 Task: Buy 1 Body Groomers for Men's from Shave & Hair Removal section under best seller category for shipping address: Lindsey Parker, 298 Lake Floyd Circle, Hockessin, Delaware 19707, Cell Number 3022398079. Pay from credit card ending with 7965, CVV 549
Action: Mouse moved to (29, 102)
Screenshot: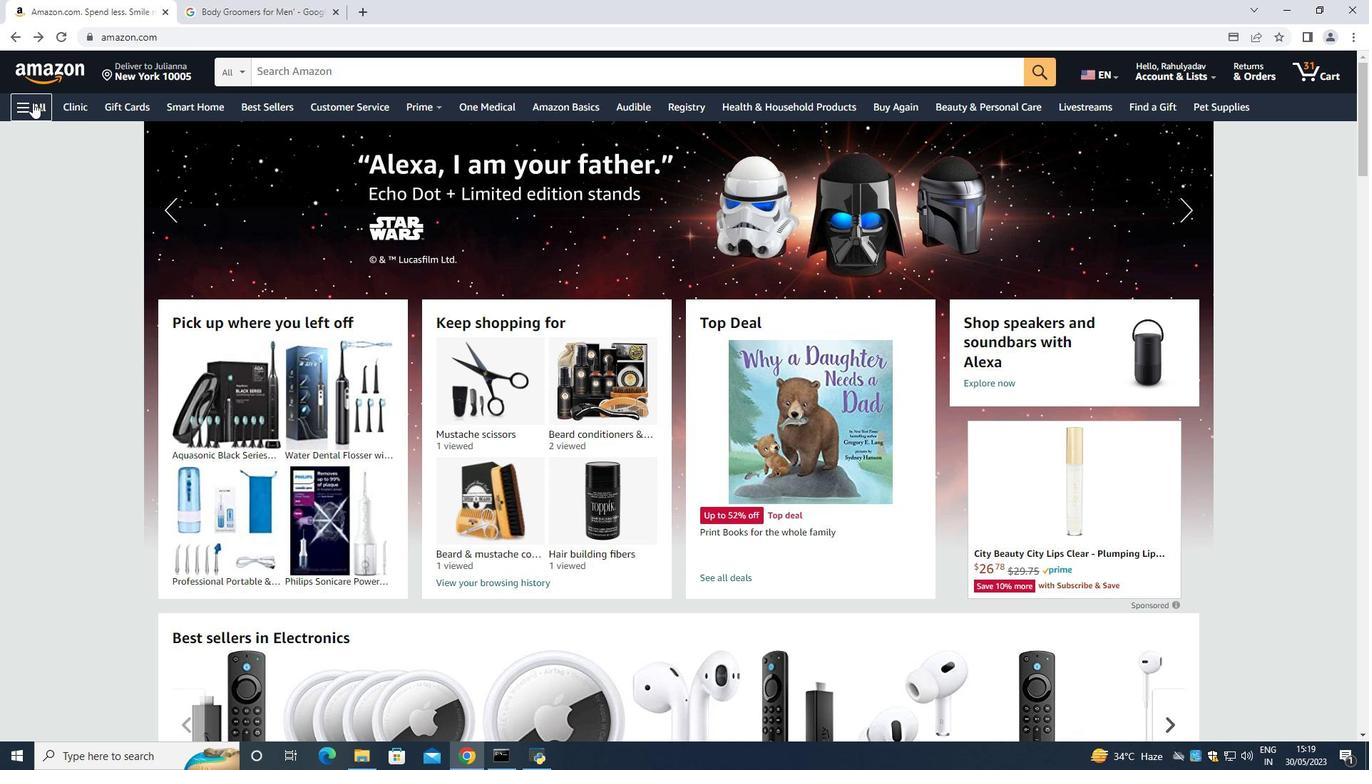 
Action: Mouse pressed left at (29, 102)
Screenshot: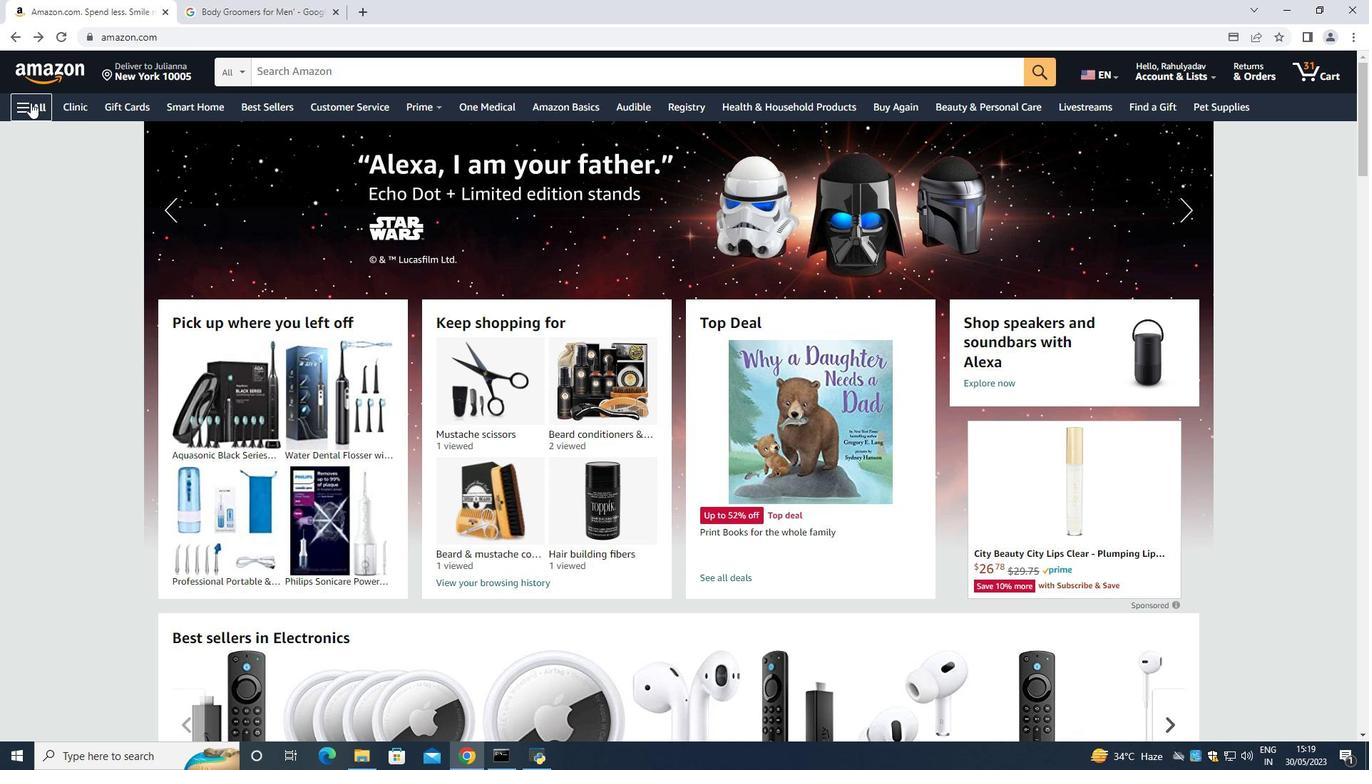 
Action: Mouse moved to (78, 131)
Screenshot: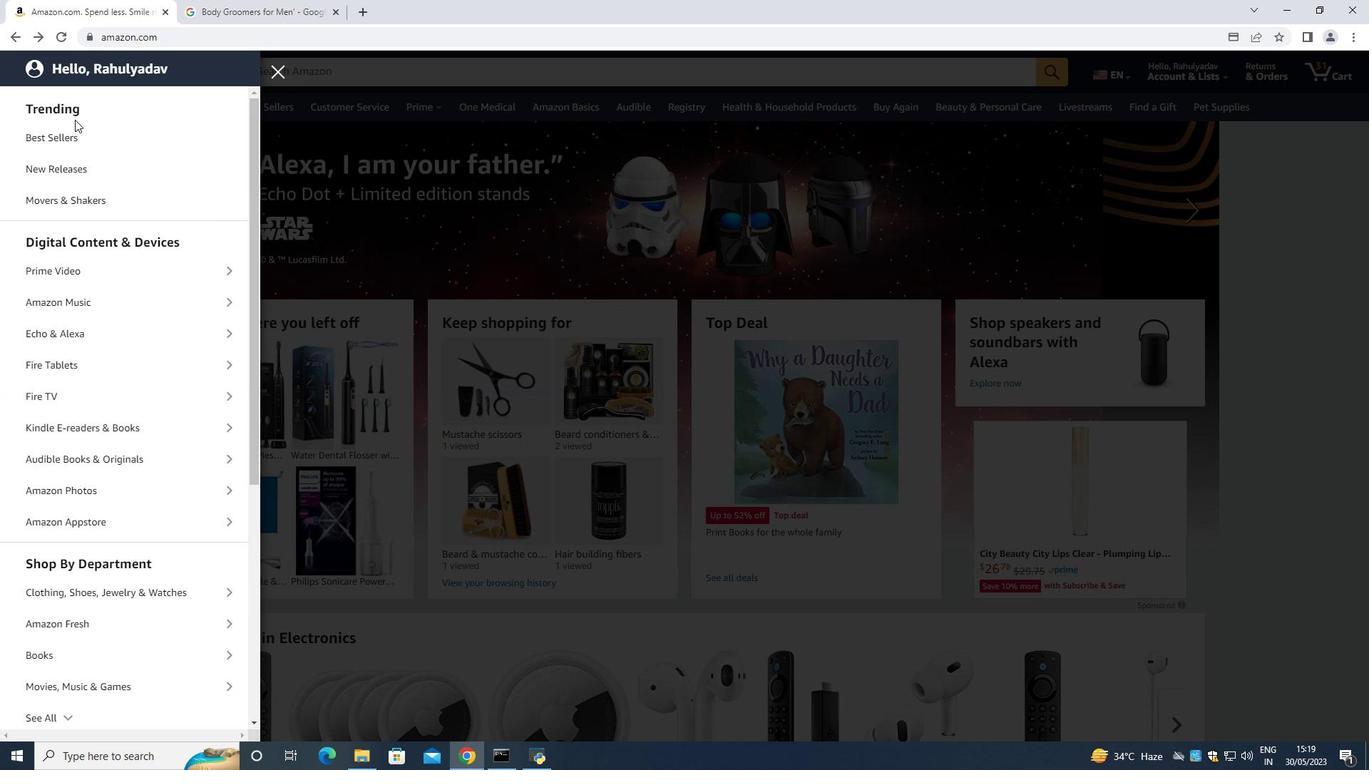 
Action: Mouse pressed left at (78, 131)
Screenshot: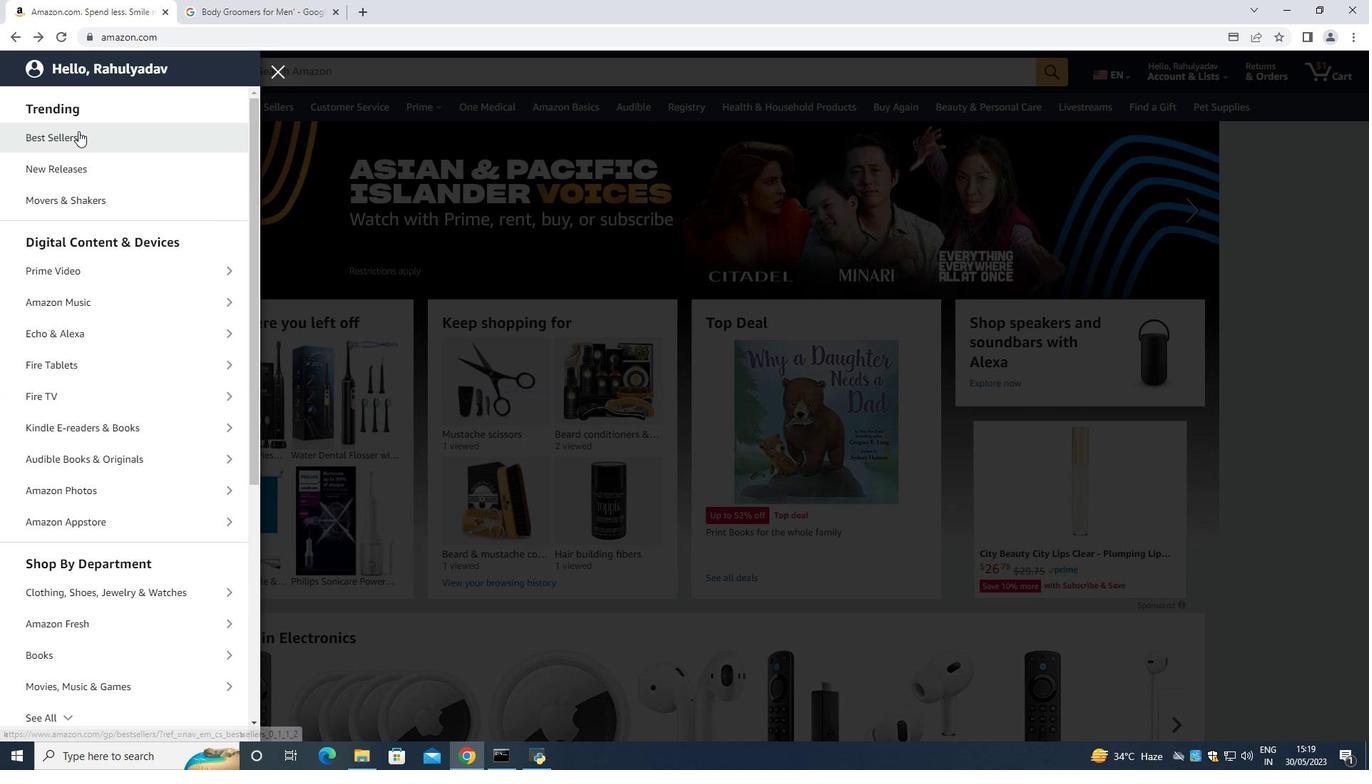 
Action: Mouse moved to (372, 70)
Screenshot: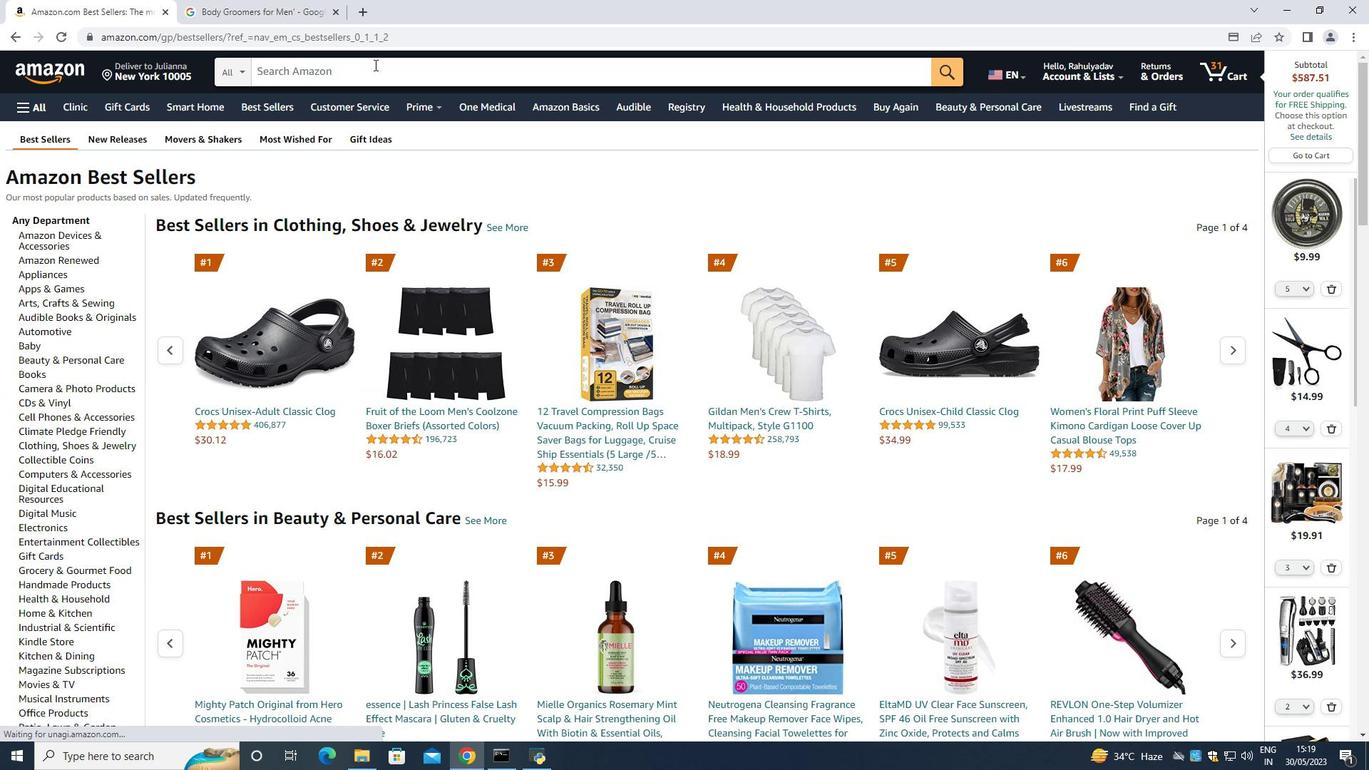 
Action: Mouse pressed left at (372, 70)
Screenshot: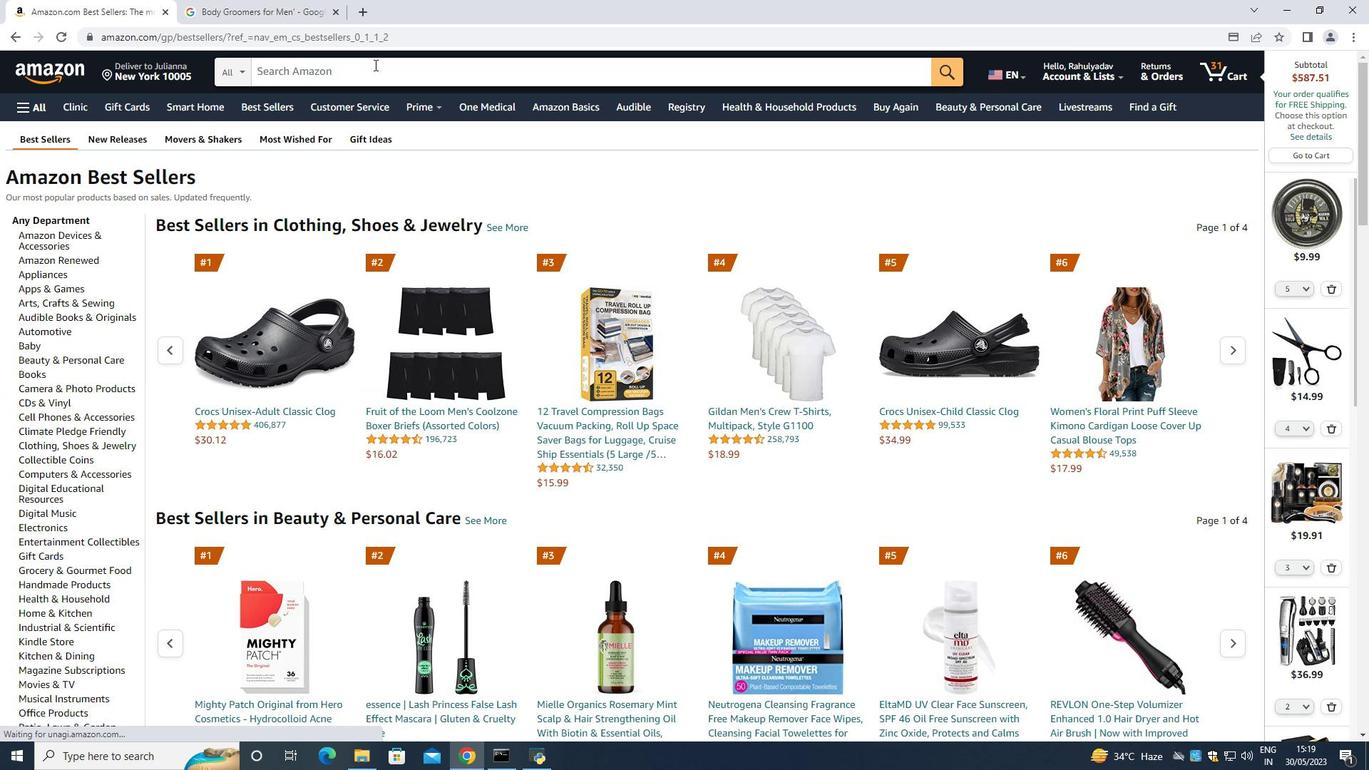 
Action: Mouse moved to (352, 68)
Screenshot: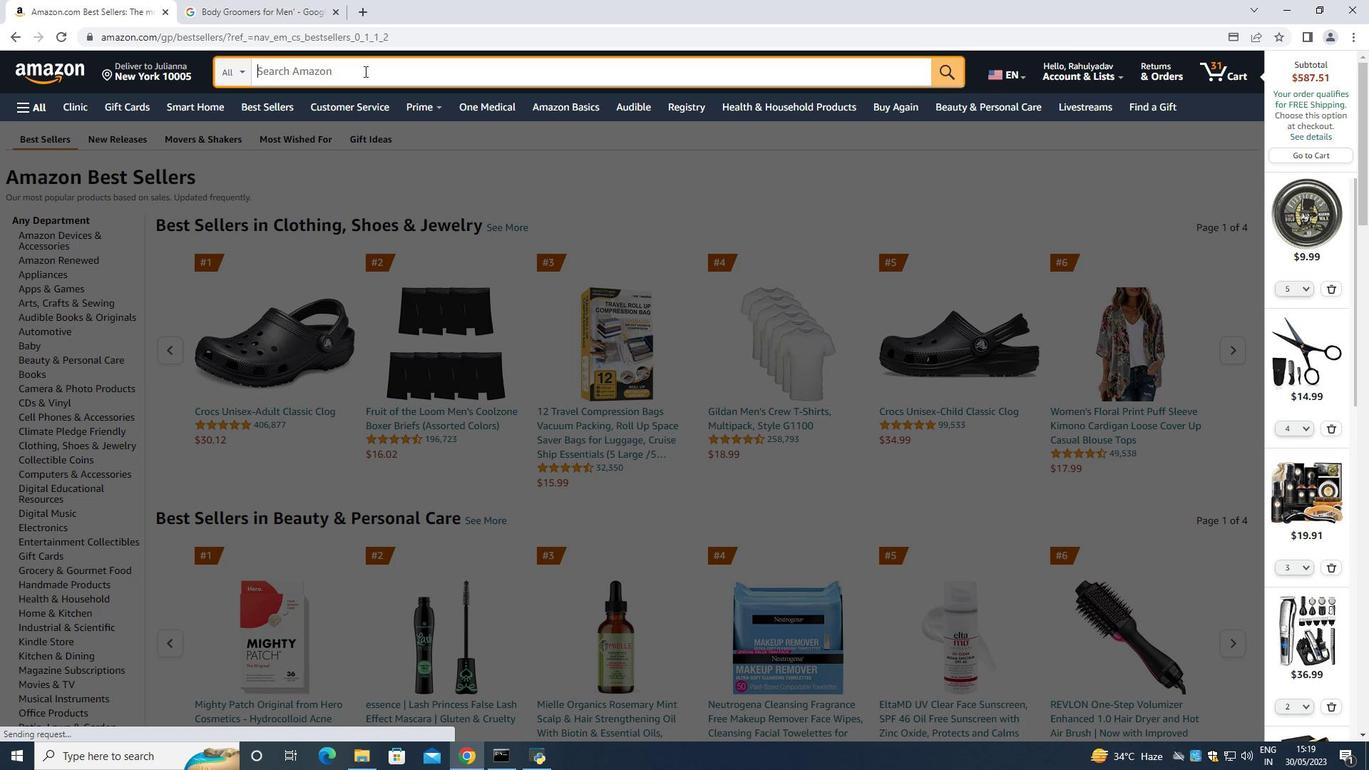 
Action: Key pressed <Key.shift>Body<Key.space><Key.shift>Groomers<Key.space>for<Key.space>men<Key.space><Key.enter>
Screenshot: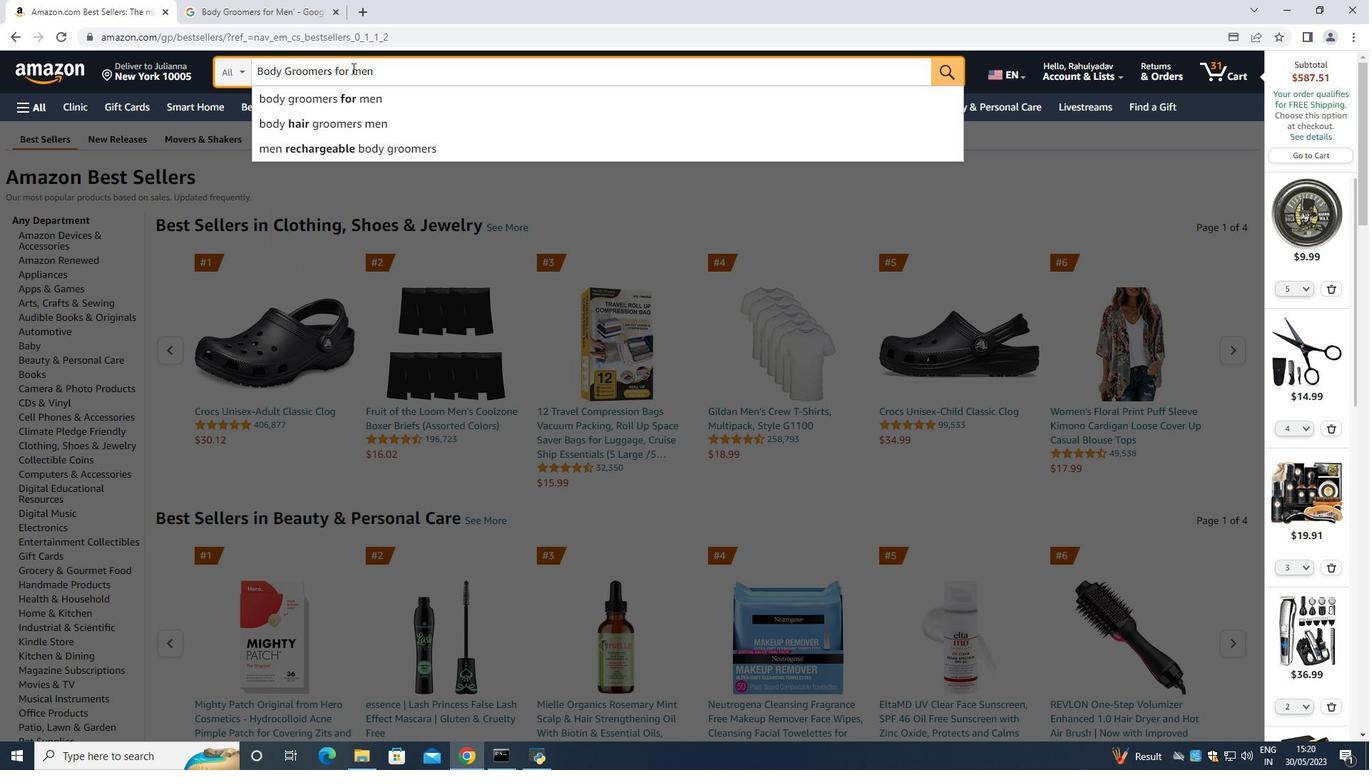 
Action: Mouse moved to (94, 305)
Screenshot: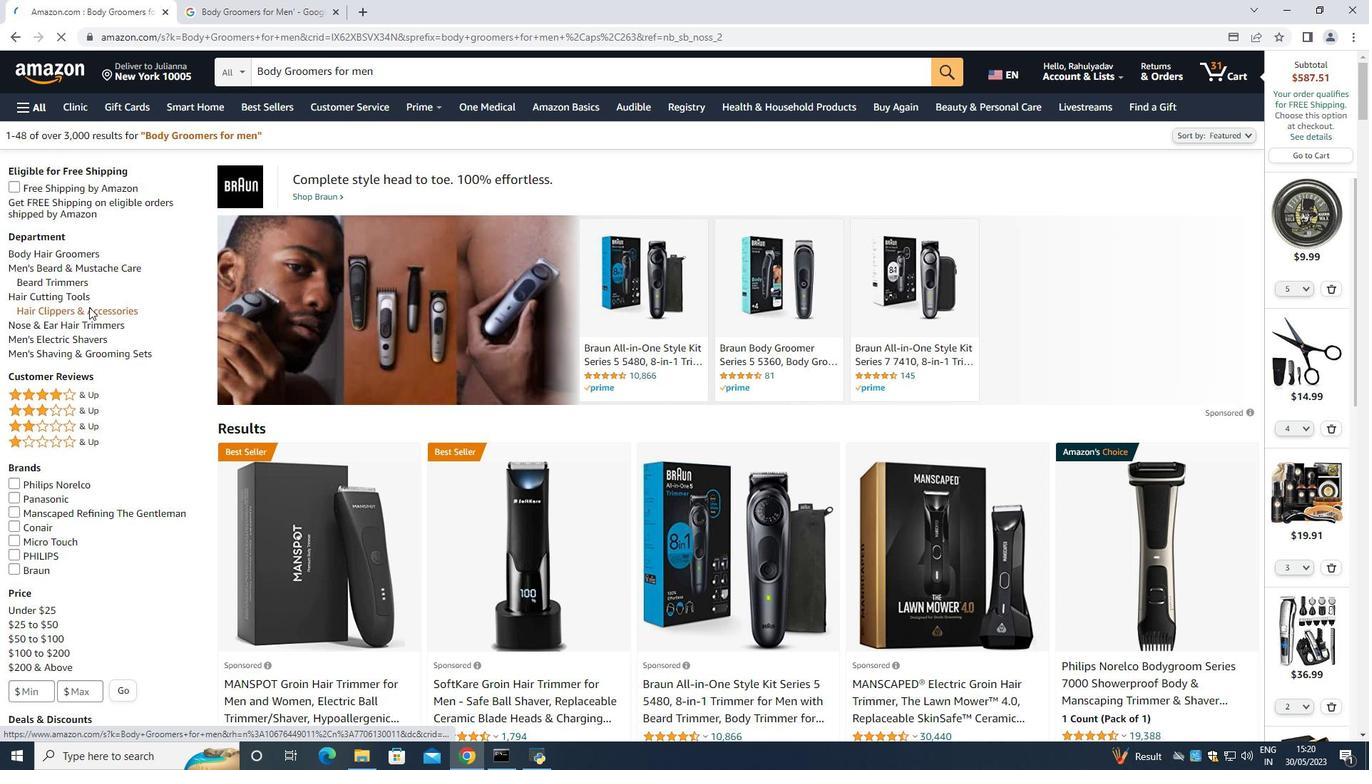 
Action: Mouse scrolled (94, 304) with delta (0, 0)
Screenshot: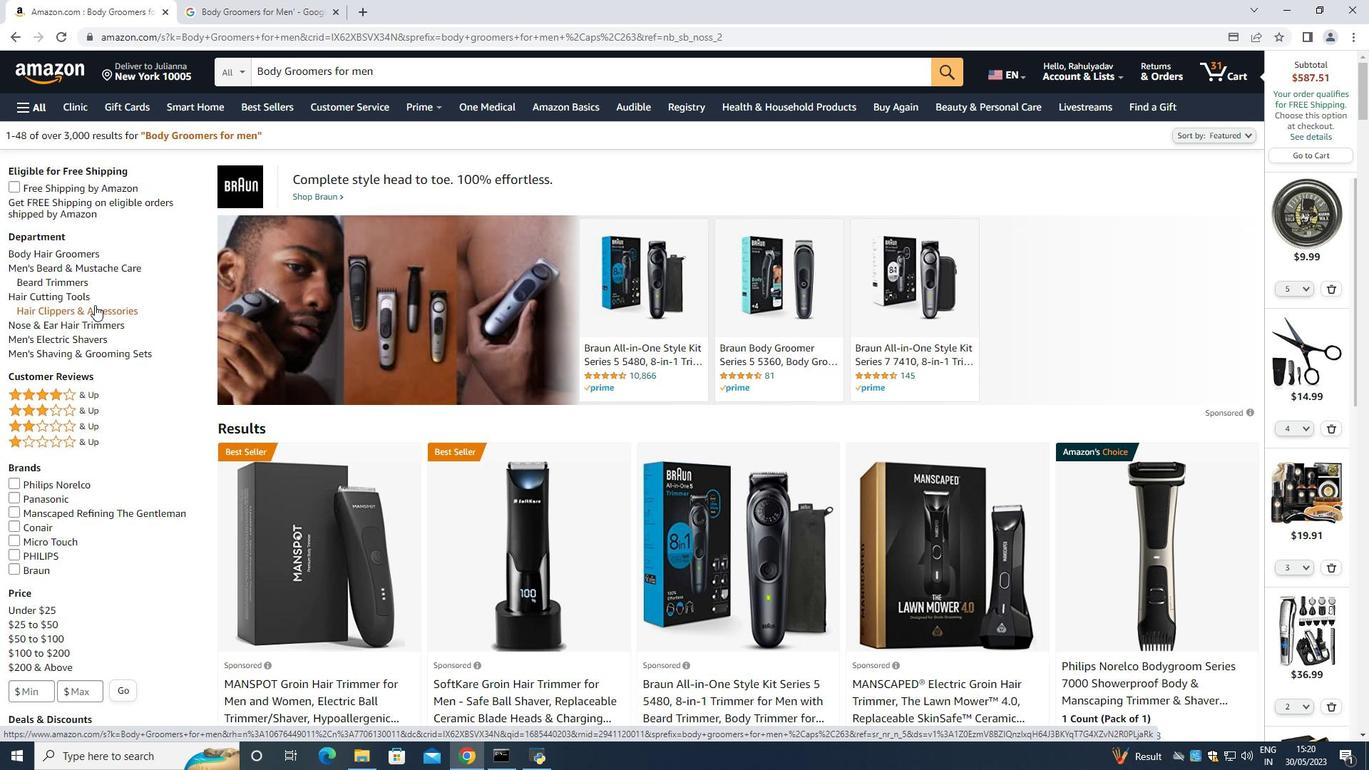 
Action: Mouse moved to (95, 305)
Screenshot: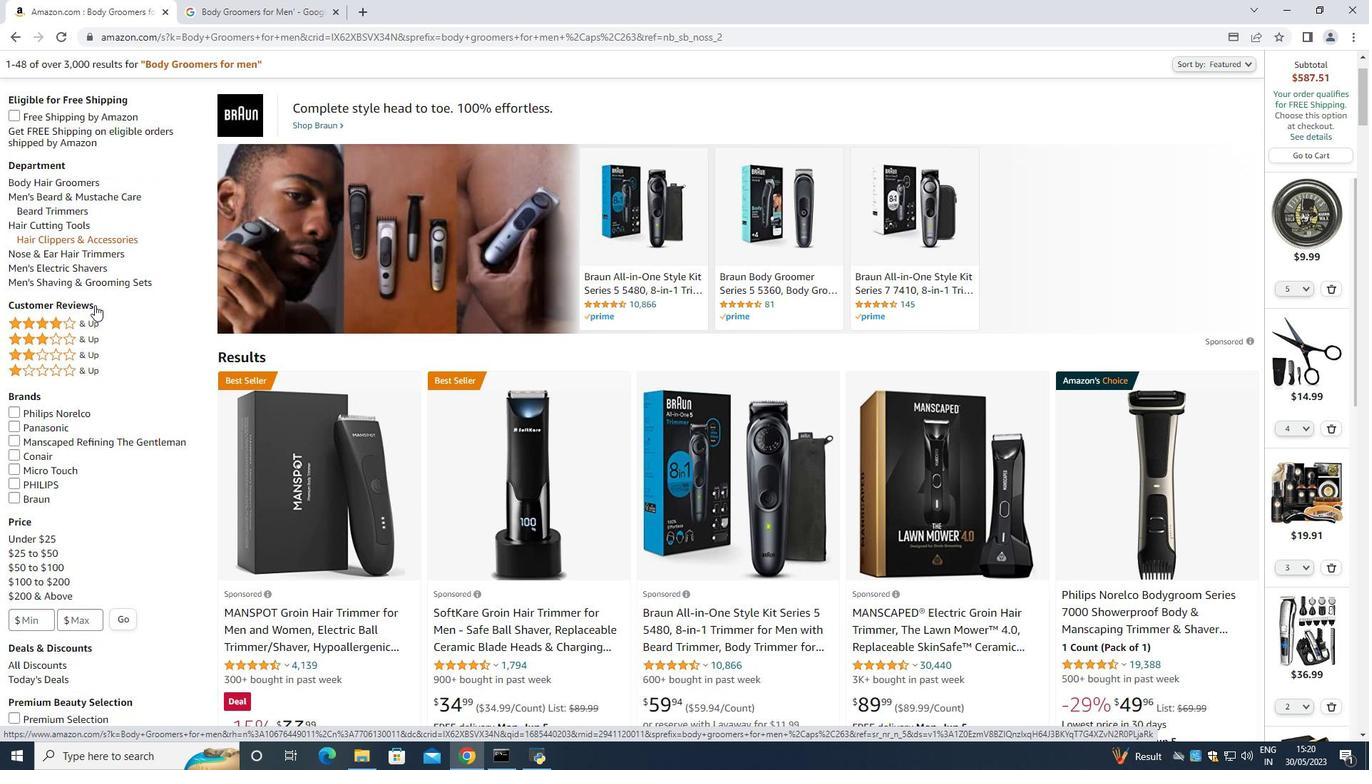 
Action: Mouse scrolled (95, 304) with delta (0, 0)
Screenshot: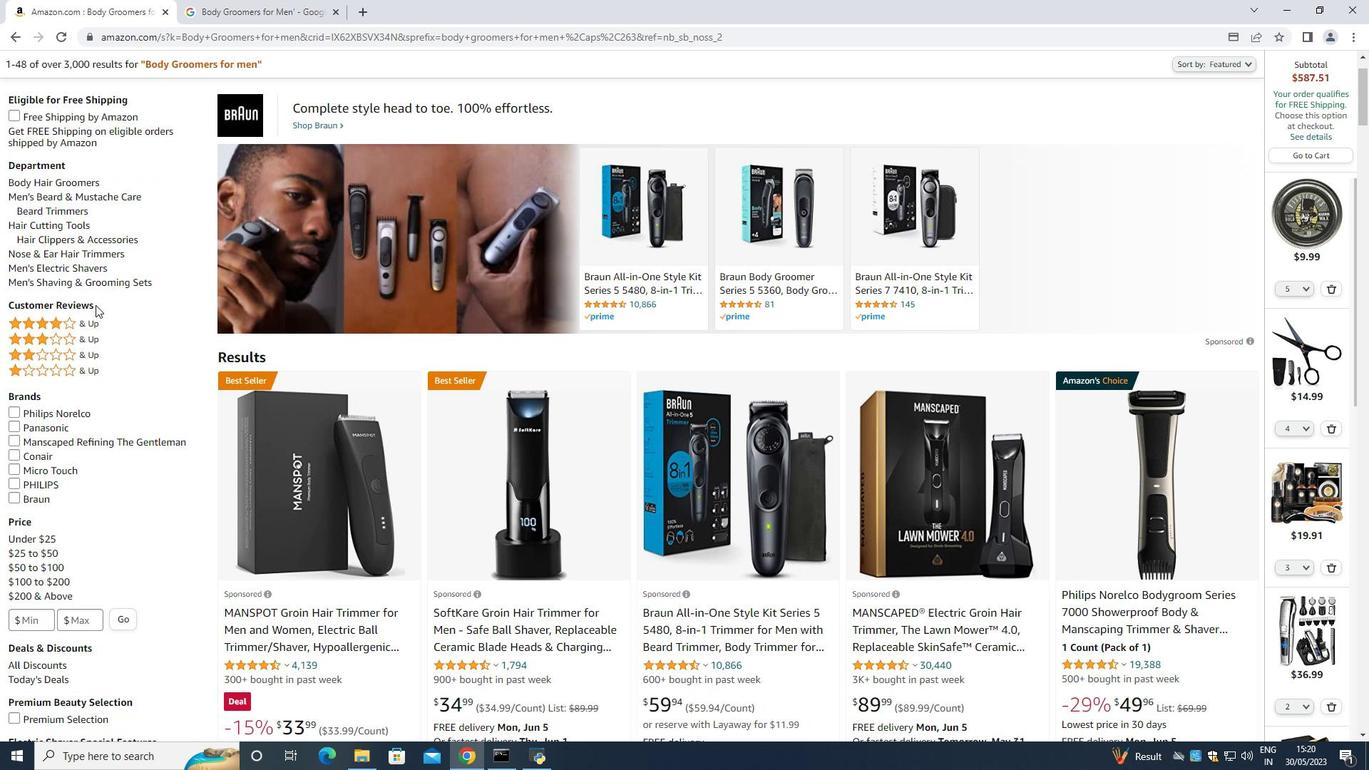 
Action: Mouse scrolled (95, 304) with delta (0, 0)
Screenshot: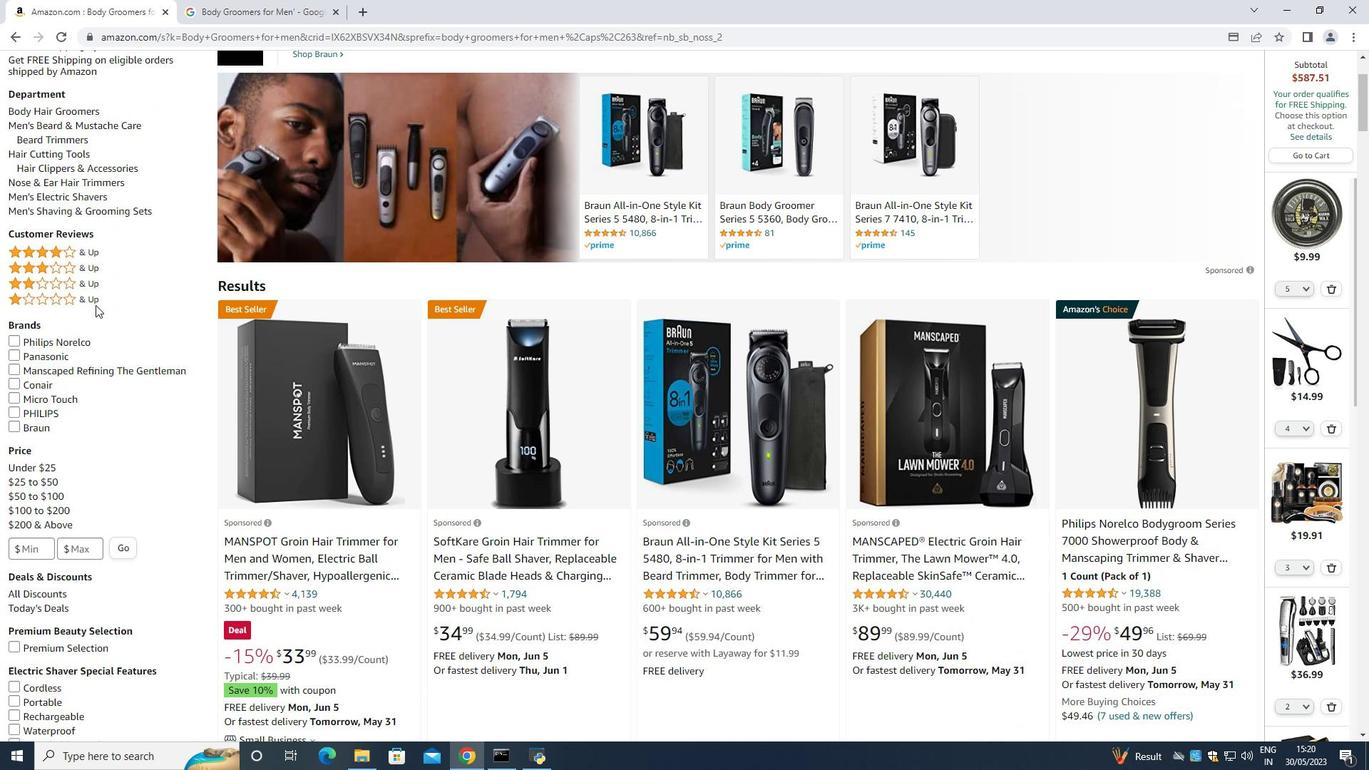 
Action: Mouse moved to (541, 288)
Screenshot: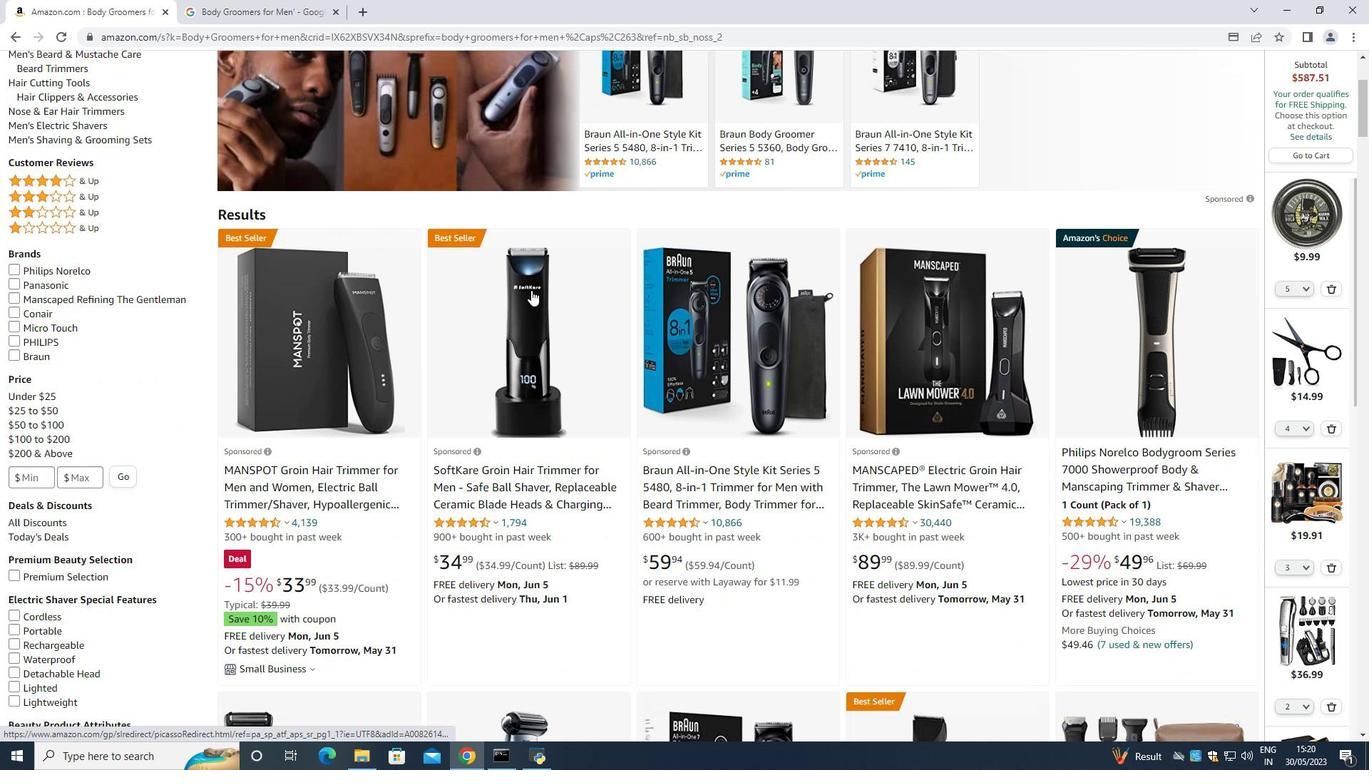 
Action: Mouse scrolled (541, 287) with delta (0, 0)
Screenshot: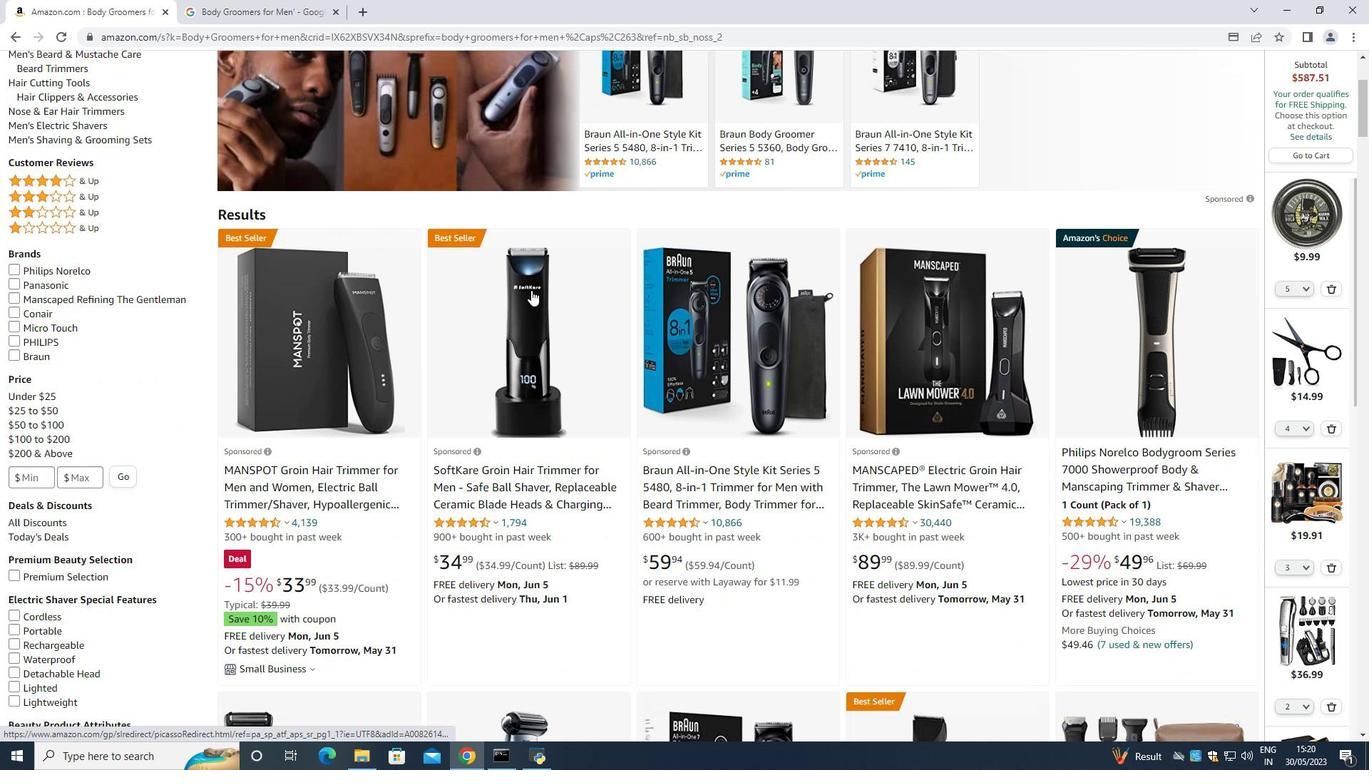 
Action: Mouse moved to (544, 286)
Screenshot: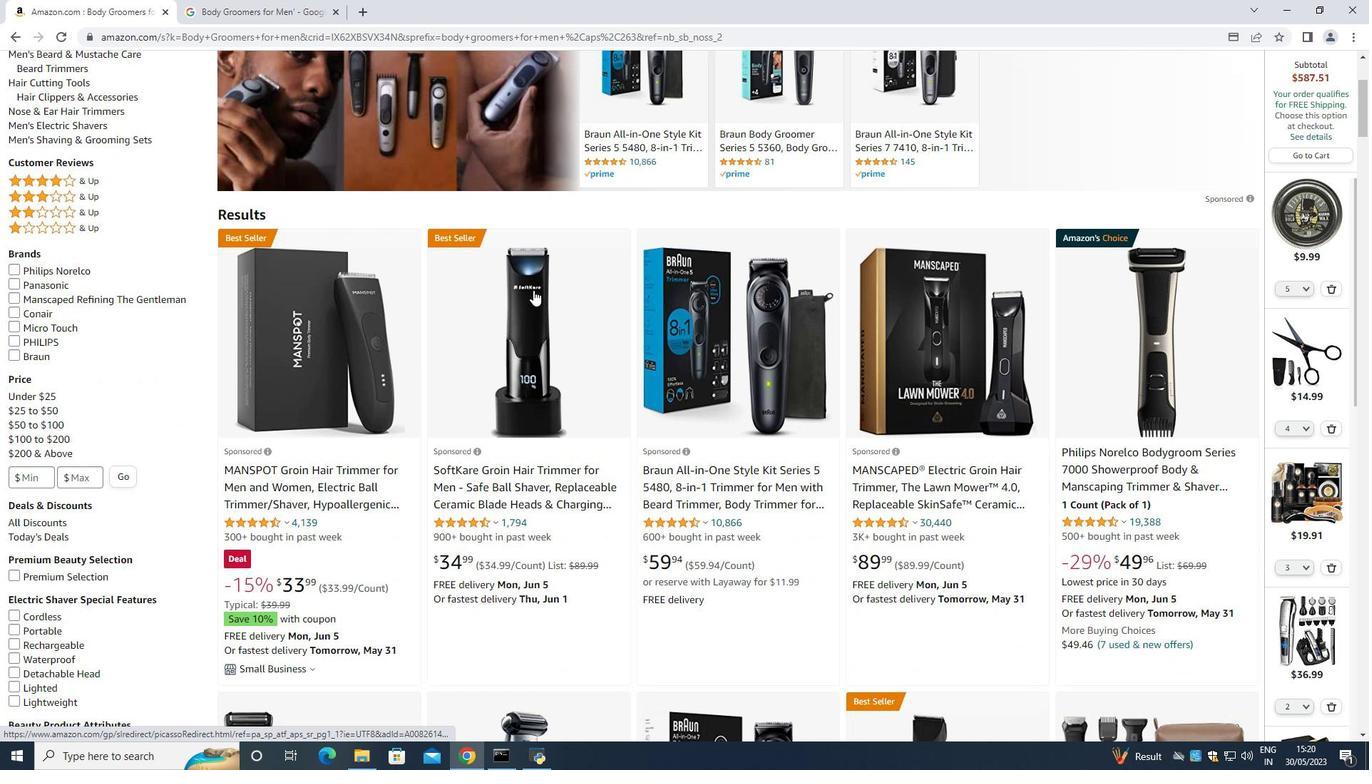 
Action: Mouse scrolled (544, 285) with delta (0, 0)
Screenshot: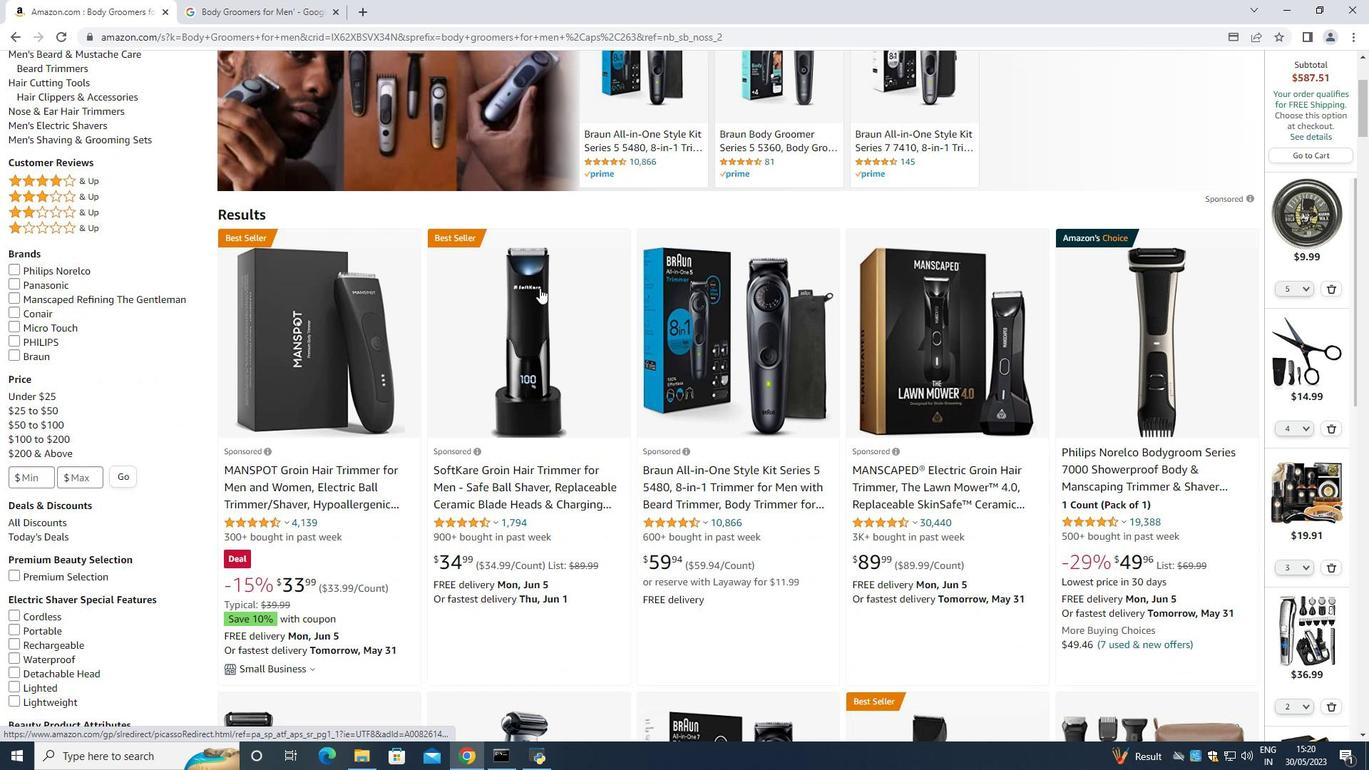 
Action: Mouse moved to (547, 286)
Screenshot: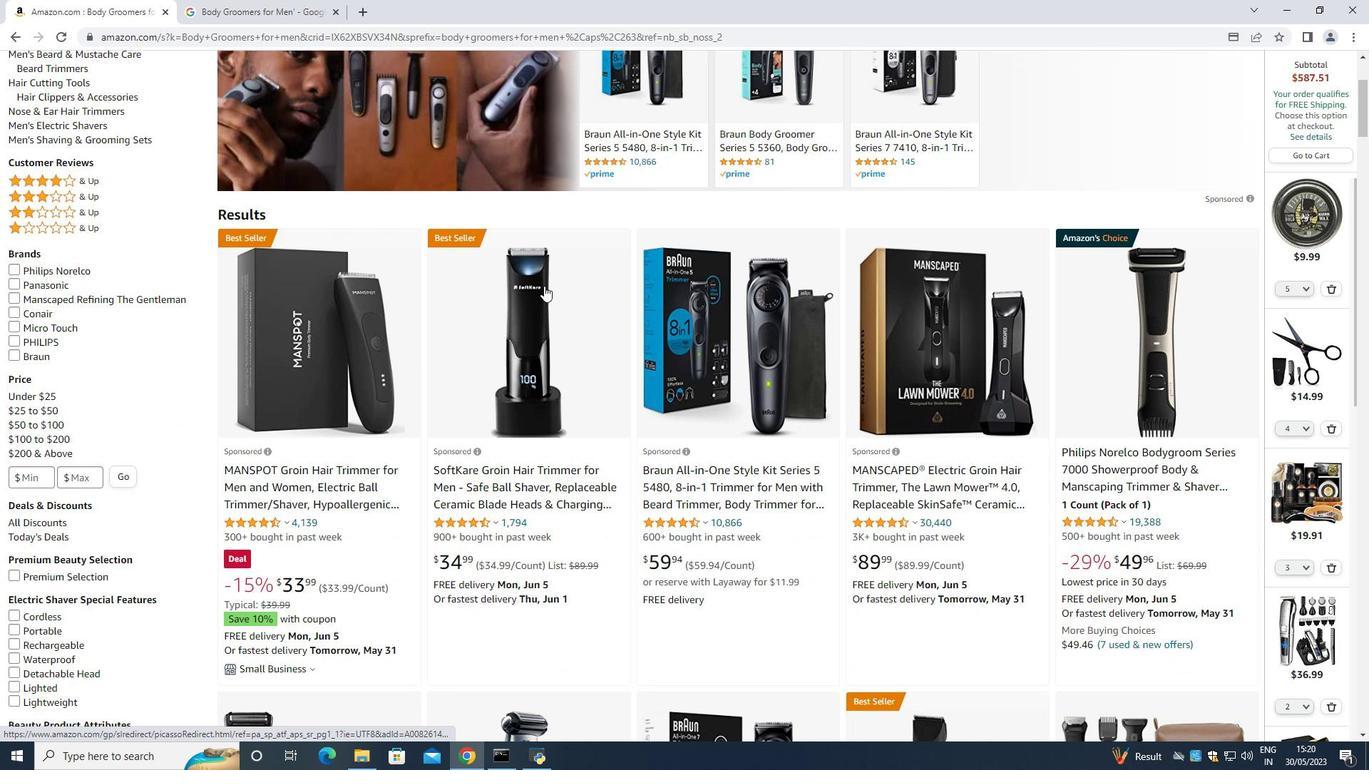 
Action: Mouse scrolled (547, 285) with delta (0, 0)
Screenshot: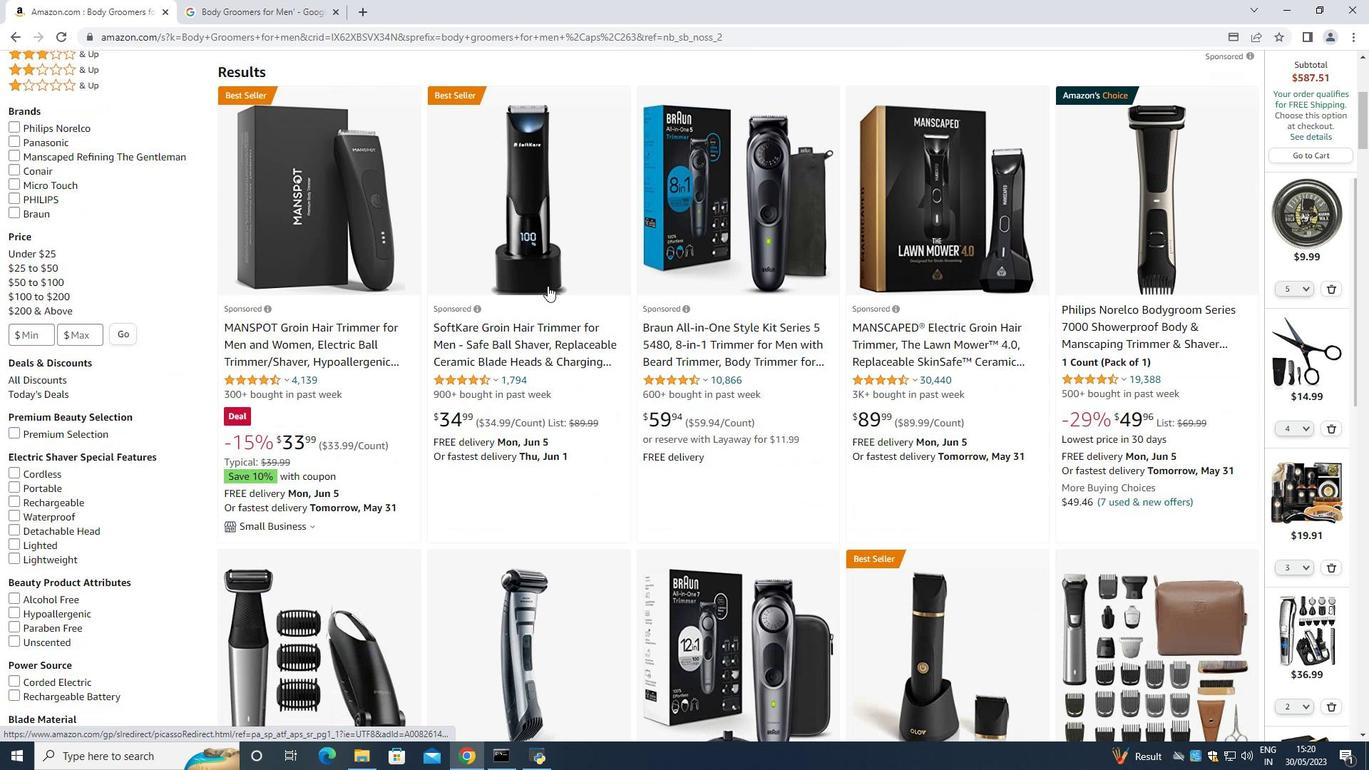 
Action: Mouse scrolled (547, 285) with delta (0, 0)
Screenshot: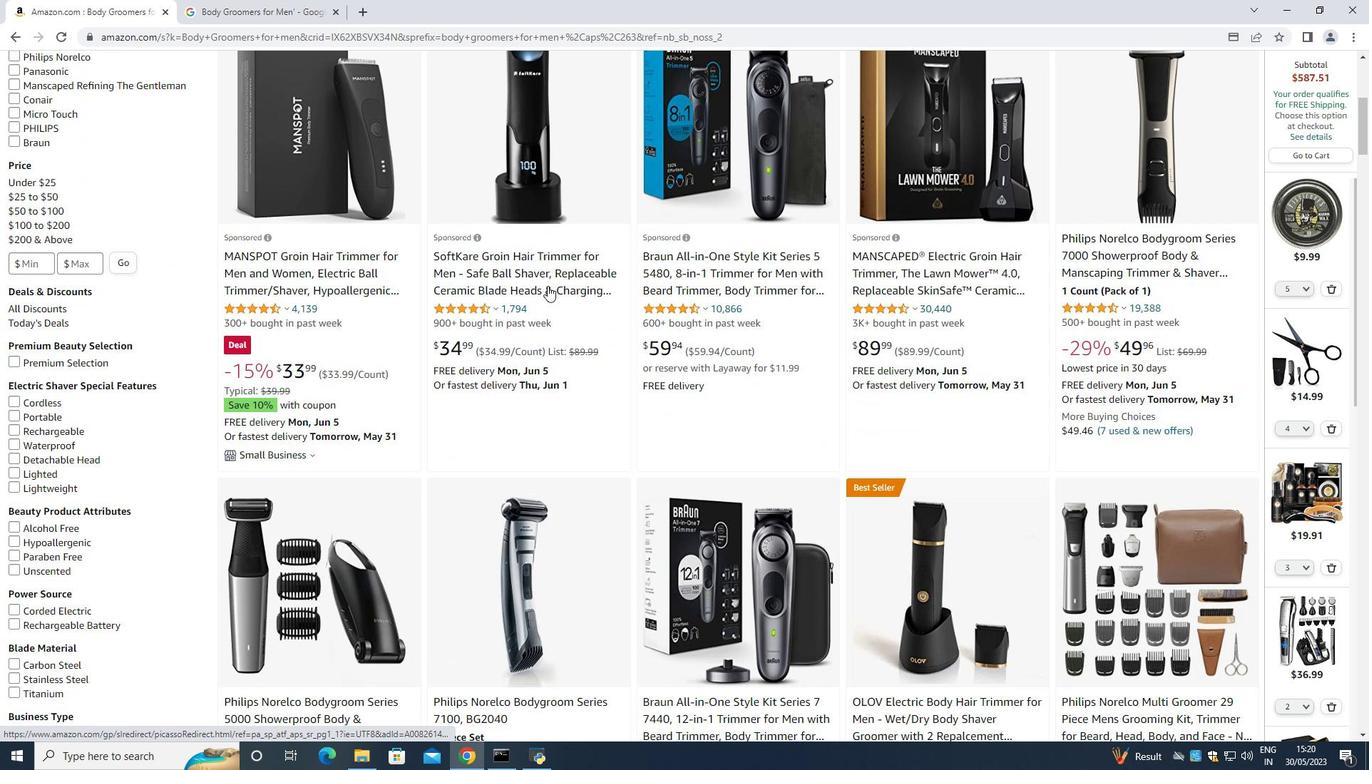 
Action: Mouse scrolled (547, 285) with delta (0, 0)
Screenshot: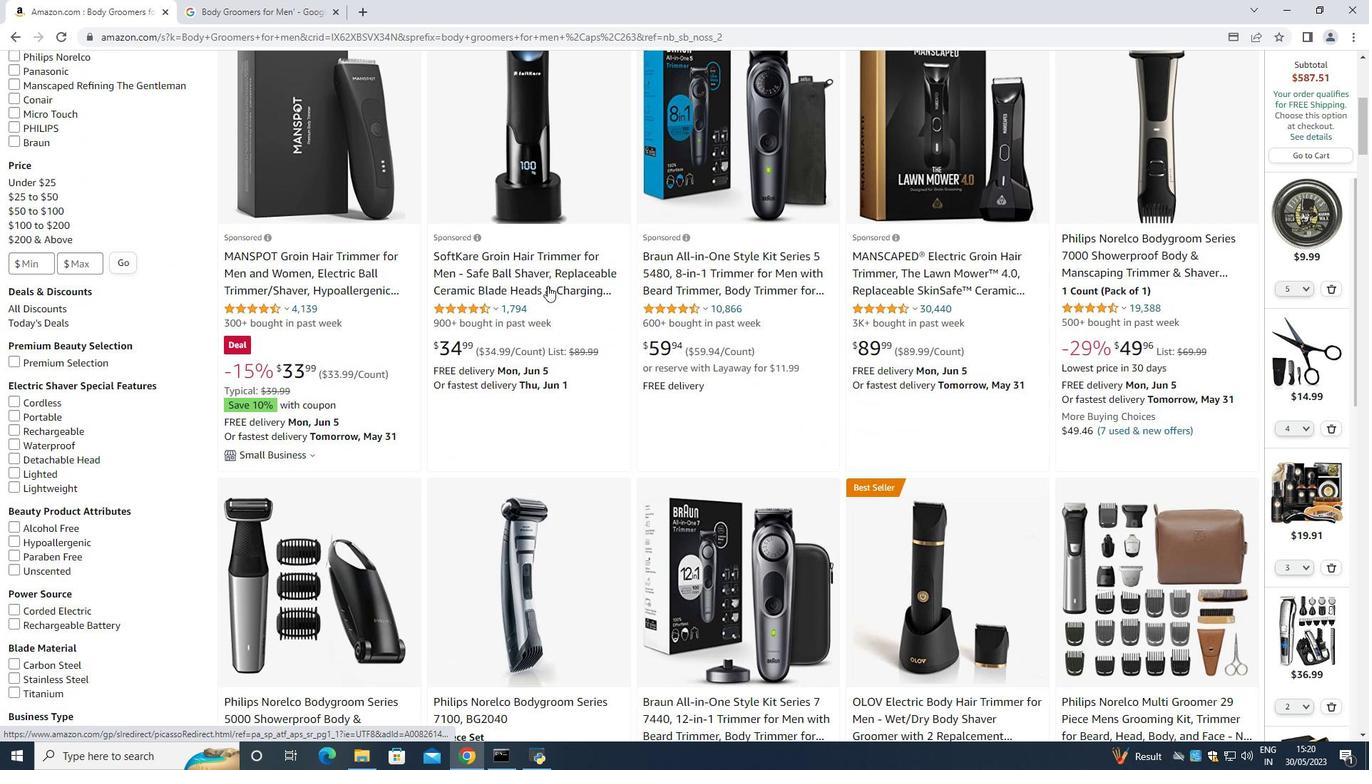 
Action: Mouse moved to (809, 549)
Screenshot: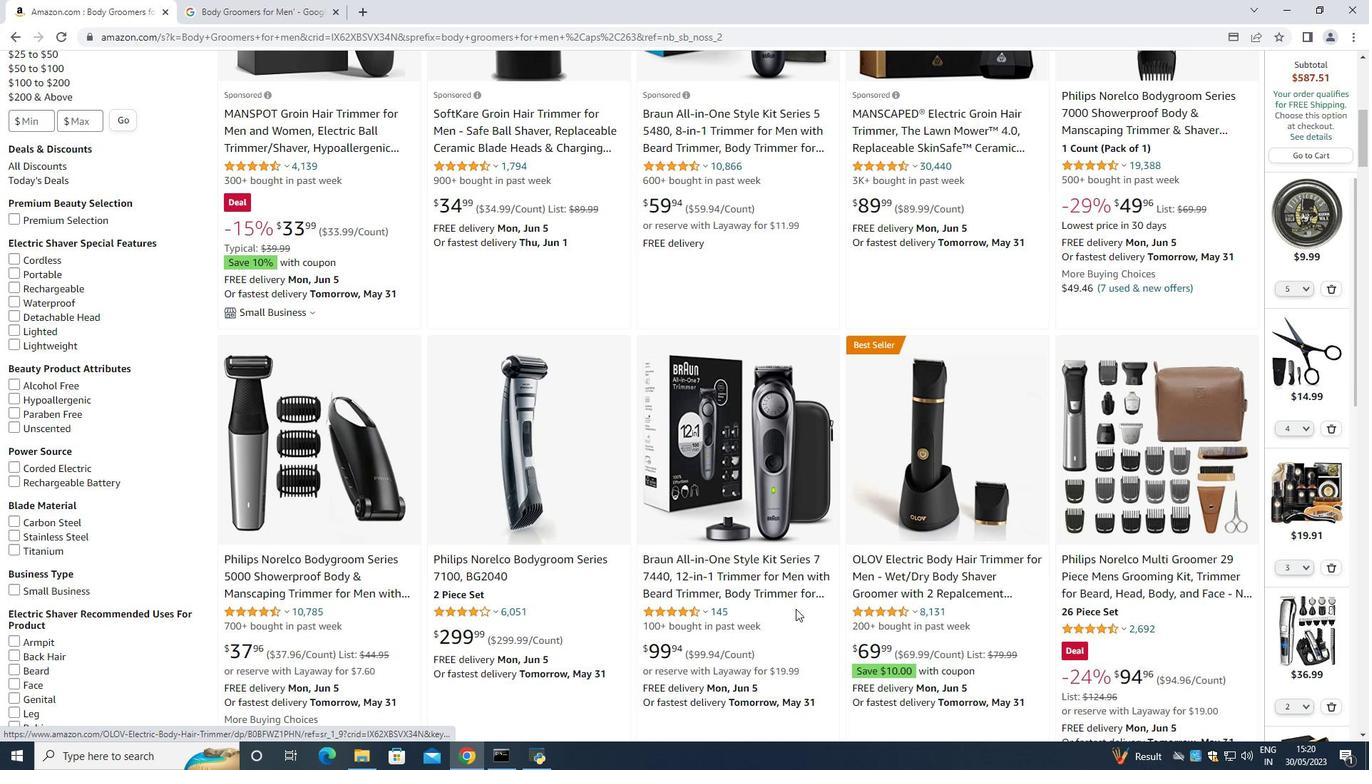 
Action: Mouse scrolled (809, 550) with delta (0, 0)
Screenshot: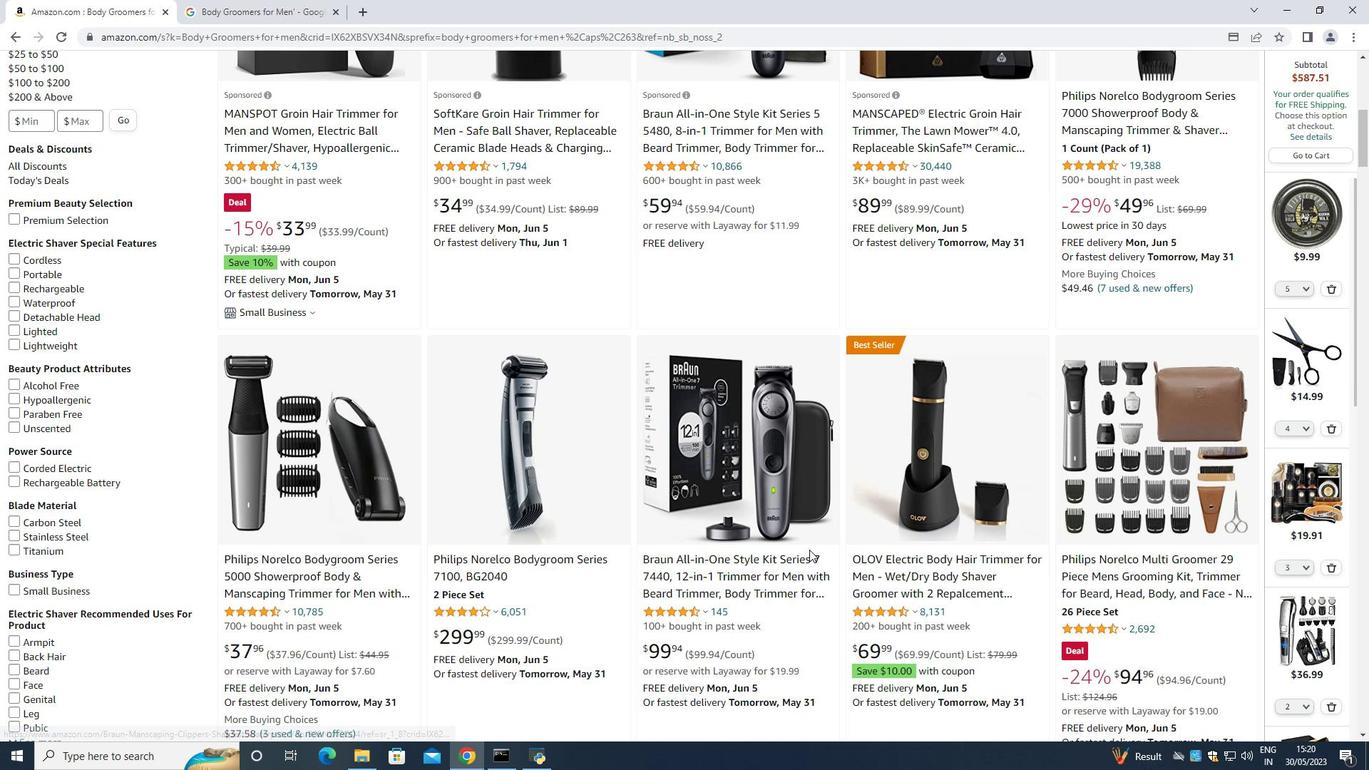 
Action: Mouse scrolled (809, 550) with delta (0, 0)
Screenshot: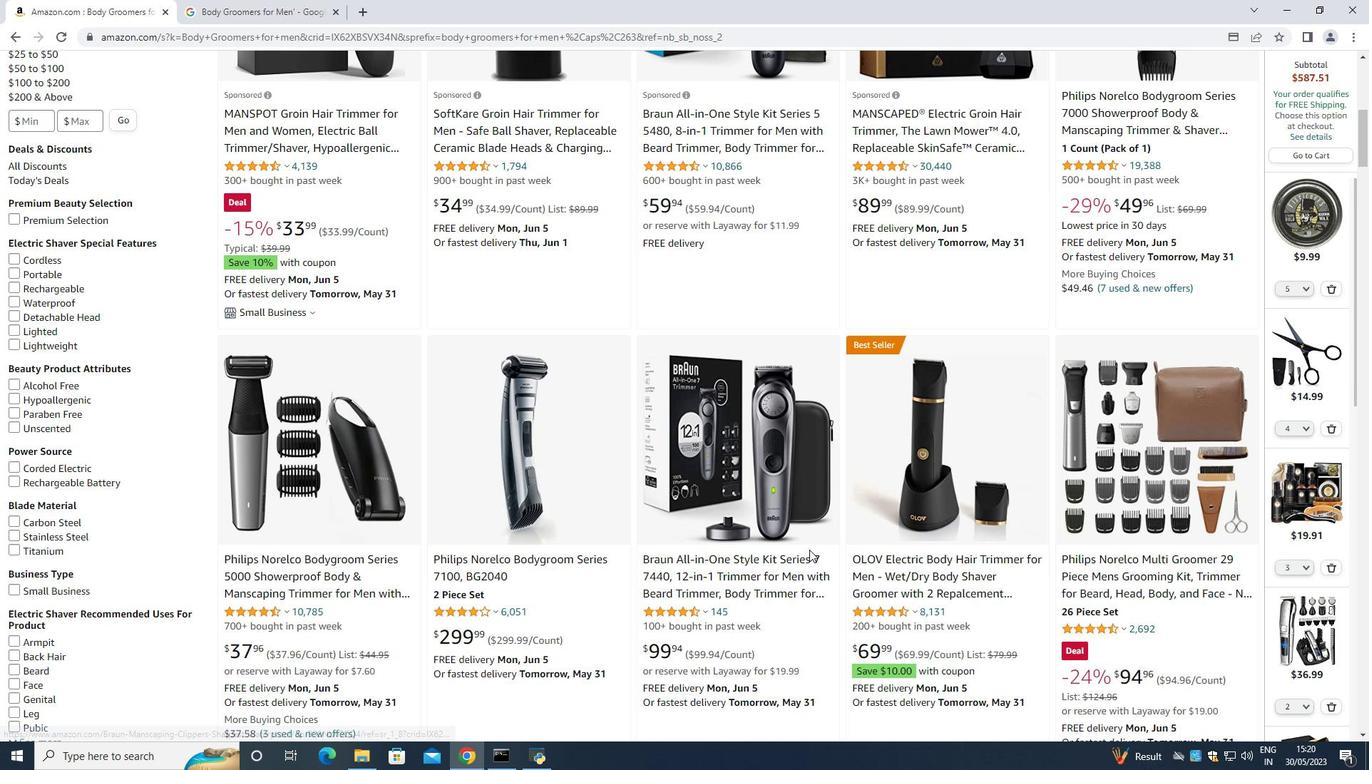 
Action: Mouse scrolled (809, 550) with delta (0, 0)
Screenshot: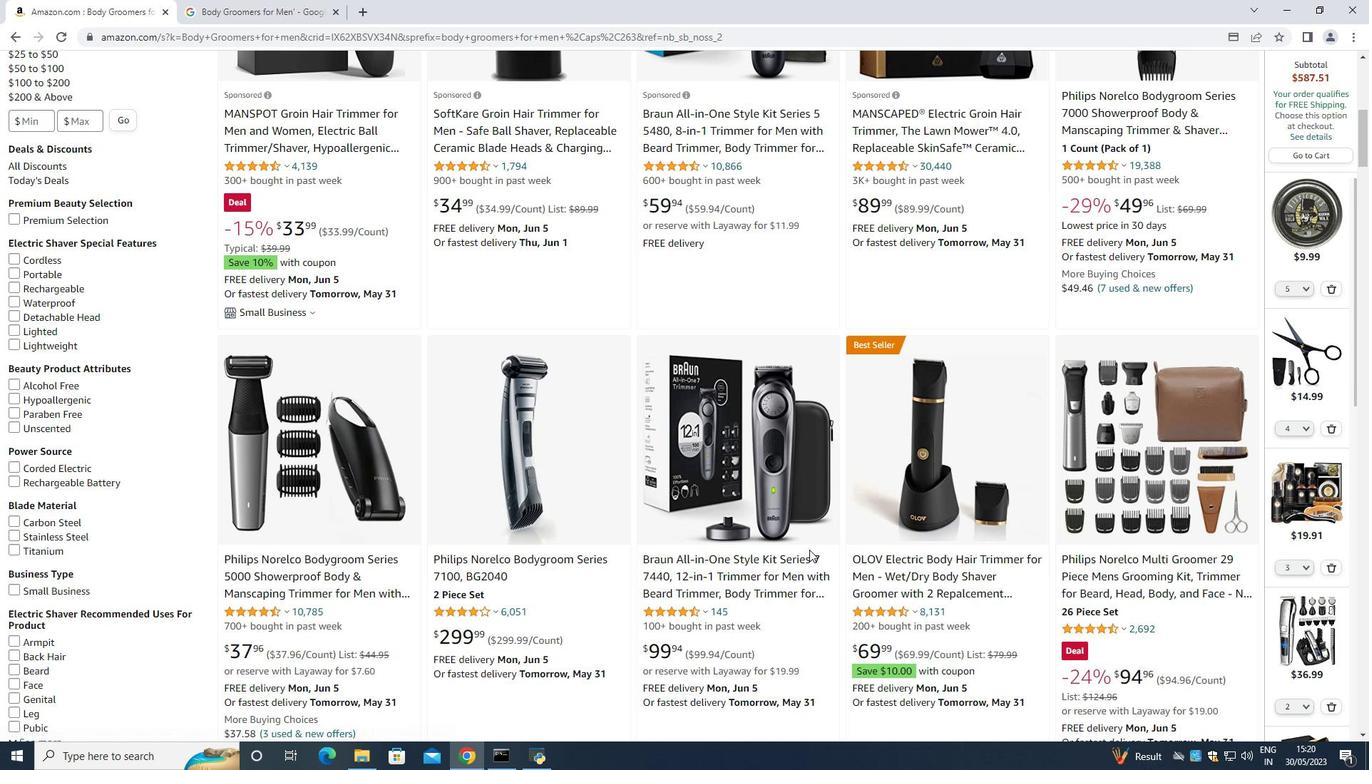 
Action: Mouse scrolled (809, 550) with delta (0, 0)
Screenshot: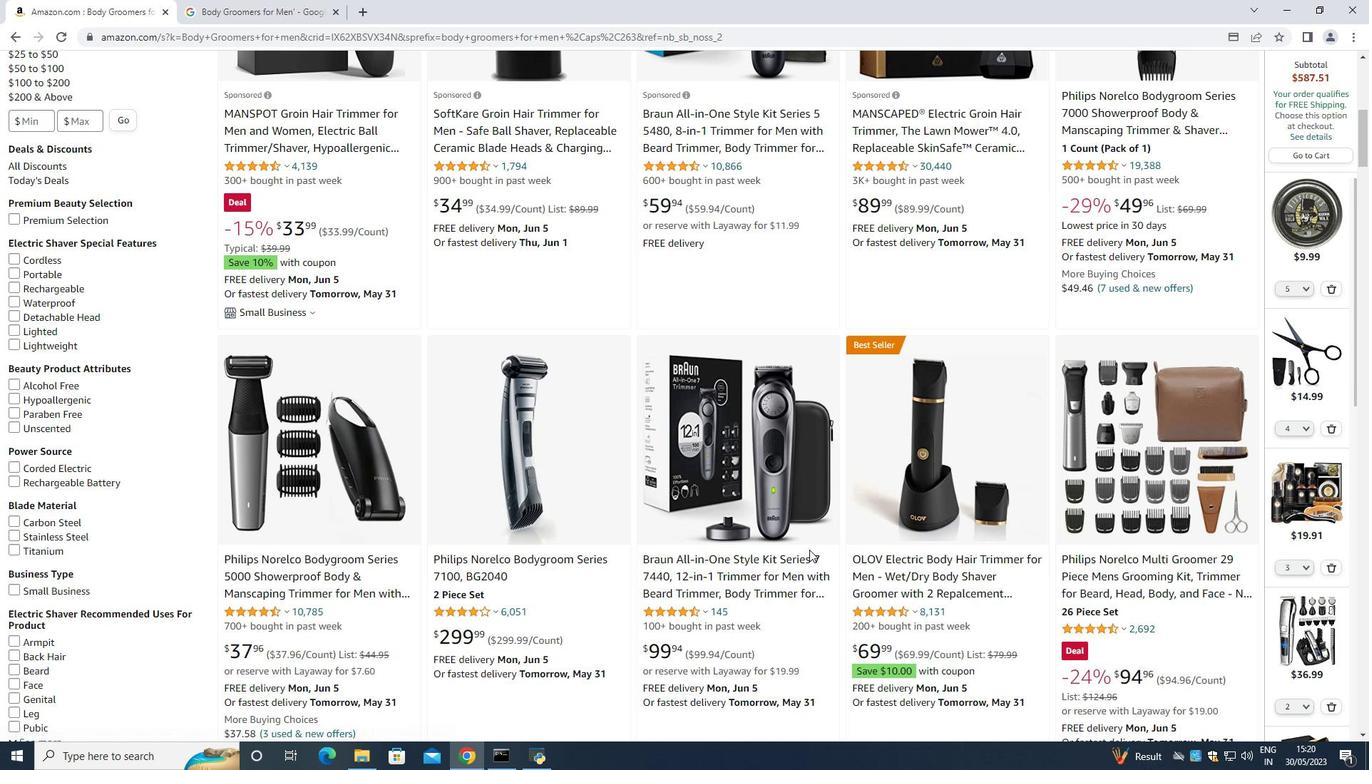 
Action: Mouse moved to (550, 430)
Screenshot: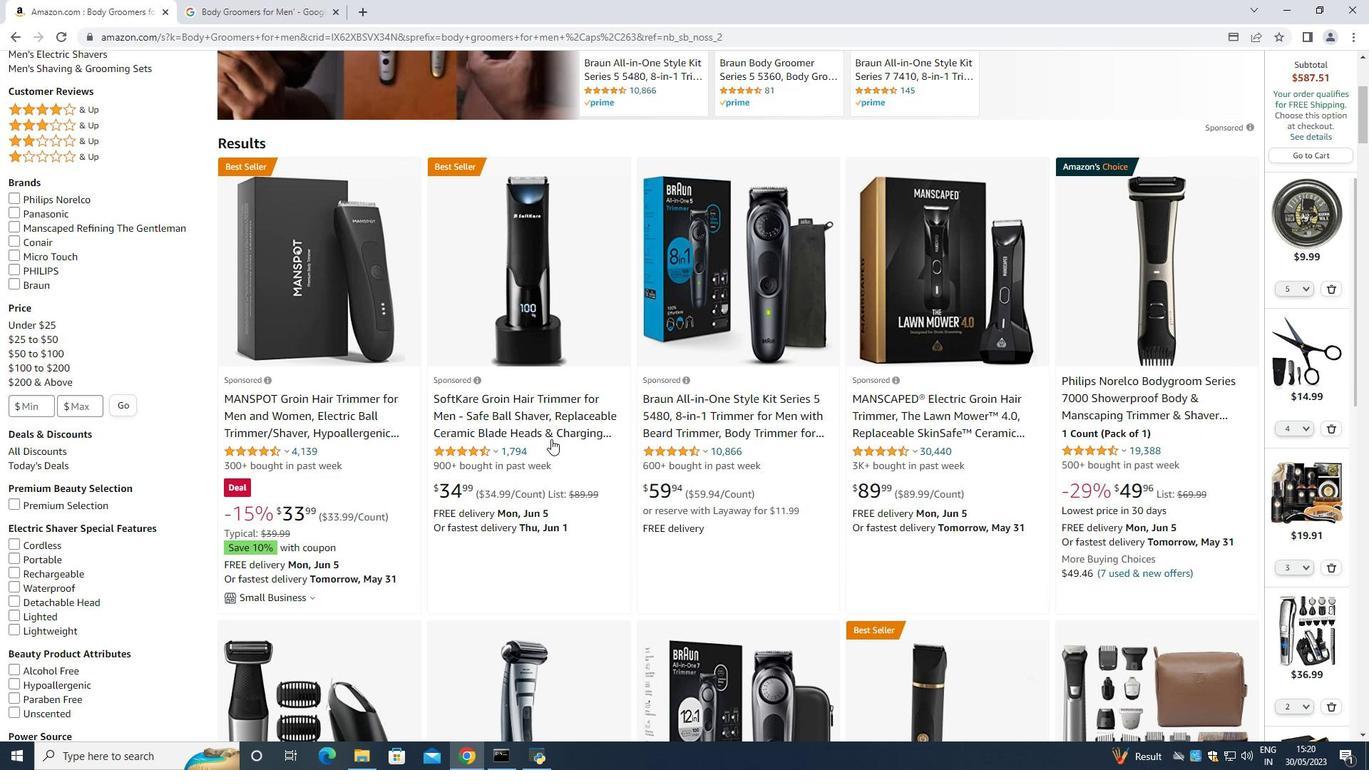 
Action: Mouse pressed left at (550, 430)
Screenshot: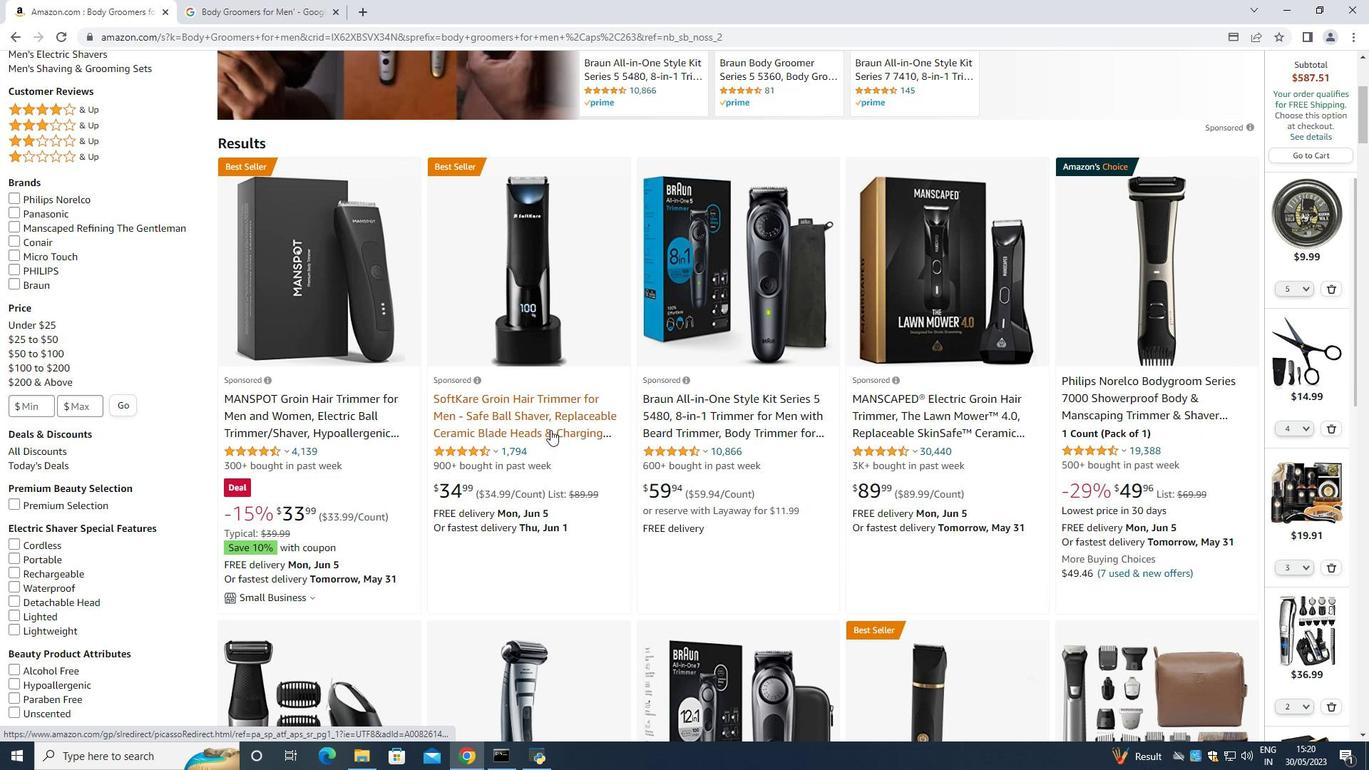 
Action: Mouse moved to (1010, 471)
Screenshot: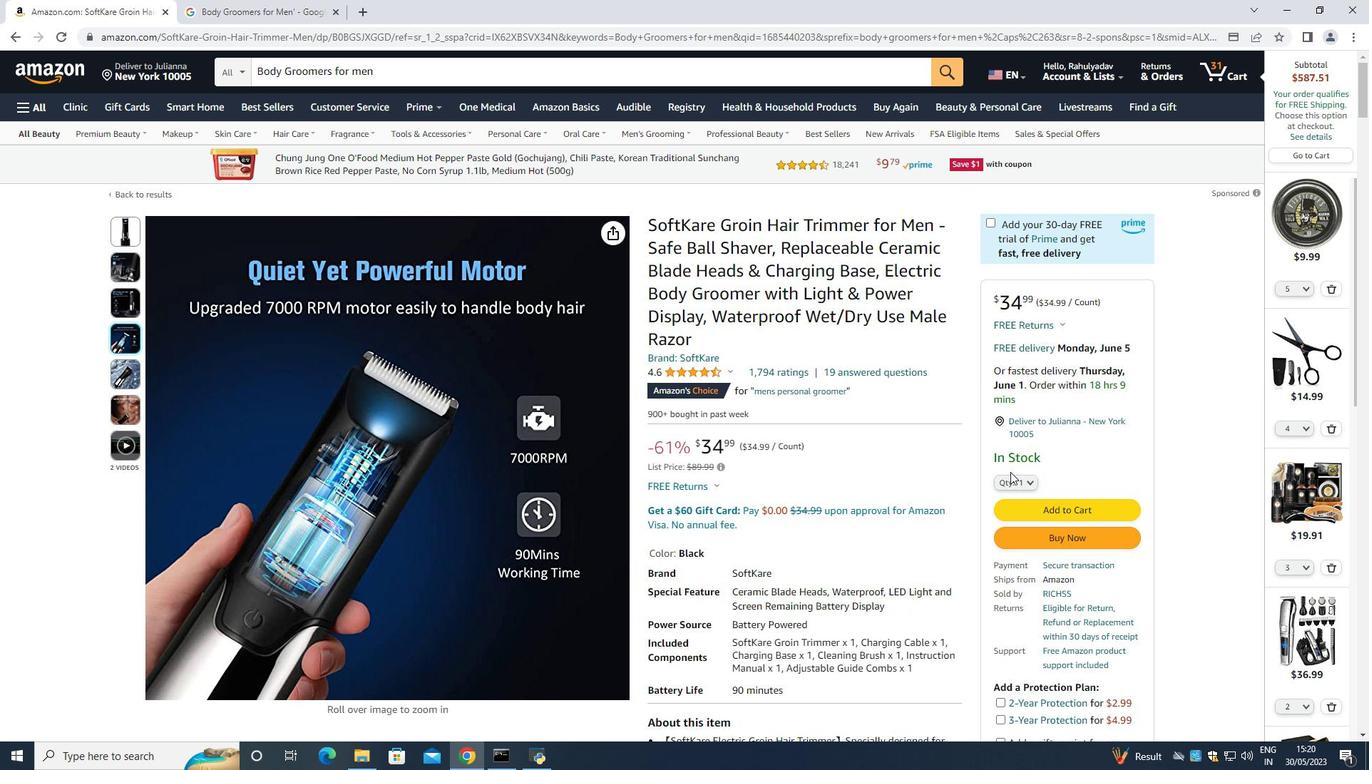 
Action: Mouse scrolled (1010, 472) with delta (0, 0)
Screenshot: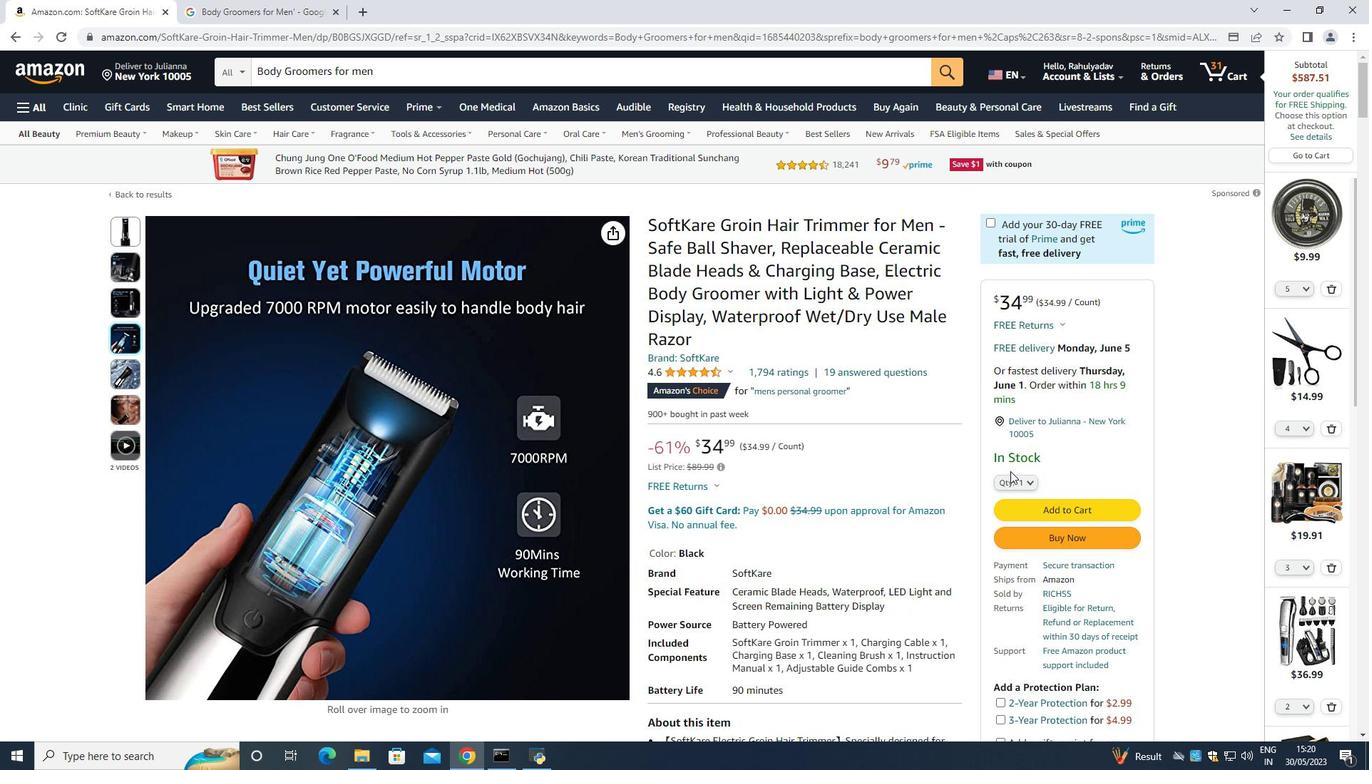 
Action: Mouse scrolled (1010, 472) with delta (0, 0)
Screenshot: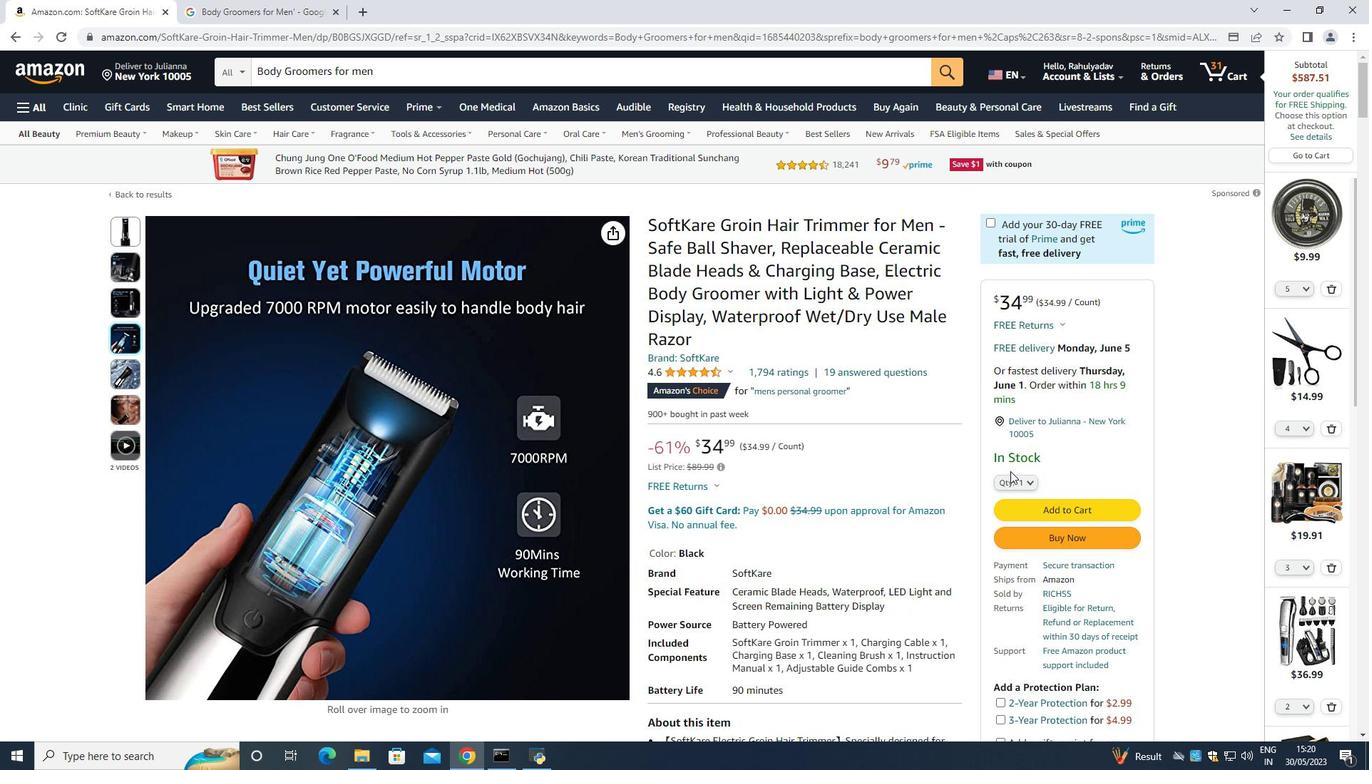 
Action: Mouse moved to (1010, 471)
Screenshot: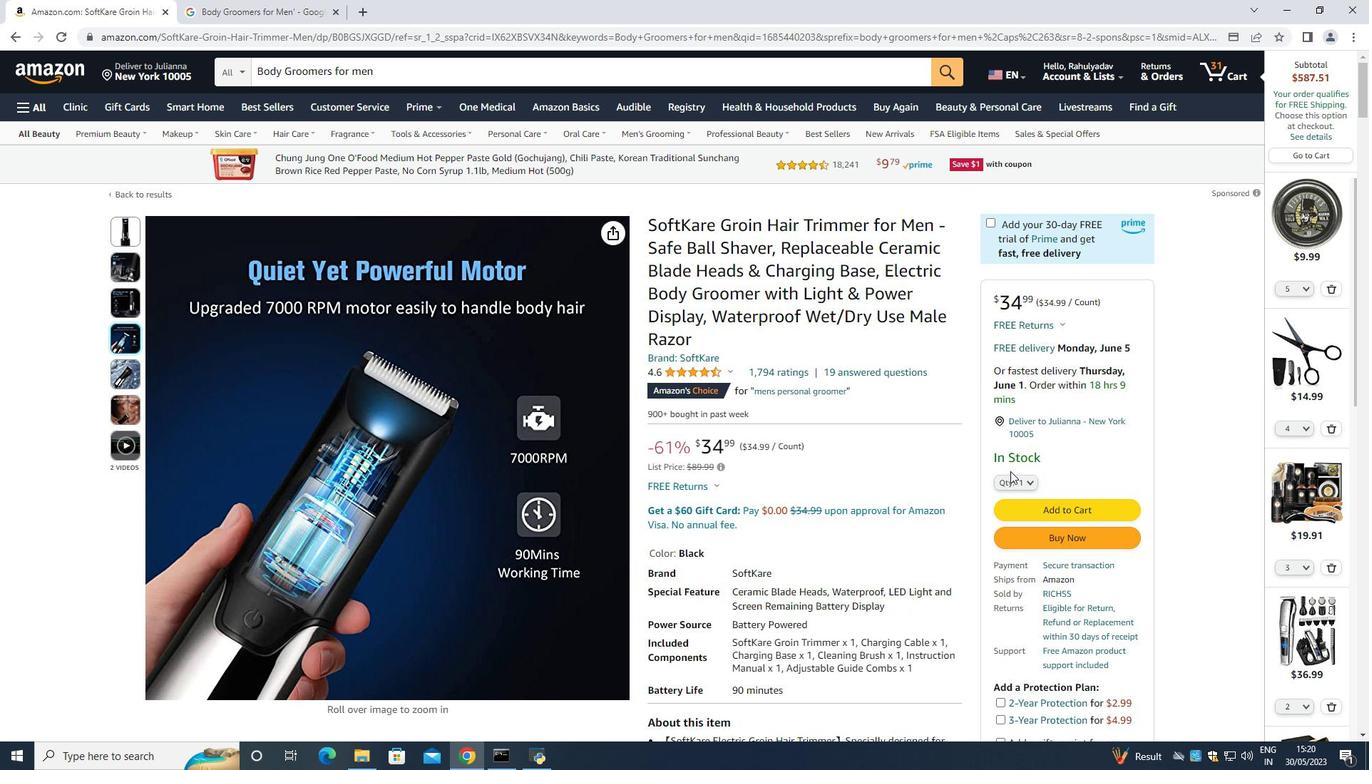 
Action: Mouse scrolled (1010, 472) with delta (0, 0)
Screenshot: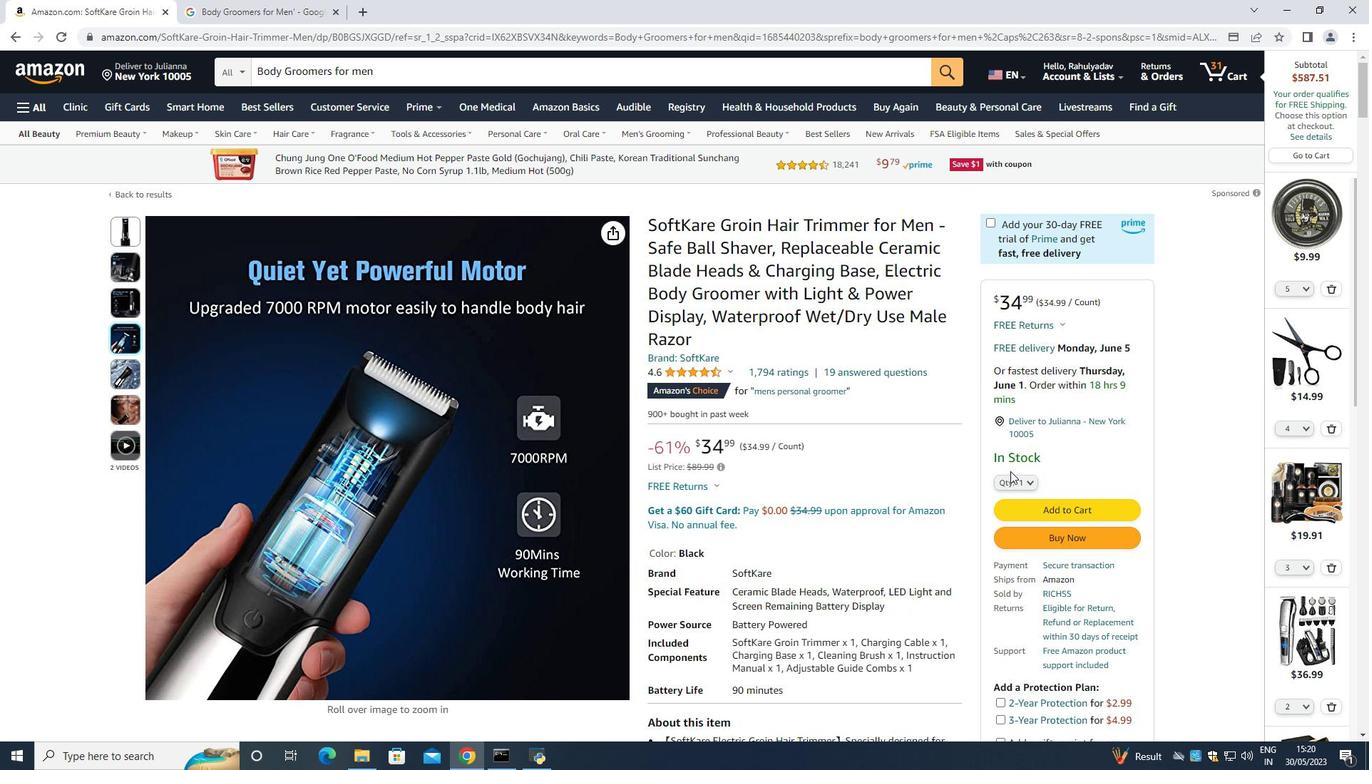 
Action: Mouse scrolled (1010, 472) with delta (0, 0)
Screenshot: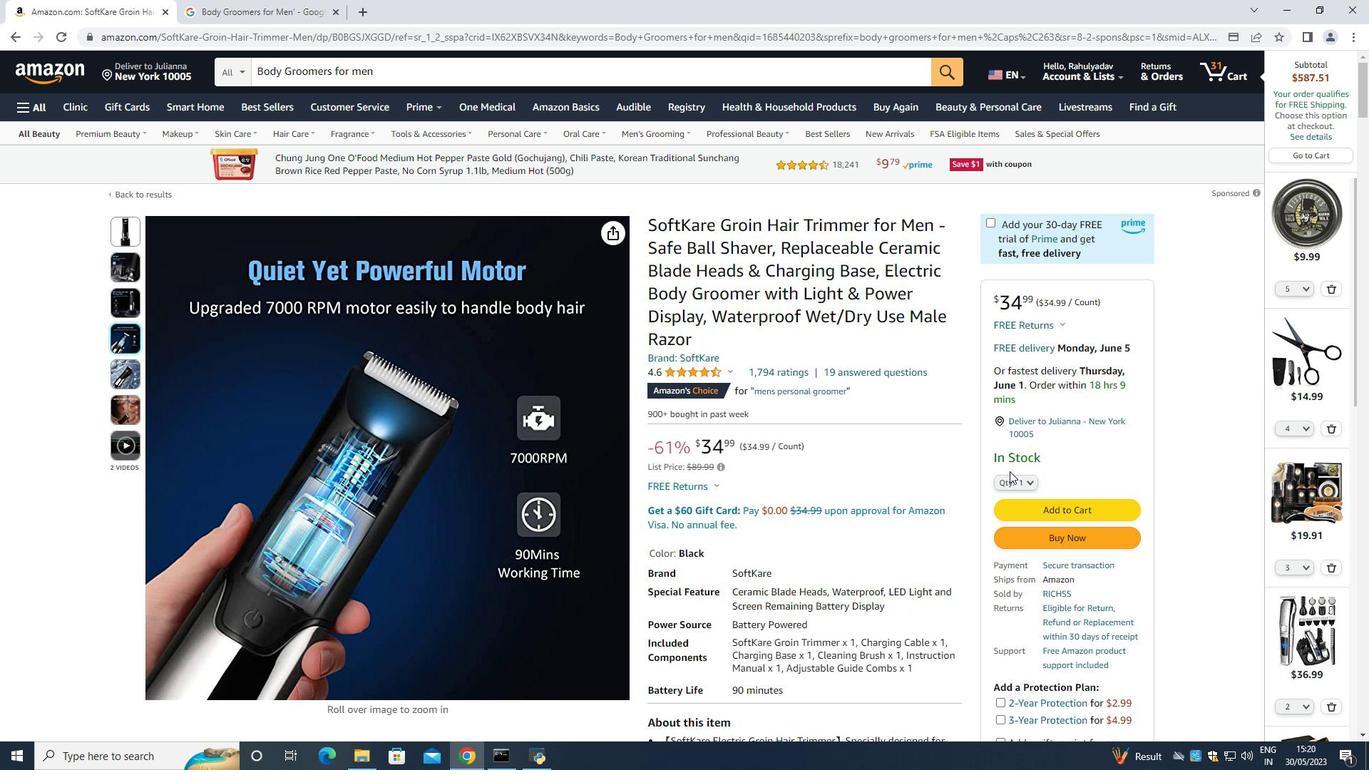 
Action: Mouse scrolled (1010, 472) with delta (0, 0)
Screenshot: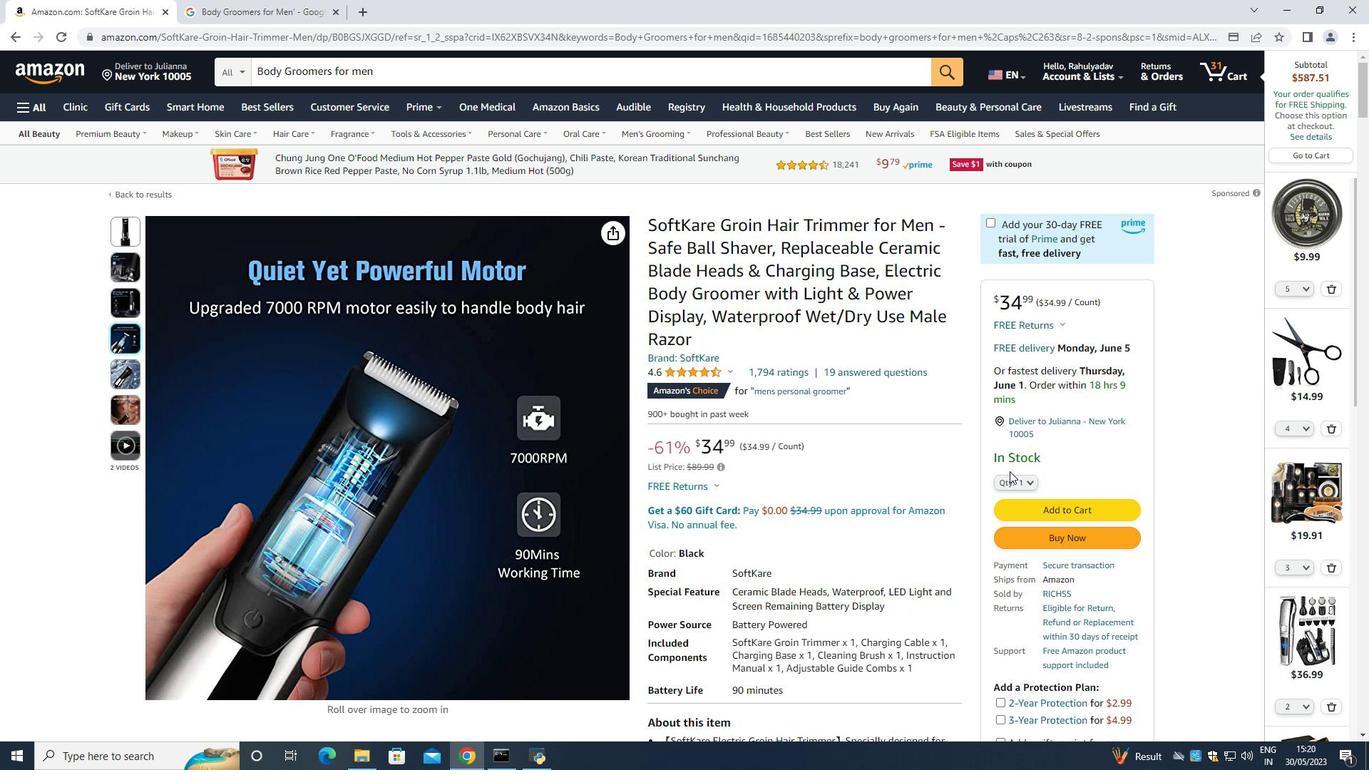 
Action: Mouse moved to (1017, 477)
Screenshot: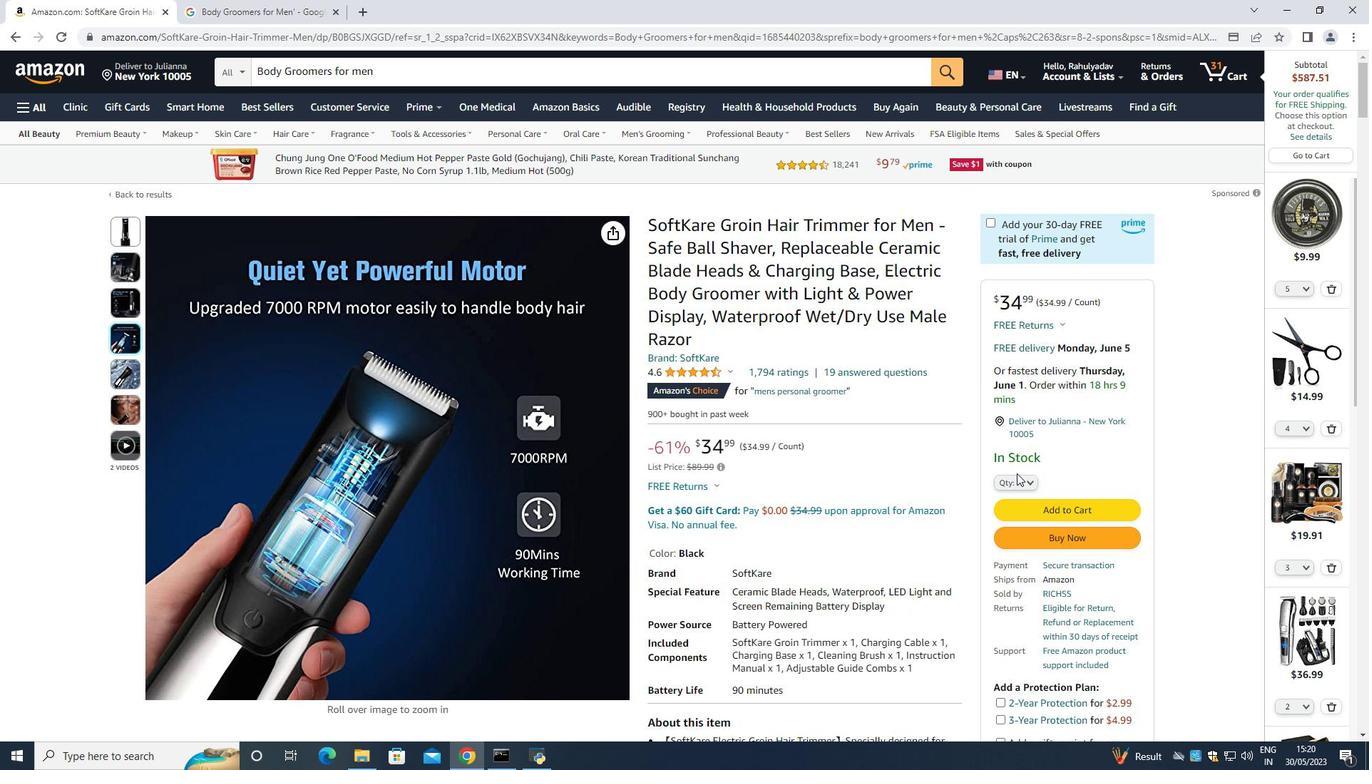 
Action: Mouse pressed left at (1017, 477)
Screenshot: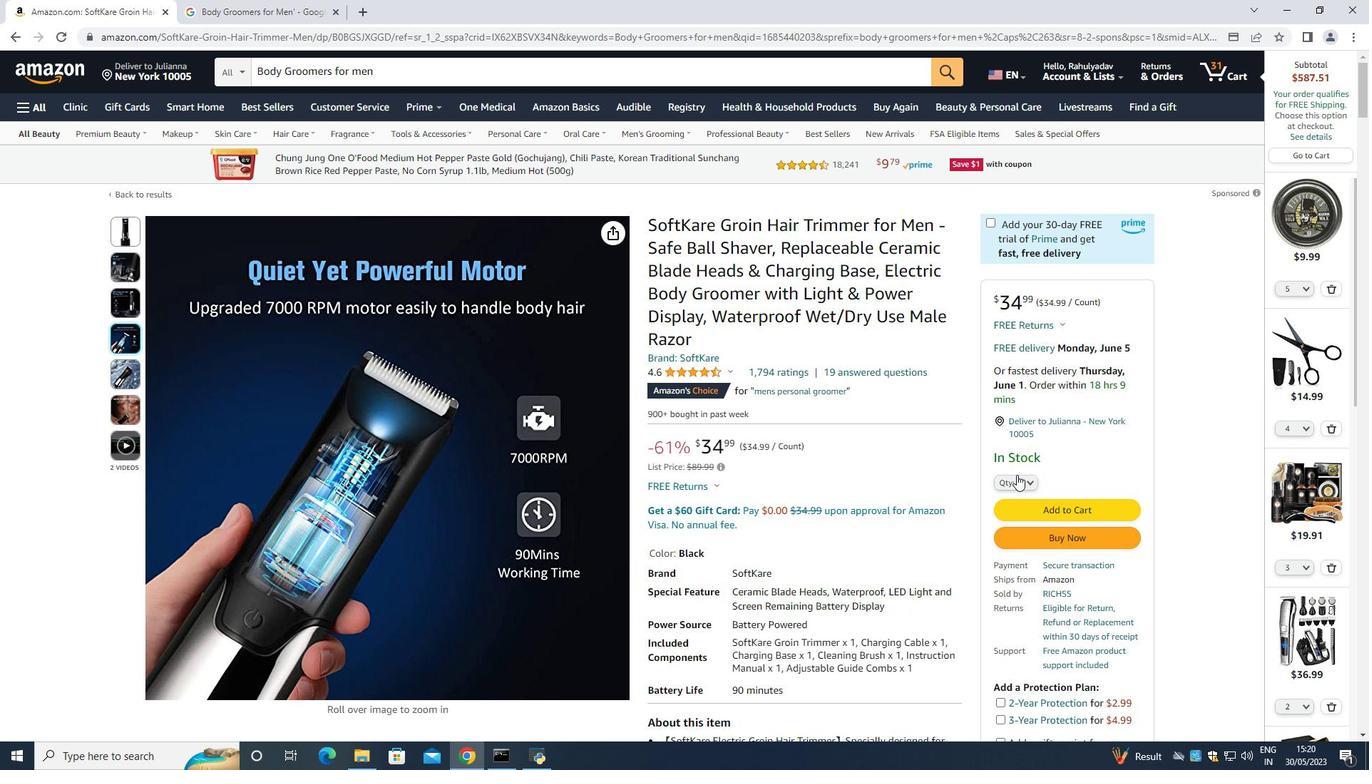 
Action: Mouse moved to (1027, 79)
Screenshot: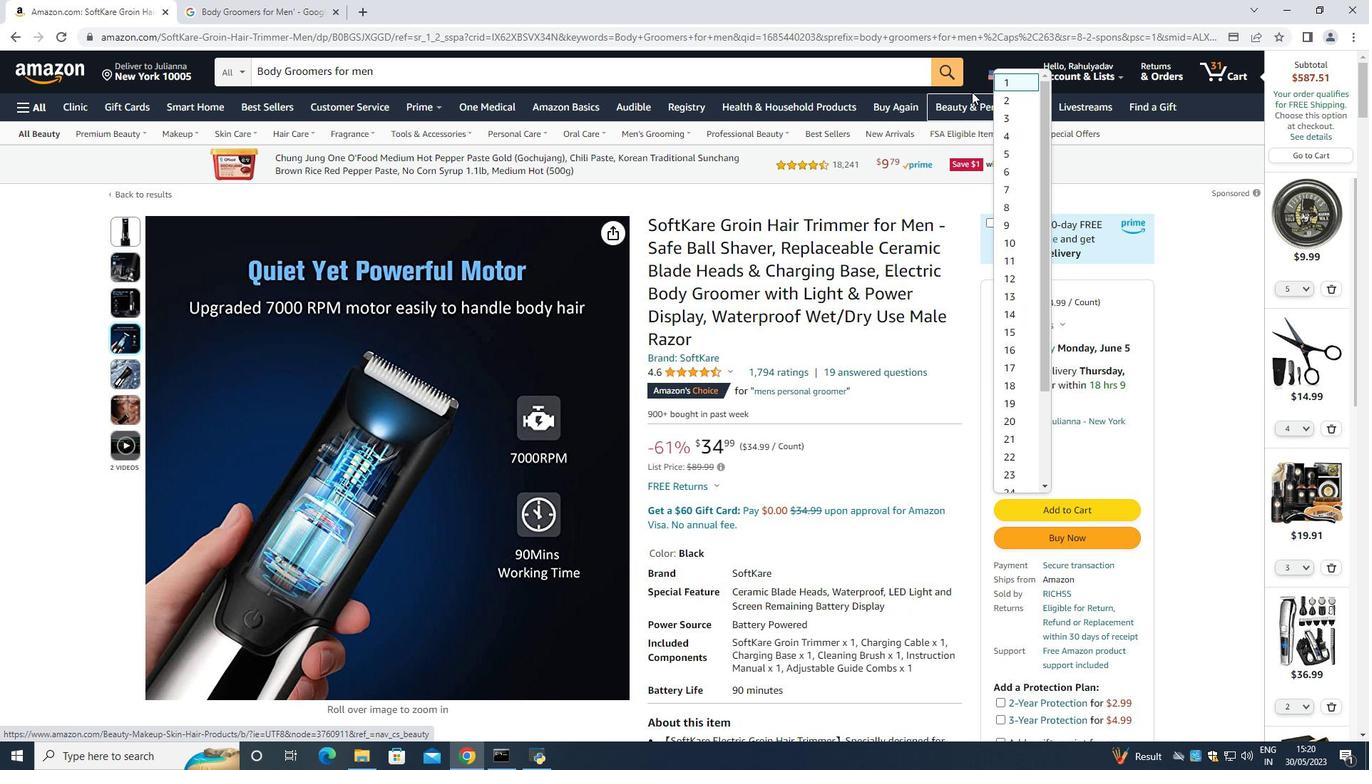 
Action: Mouse pressed left at (1027, 79)
Screenshot: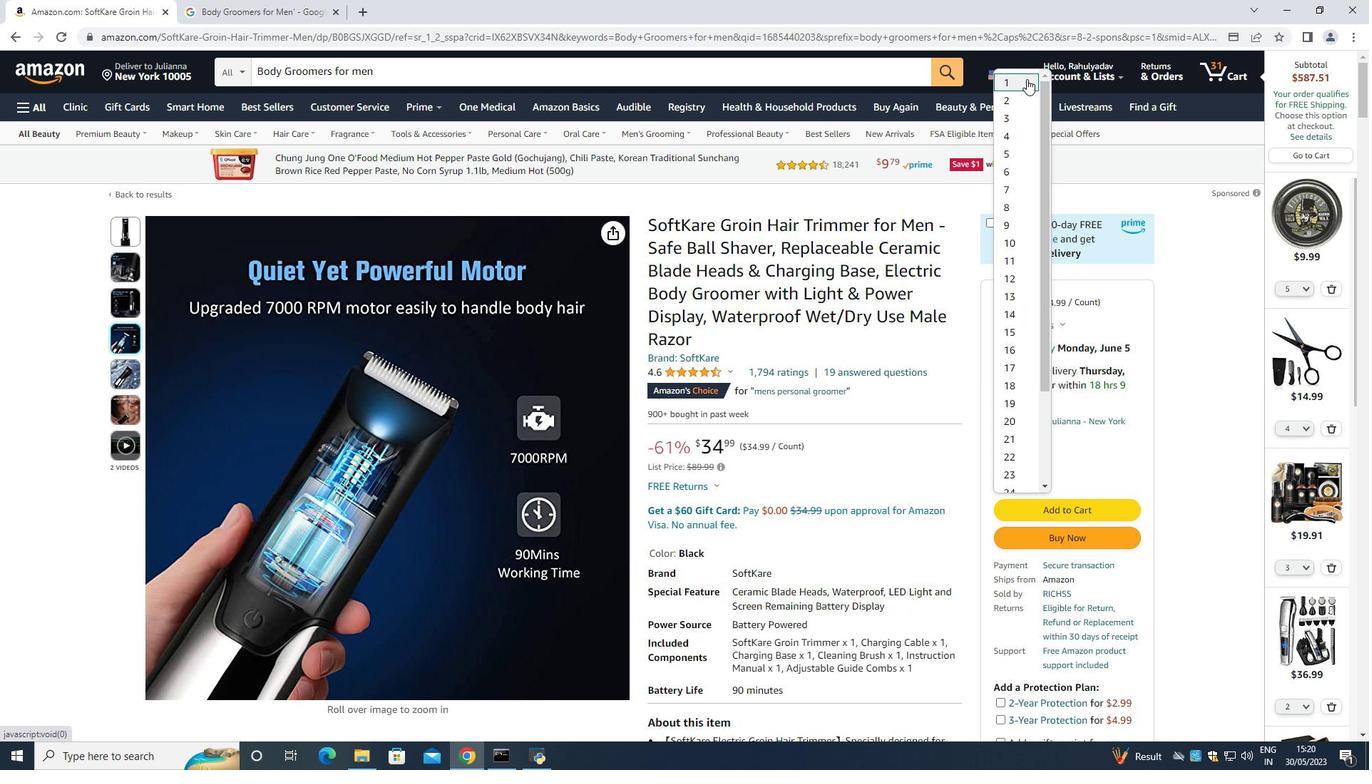 
Action: Mouse moved to (1085, 542)
Screenshot: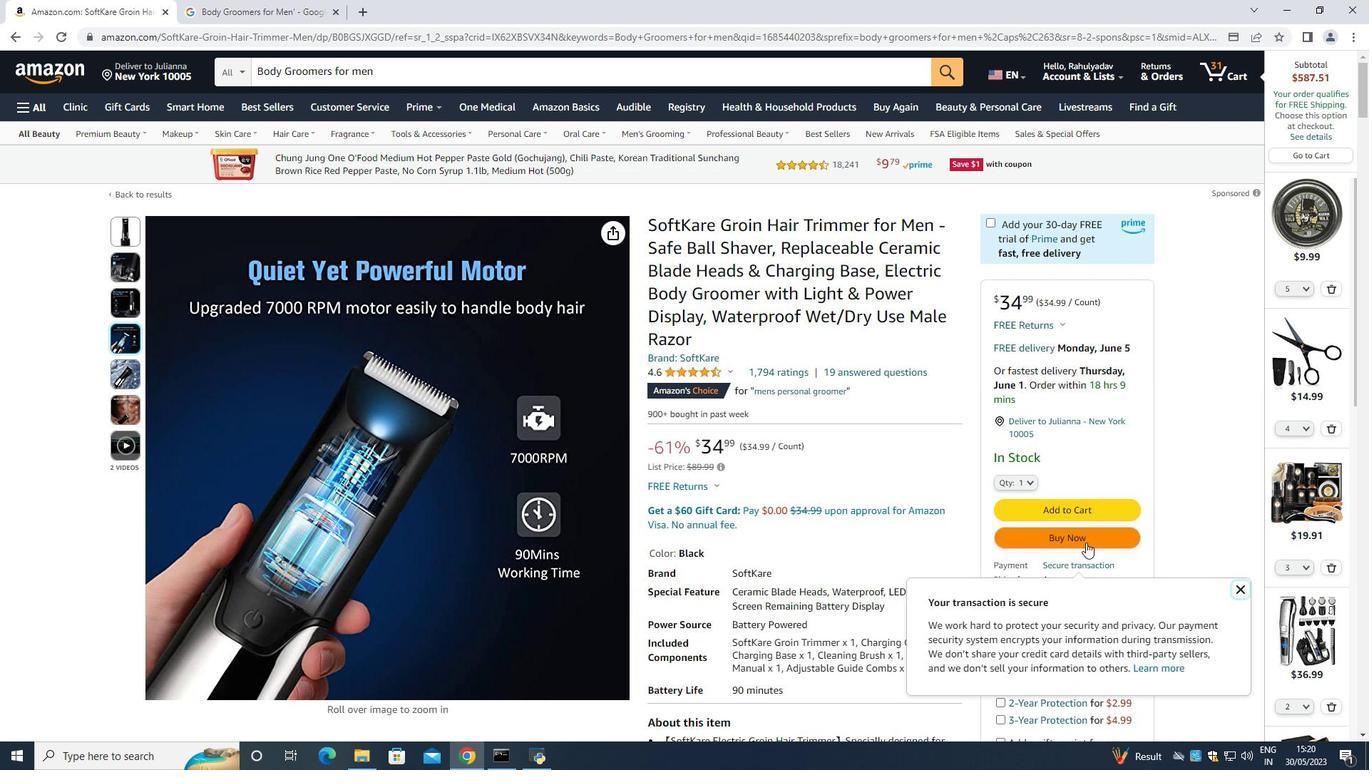 
Action: Mouse pressed left at (1085, 542)
Screenshot: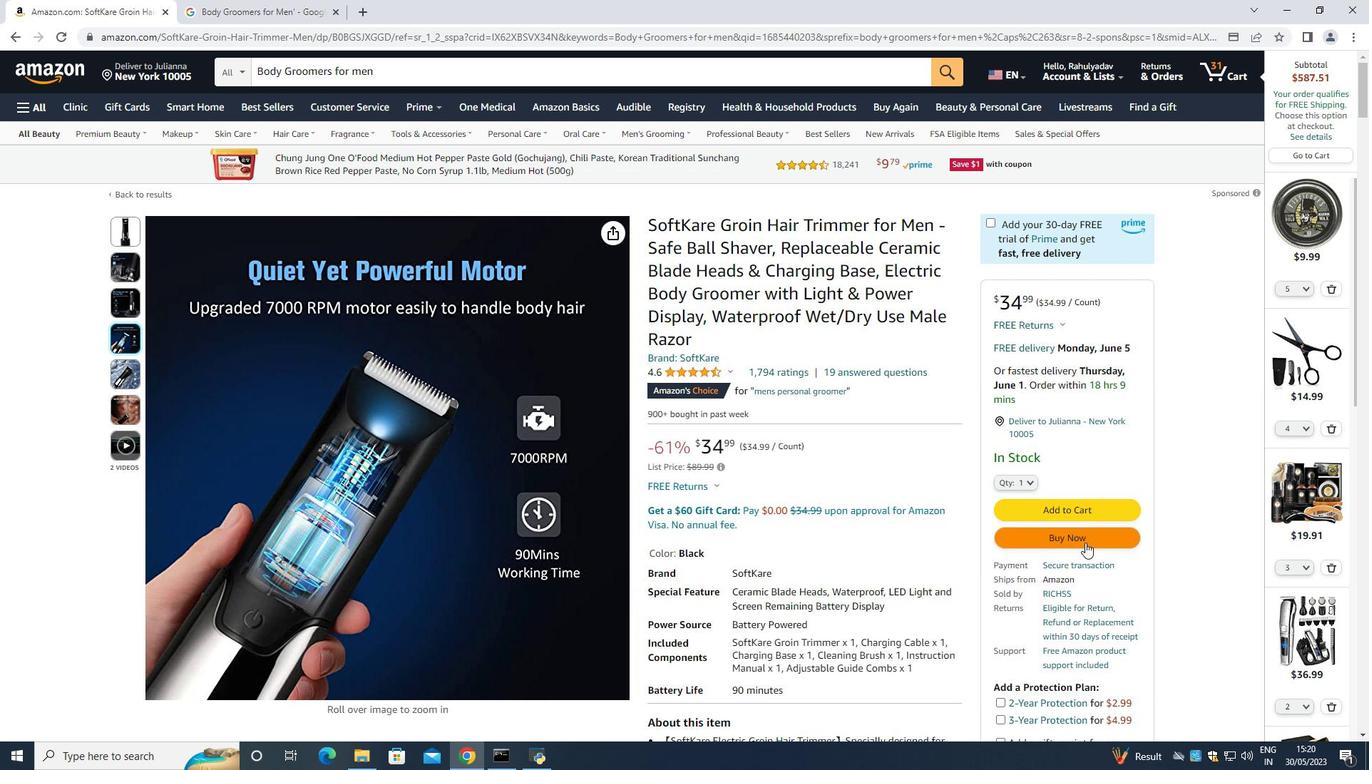 
Action: Mouse moved to (823, 114)
Screenshot: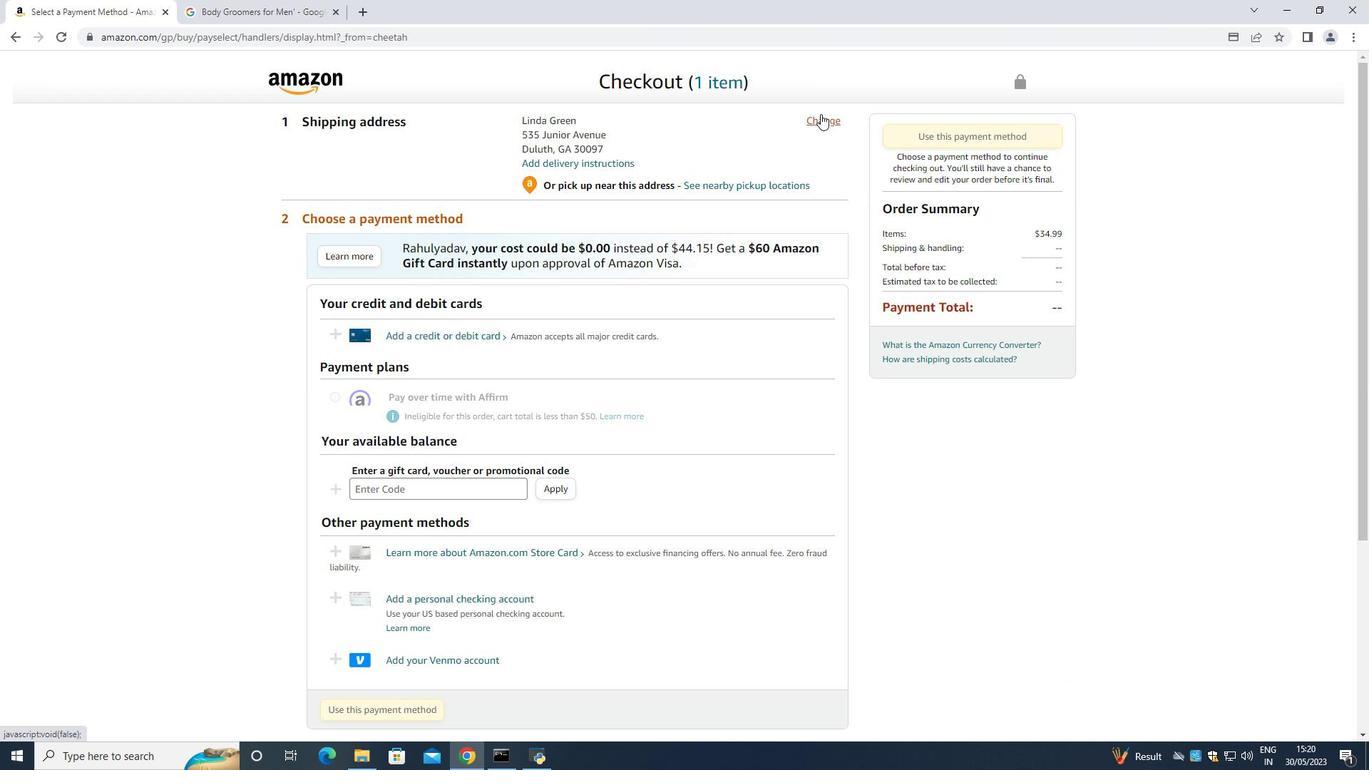
Action: Mouse pressed left at (823, 114)
Screenshot: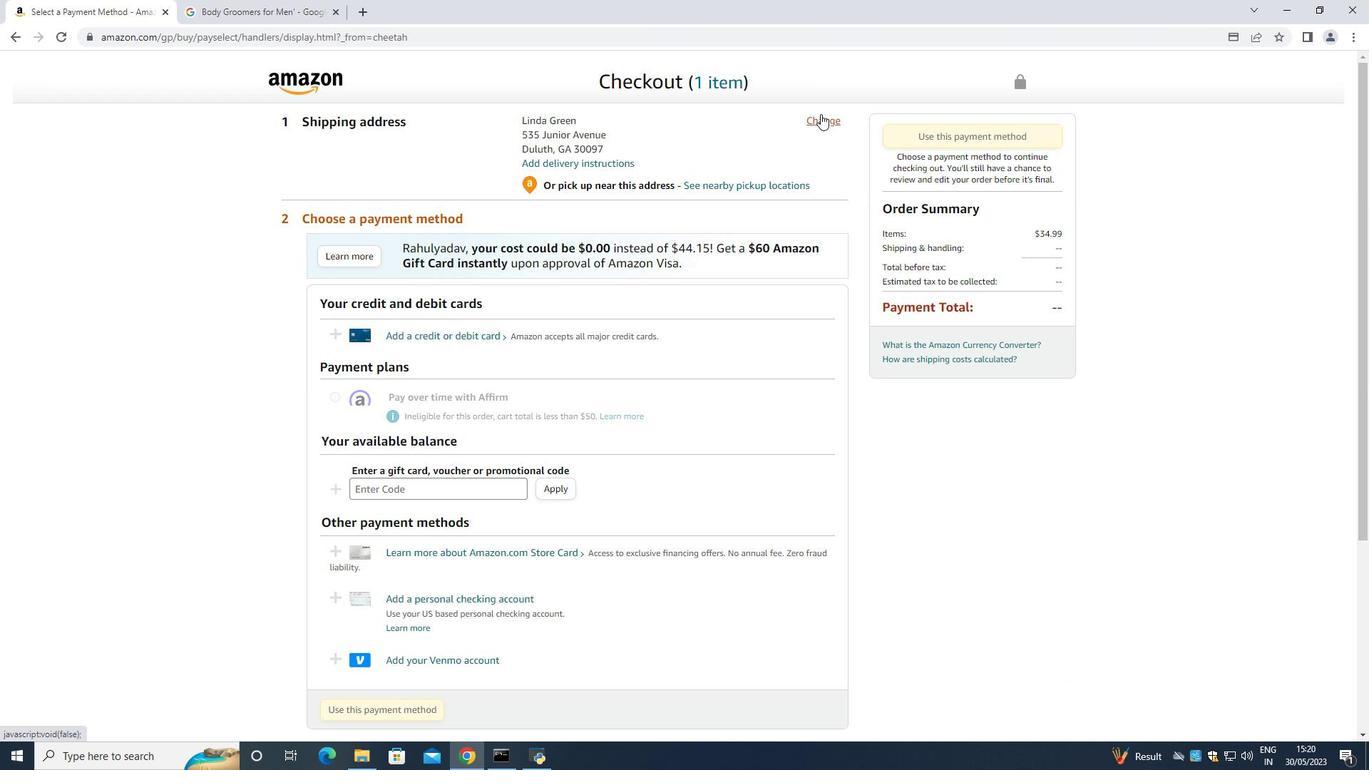
Action: Mouse moved to (564, 191)
Screenshot: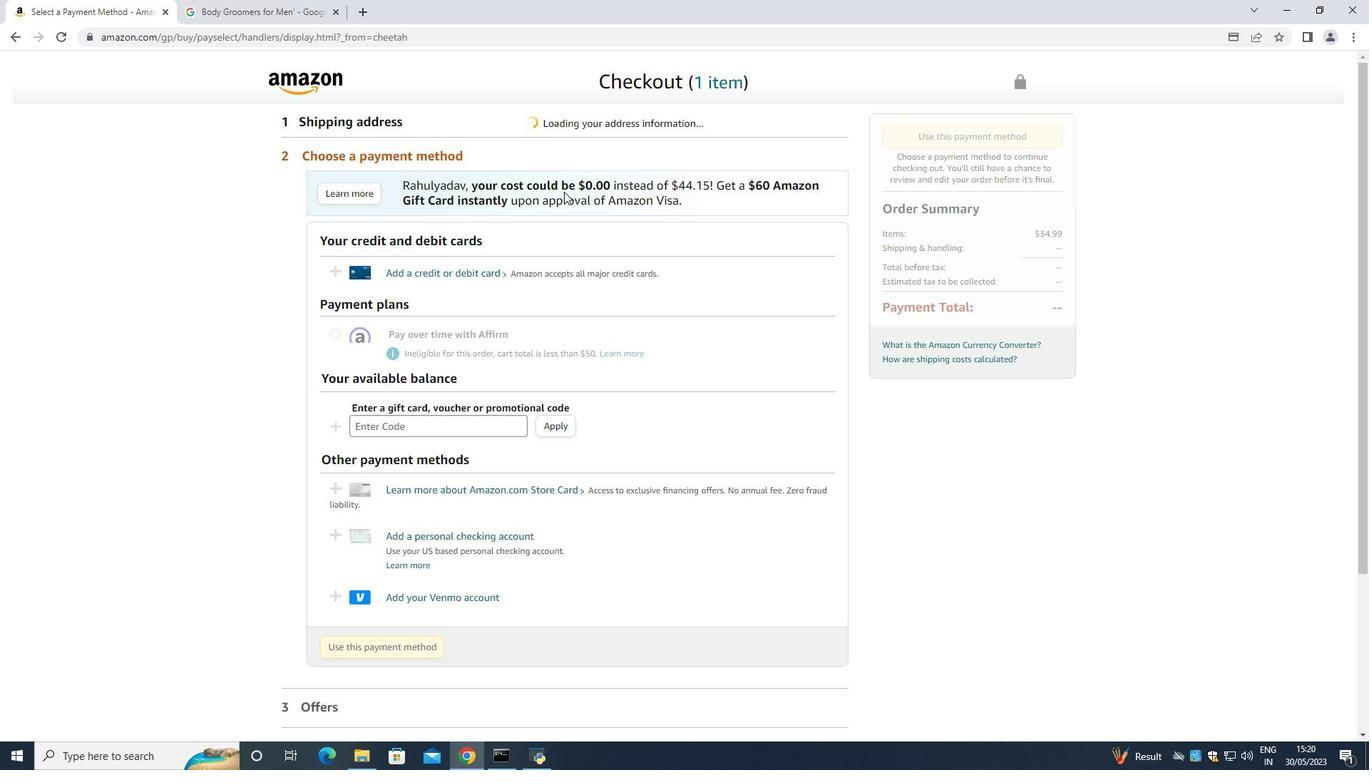 
Action: Mouse scrolled (564, 190) with delta (0, 0)
Screenshot: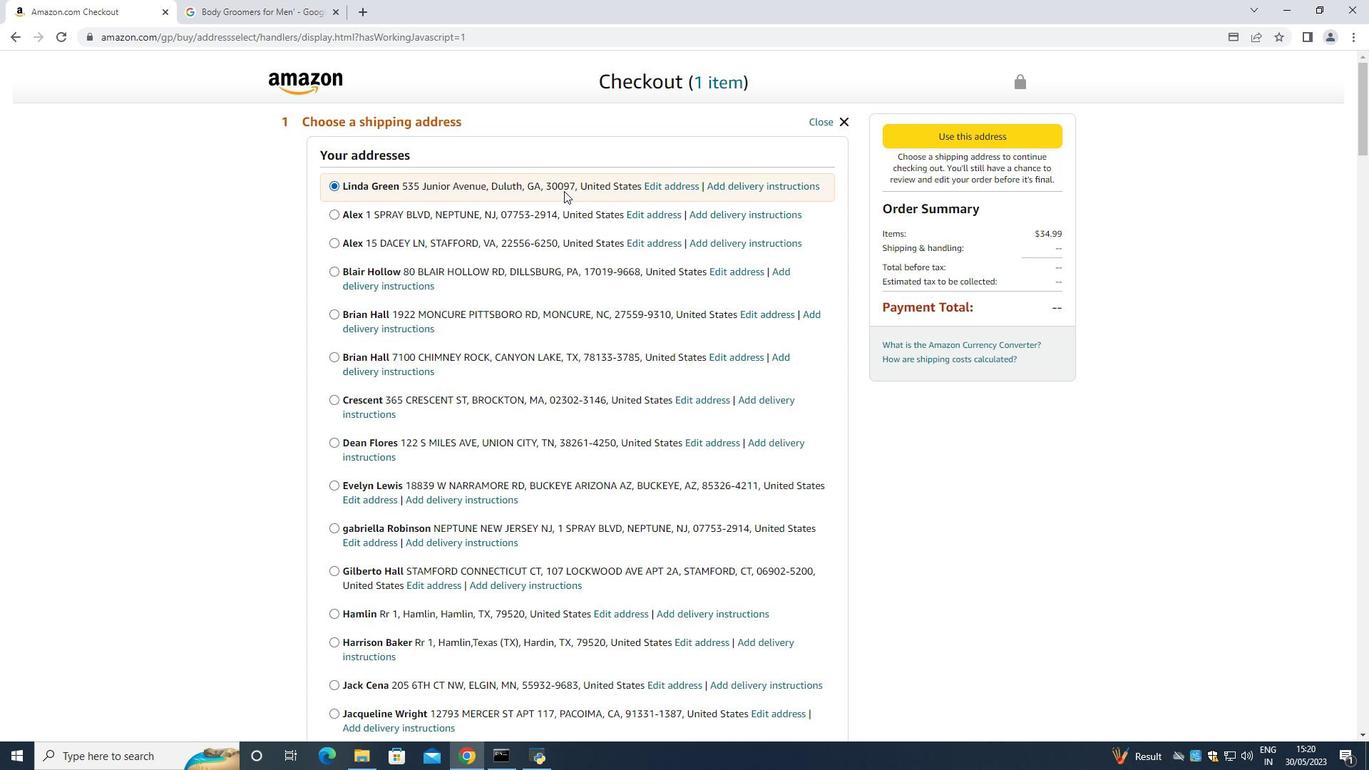 
Action: Mouse scrolled (564, 190) with delta (0, 0)
Screenshot: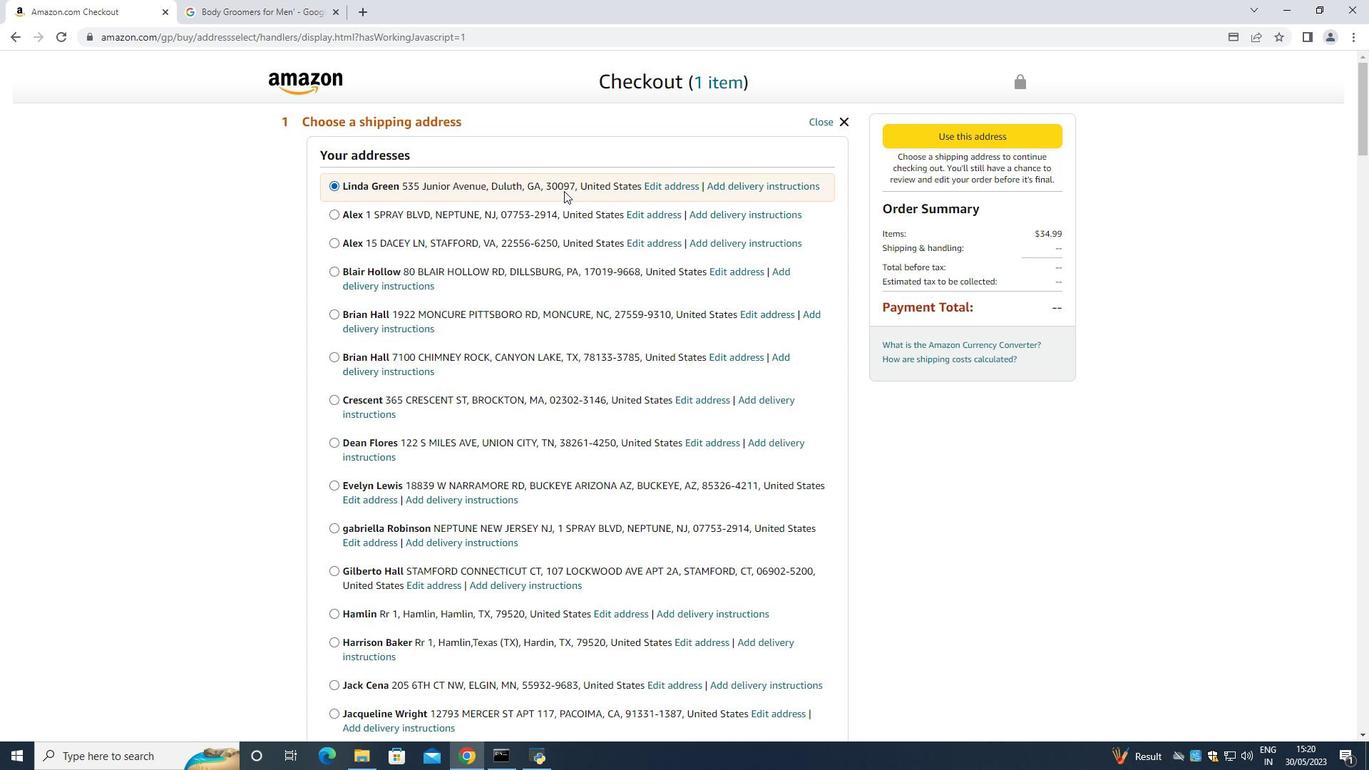 
Action: Mouse scrolled (564, 190) with delta (0, 0)
Screenshot: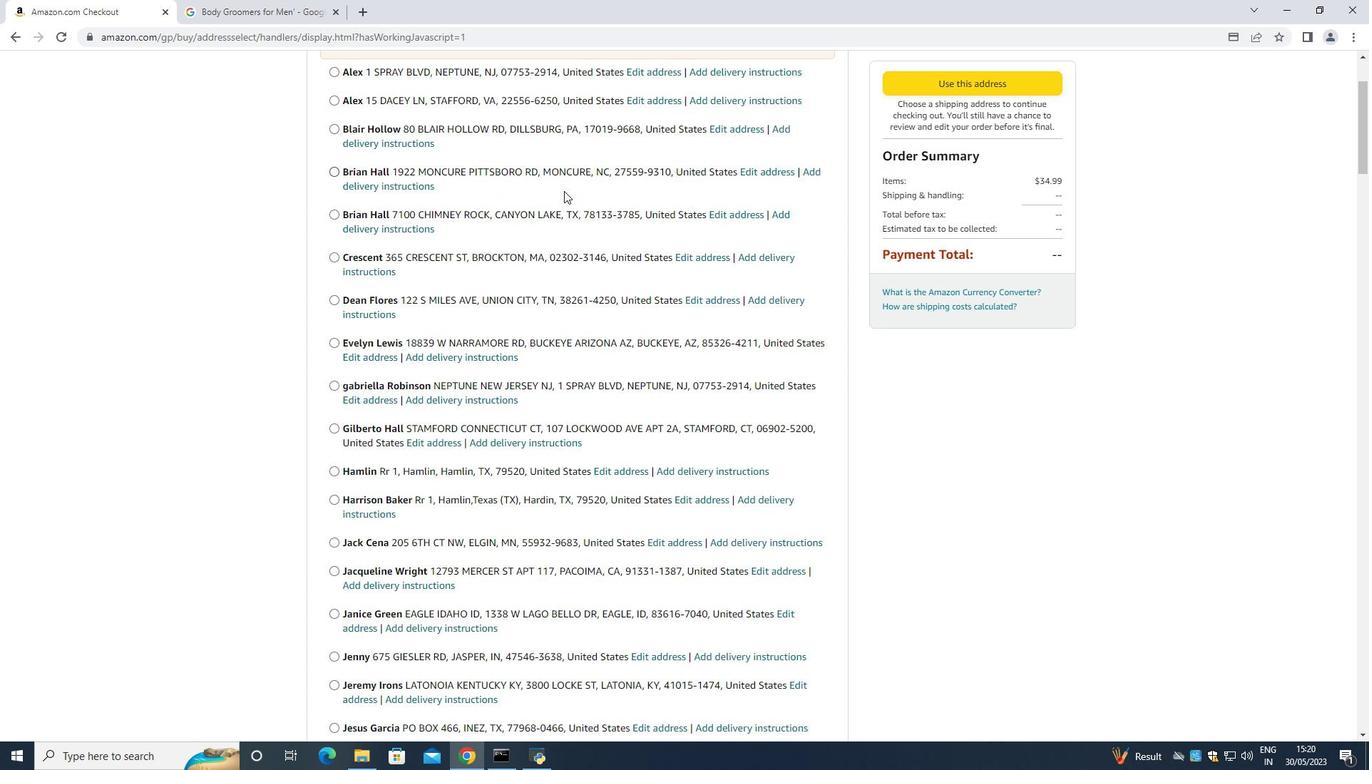 
Action: Mouse scrolled (564, 190) with delta (0, 0)
Screenshot: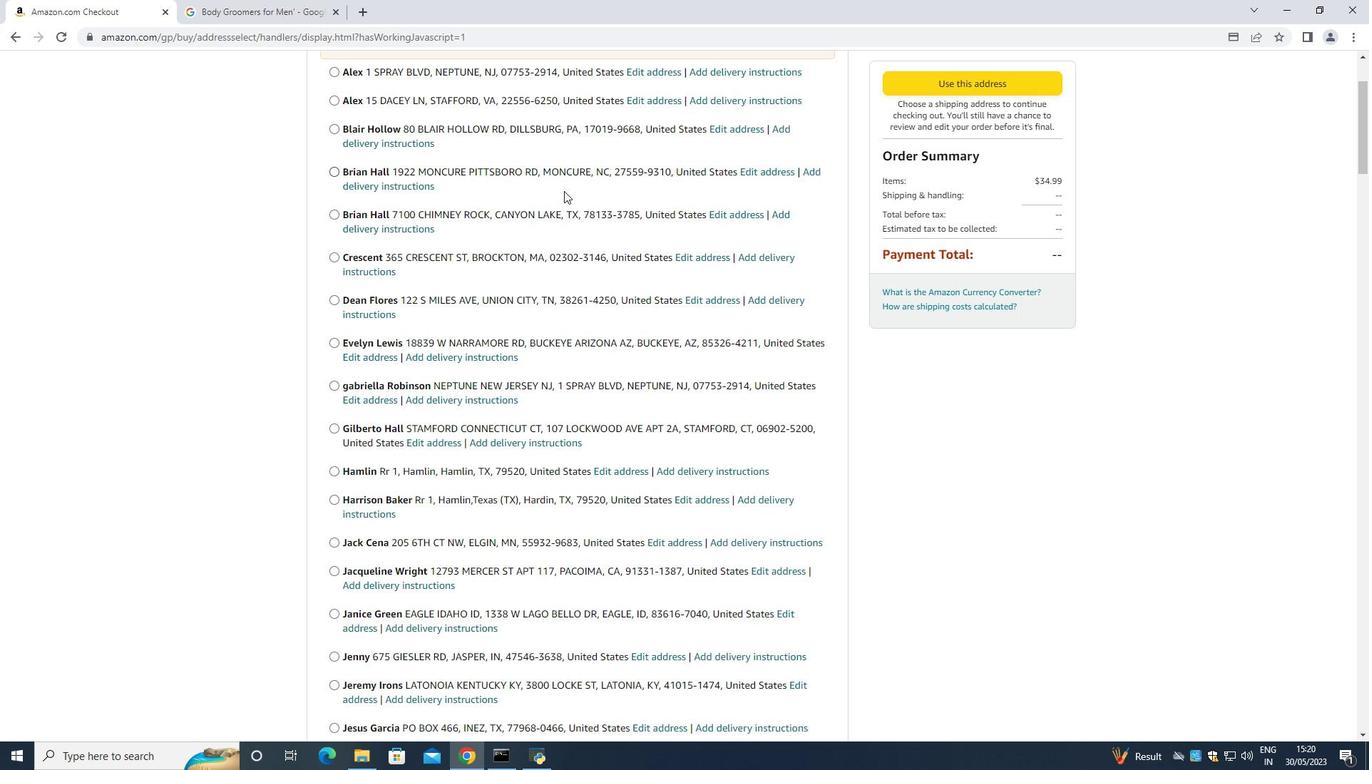 
Action: Mouse scrolled (564, 190) with delta (0, 0)
Screenshot: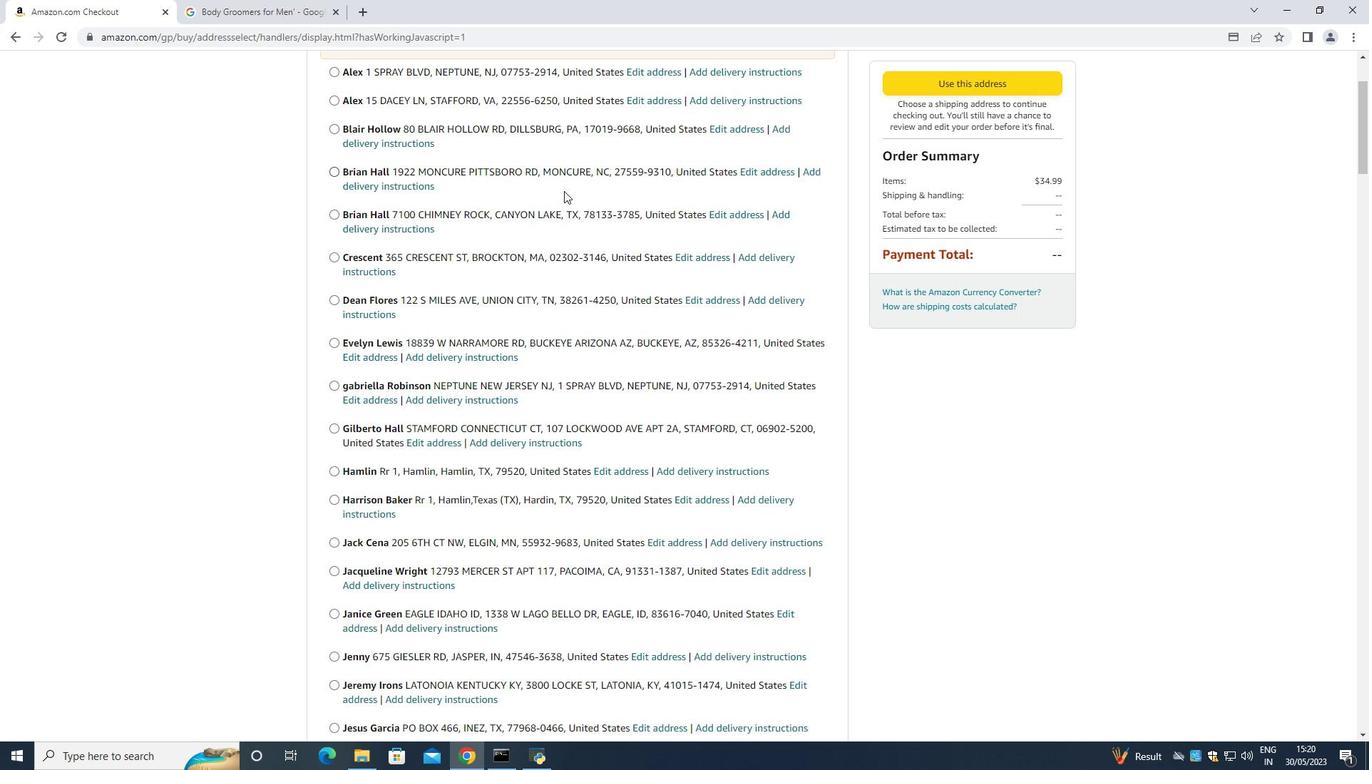 
Action: Mouse moved to (564, 189)
Screenshot: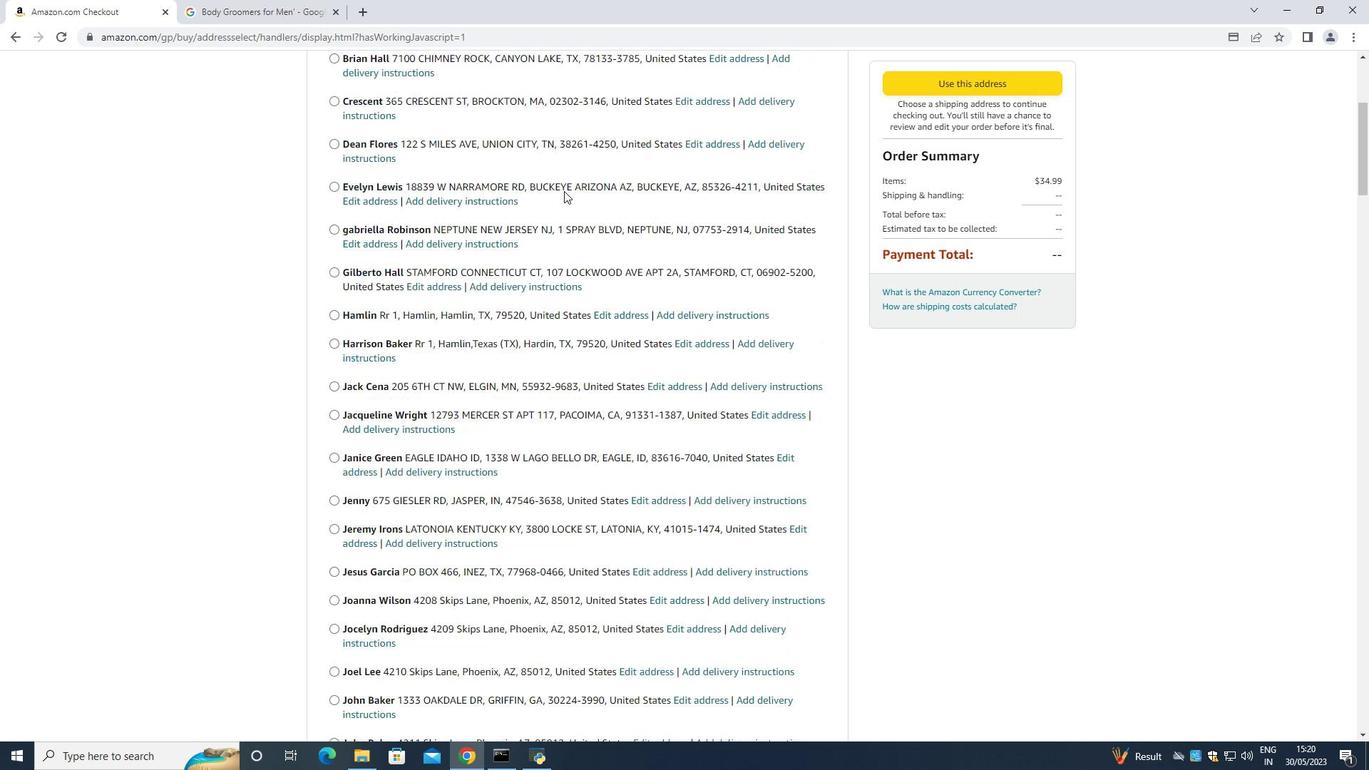 
Action: Mouse scrolled (564, 189) with delta (0, 0)
Screenshot: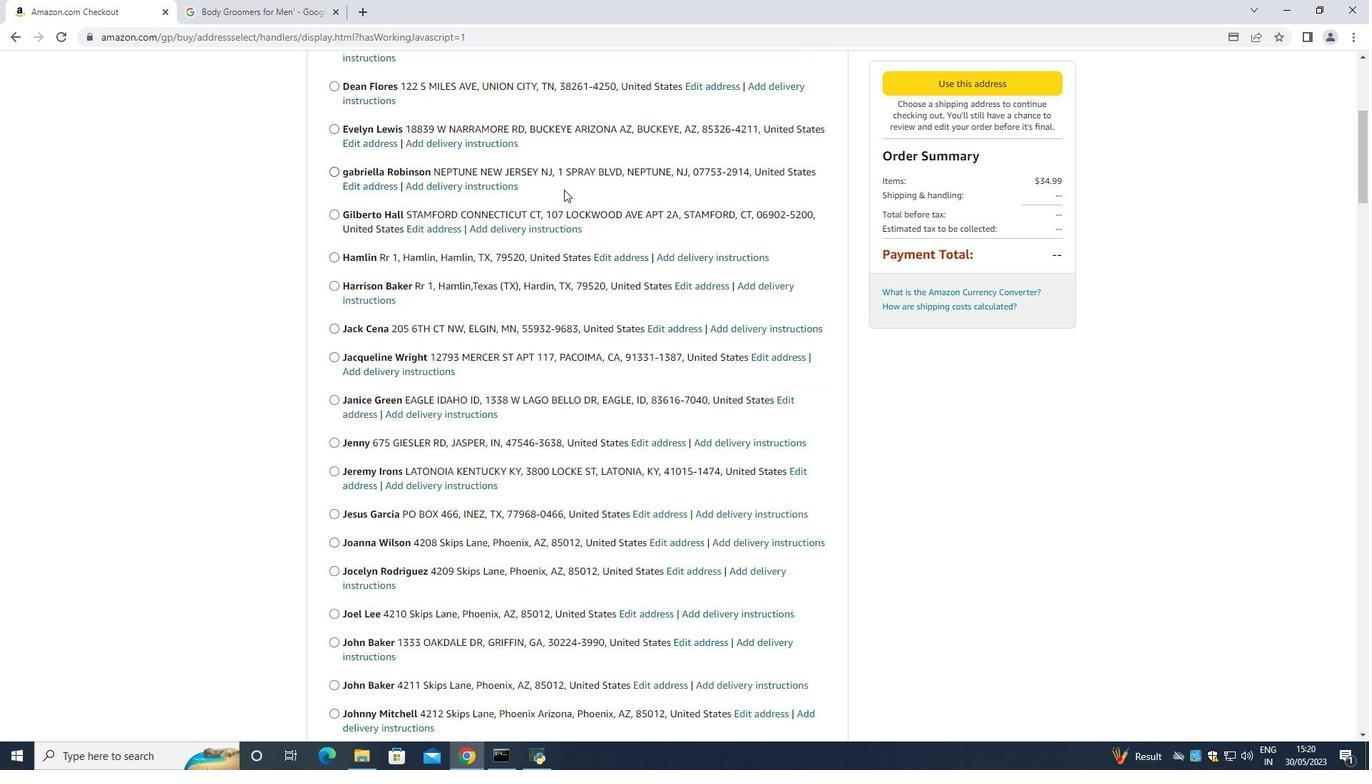 
Action: Mouse scrolled (564, 189) with delta (0, 0)
Screenshot: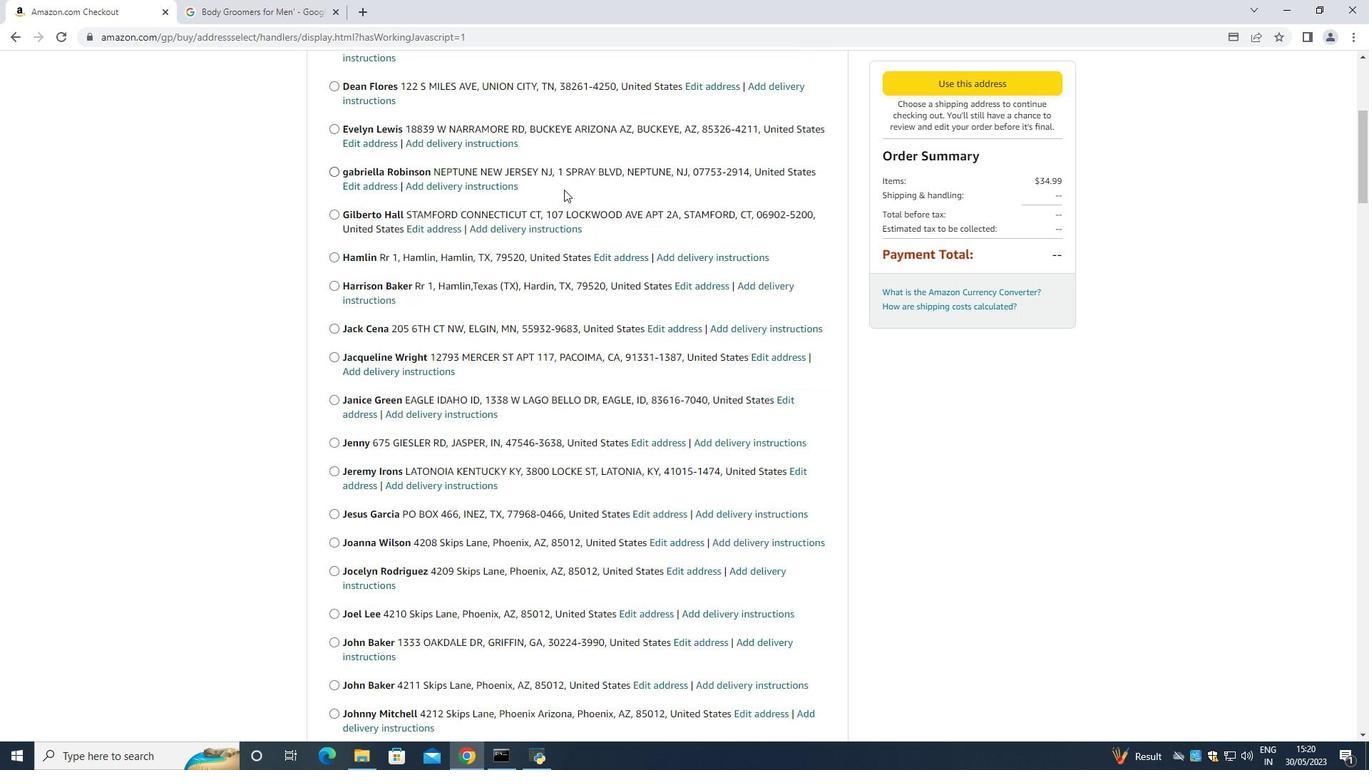 
Action: Mouse scrolled (564, 189) with delta (0, 0)
Screenshot: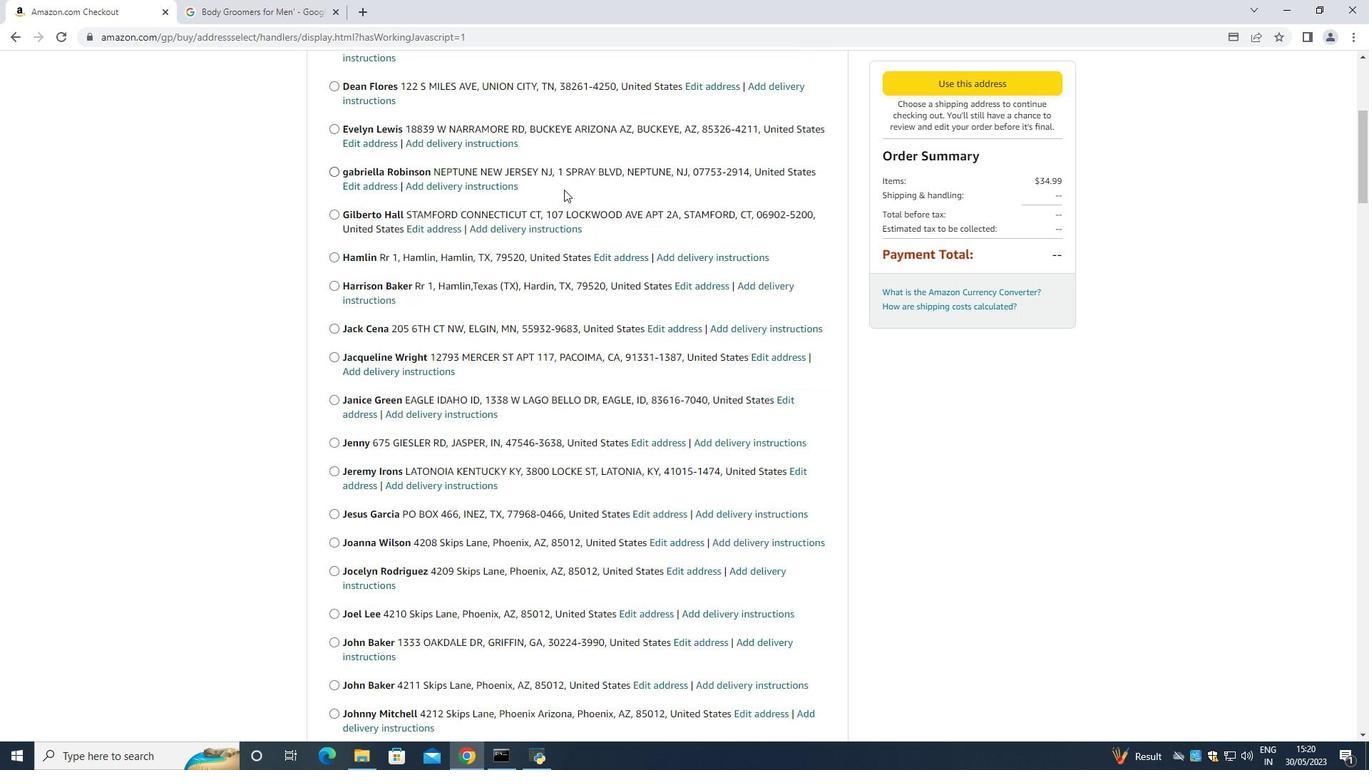 
Action: Mouse scrolled (564, 189) with delta (0, 0)
Screenshot: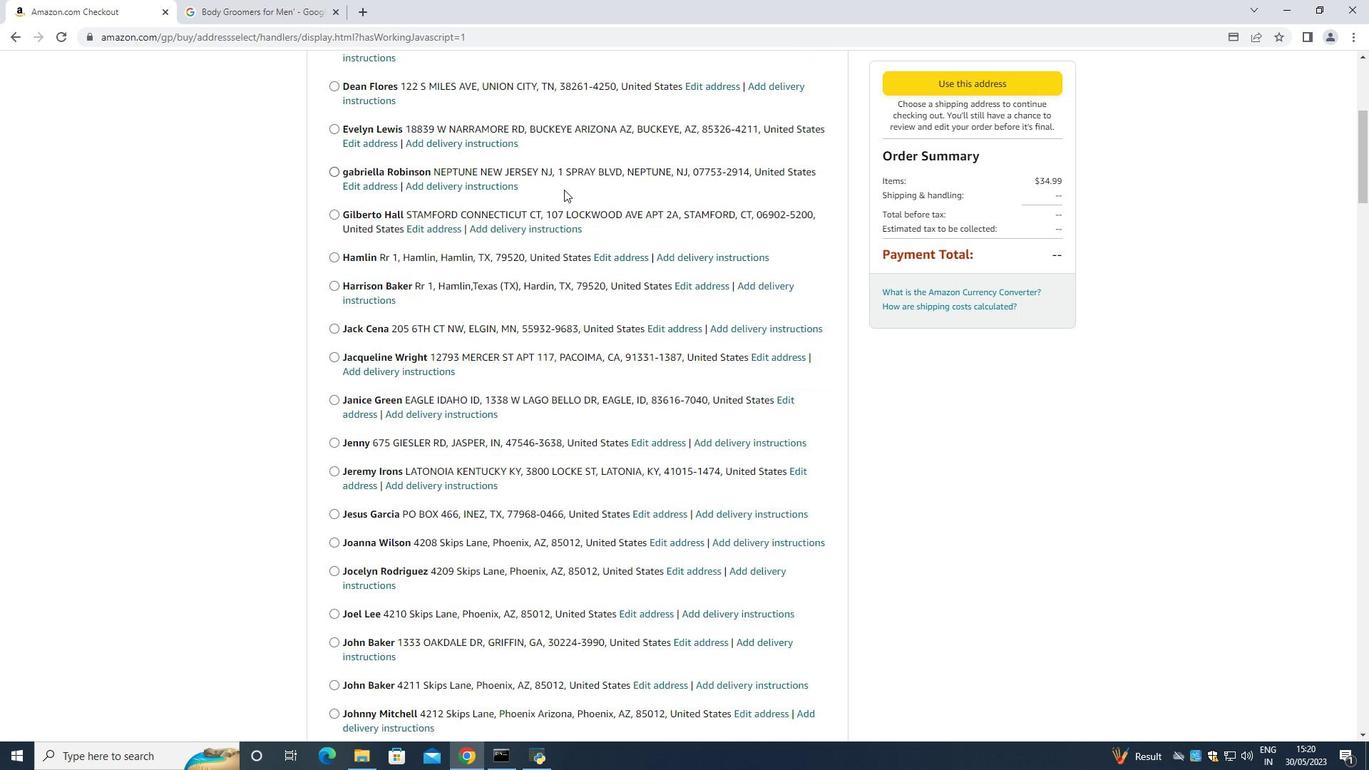 
Action: Mouse moved to (564, 181)
Screenshot: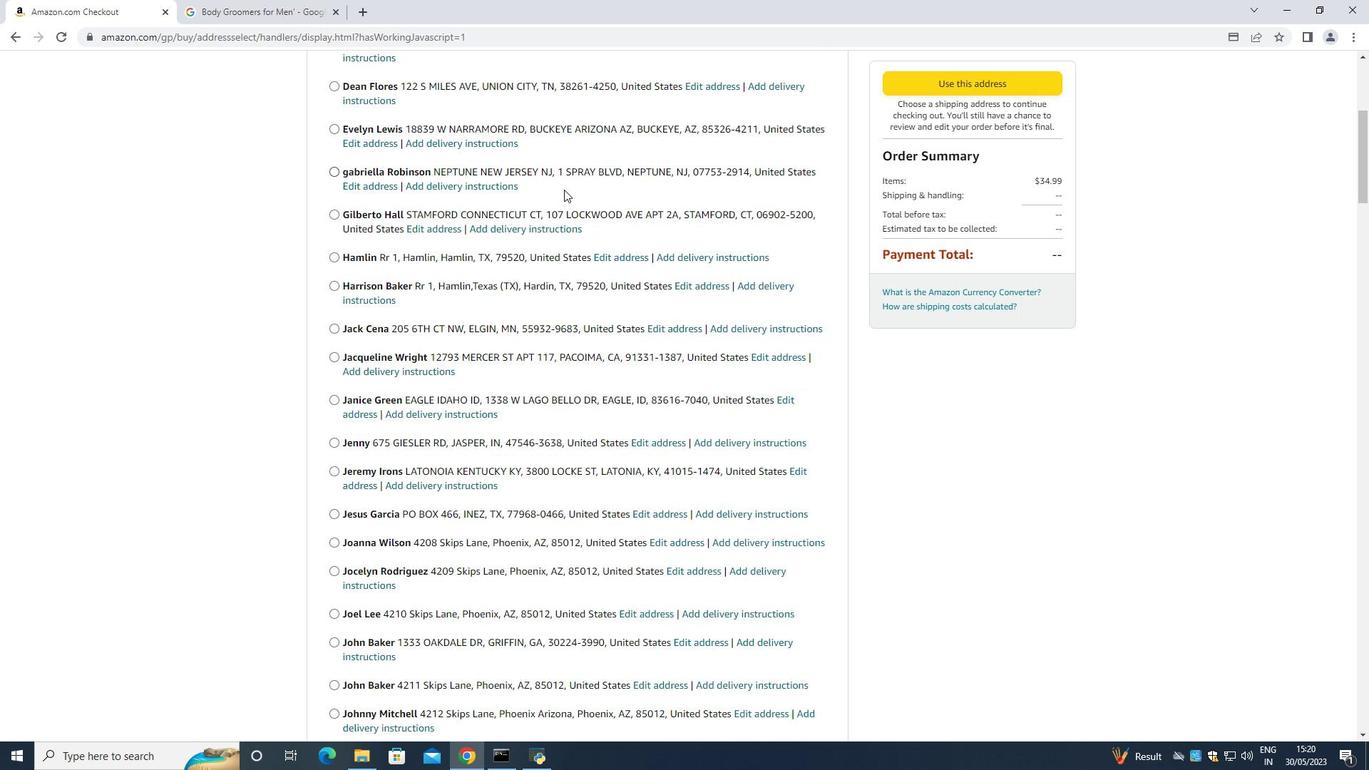 
Action: Mouse scrolled (564, 181) with delta (0, 0)
Screenshot: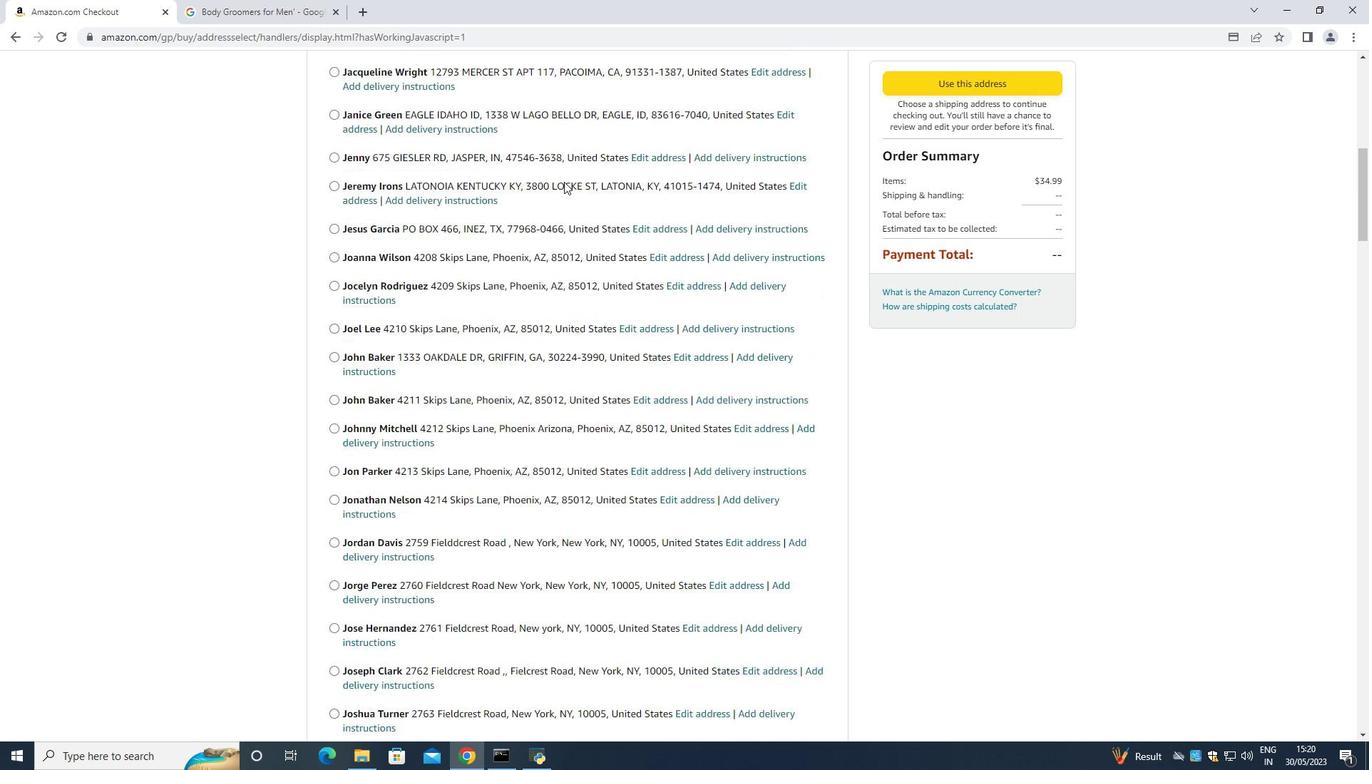 
Action: Mouse scrolled (564, 181) with delta (0, 0)
Screenshot: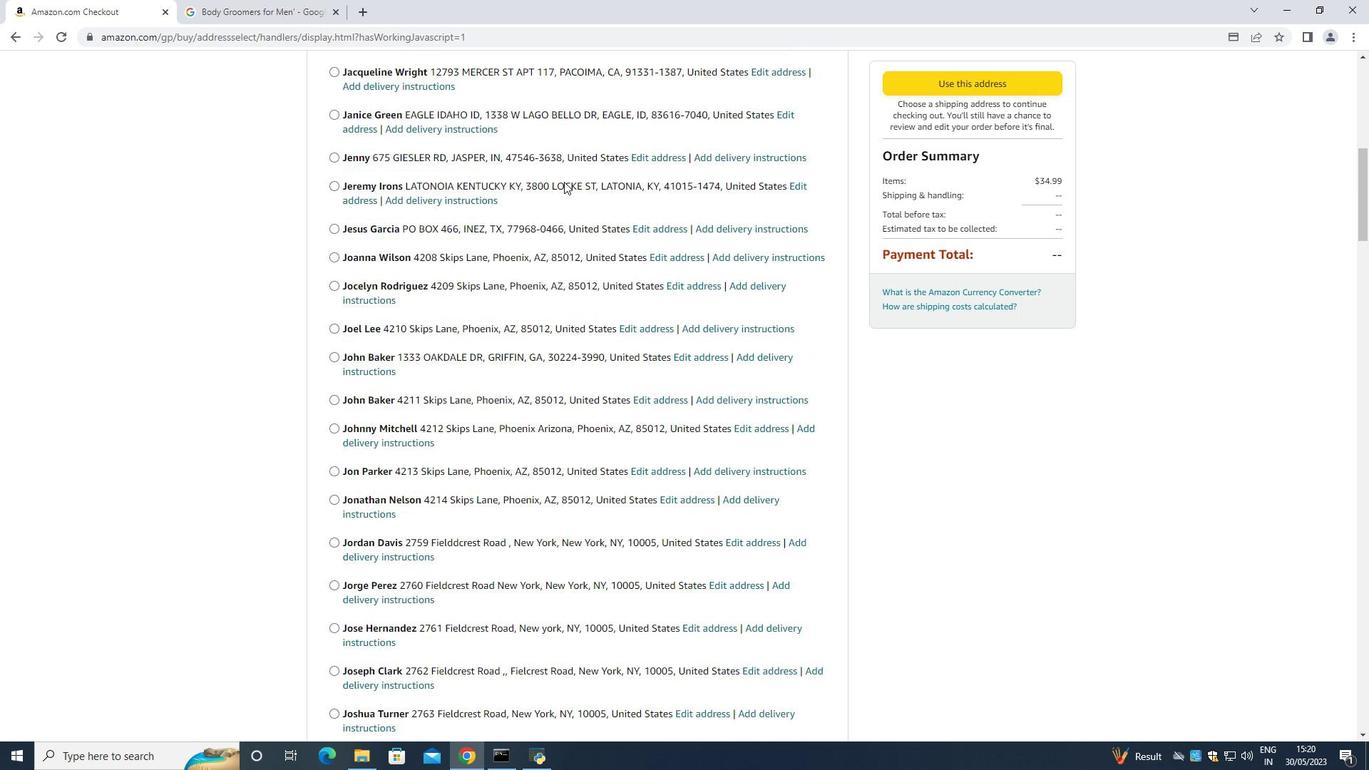 
Action: Mouse scrolled (564, 181) with delta (0, 0)
Screenshot: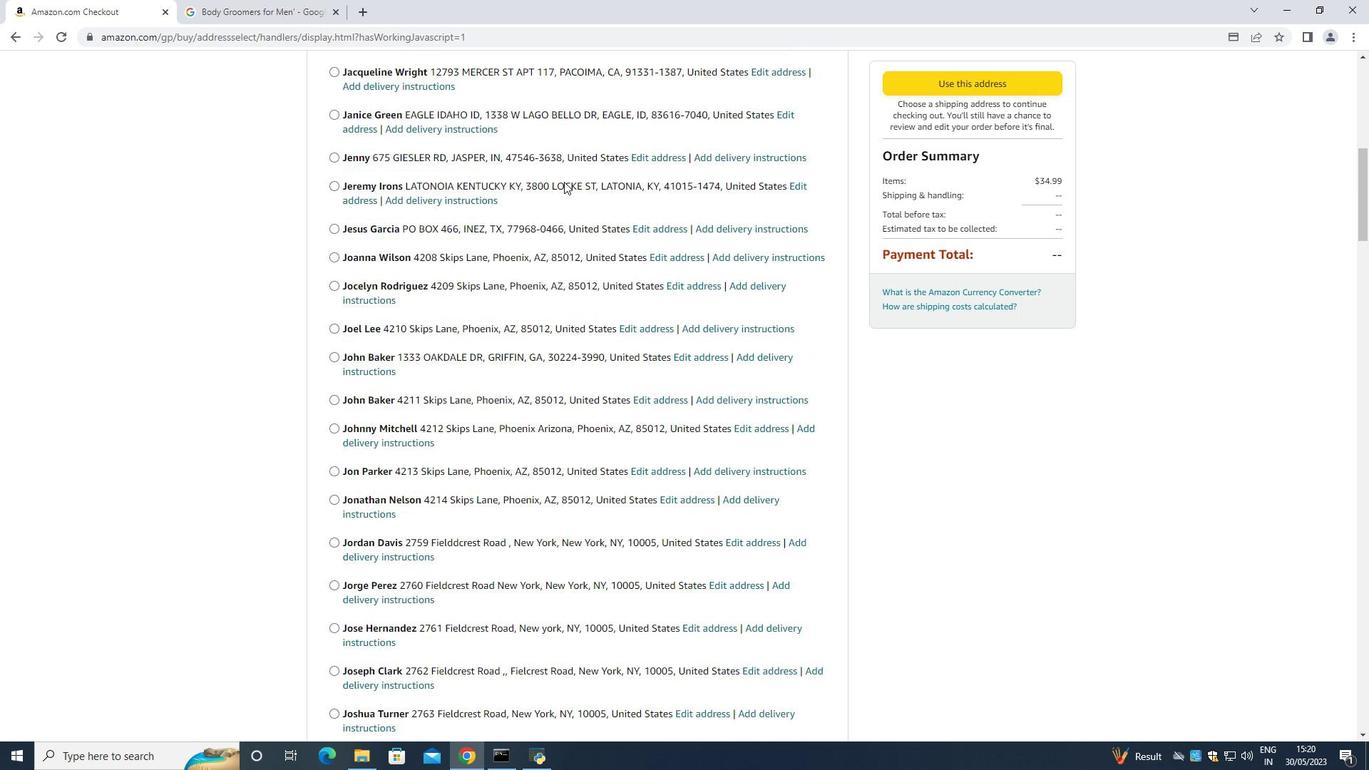 
Action: Mouse scrolled (564, 181) with delta (0, 0)
Screenshot: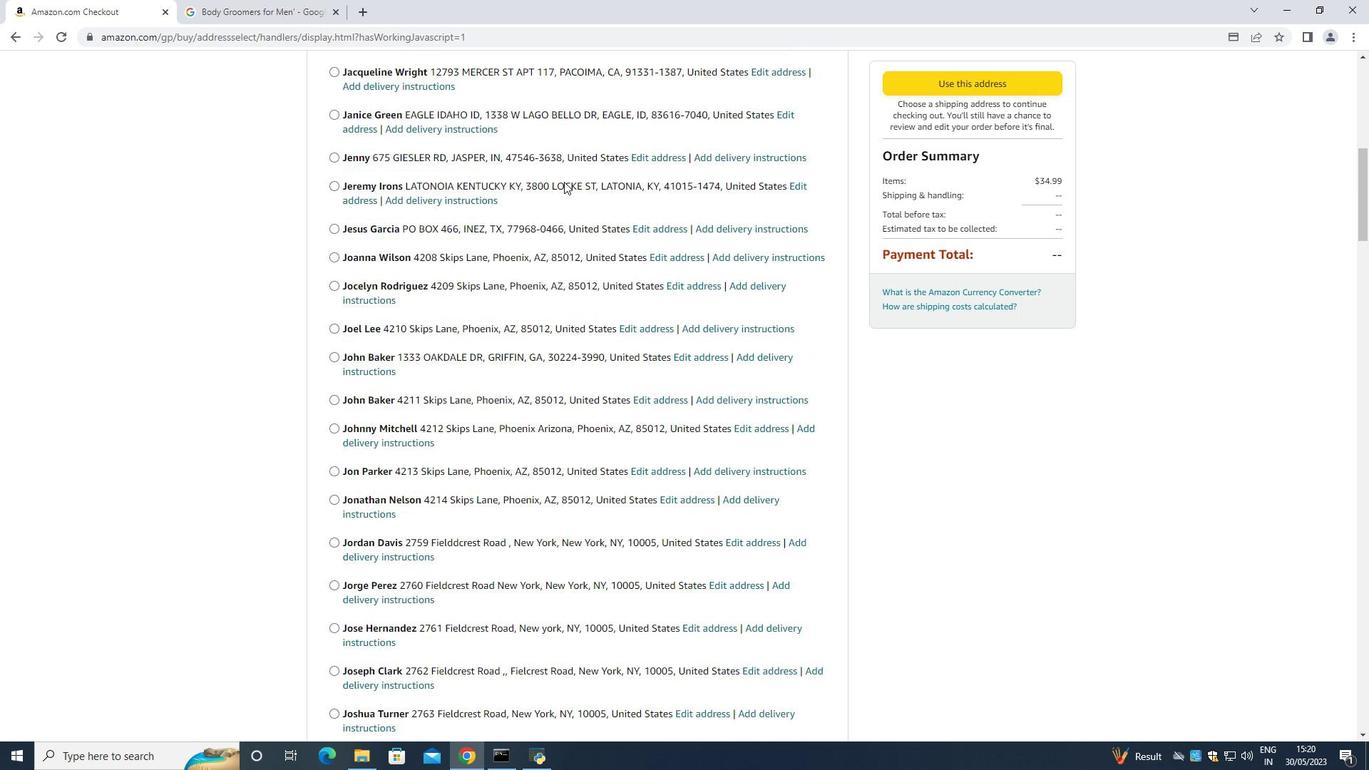 
Action: Mouse scrolled (564, 181) with delta (0, 0)
Screenshot: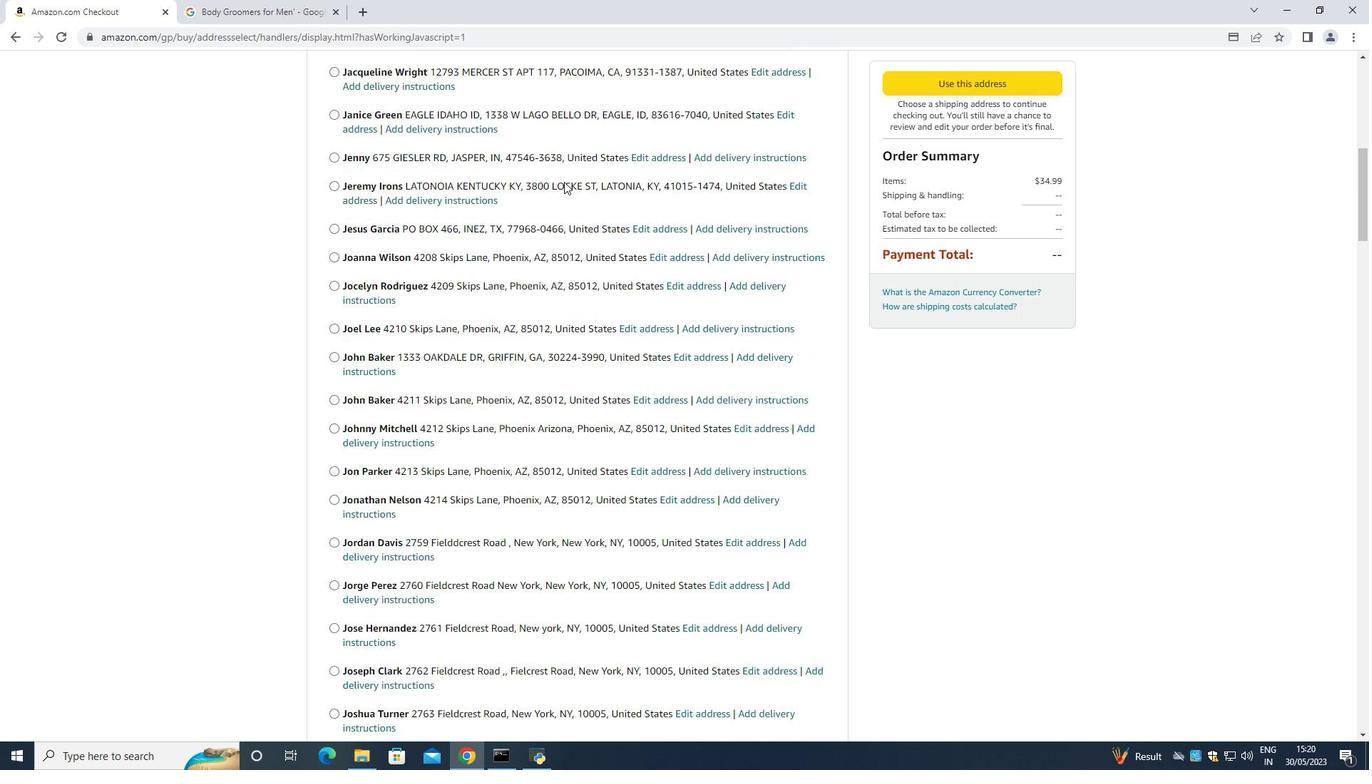 
Action: Mouse moved to (564, 169)
Screenshot: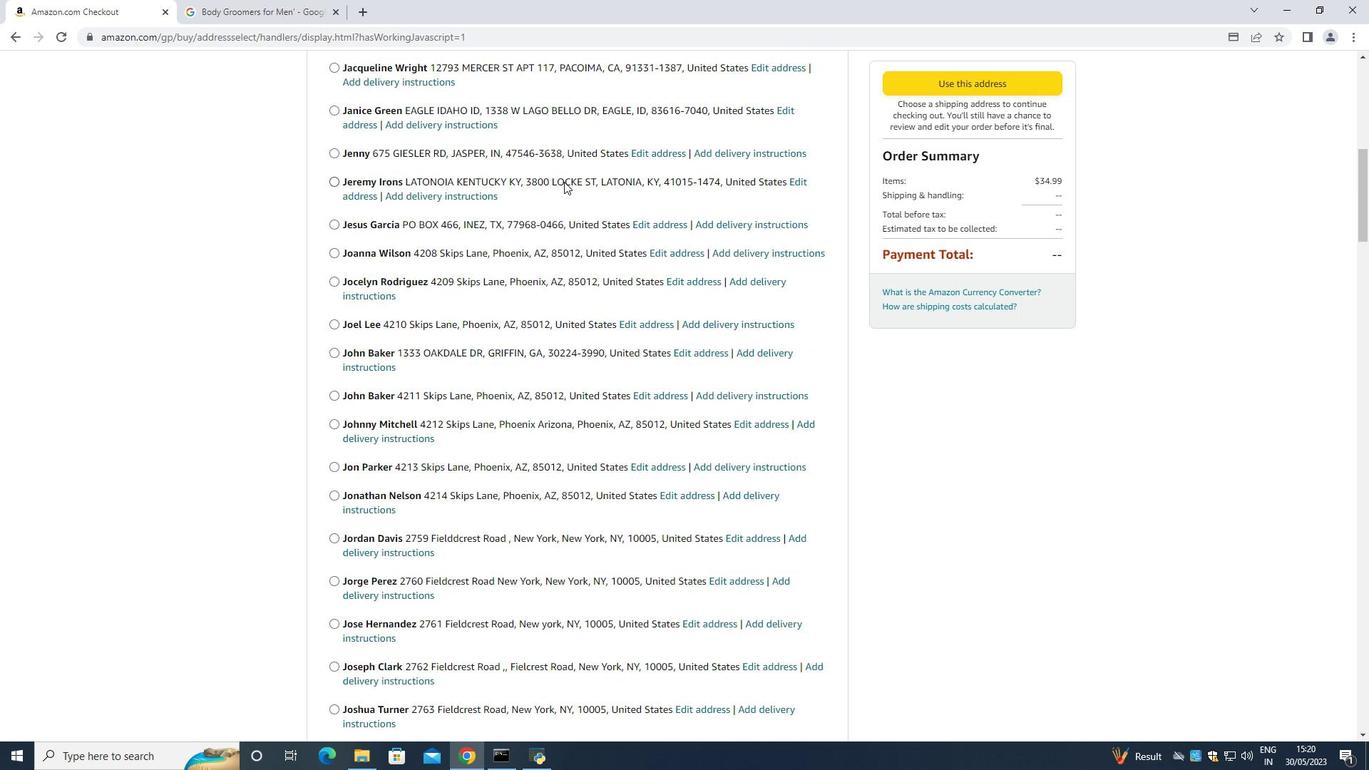 
Action: Mouse scrolled (564, 169) with delta (0, 0)
Screenshot: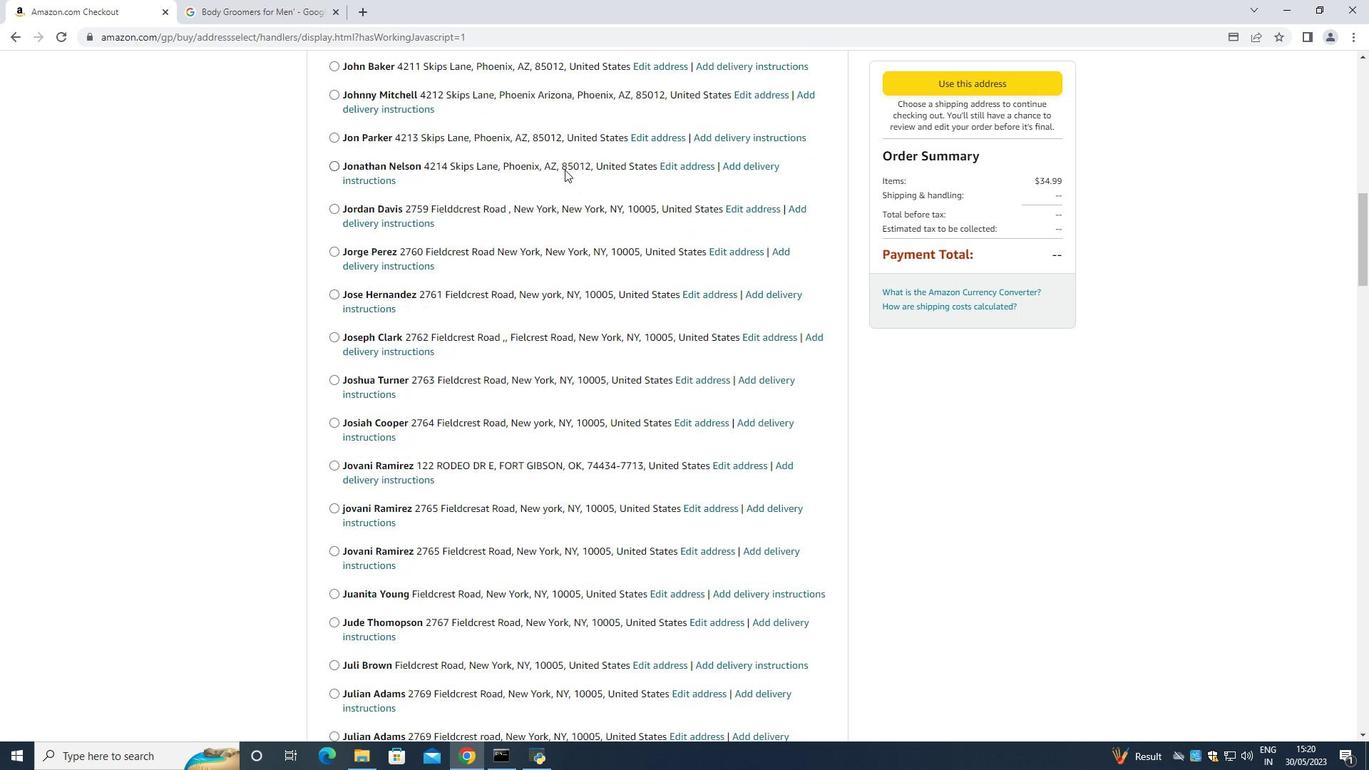 
Action: Mouse scrolled (564, 169) with delta (0, 0)
Screenshot: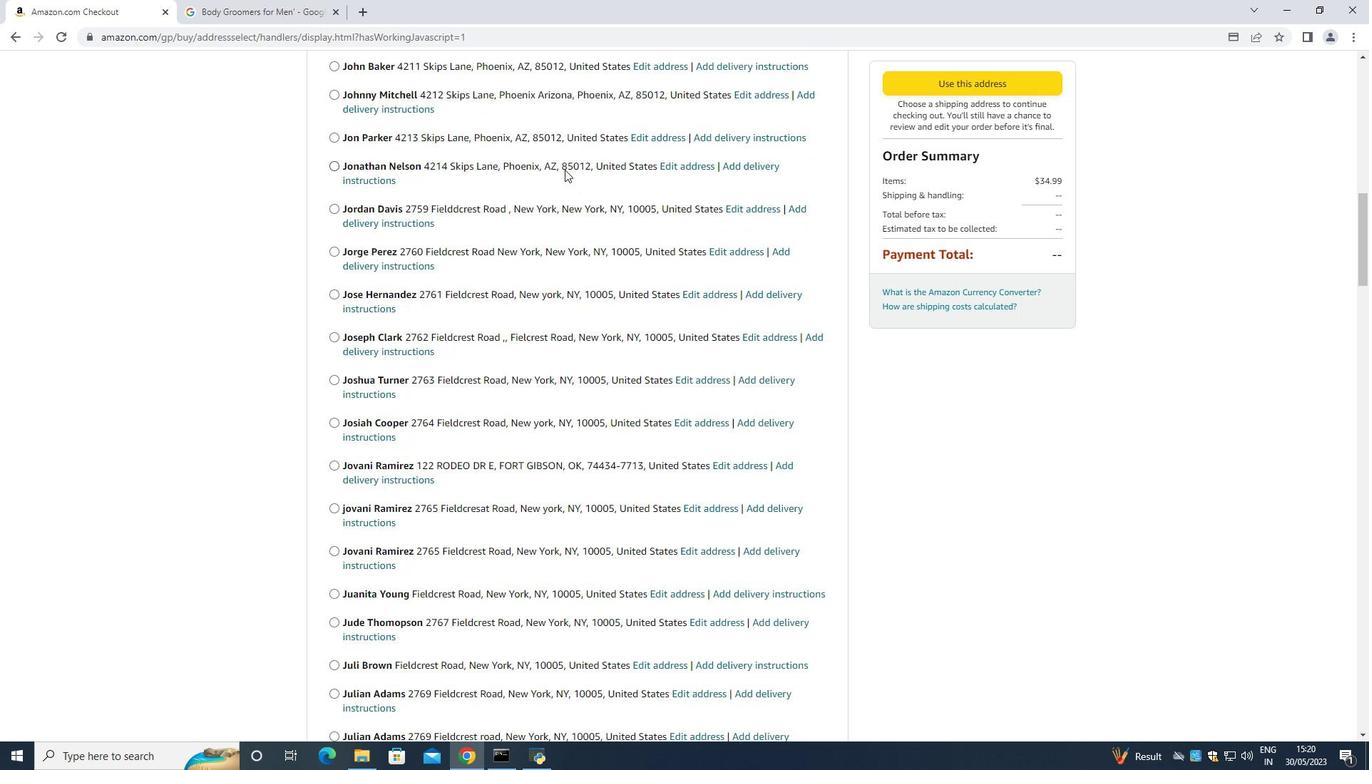 
Action: Mouse scrolled (564, 169) with delta (0, 0)
Screenshot: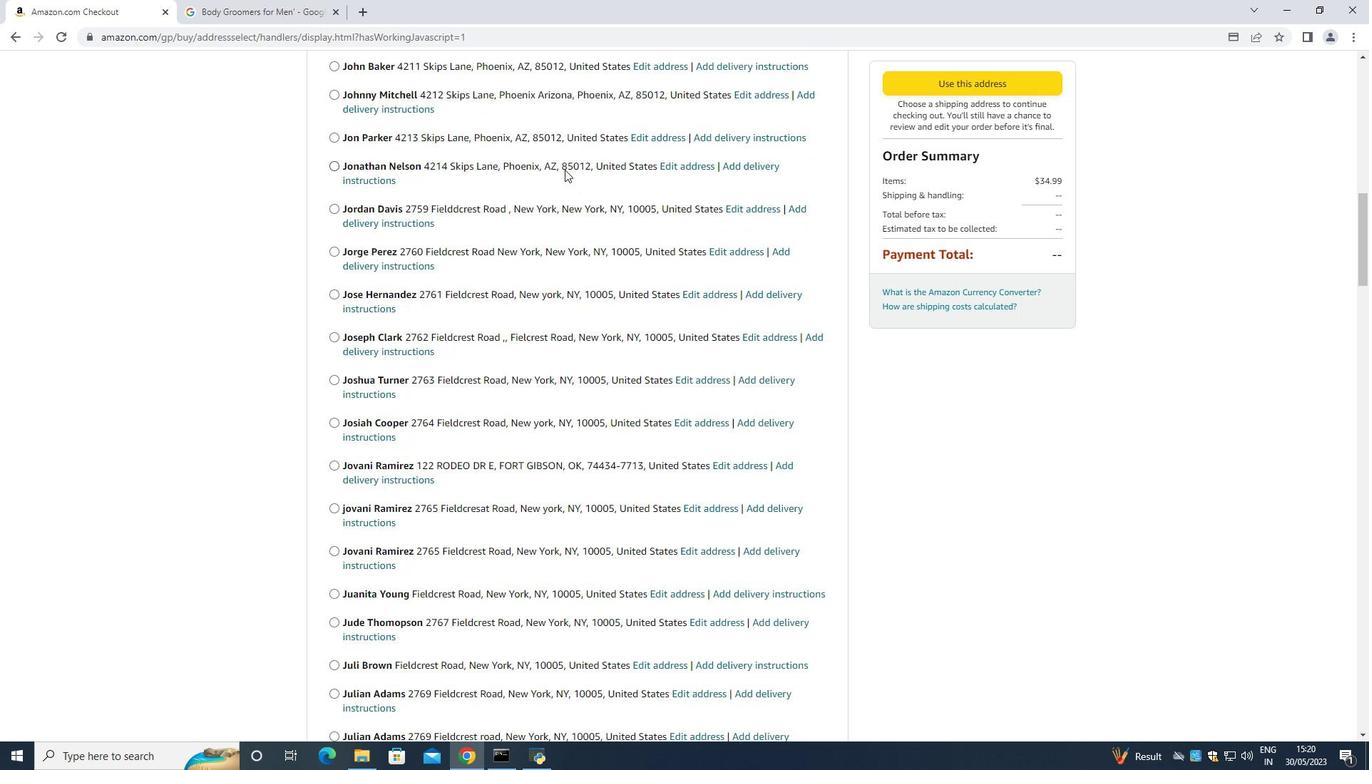 
Action: Mouse scrolled (564, 169) with delta (0, 0)
Screenshot: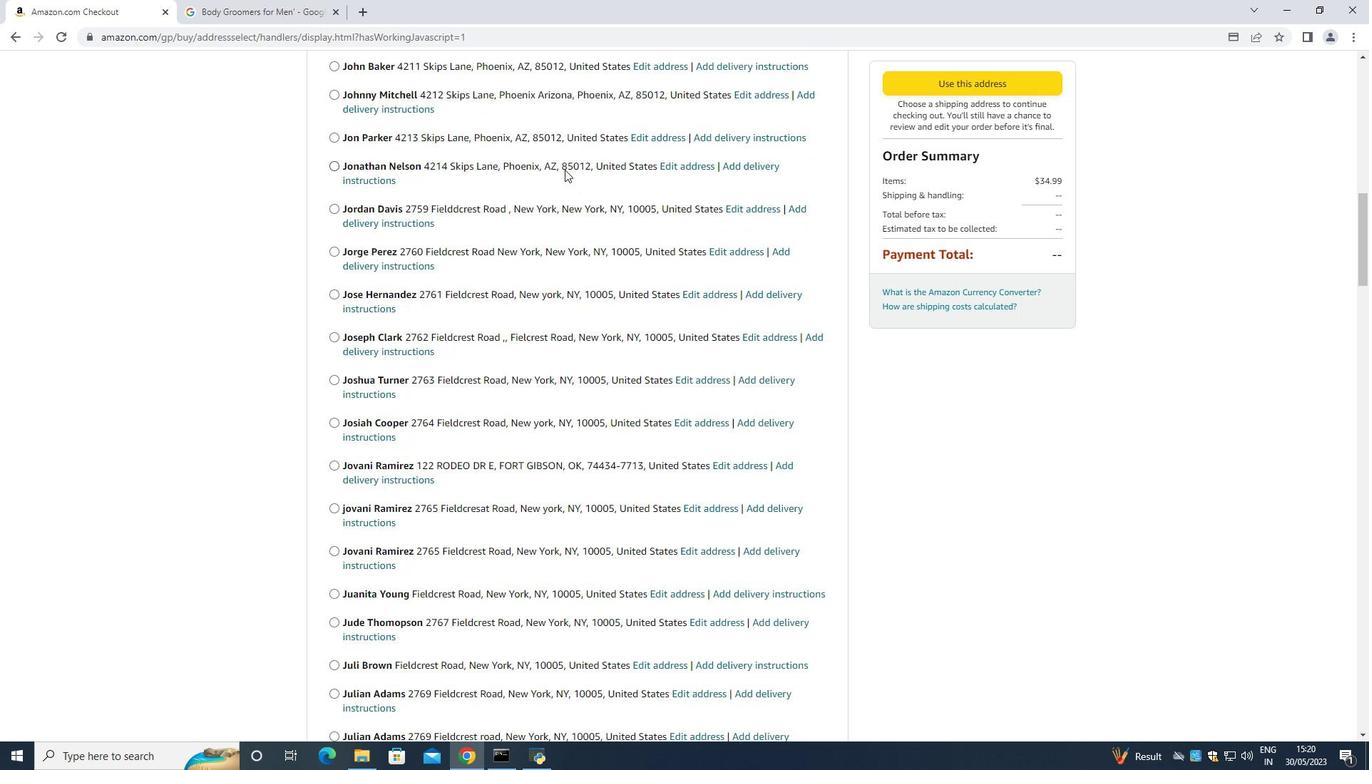 
Action: Mouse scrolled (564, 169) with delta (0, 0)
Screenshot: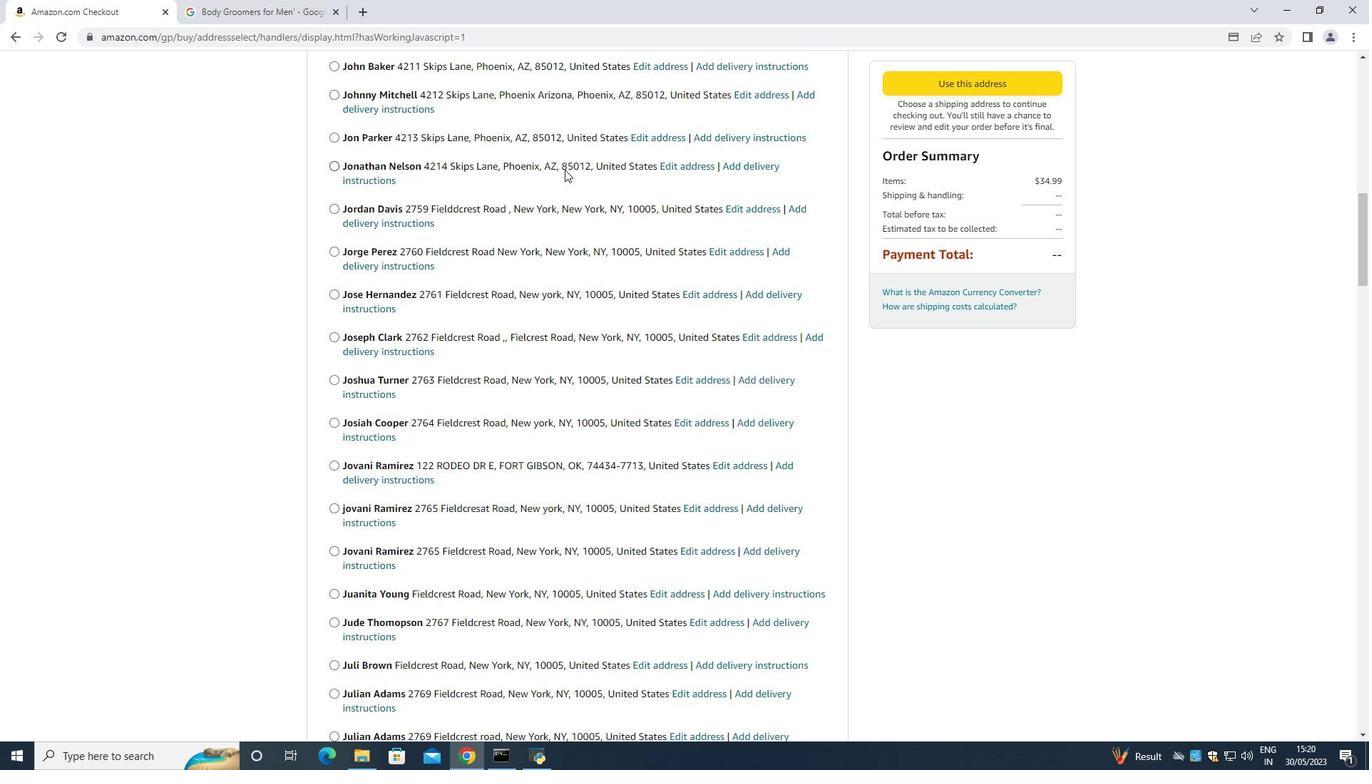
Action: Mouse scrolled (564, 169) with delta (0, 0)
Screenshot: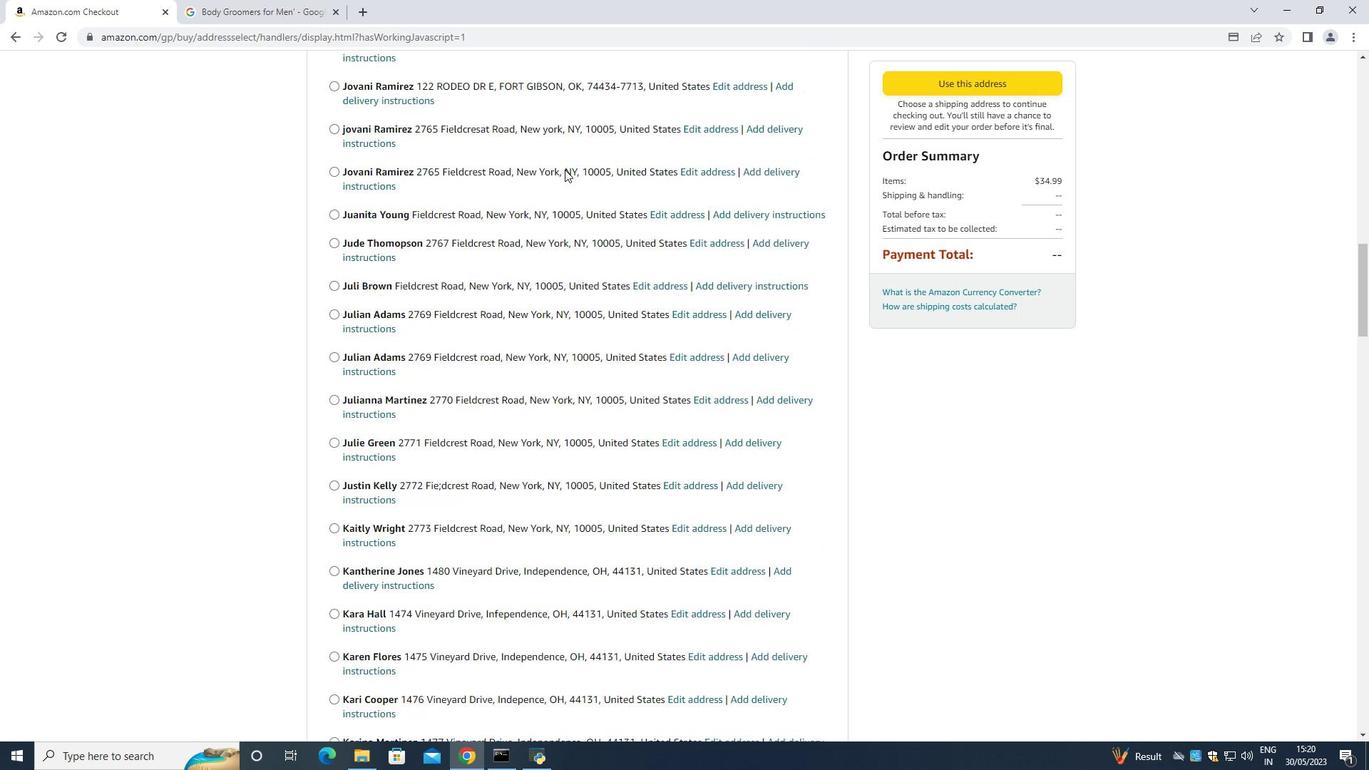 
Action: Mouse scrolled (564, 169) with delta (0, 0)
Screenshot: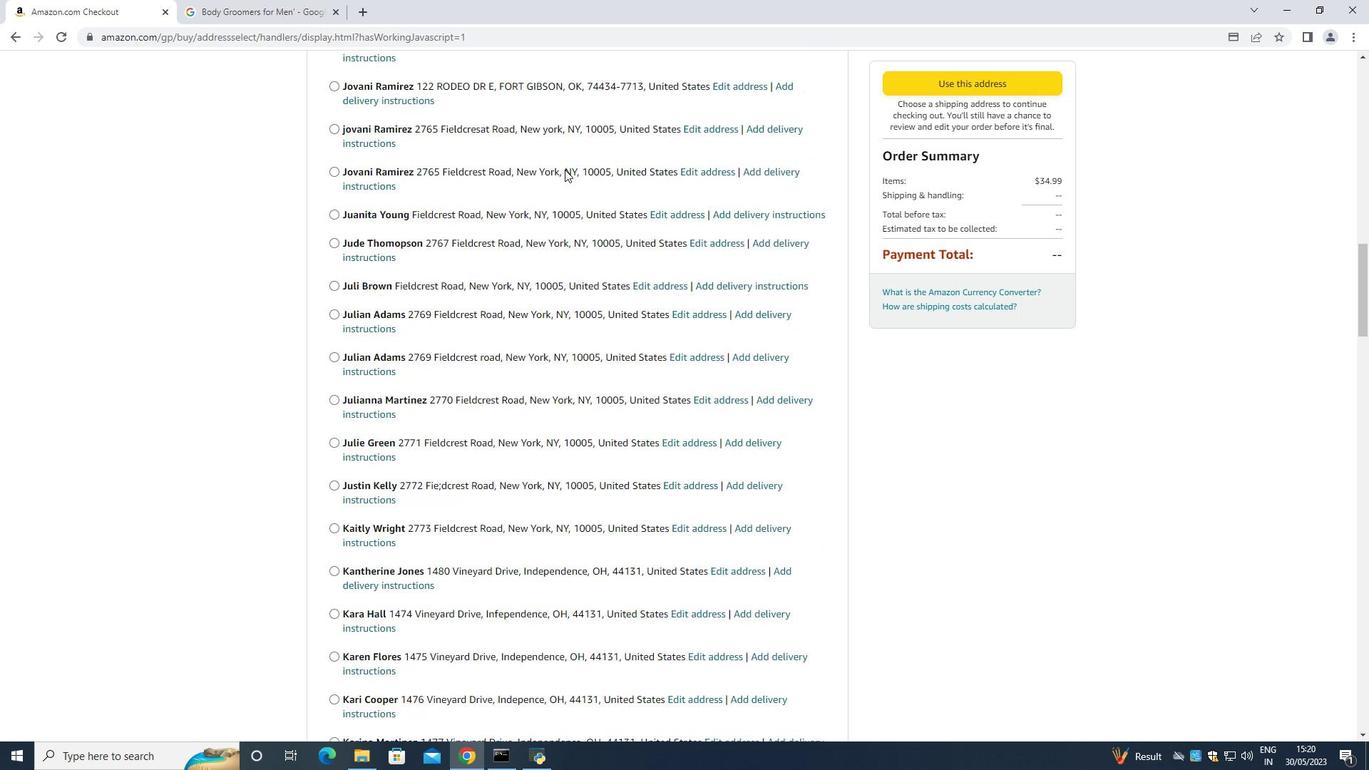 
Action: Mouse scrolled (564, 169) with delta (0, 0)
Screenshot: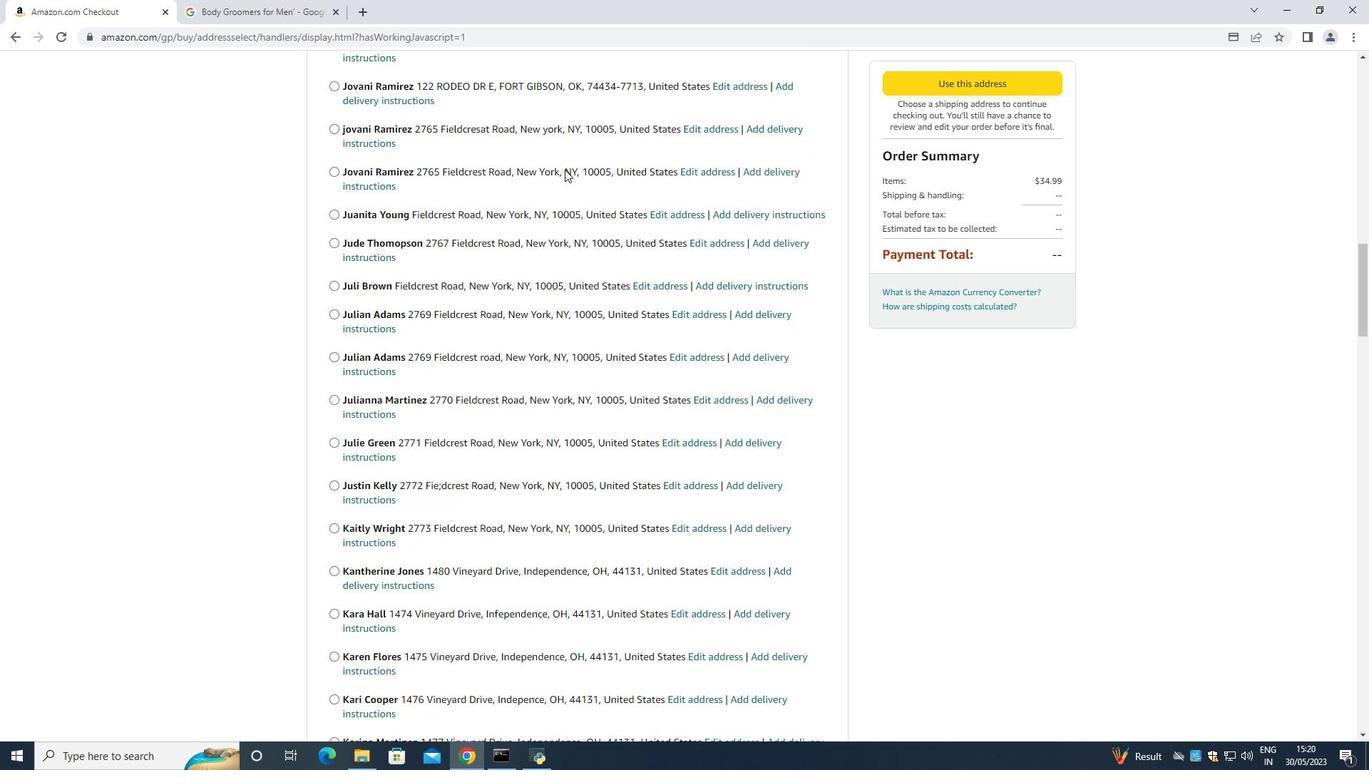 
Action: Mouse scrolled (564, 169) with delta (0, 0)
Screenshot: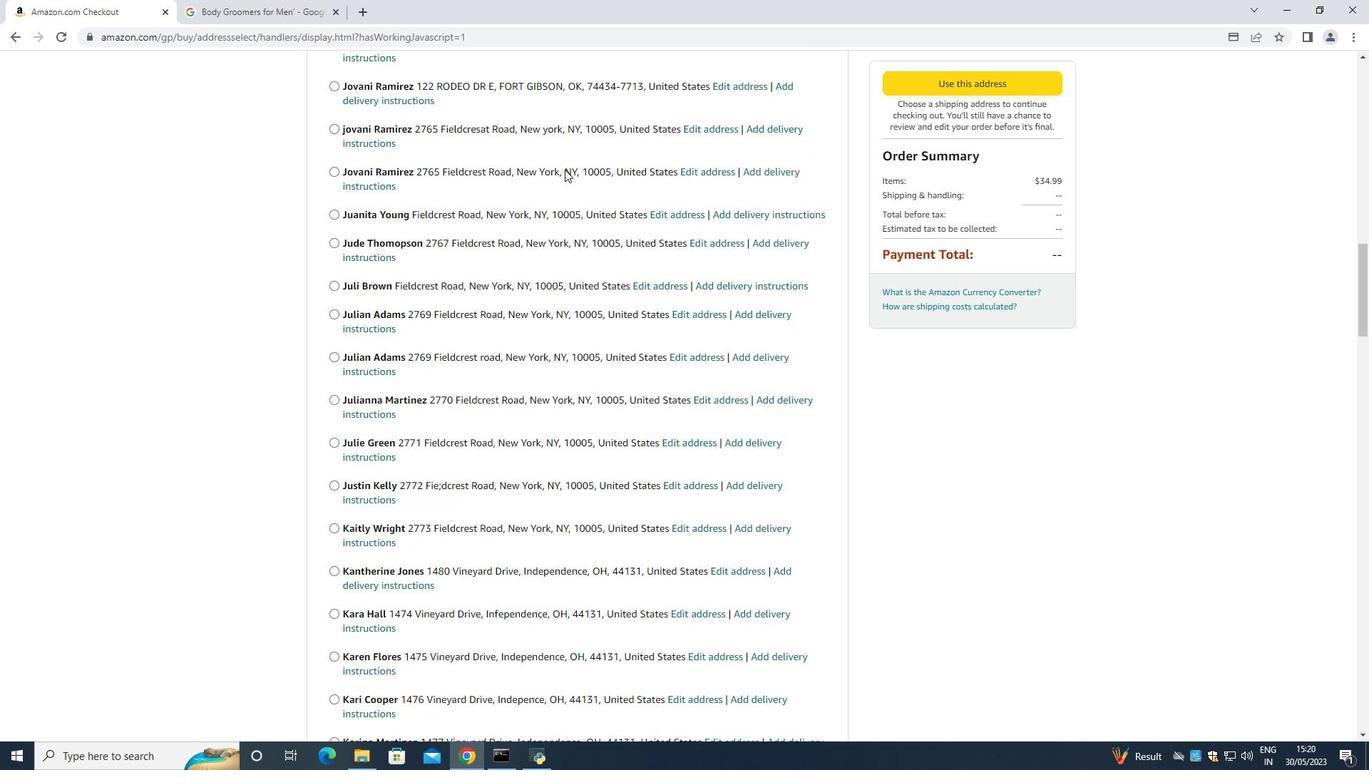 
Action: Mouse scrolled (564, 169) with delta (0, 0)
Screenshot: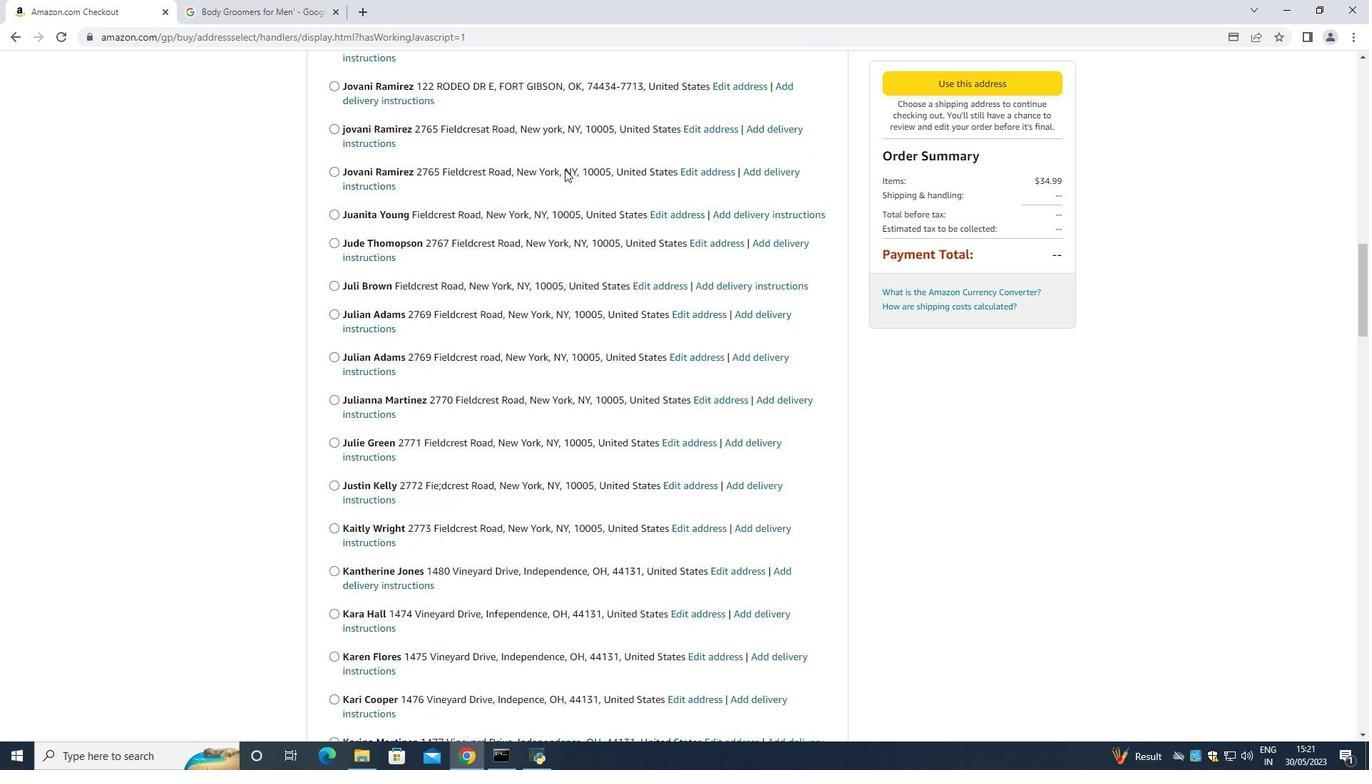 
Action: Mouse moved to (564, 168)
Screenshot: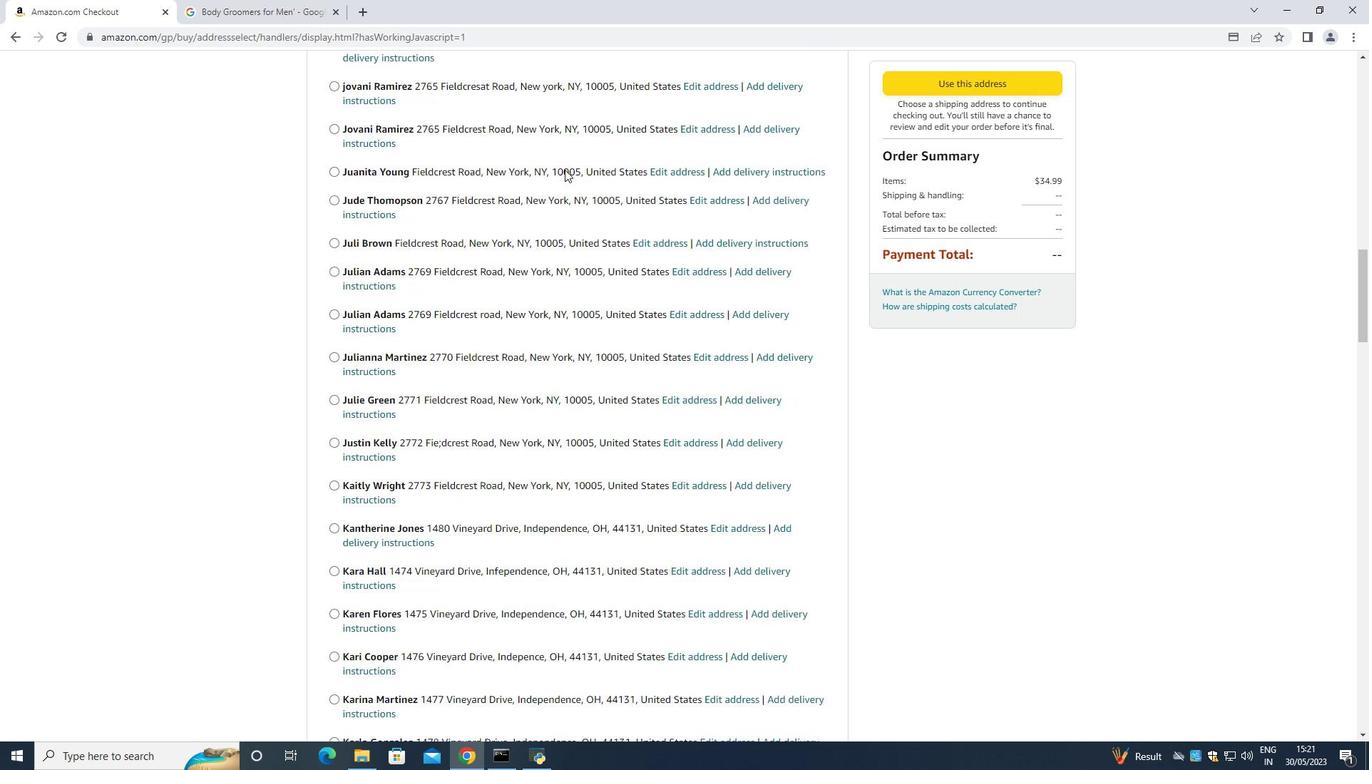 
Action: Mouse scrolled (564, 167) with delta (0, 0)
Screenshot: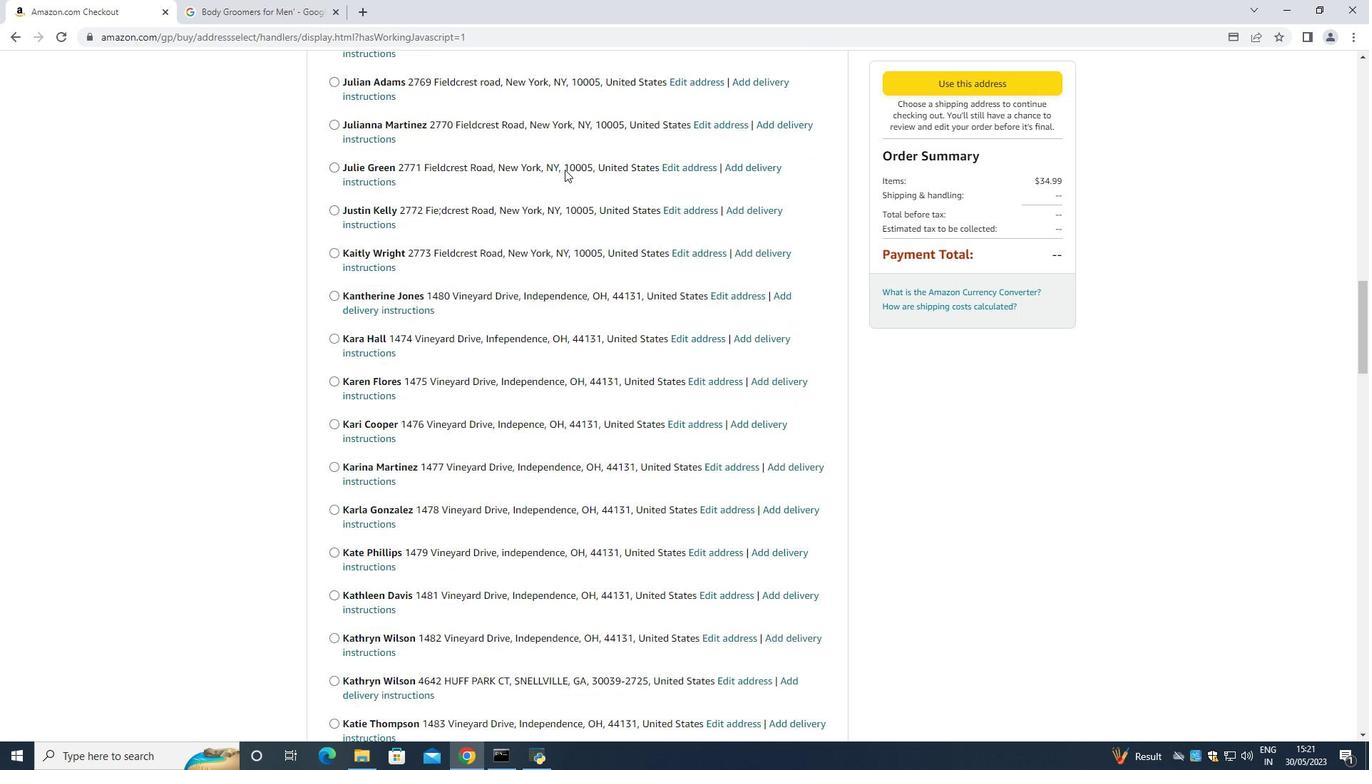 
Action: Mouse scrolled (564, 167) with delta (0, 0)
Screenshot: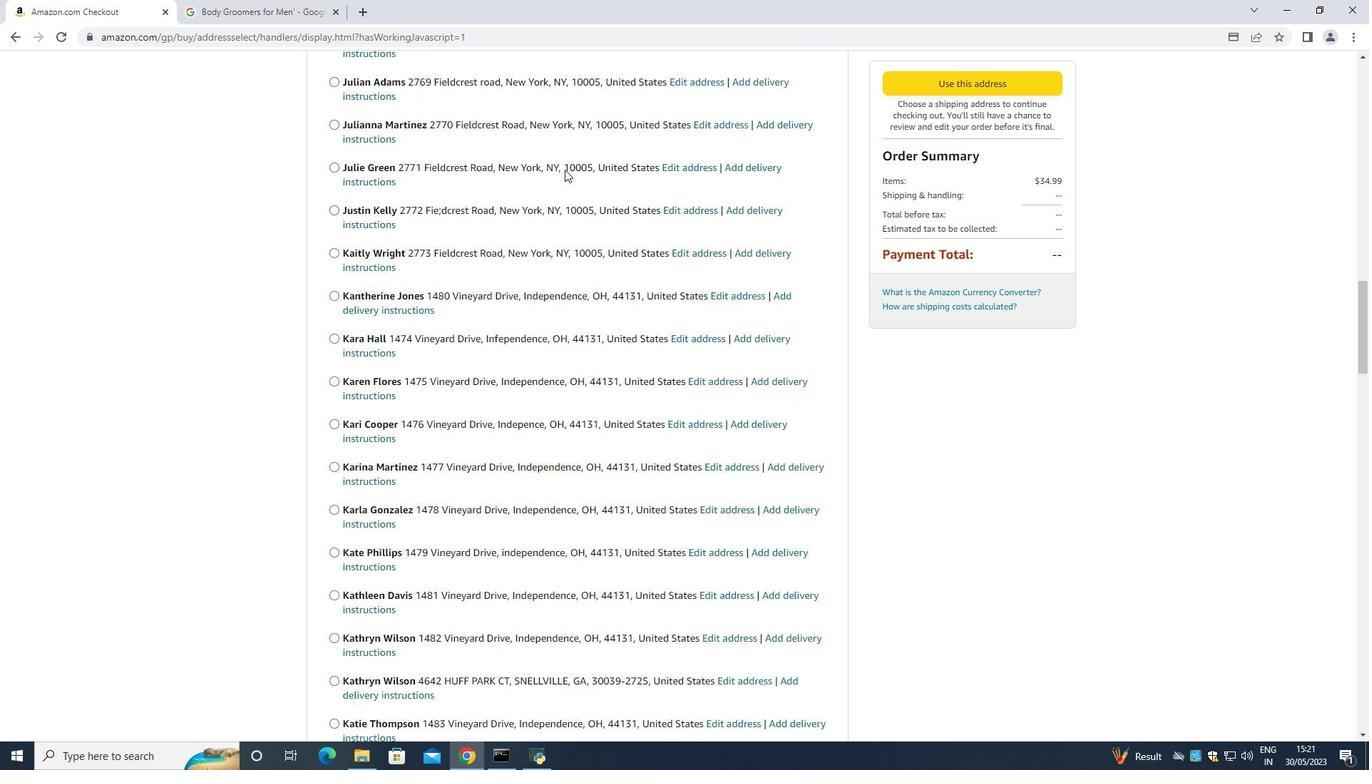 
Action: Mouse scrolled (564, 167) with delta (0, 0)
Screenshot: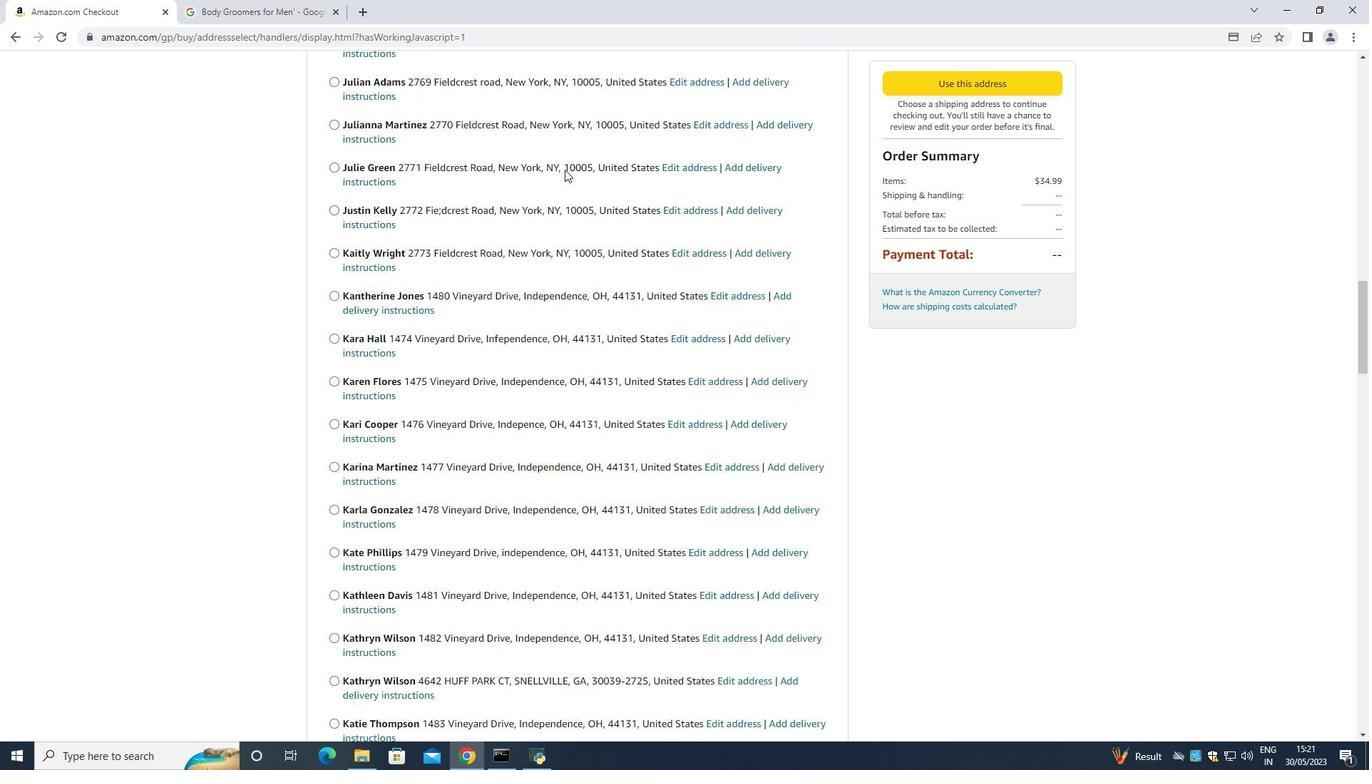 
Action: Mouse scrolled (564, 167) with delta (0, 0)
Screenshot: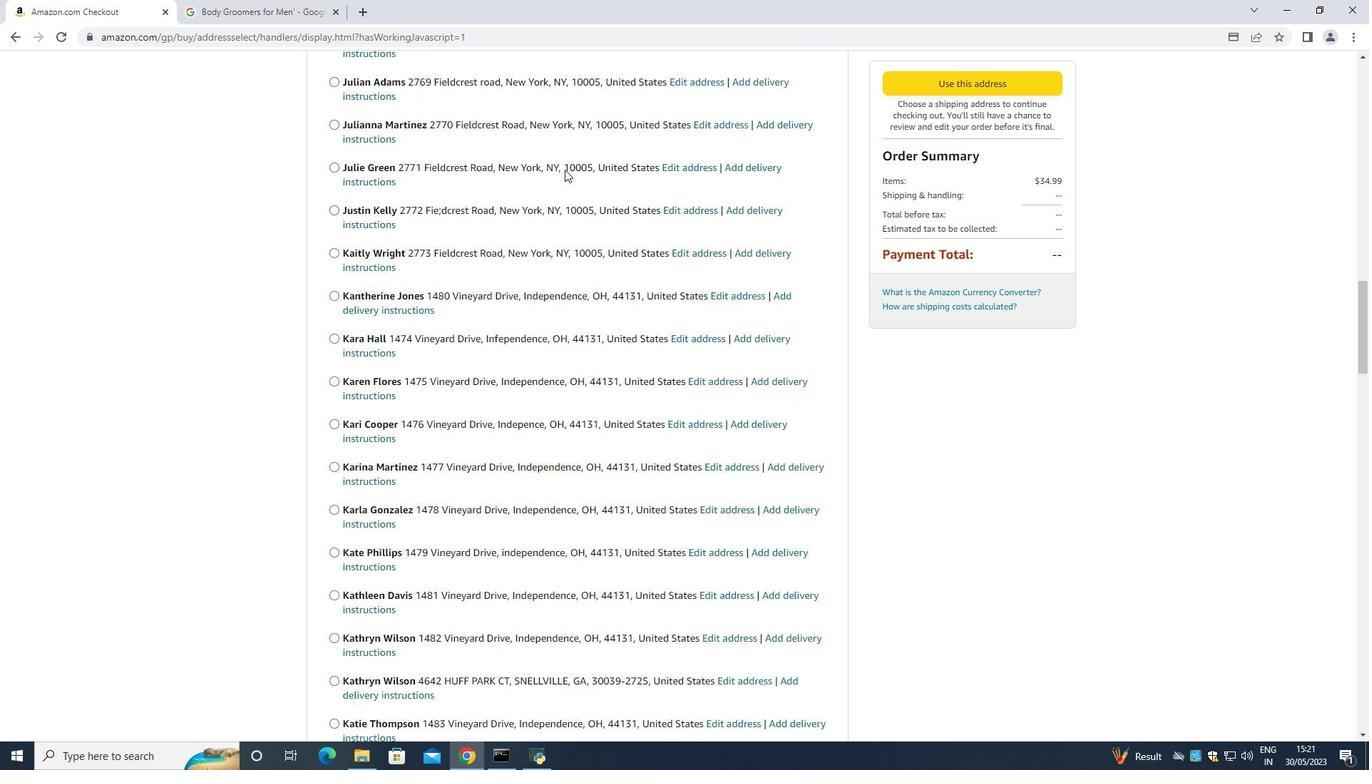 
Action: Mouse moved to (563, 166)
Screenshot: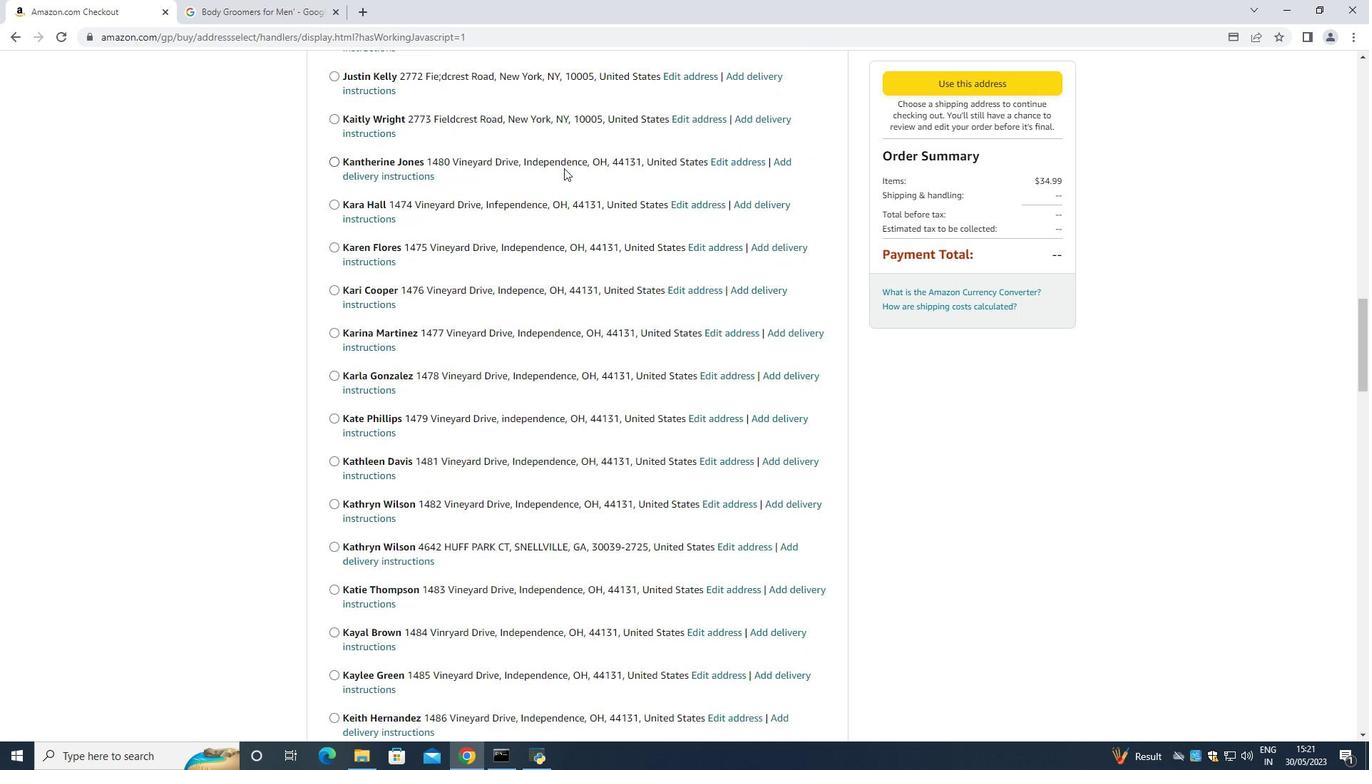 
Action: Mouse scrolled (563, 166) with delta (0, 0)
Screenshot: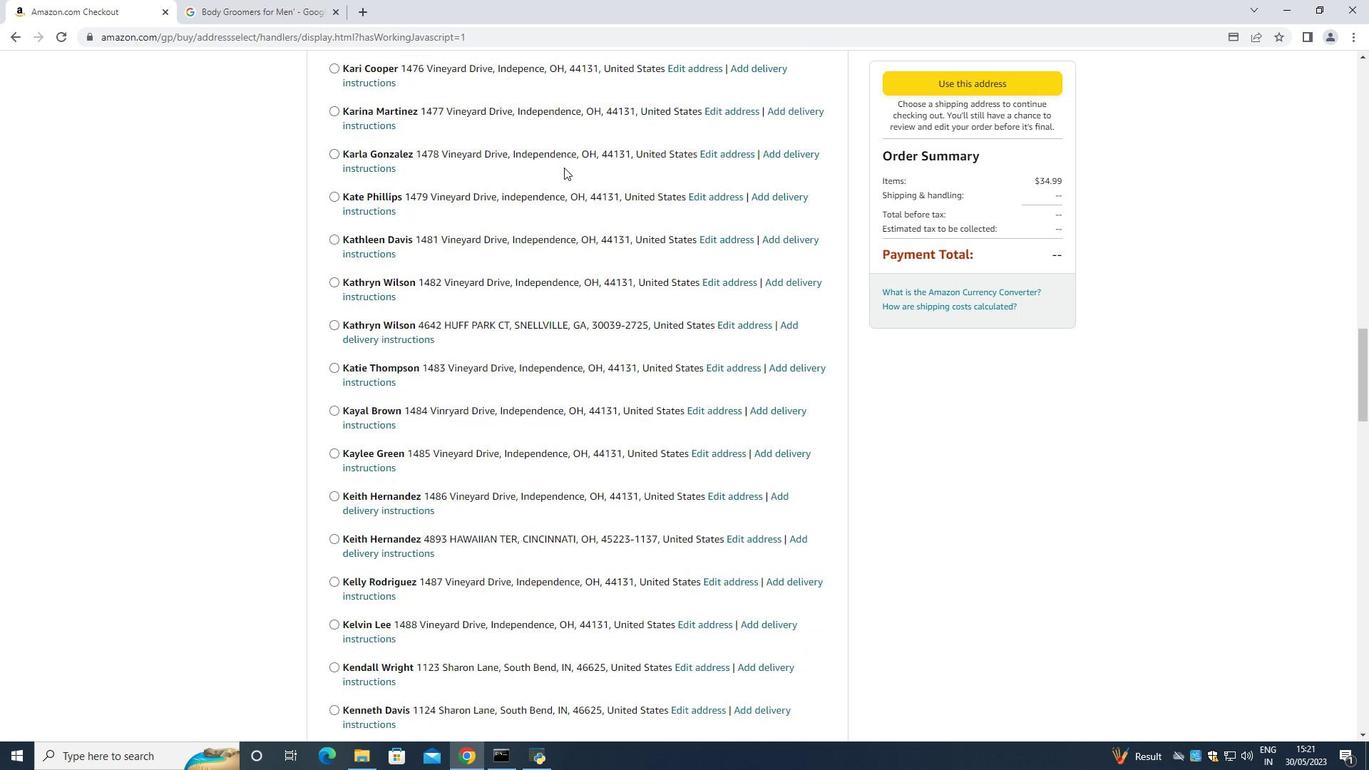 
Action: Mouse scrolled (563, 166) with delta (0, 0)
Screenshot: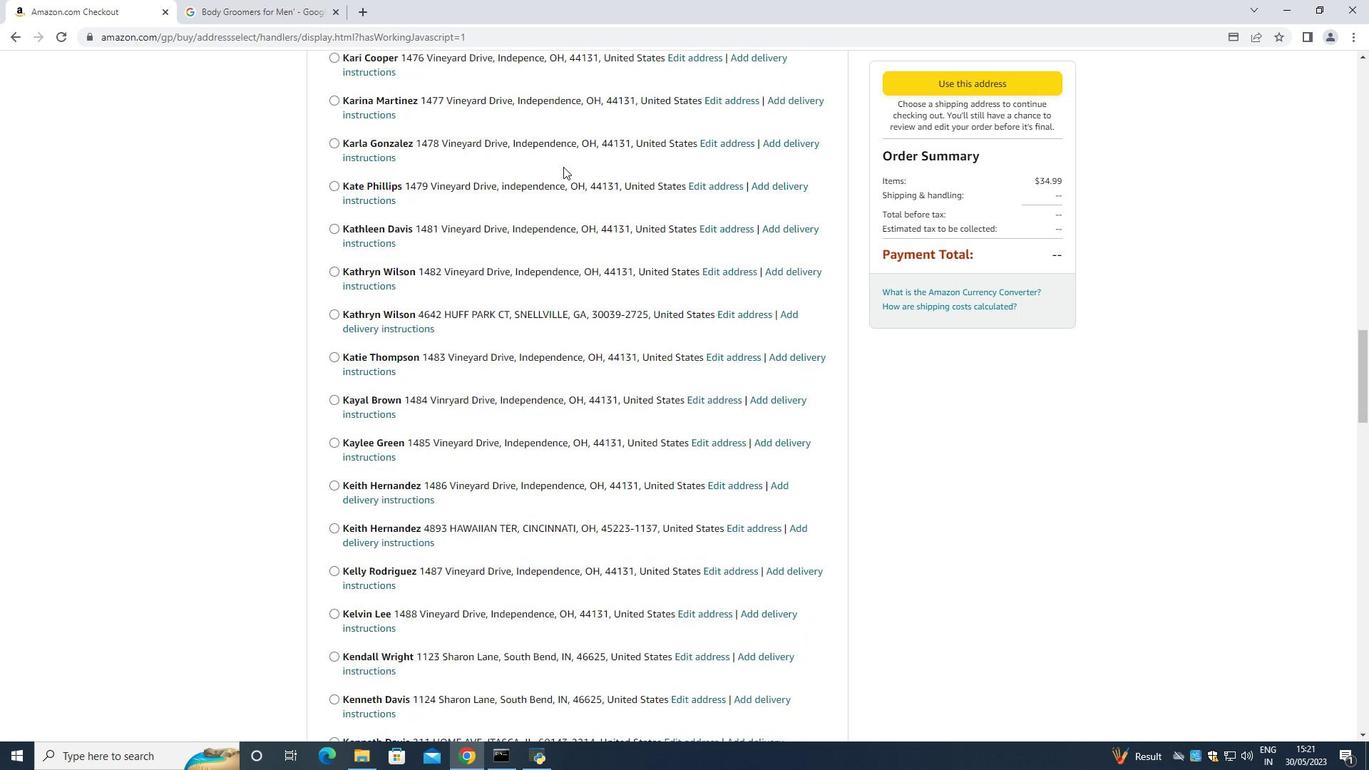 
Action: Mouse scrolled (563, 166) with delta (0, 0)
Screenshot: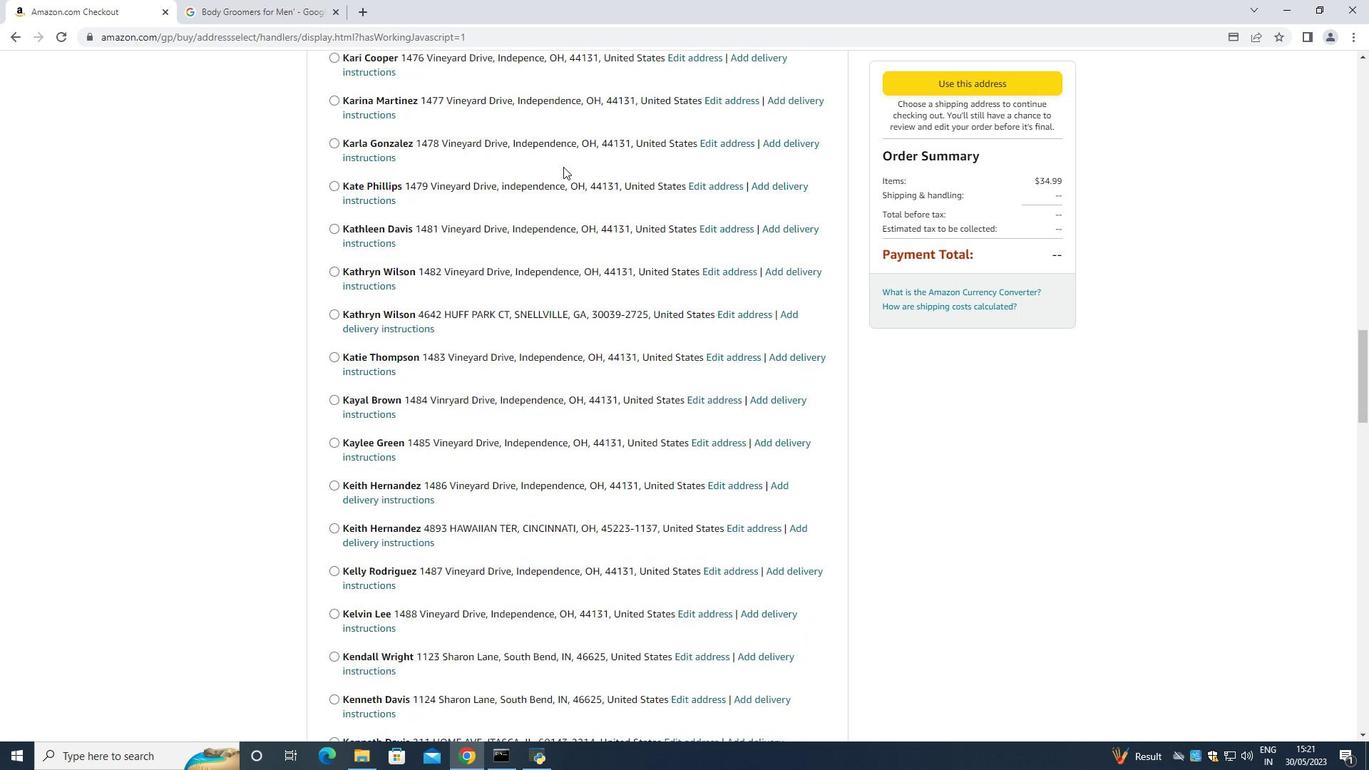 
Action: Mouse scrolled (563, 166) with delta (0, 0)
Screenshot: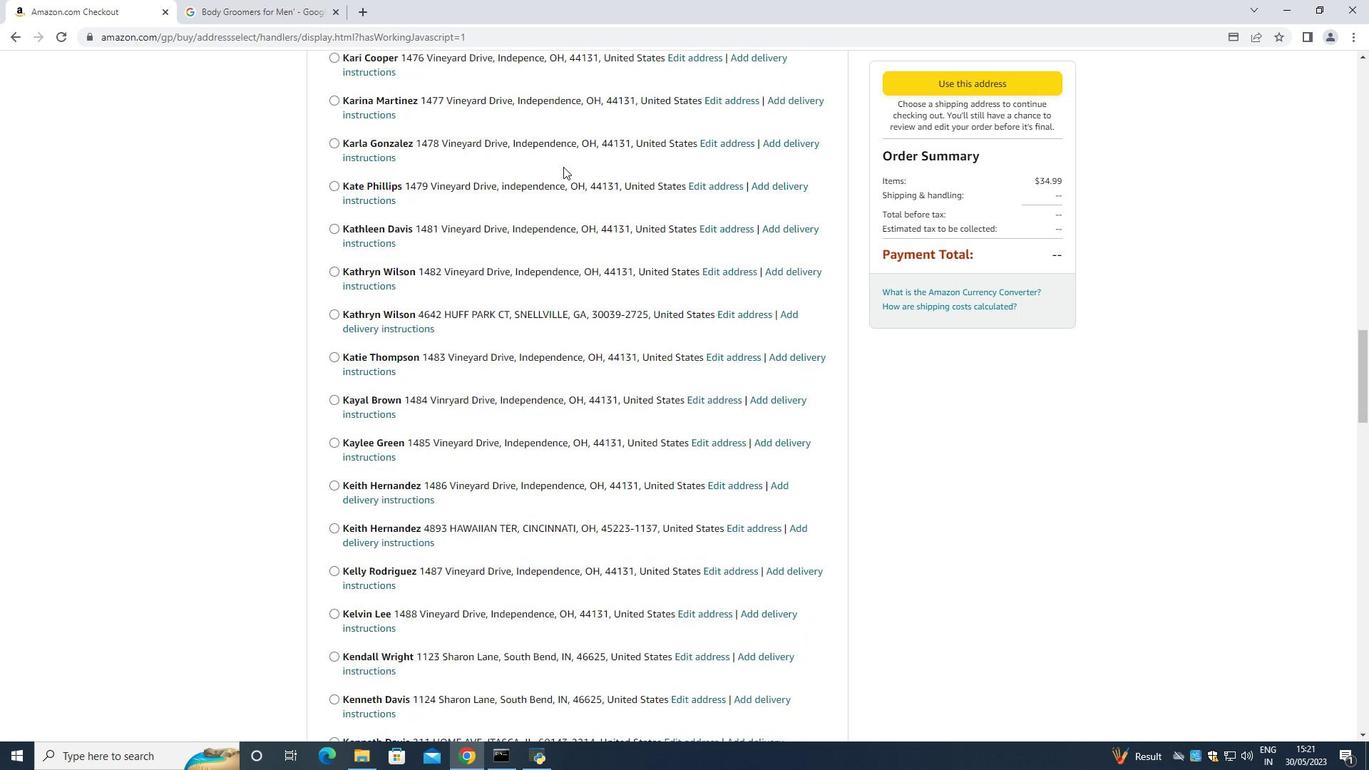 
Action: Mouse moved to (563, 166)
Screenshot: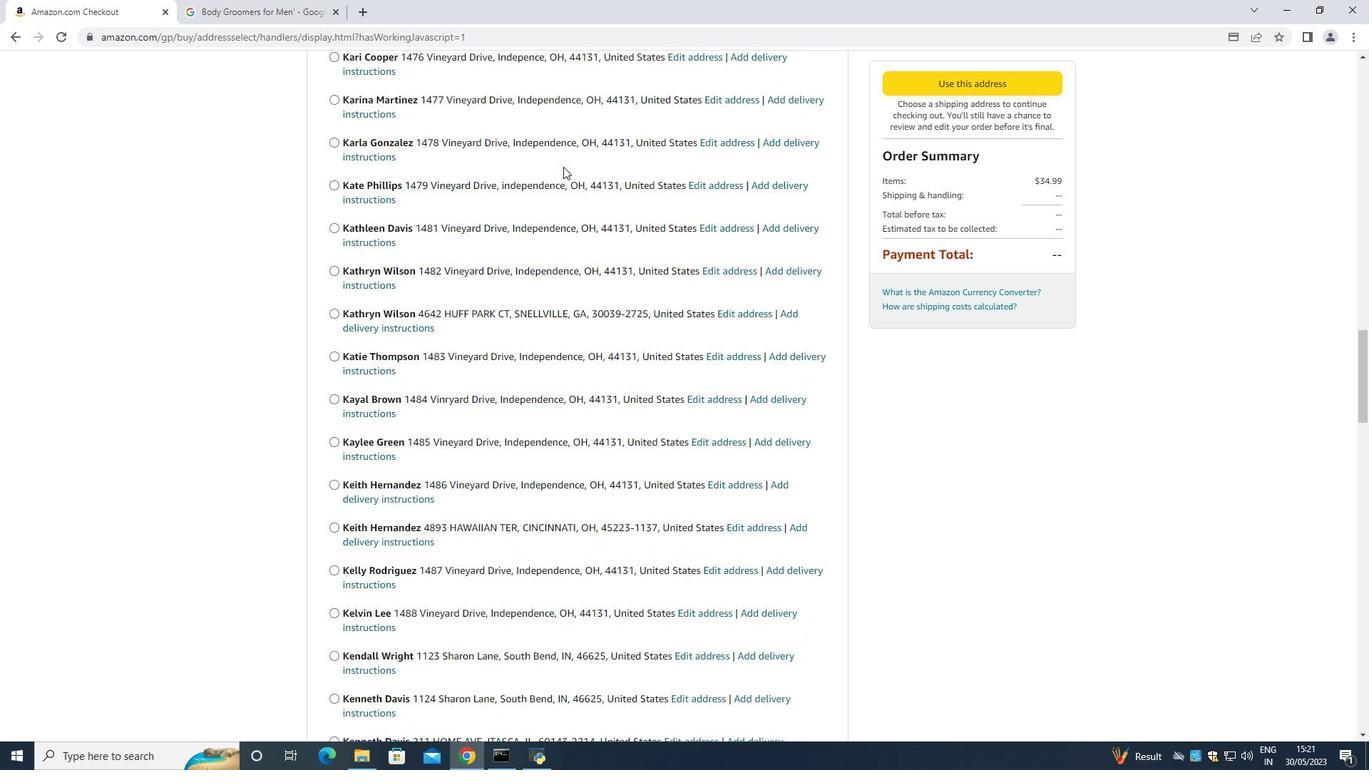 
Action: Mouse scrolled (563, 165) with delta (0, 0)
Screenshot: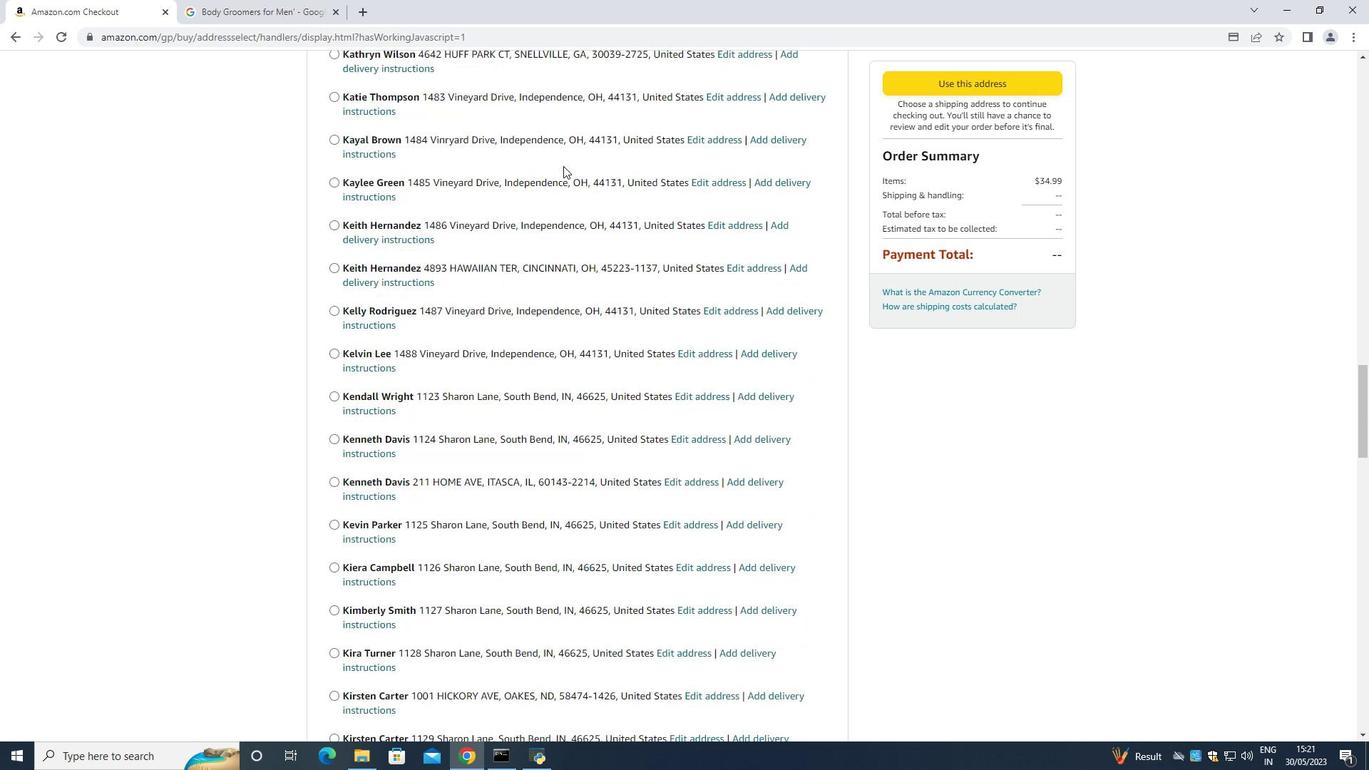 
Action: Mouse scrolled (563, 165) with delta (0, 0)
Screenshot: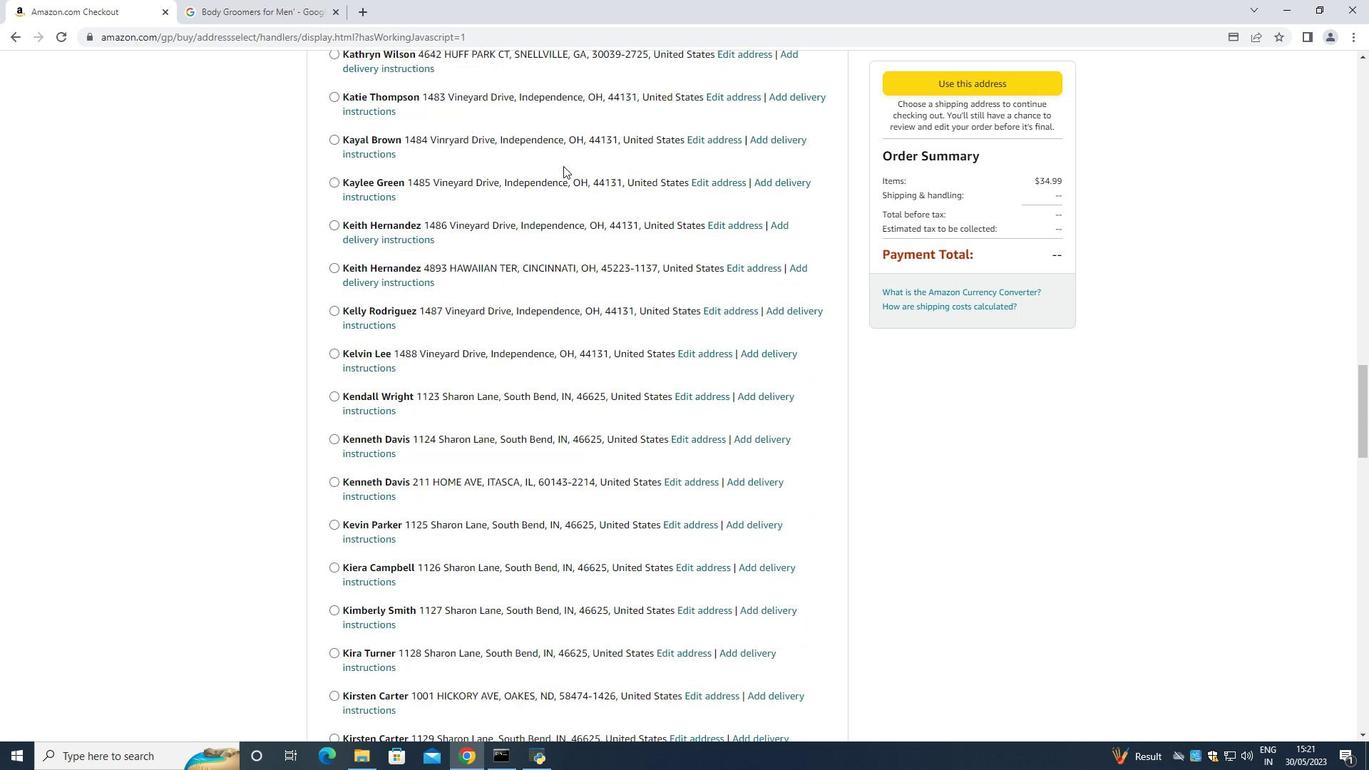 
Action: Mouse scrolled (563, 165) with delta (0, 0)
Screenshot: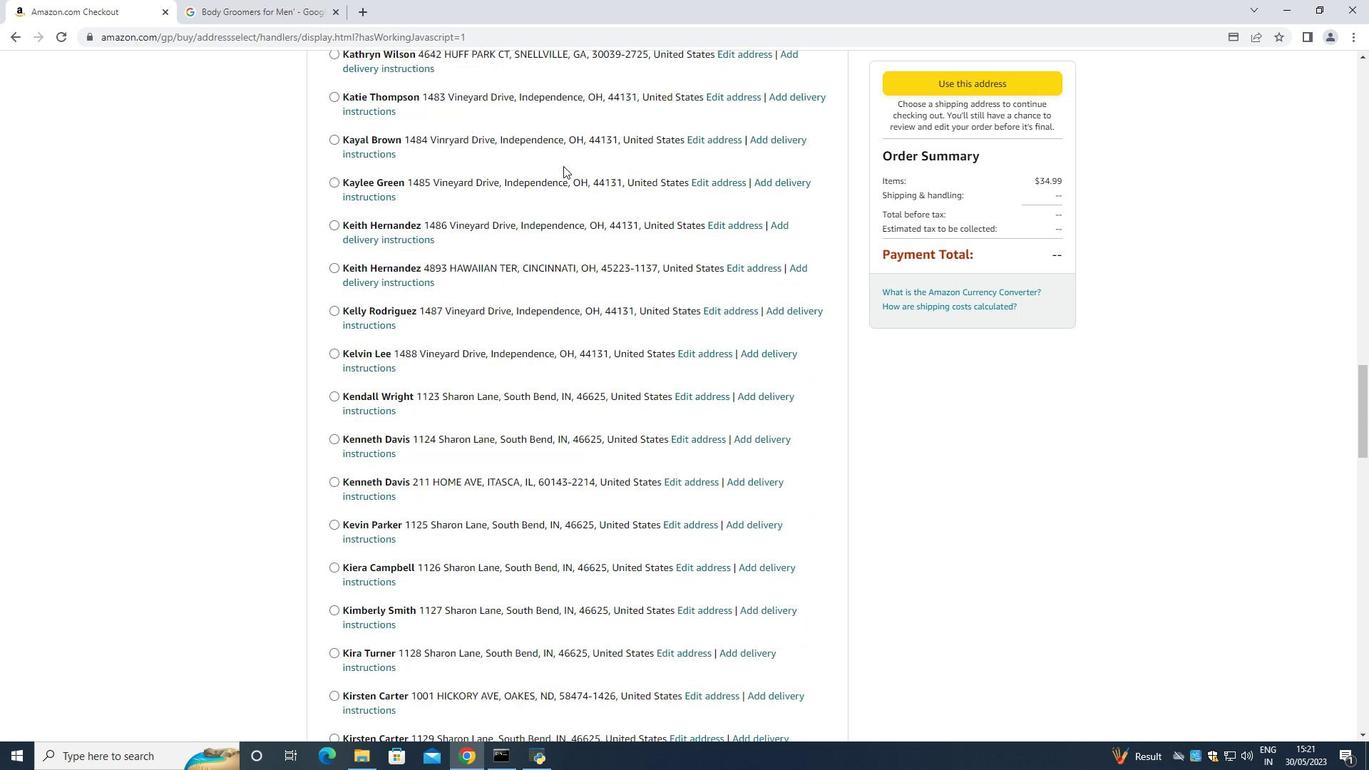 
Action: Mouse scrolled (563, 165) with delta (0, 0)
Screenshot: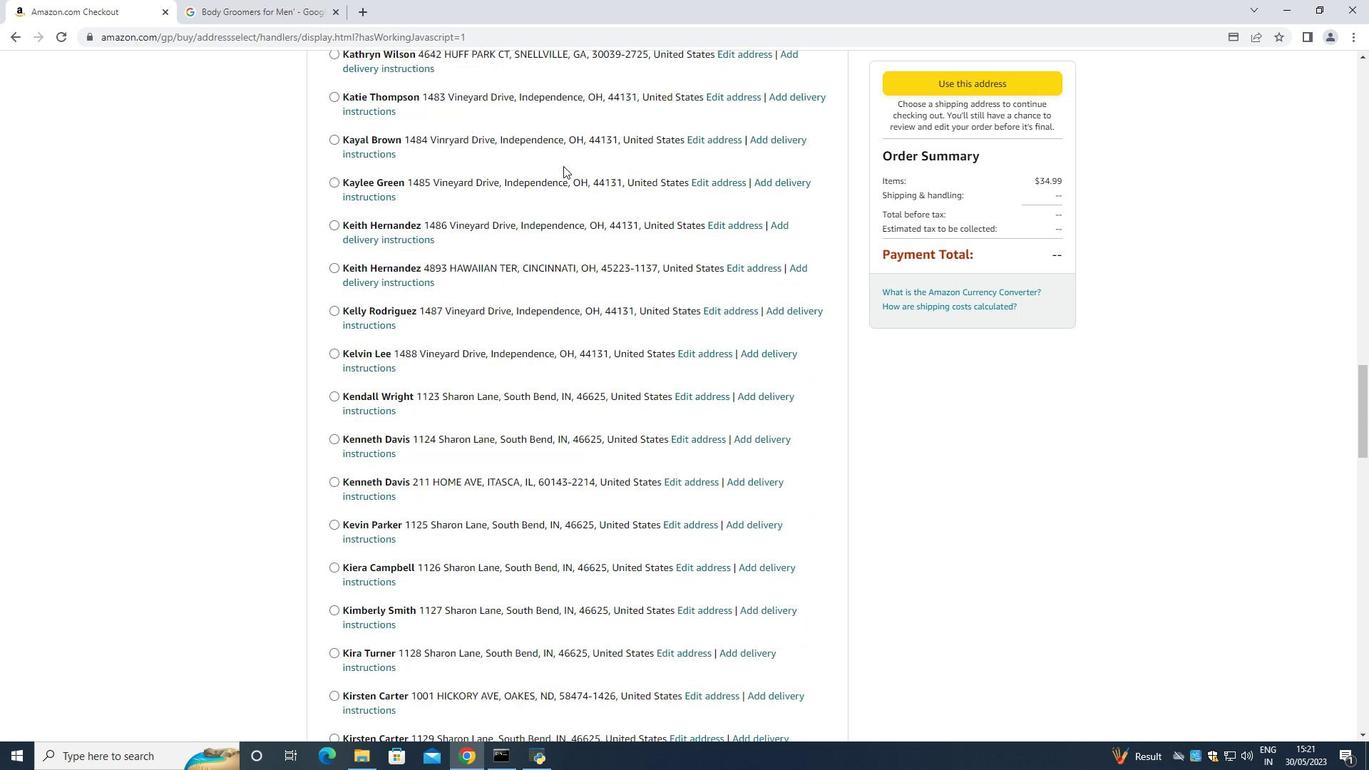 
Action: Mouse scrolled (563, 165) with delta (0, 0)
Screenshot: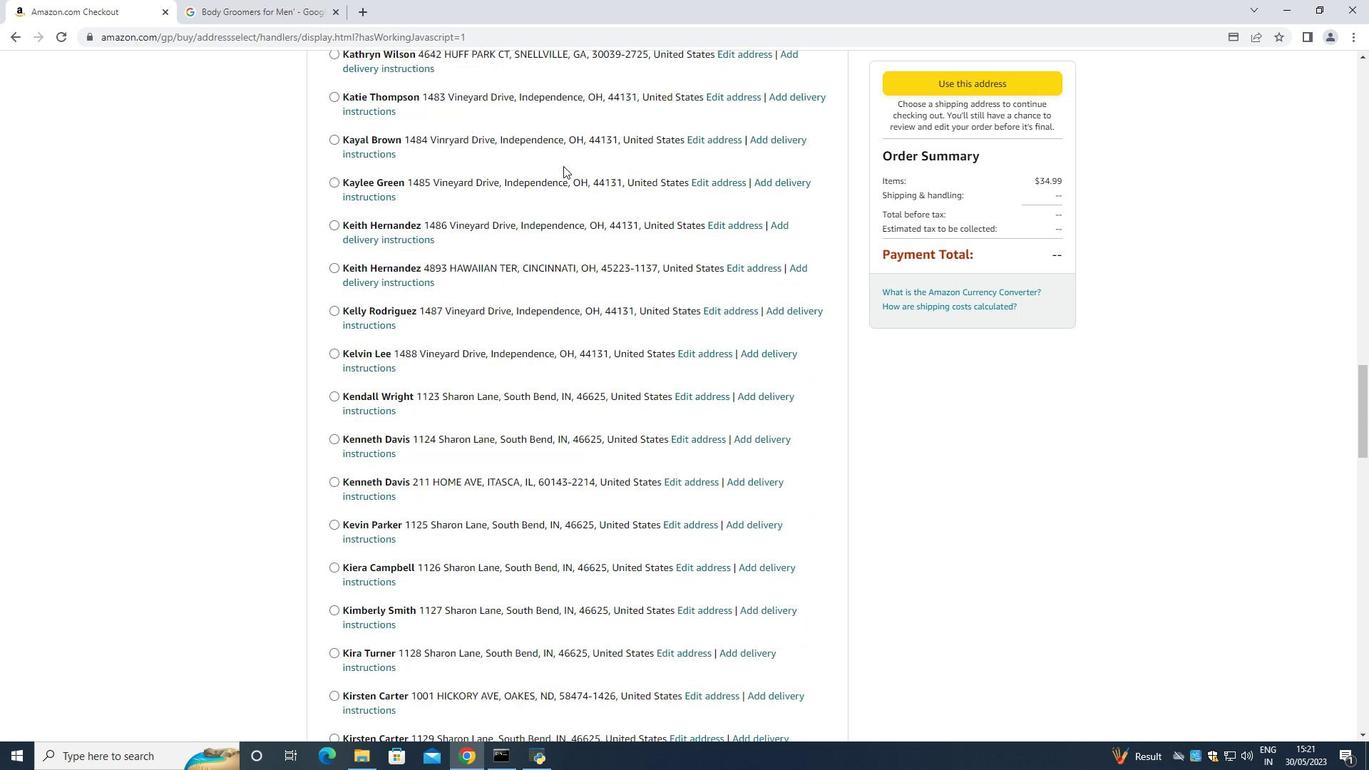 
Action: Mouse moved to (563, 165)
Screenshot: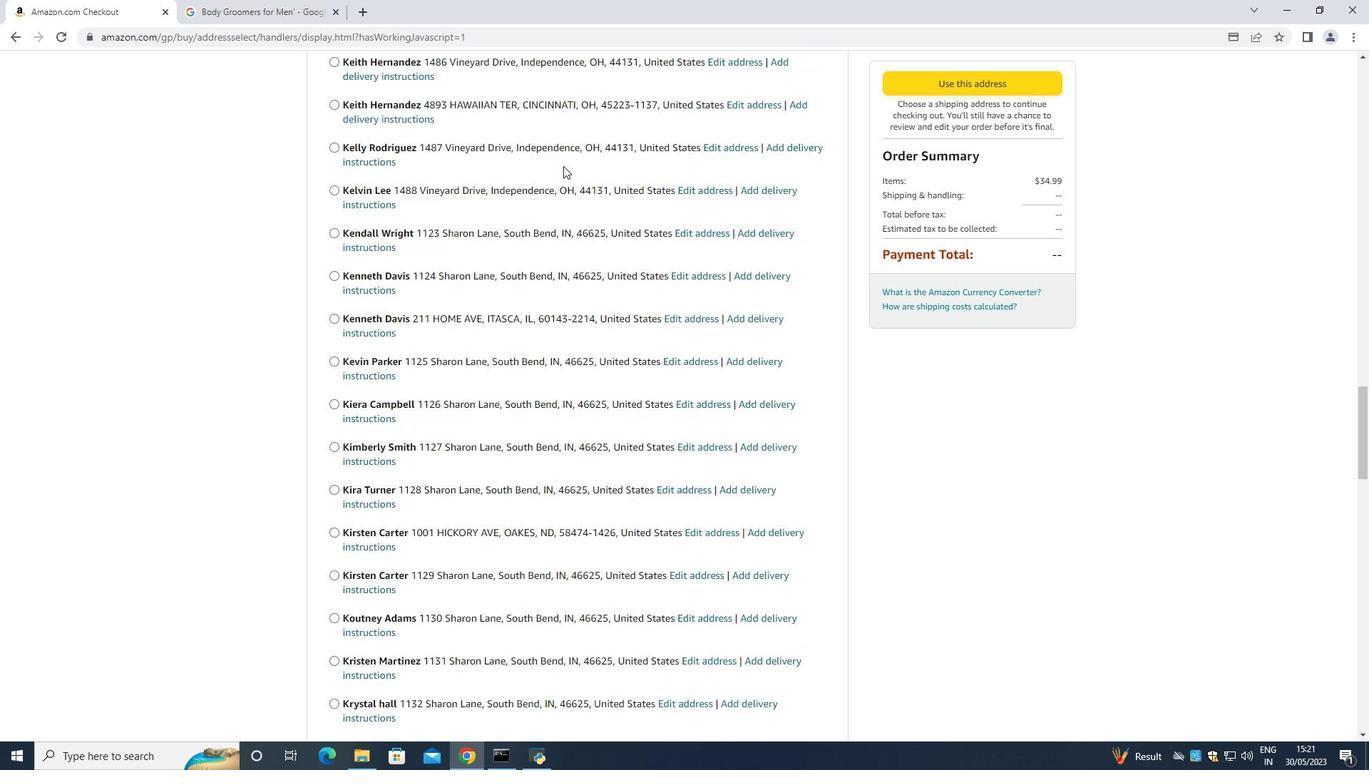 
Action: Mouse scrolled (563, 164) with delta (0, 0)
Screenshot: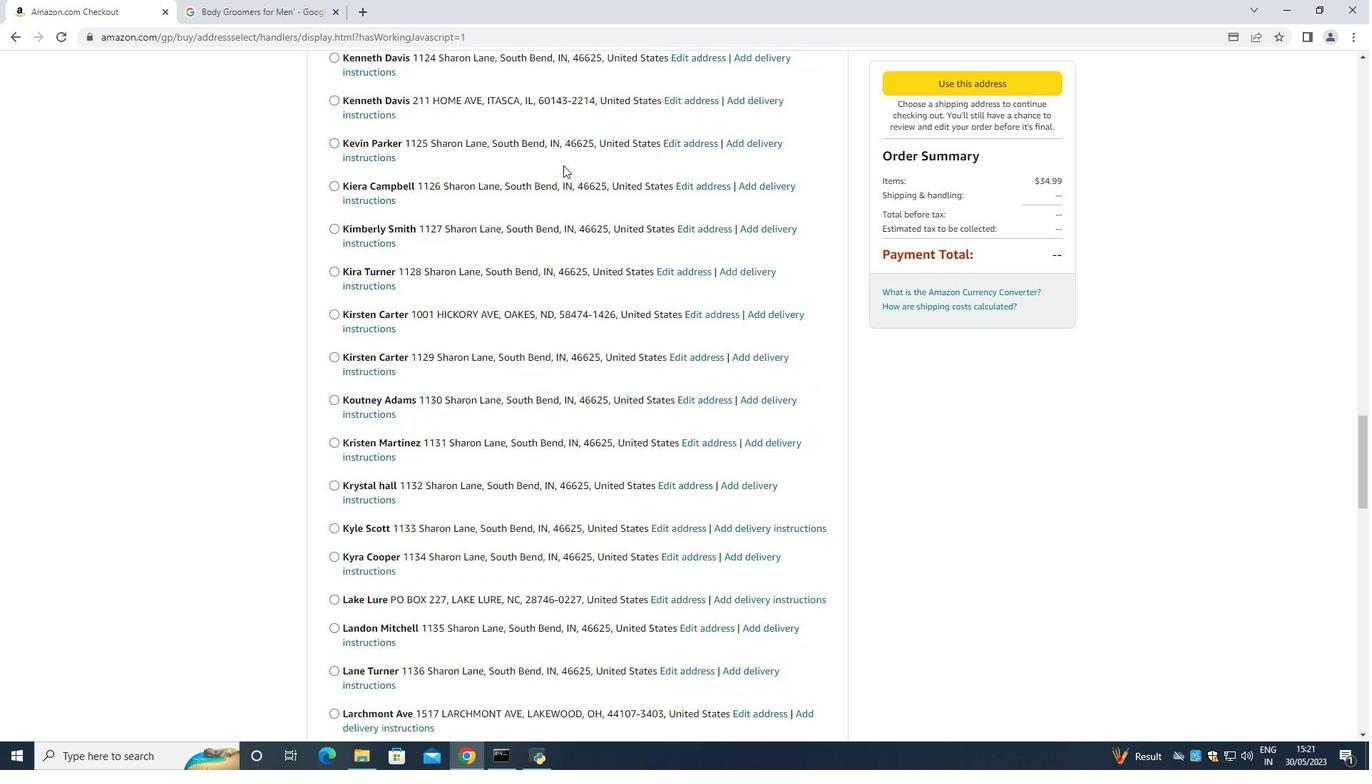 
Action: Mouse scrolled (563, 164) with delta (0, 0)
Screenshot: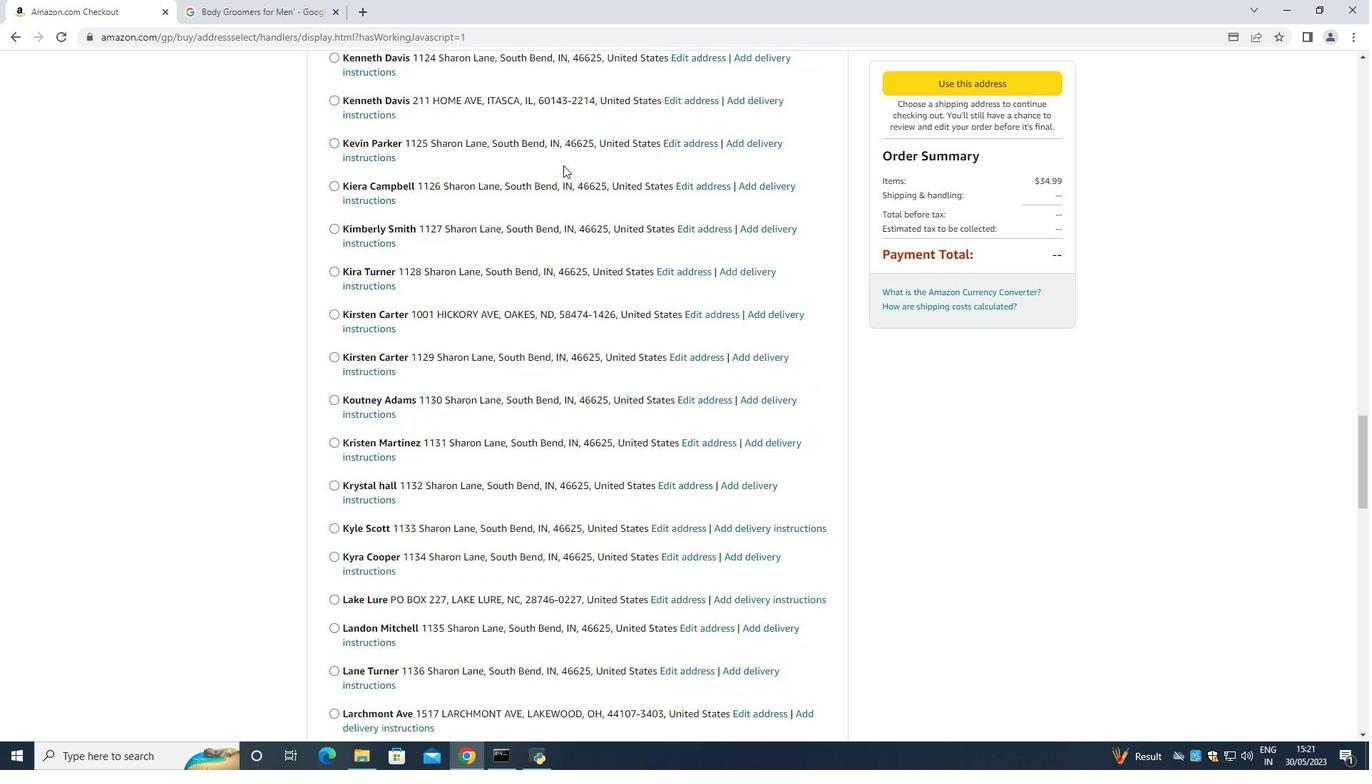 
Action: Mouse scrolled (563, 164) with delta (0, 0)
Screenshot: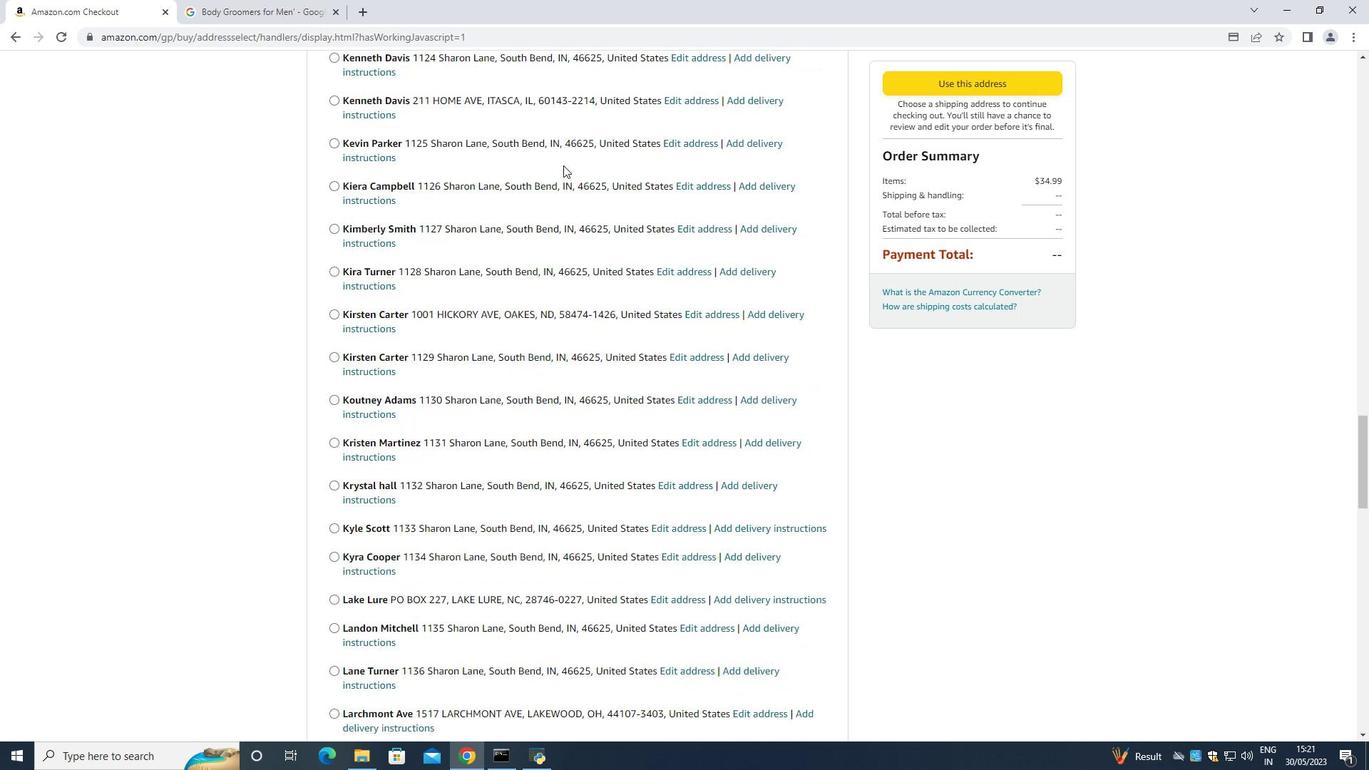
Action: Mouse scrolled (563, 164) with delta (0, 0)
Screenshot: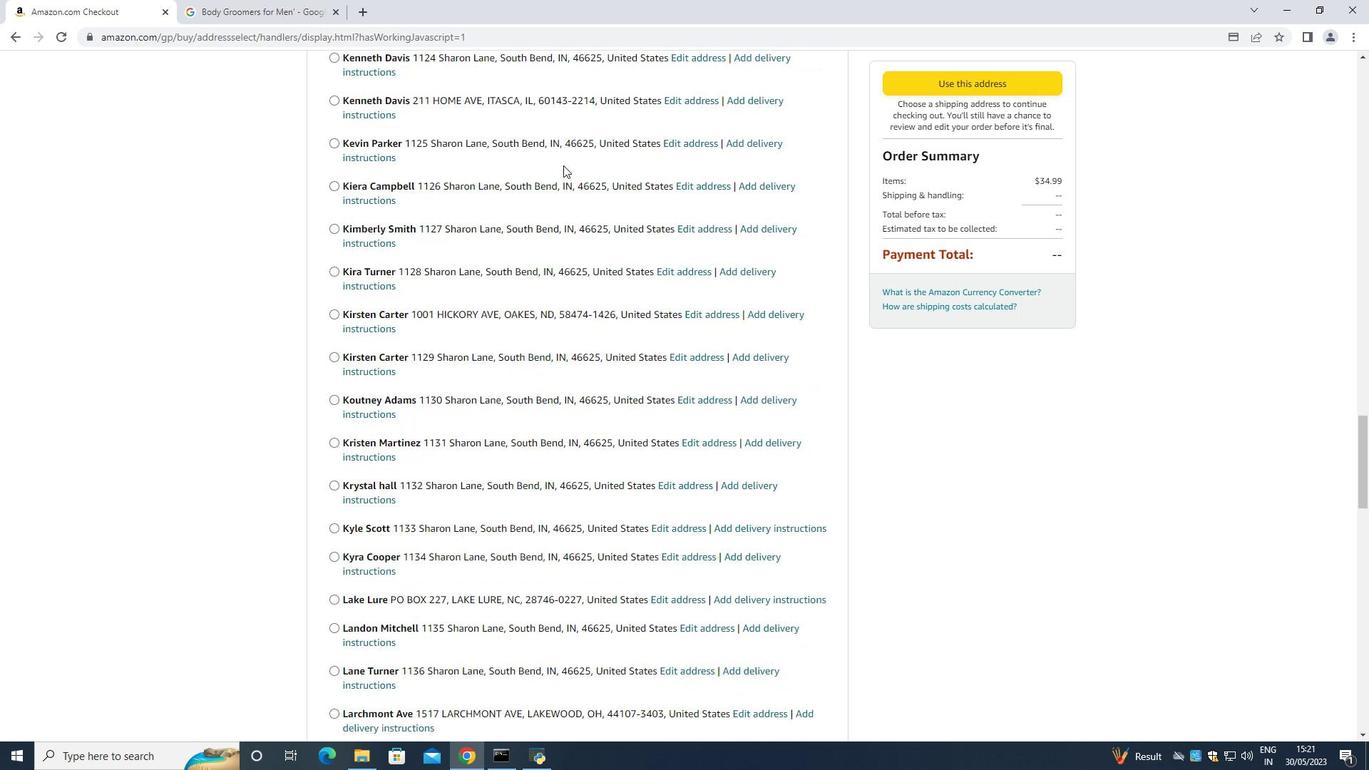 
Action: Mouse scrolled (563, 164) with delta (0, 0)
Screenshot: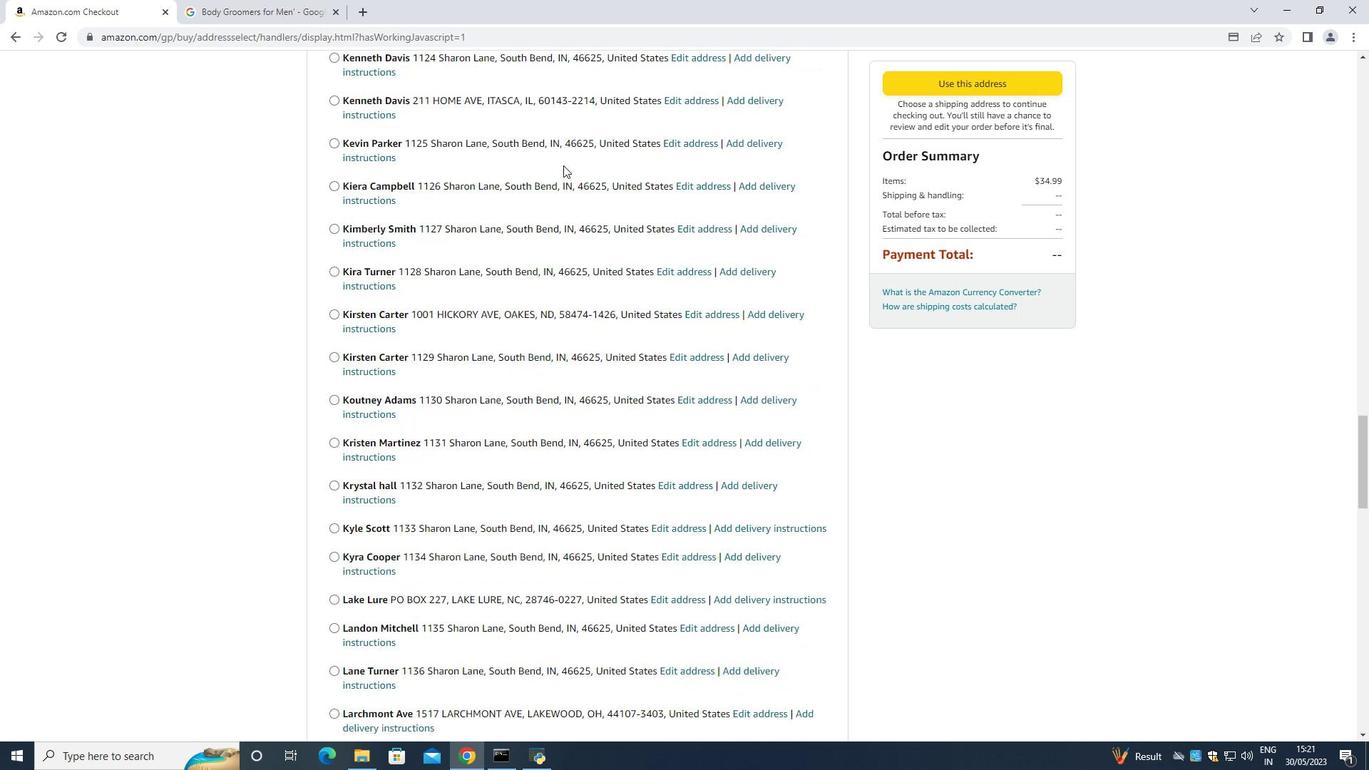 
Action: Mouse scrolled (563, 164) with delta (0, 0)
Screenshot: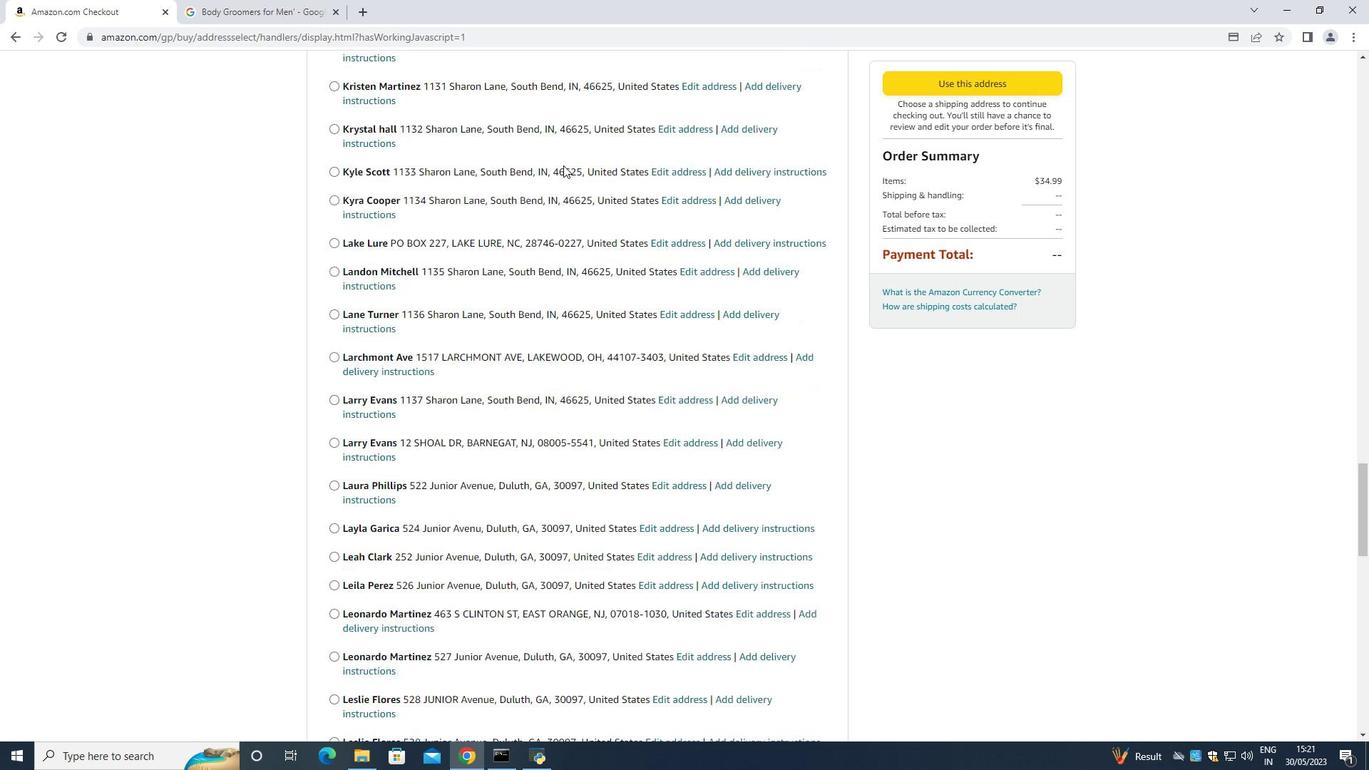 
Action: Mouse scrolled (563, 164) with delta (0, 0)
Screenshot: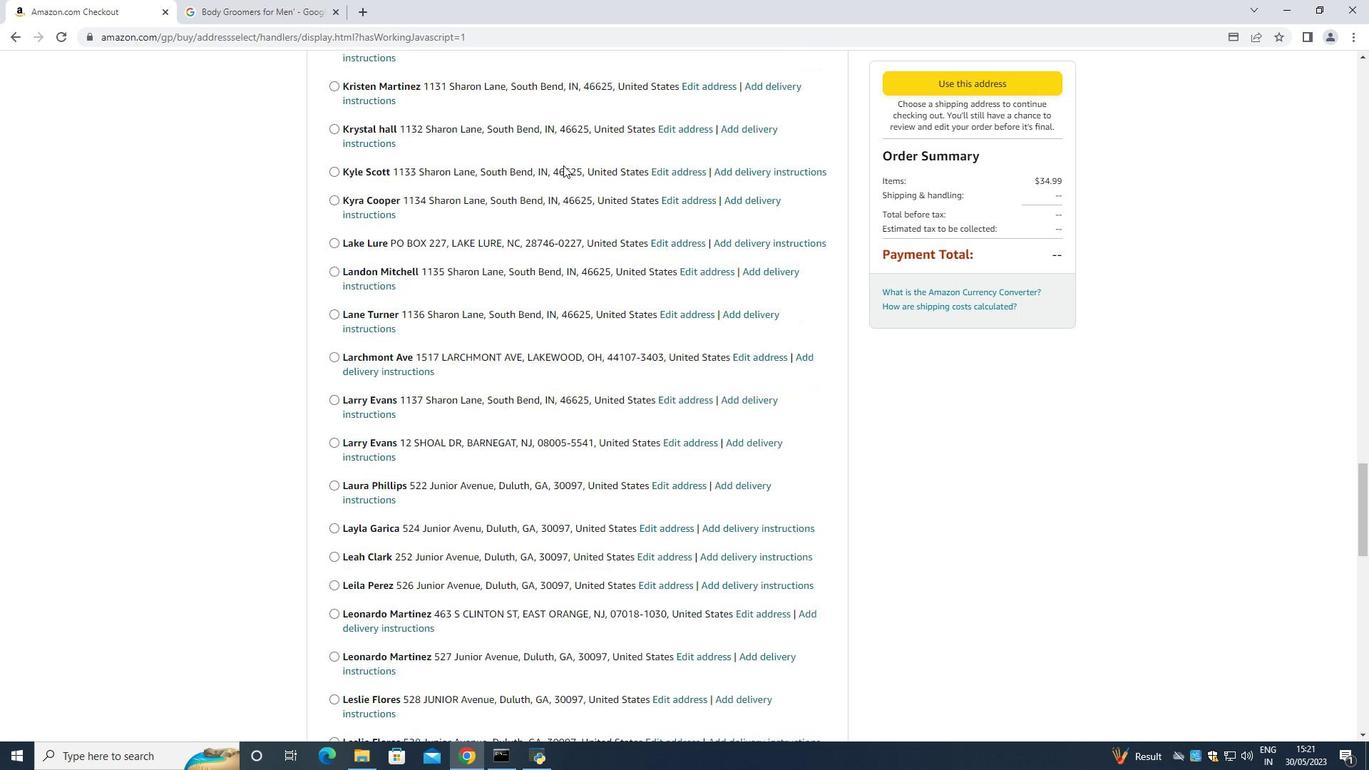 
Action: Mouse scrolled (563, 164) with delta (0, 0)
Screenshot: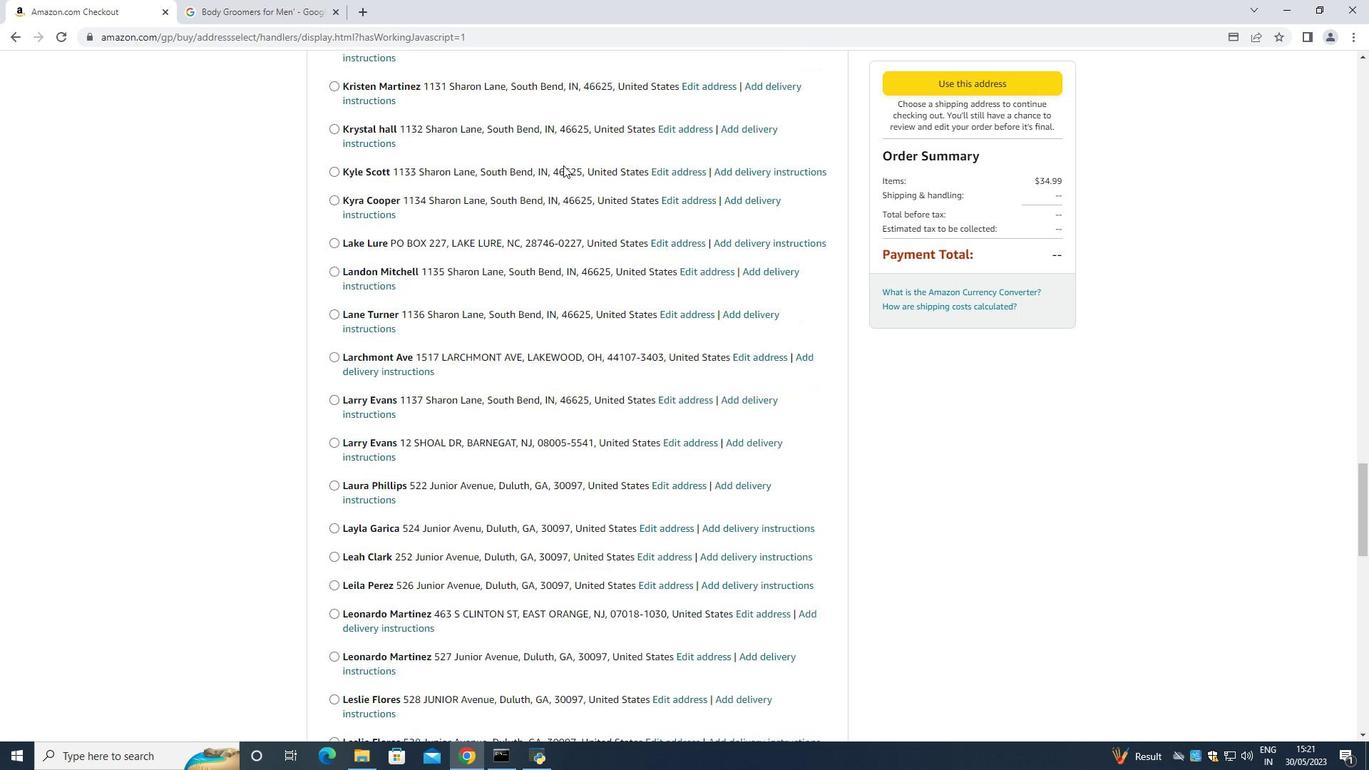 
Action: Mouse scrolled (563, 164) with delta (0, 0)
Screenshot: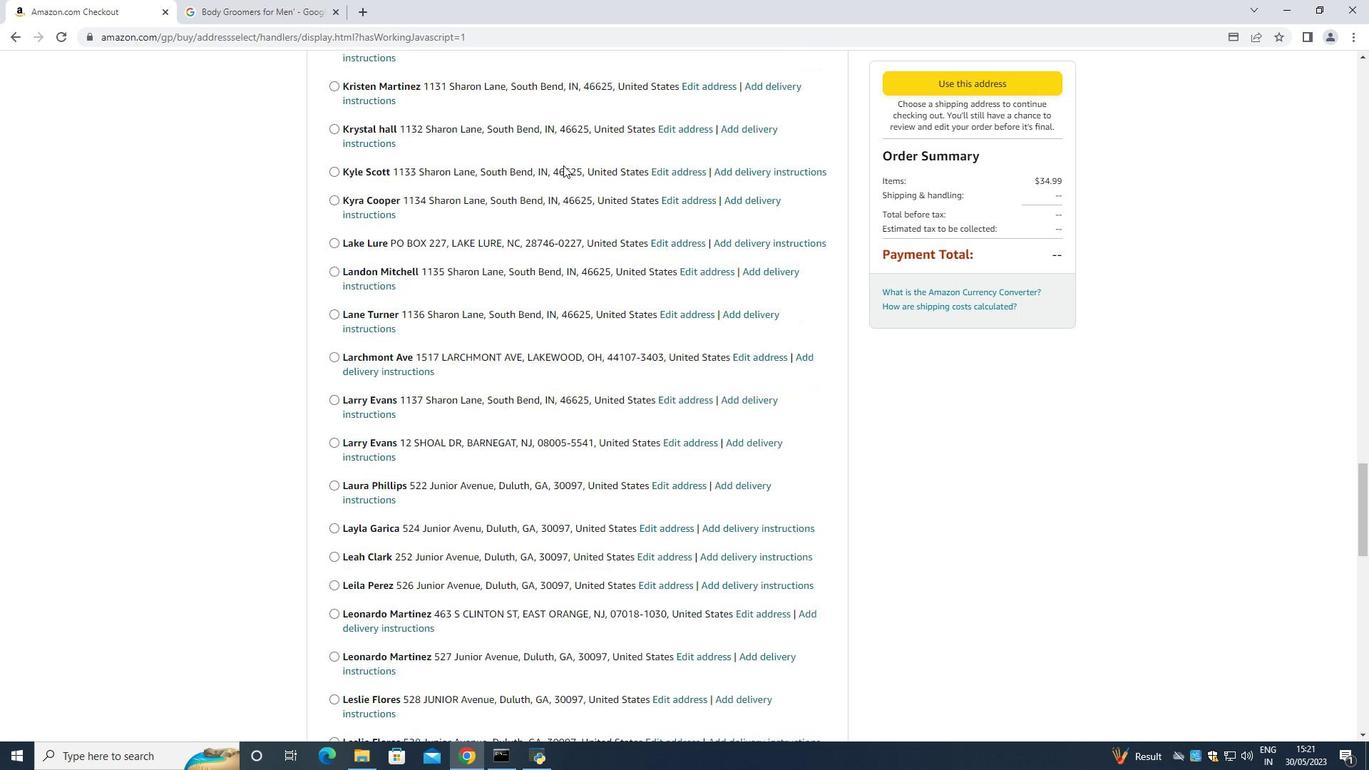 
Action: Mouse scrolled (563, 164) with delta (0, 0)
Screenshot: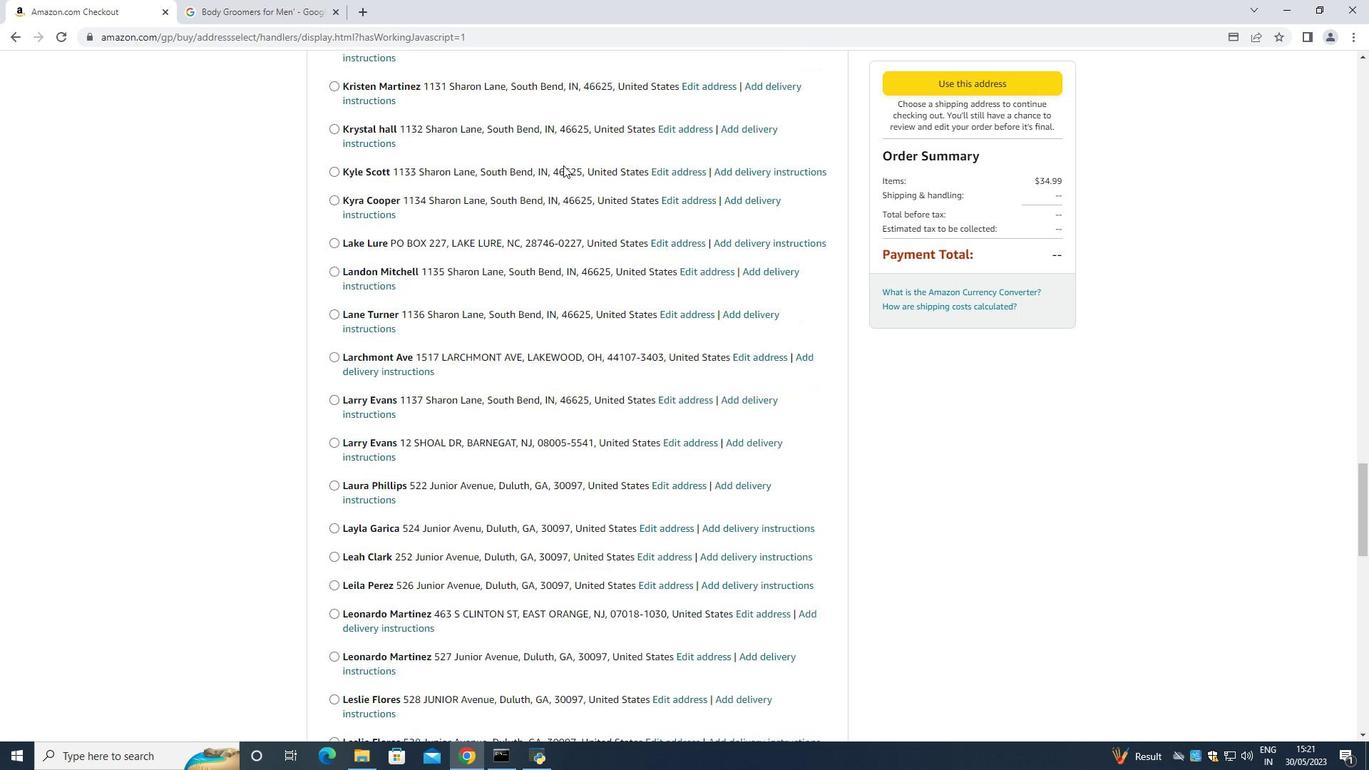 
Action: Mouse moved to (563, 165)
Screenshot: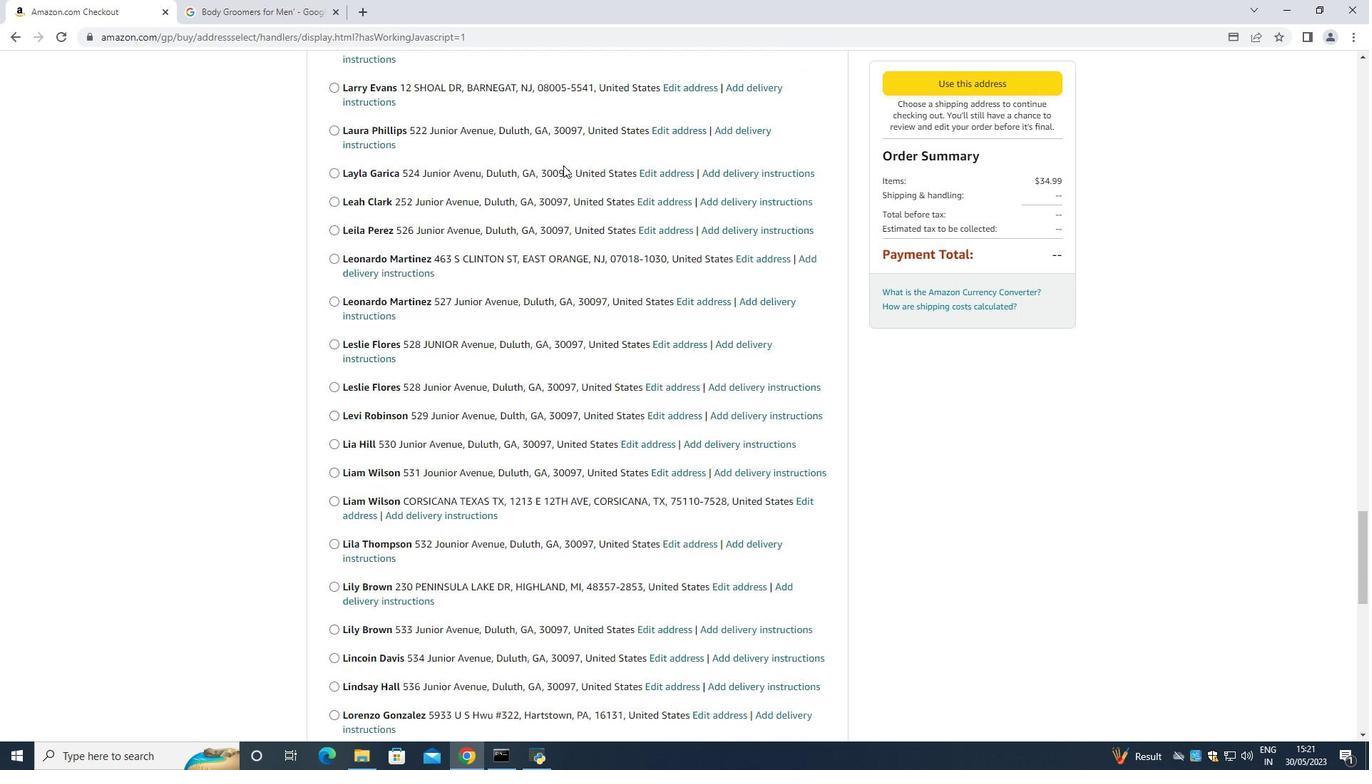 
Action: Mouse scrolled (563, 164) with delta (0, 0)
Screenshot: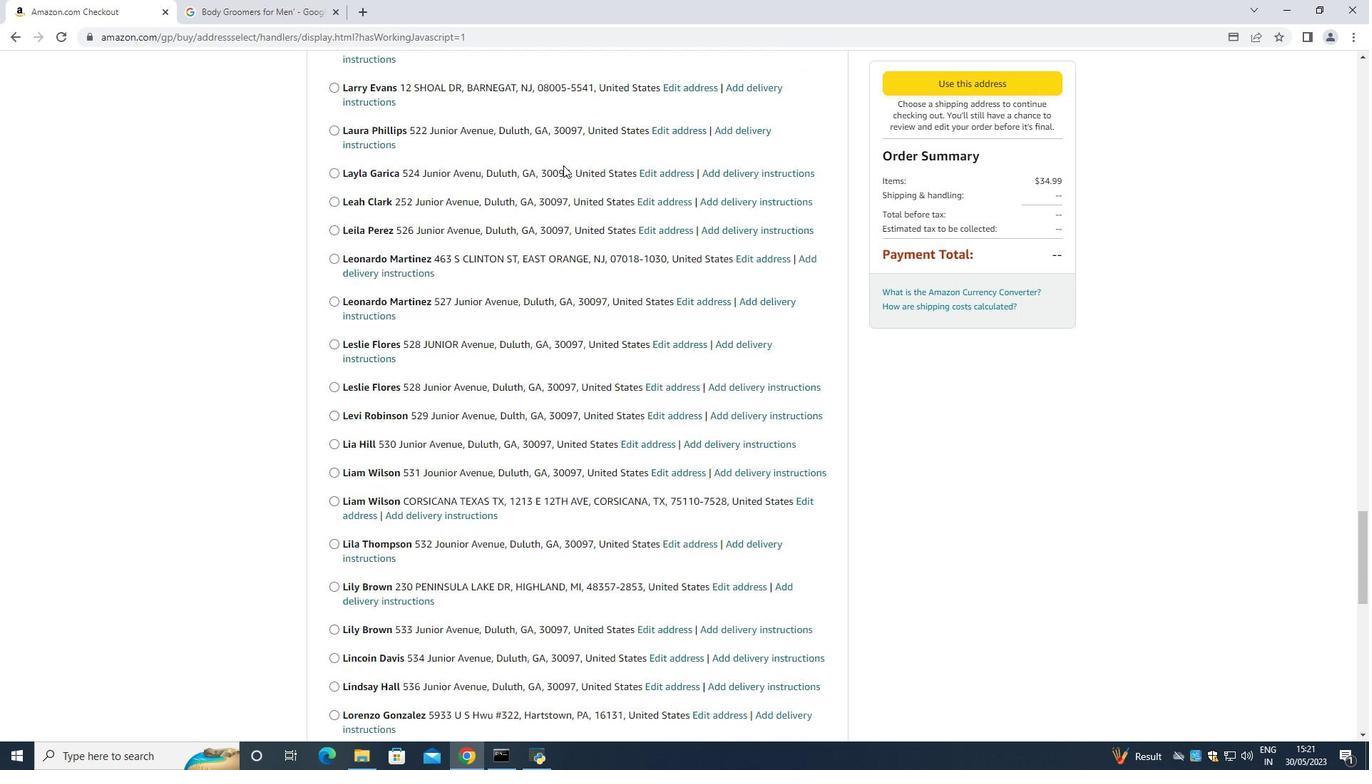 
Action: Mouse scrolled (563, 164) with delta (0, 0)
Screenshot: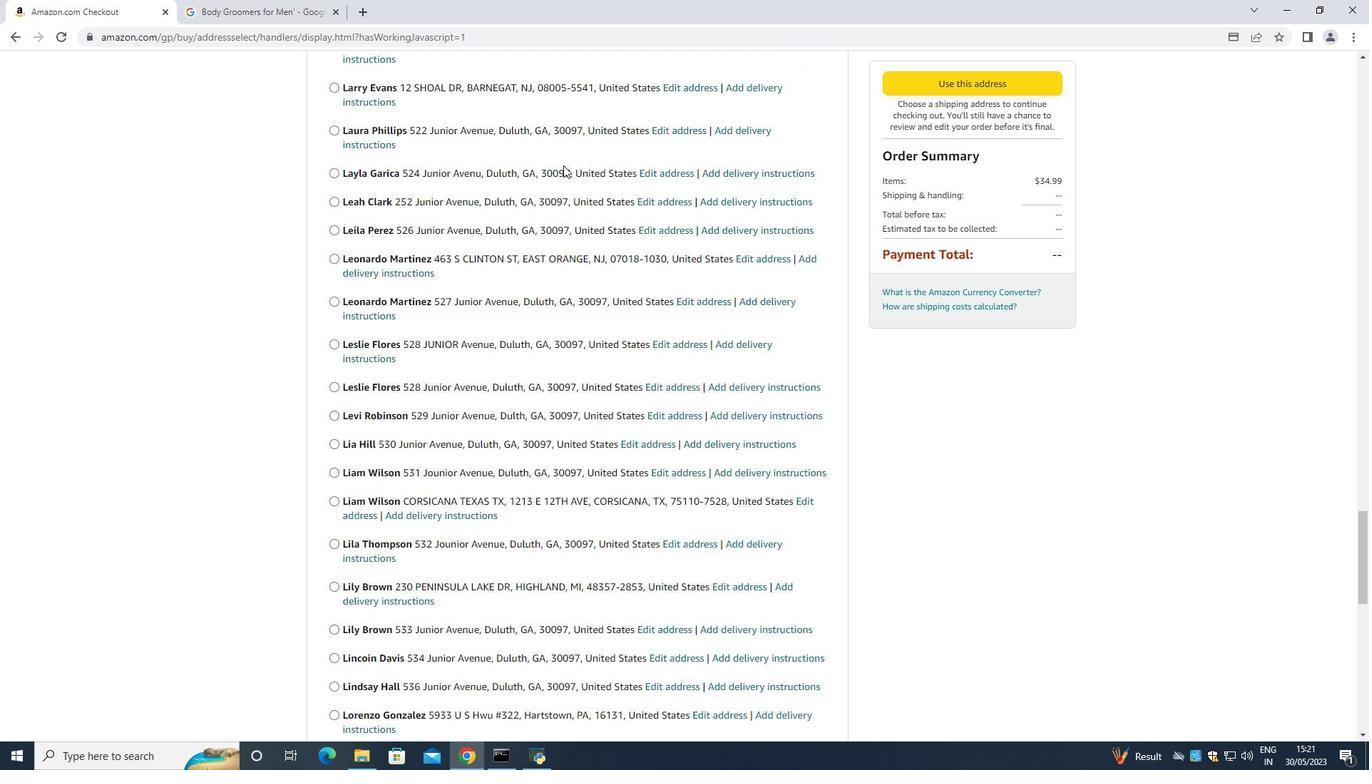 
Action: Mouse scrolled (563, 164) with delta (0, 0)
Screenshot: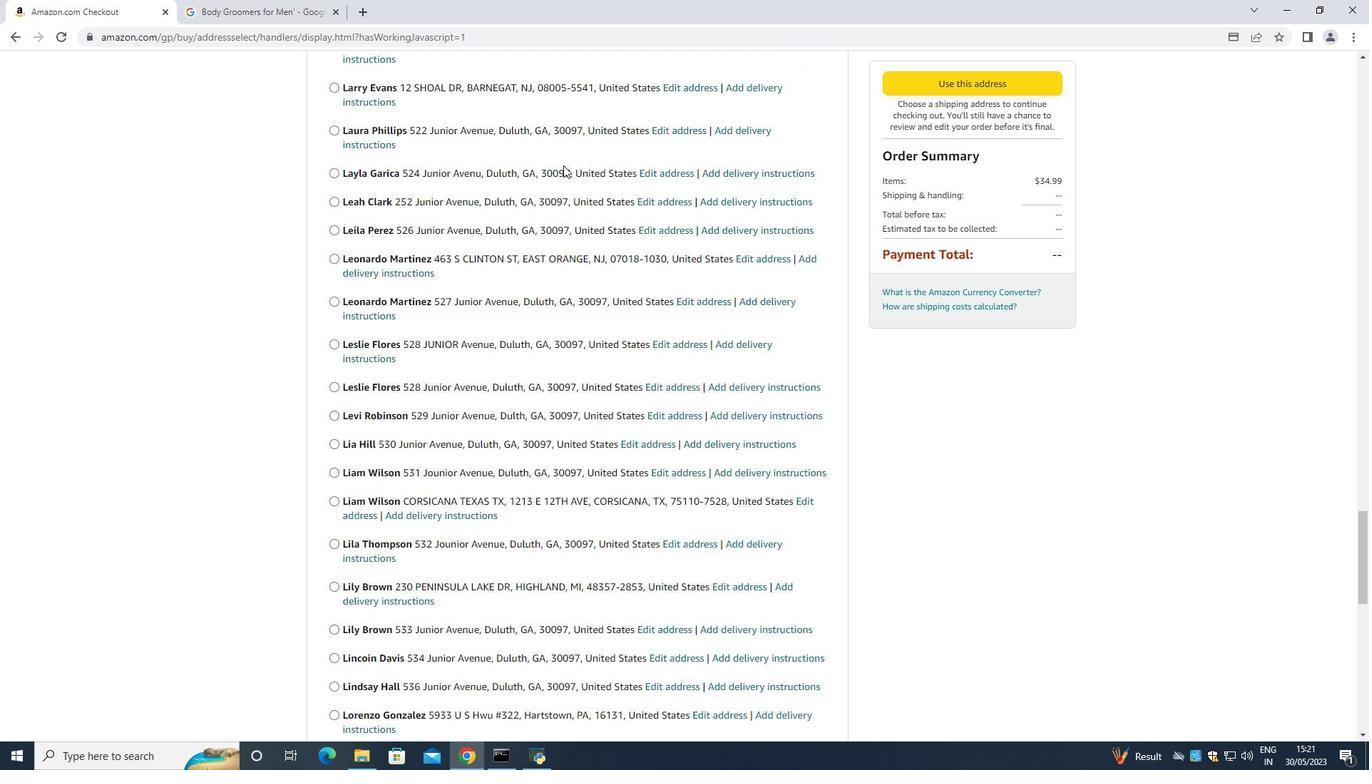 
Action: Mouse scrolled (563, 164) with delta (0, 0)
Screenshot: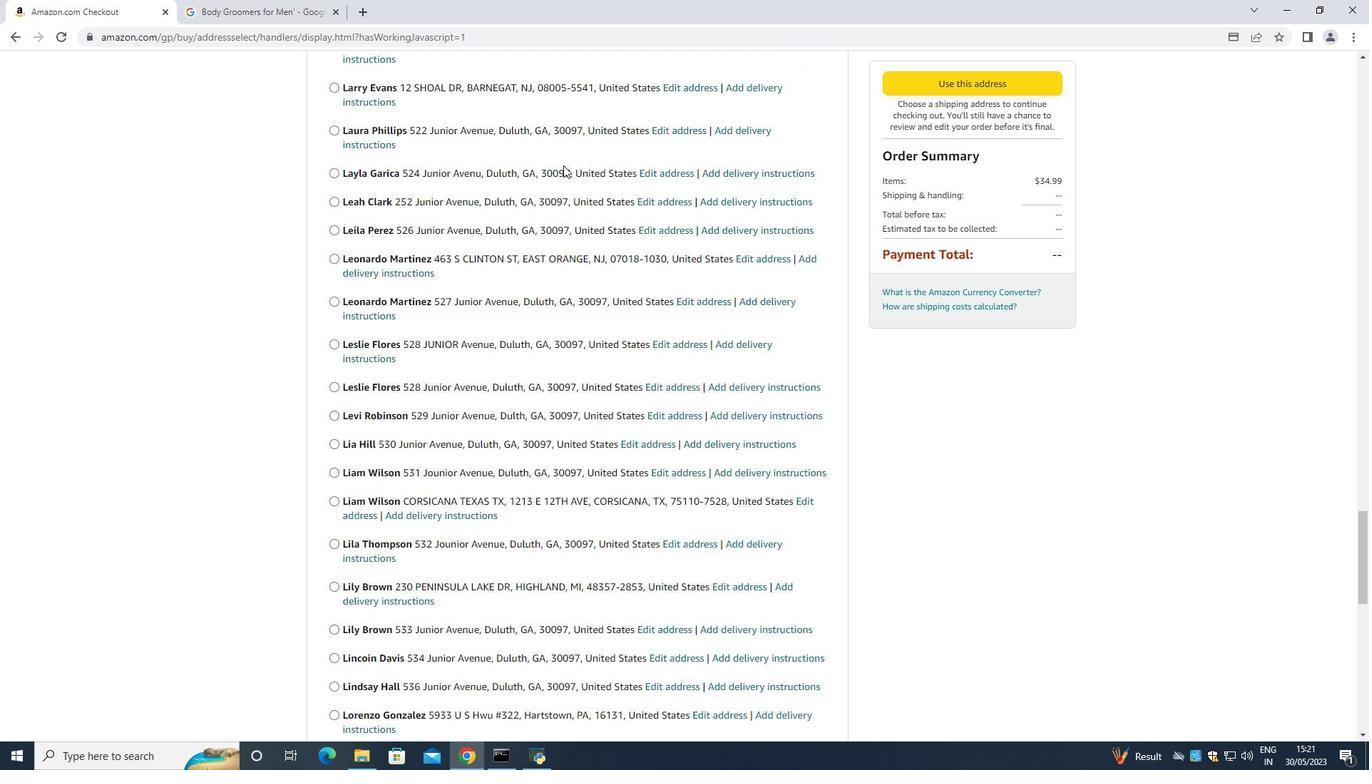 
Action: Mouse moved to (563, 164)
Screenshot: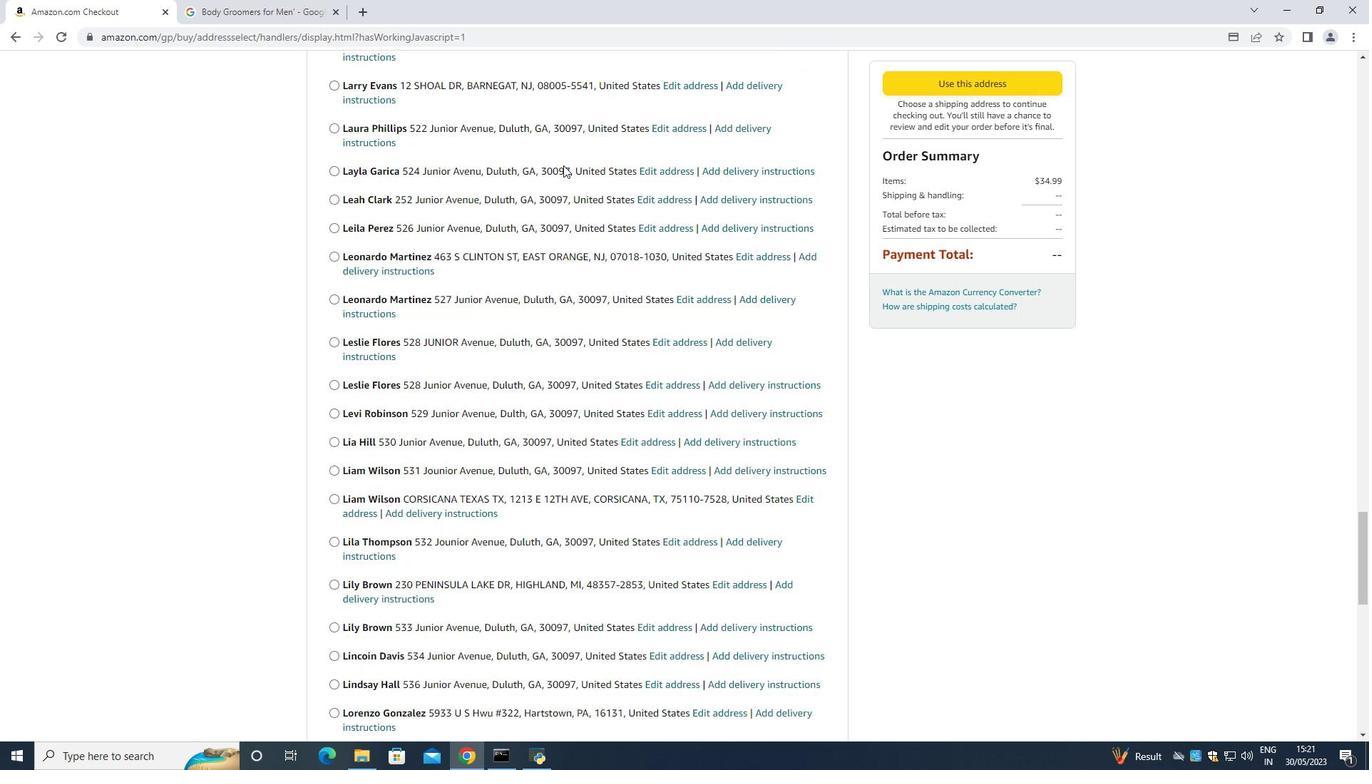 
Action: Mouse scrolled (563, 163) with delta (0, 0)
Screenshot: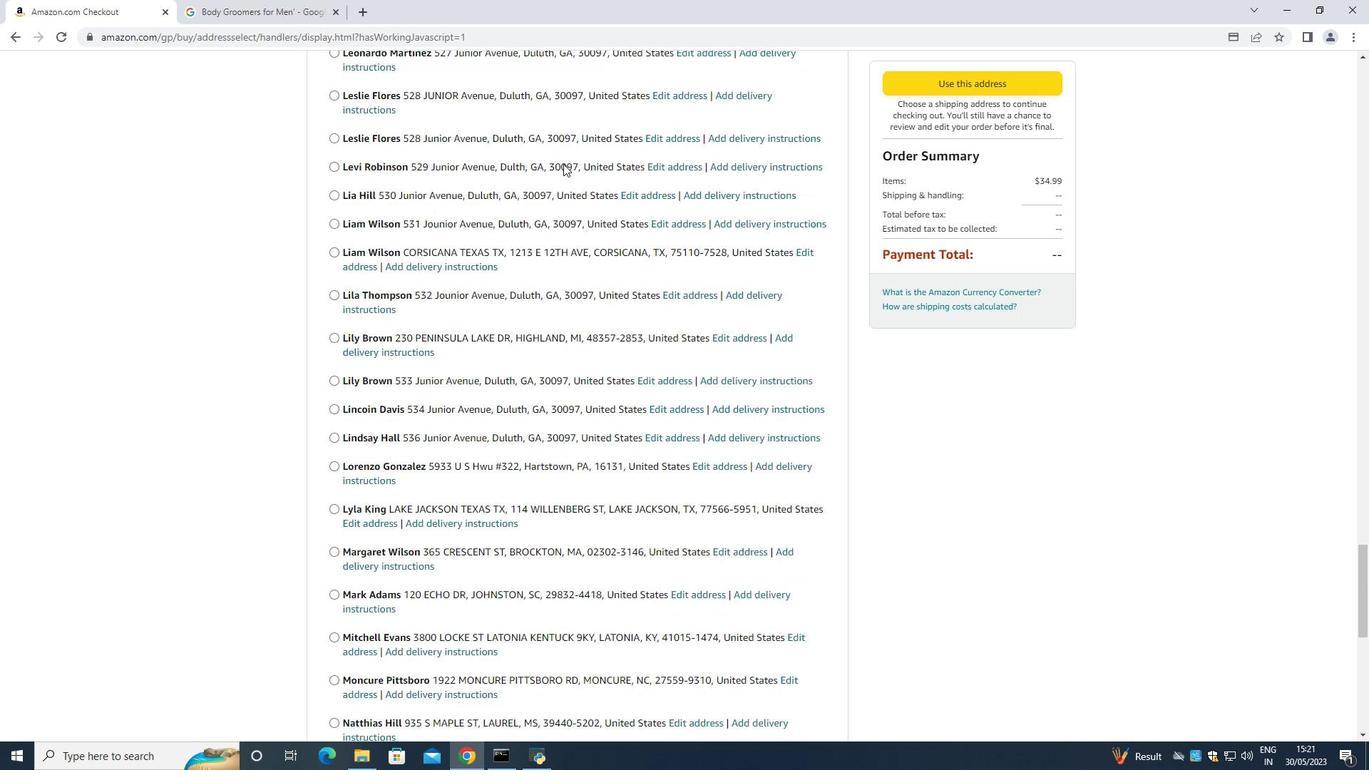 
Action: Mouse scrolled (563, 163) with delta (0, 0)
Screenshot: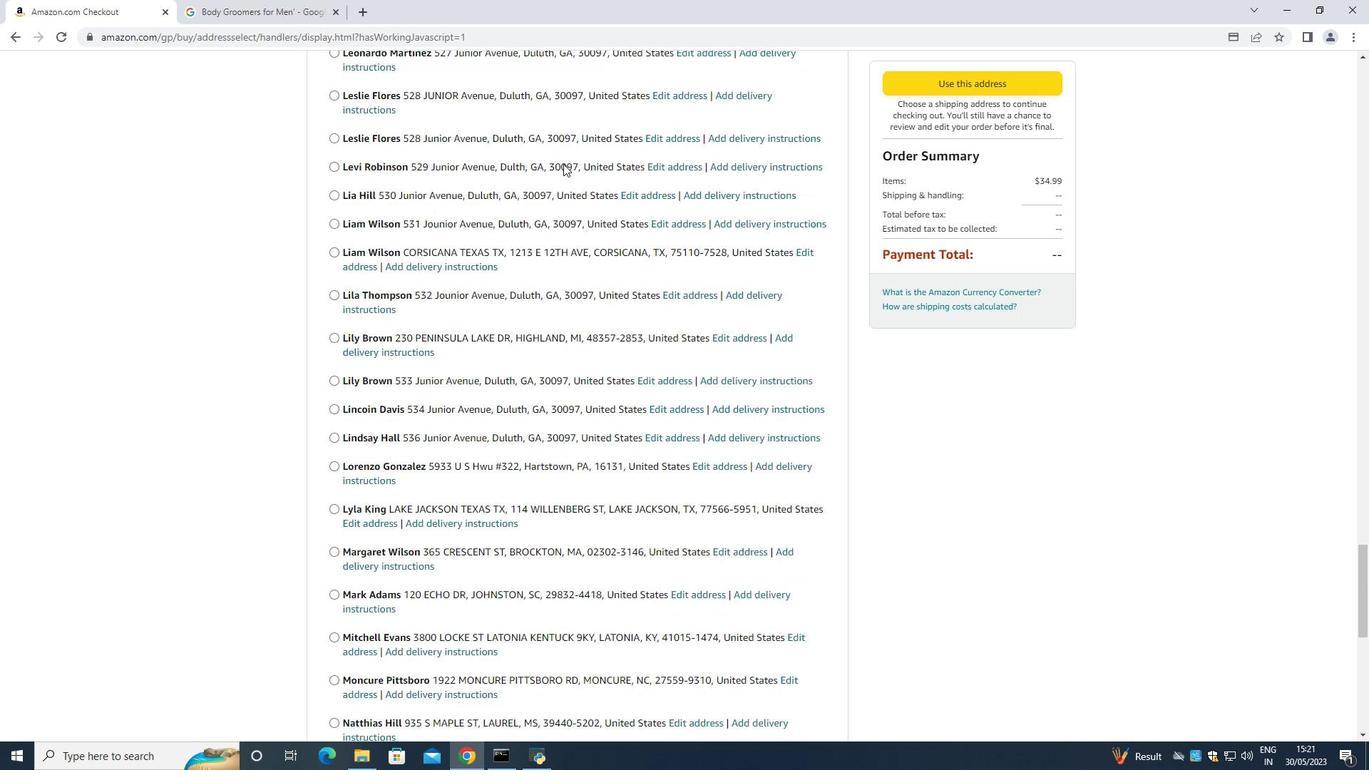 
Action: Mouse scrolled (563, 163) with delta (0, 0)
Screenshot: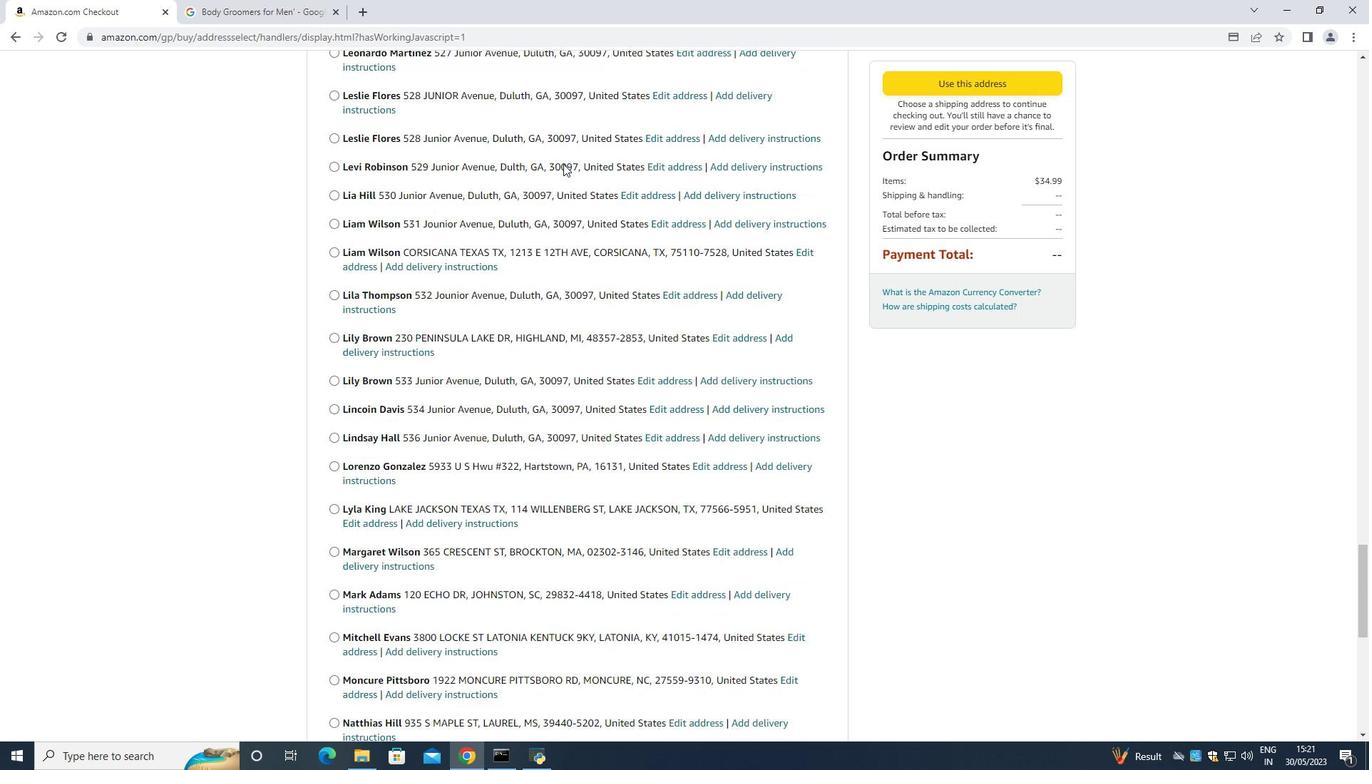 
Action: Mouse scrolled (563, 163) with delta (0, 0)
Screenshot: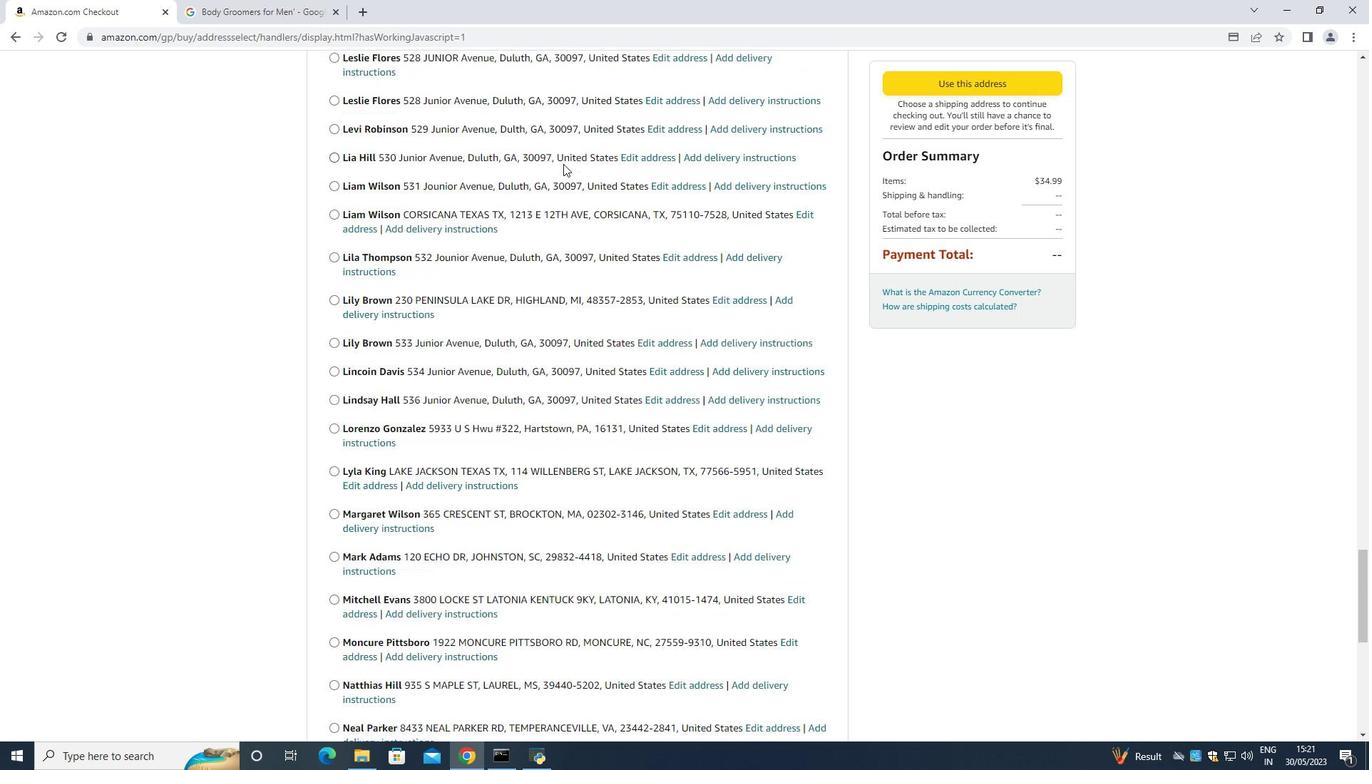 
Action: Mouse scrolled (563, 163) with delta (0, 0)
Screenshot: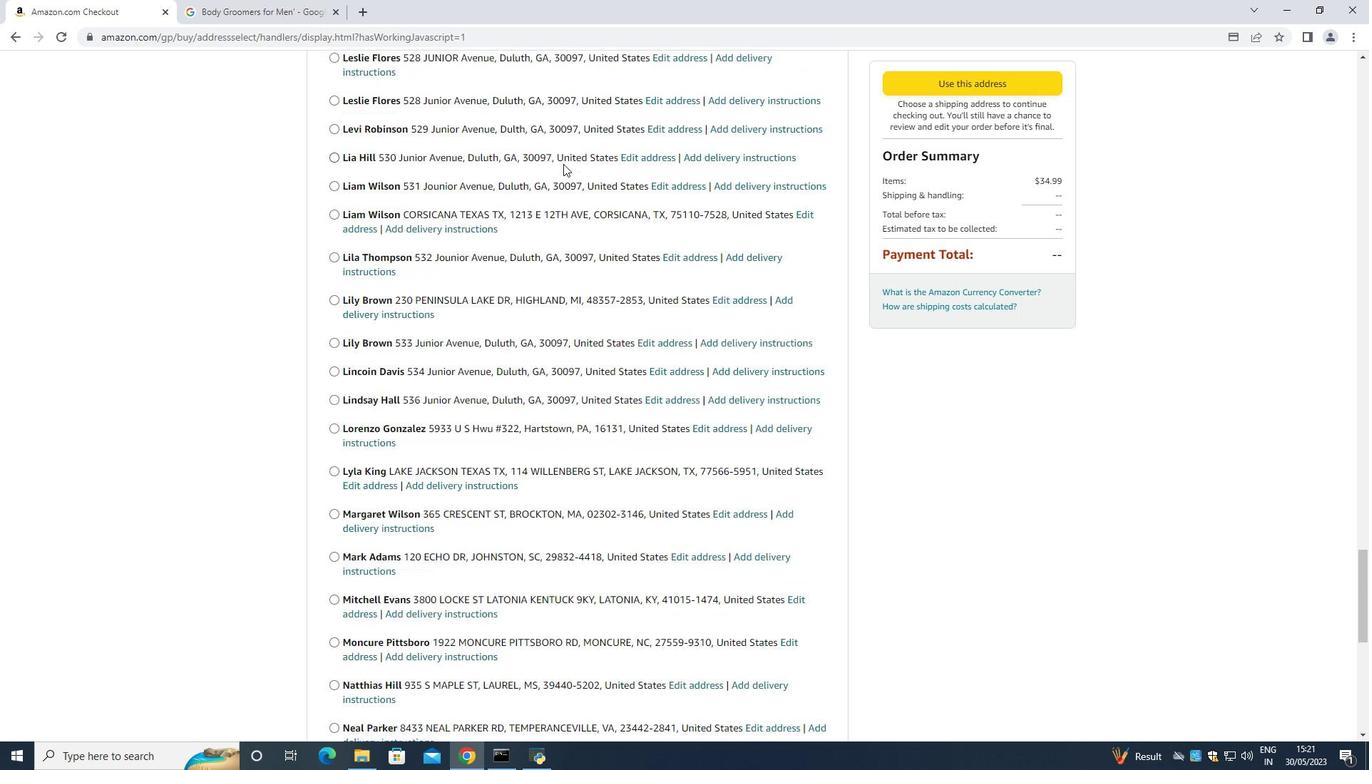 
Action: Mouse moved to (562, 163)
Screenshot: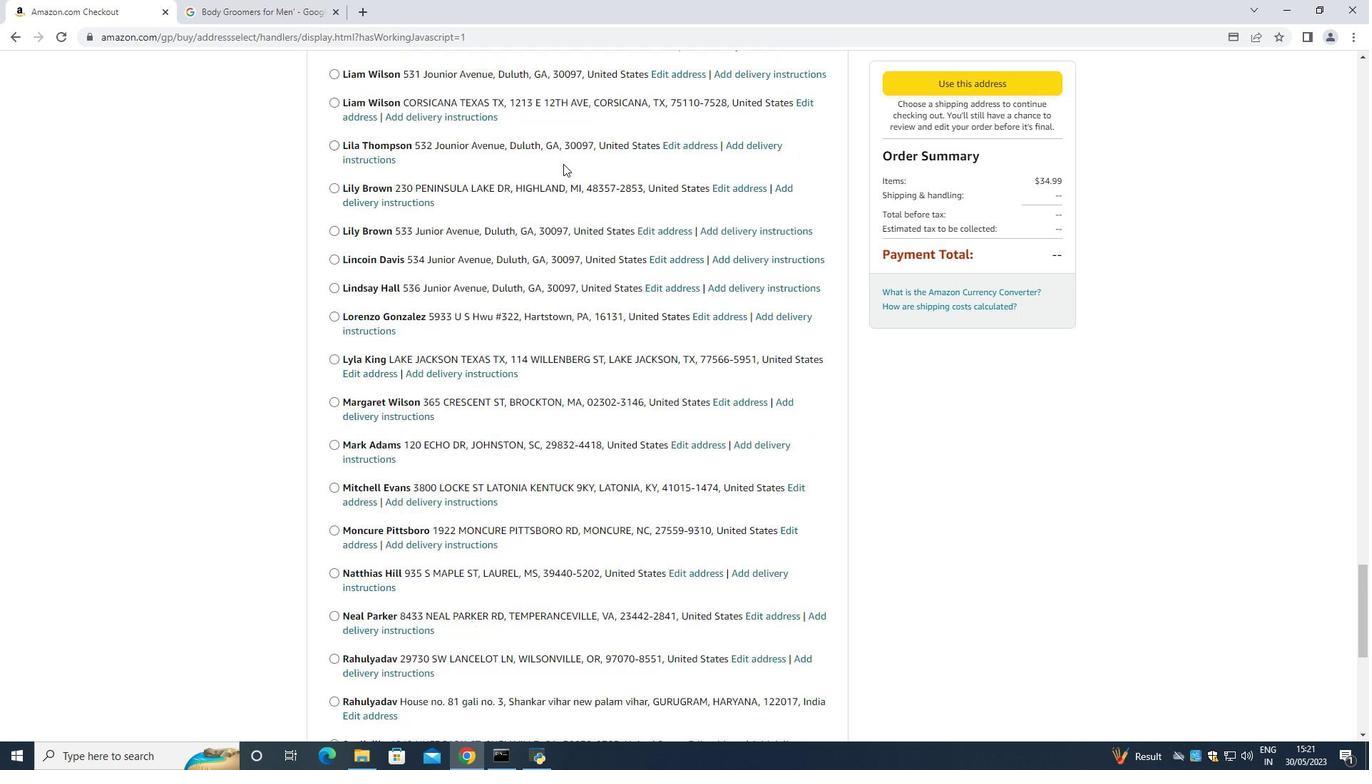 
Action: Mouse scrolled (562, 162) with delta (0, 0)
Screenshot: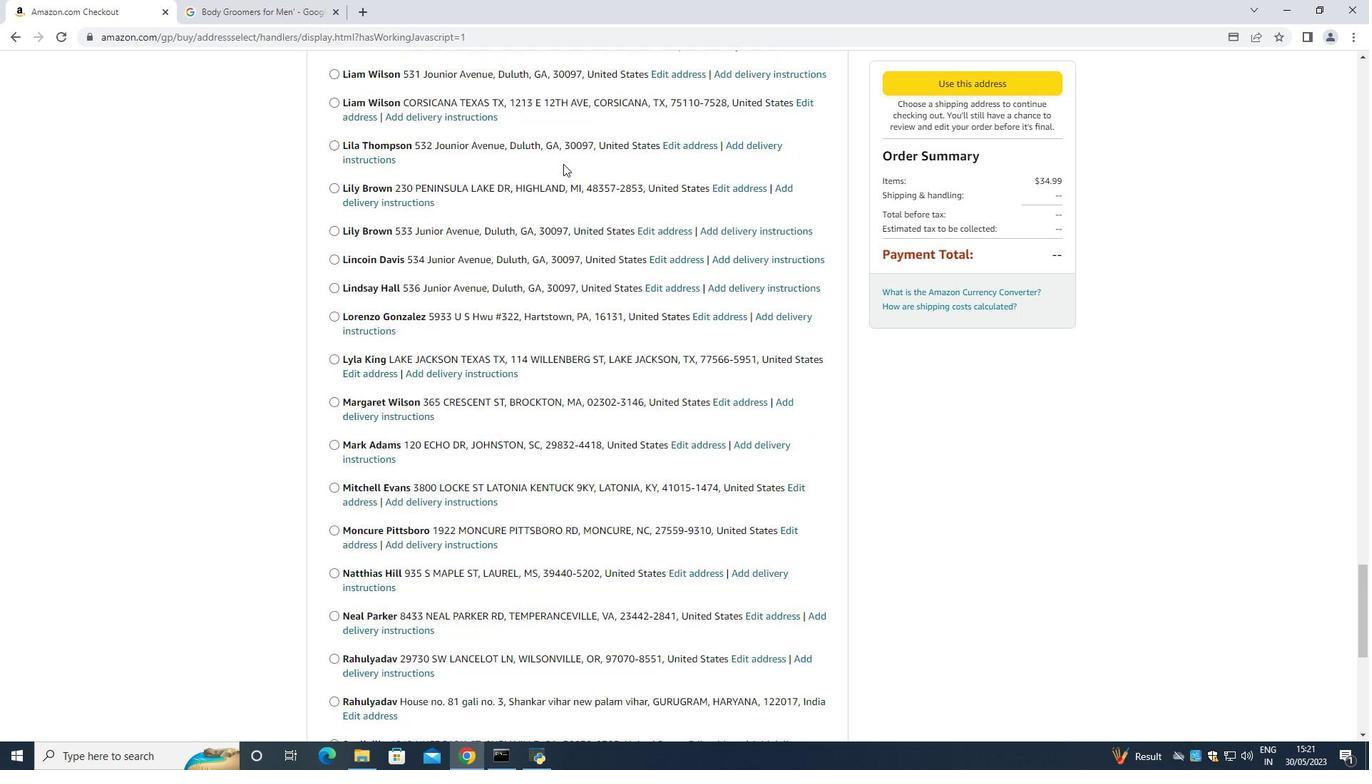 
Action: Mouse scrolled (562, 162) with delta (0, 0)
Screenshot: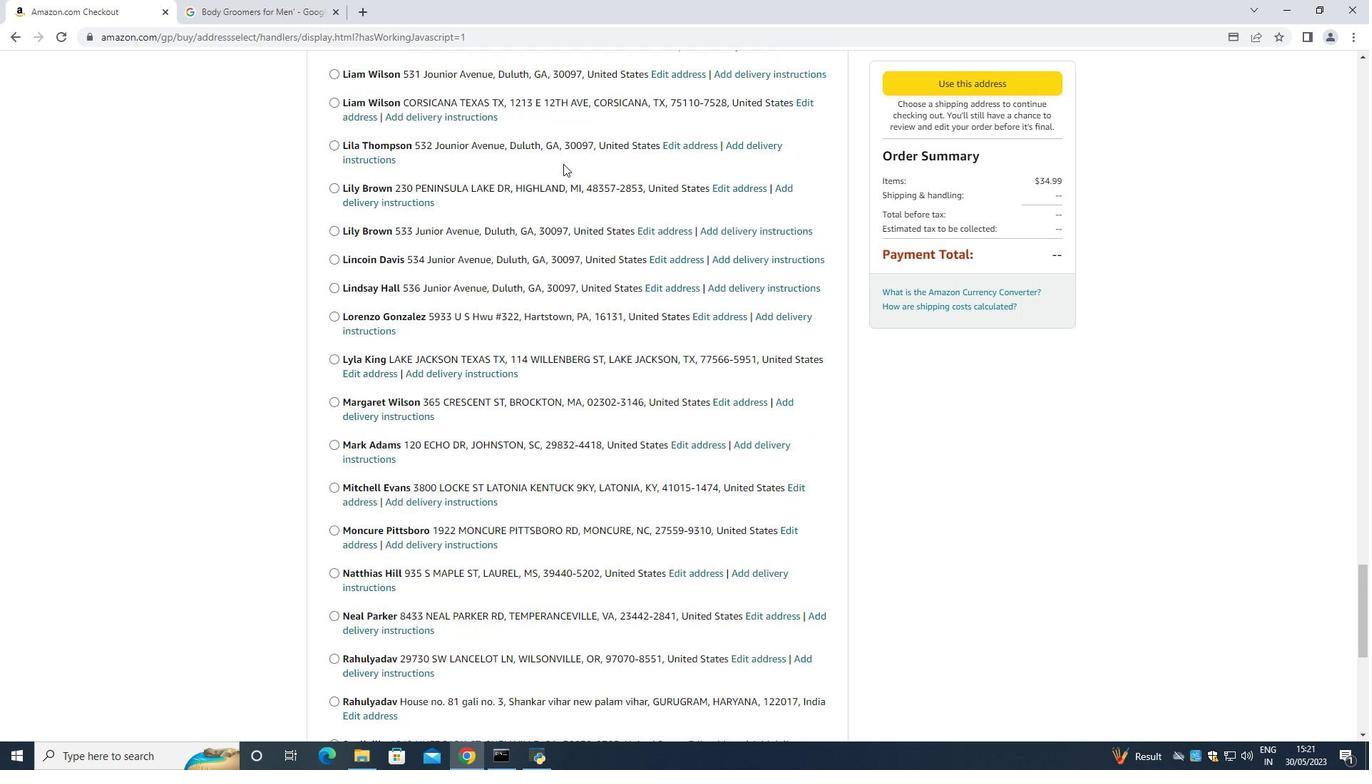 
Action: Mouse scrolled (562, 162) with delta (0, 0)
Screenshot: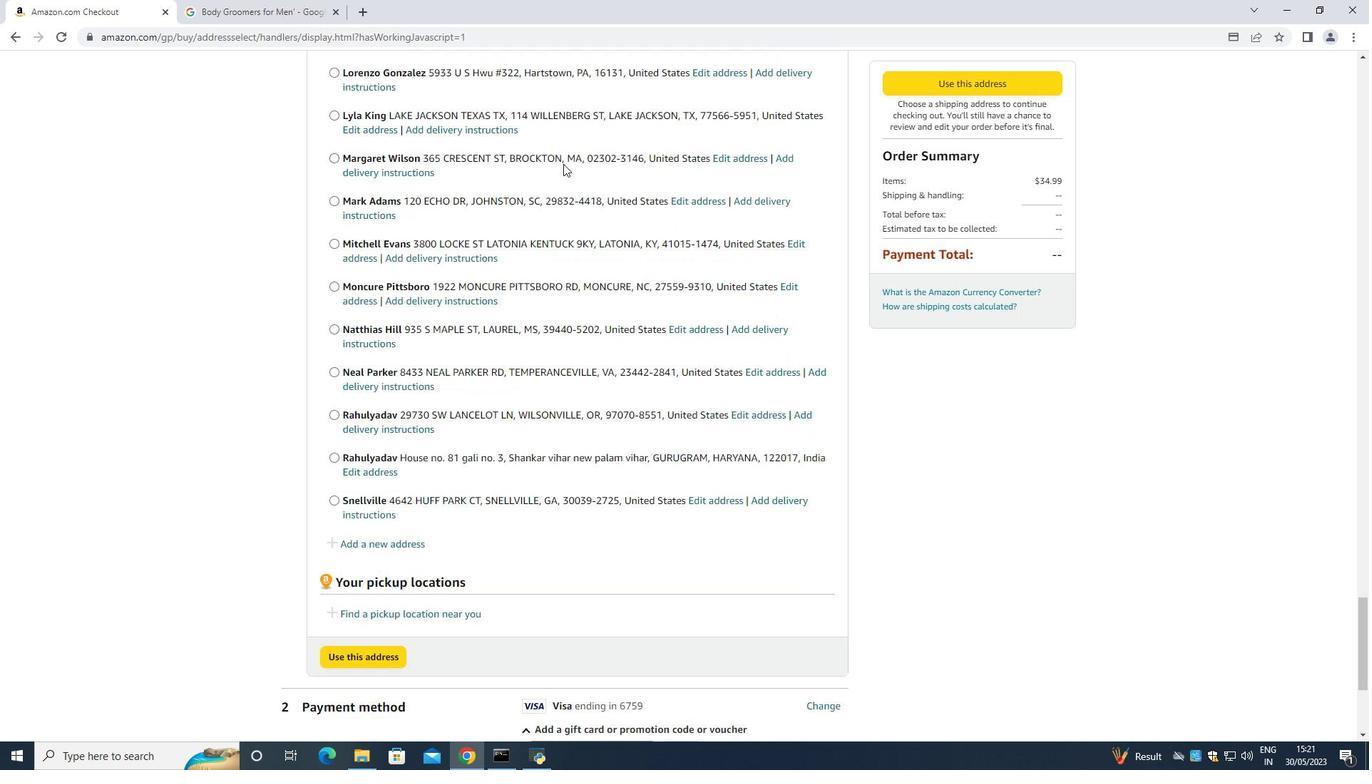 
Action: Mouse scrolled (562, 162) with delta (0, 0)
Screenshot: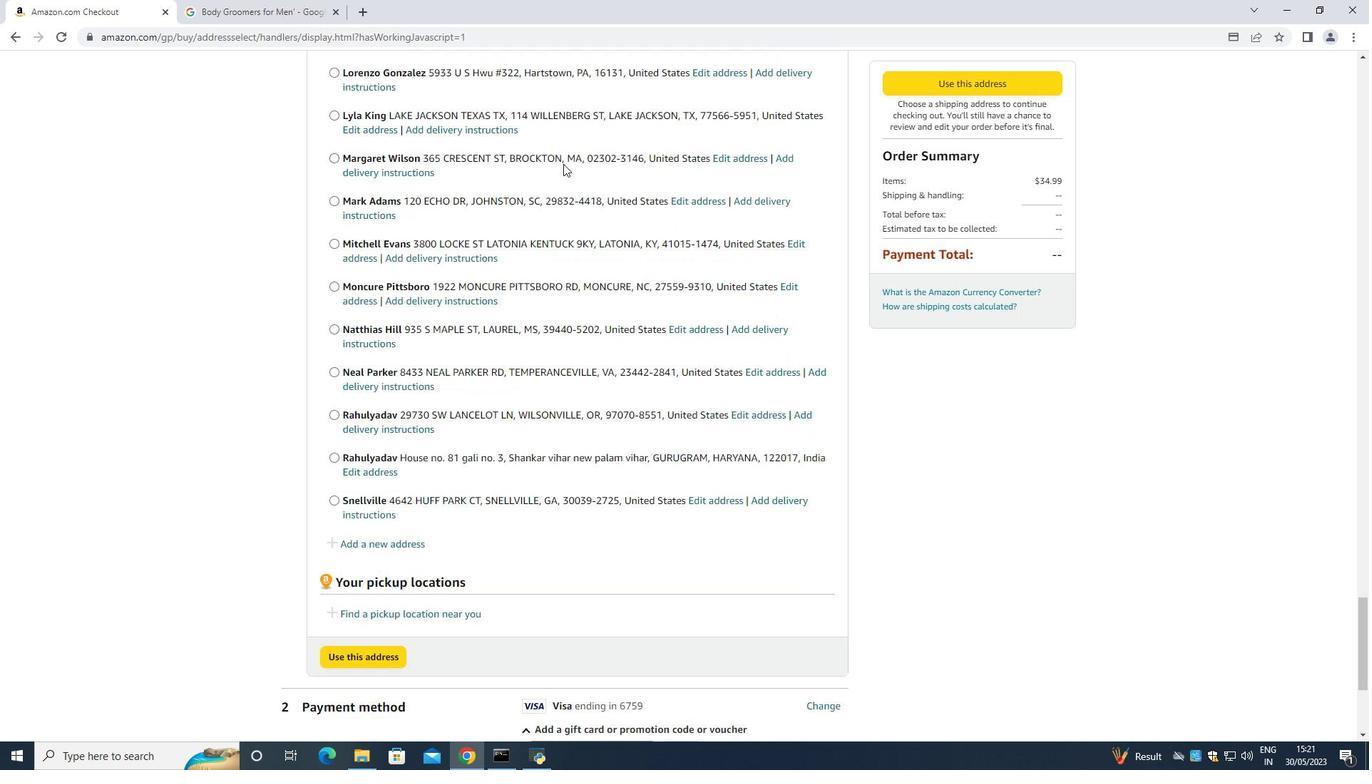 
Action: Mouse scrolled (562, 162) with delta (0, 0)
Screenshot: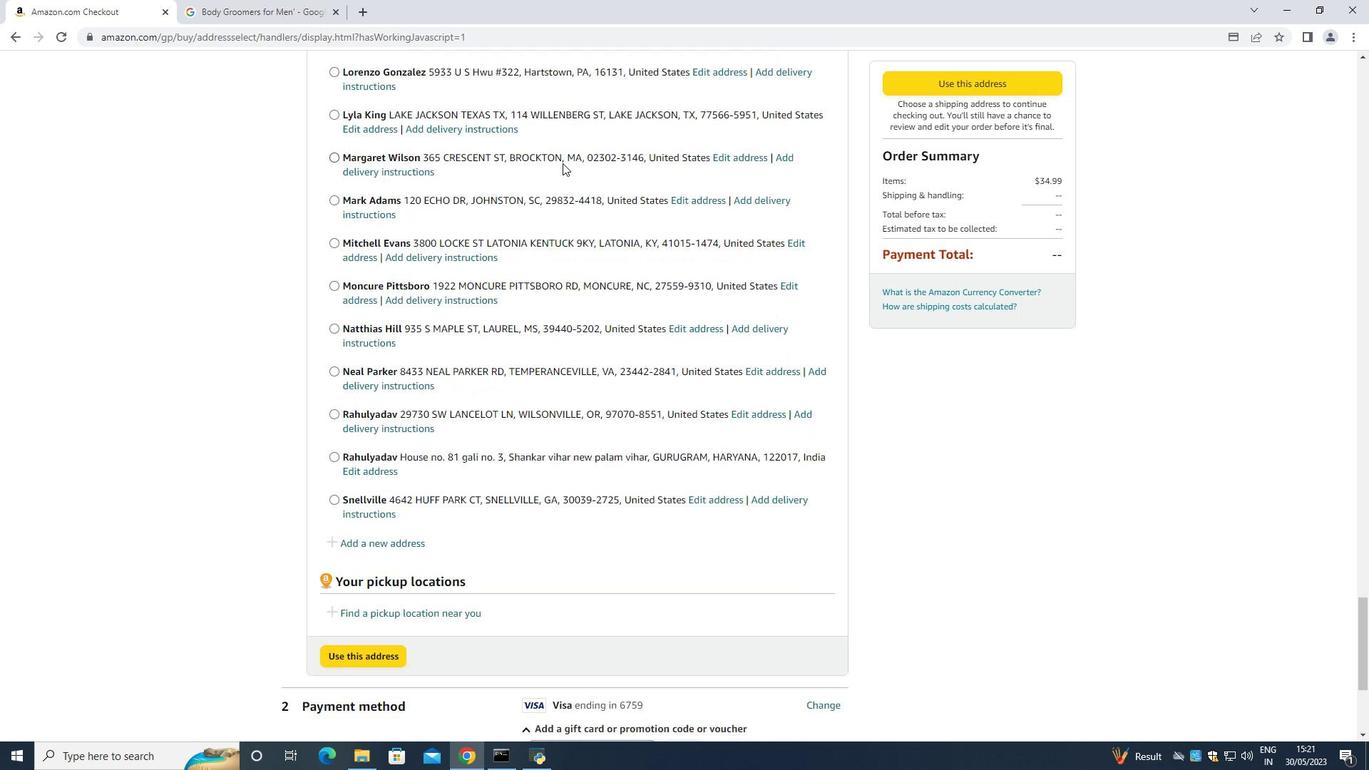 
Action: Mouse moved to (562, 163)
Screenshot: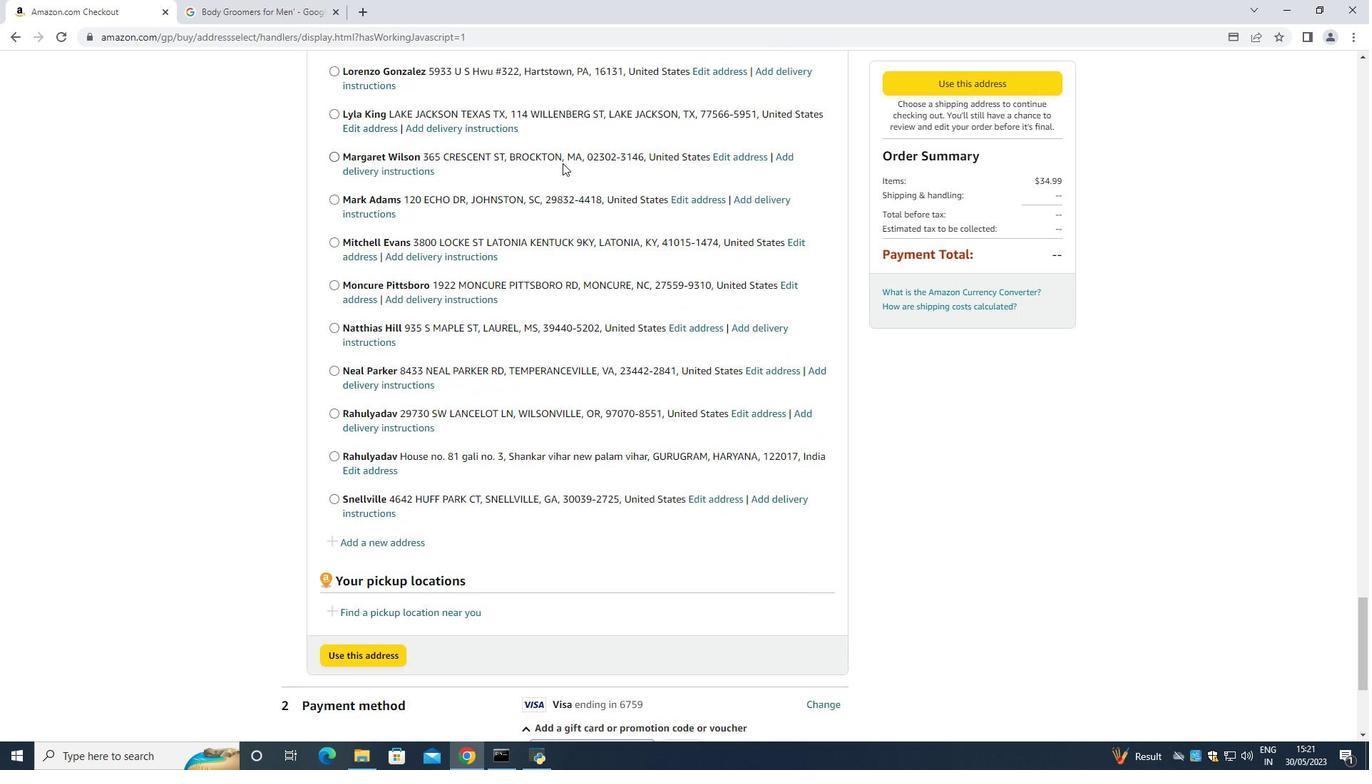 
Action: Mouse scrolled (562, 162) with delta (0, 0)
Screenshot: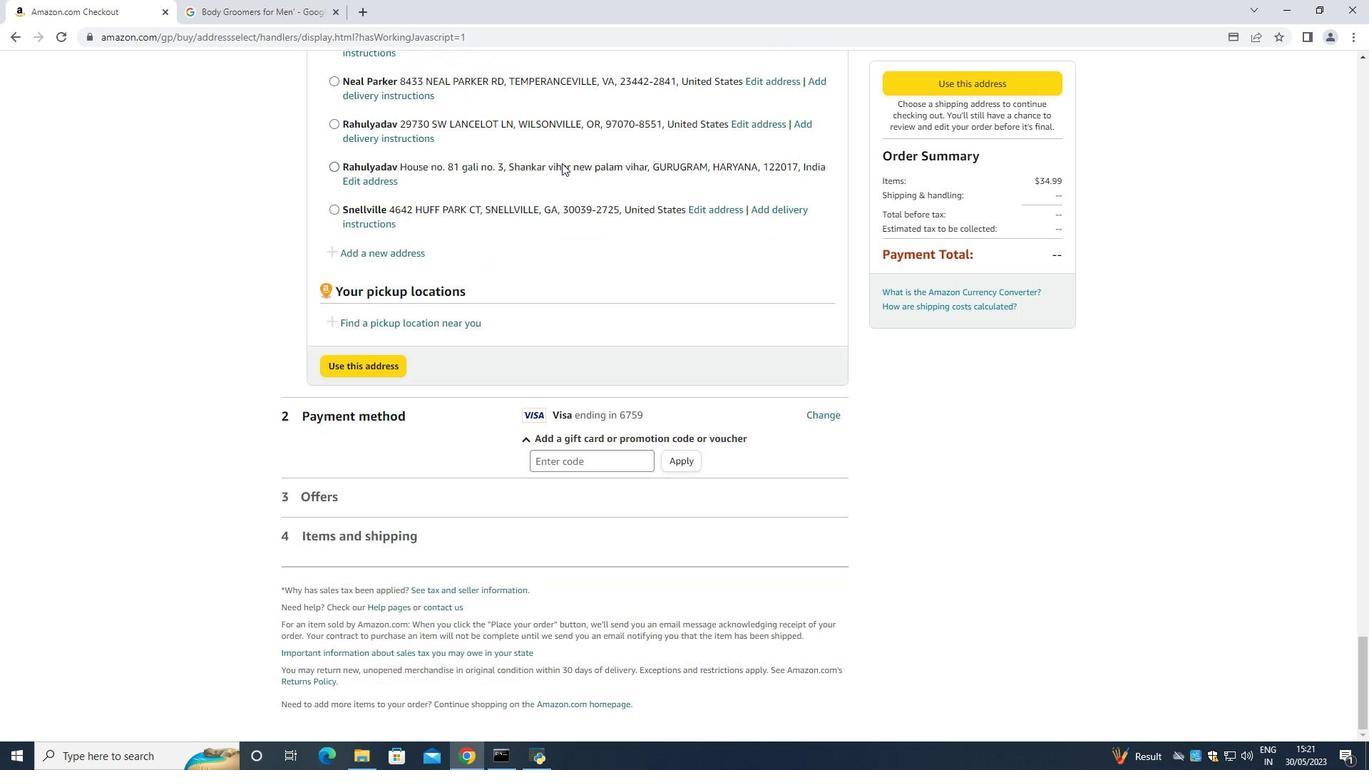 
Action: Mouse scrolled (562, 162) with delta (0, 0)
Screenshot: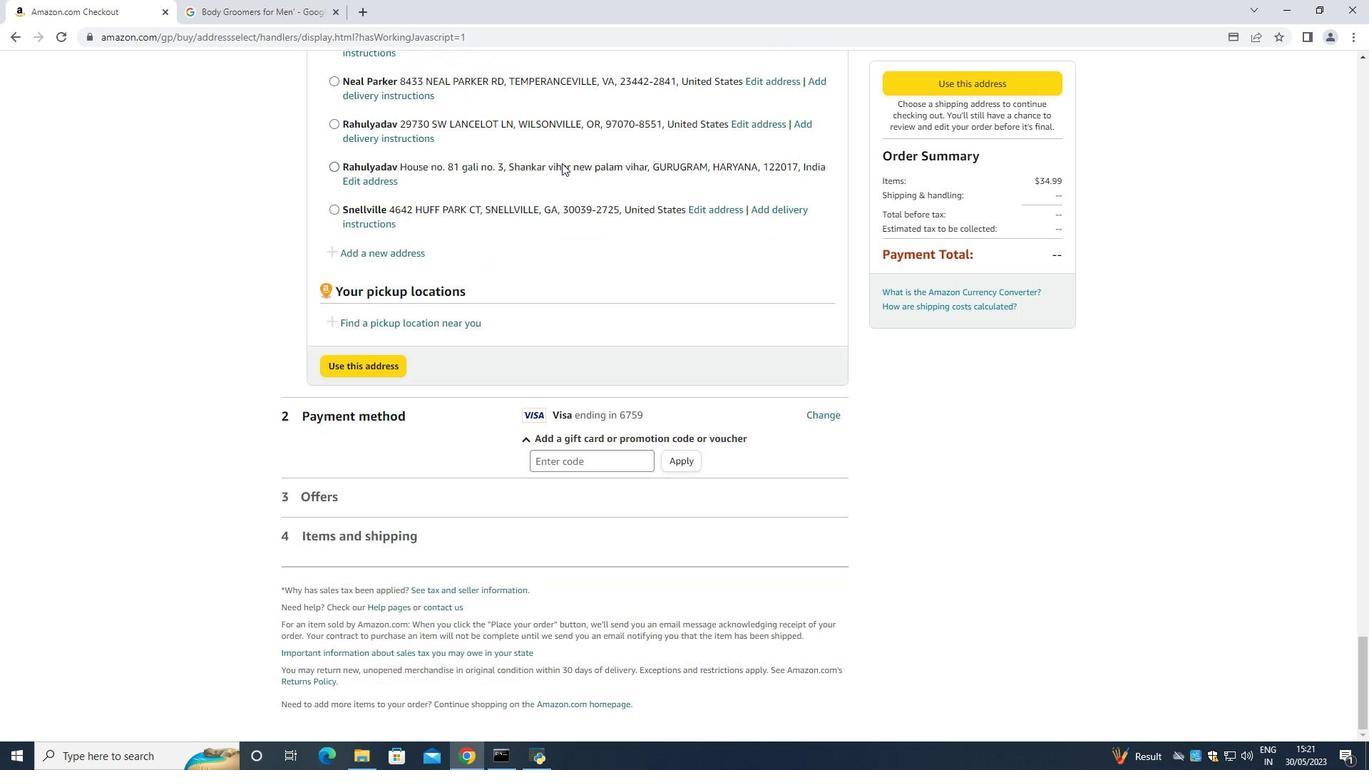 
Action: Mouse scrolled (562, 162) with delta (0, 0)
Screenshot: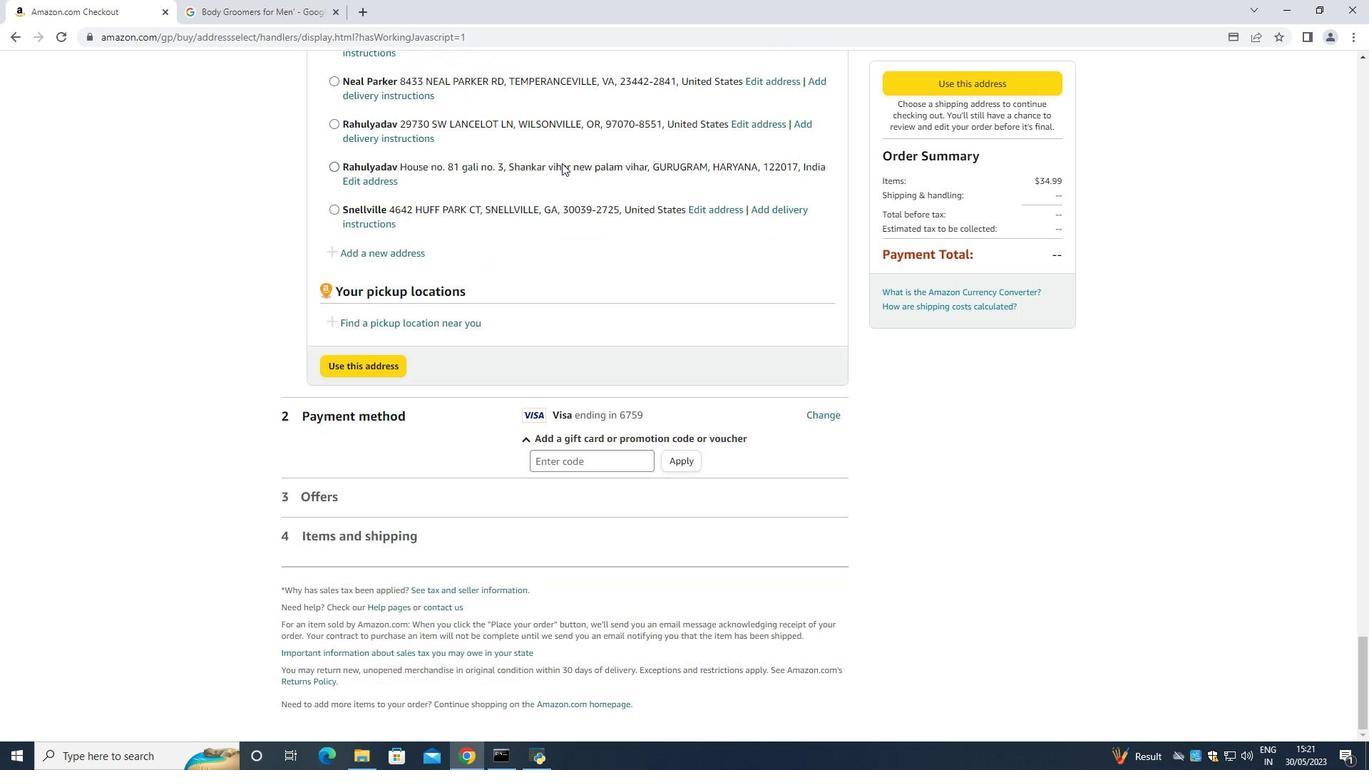 
Action: Mouse scrolled (562, 162) with delta (0, 0)
Screenshot: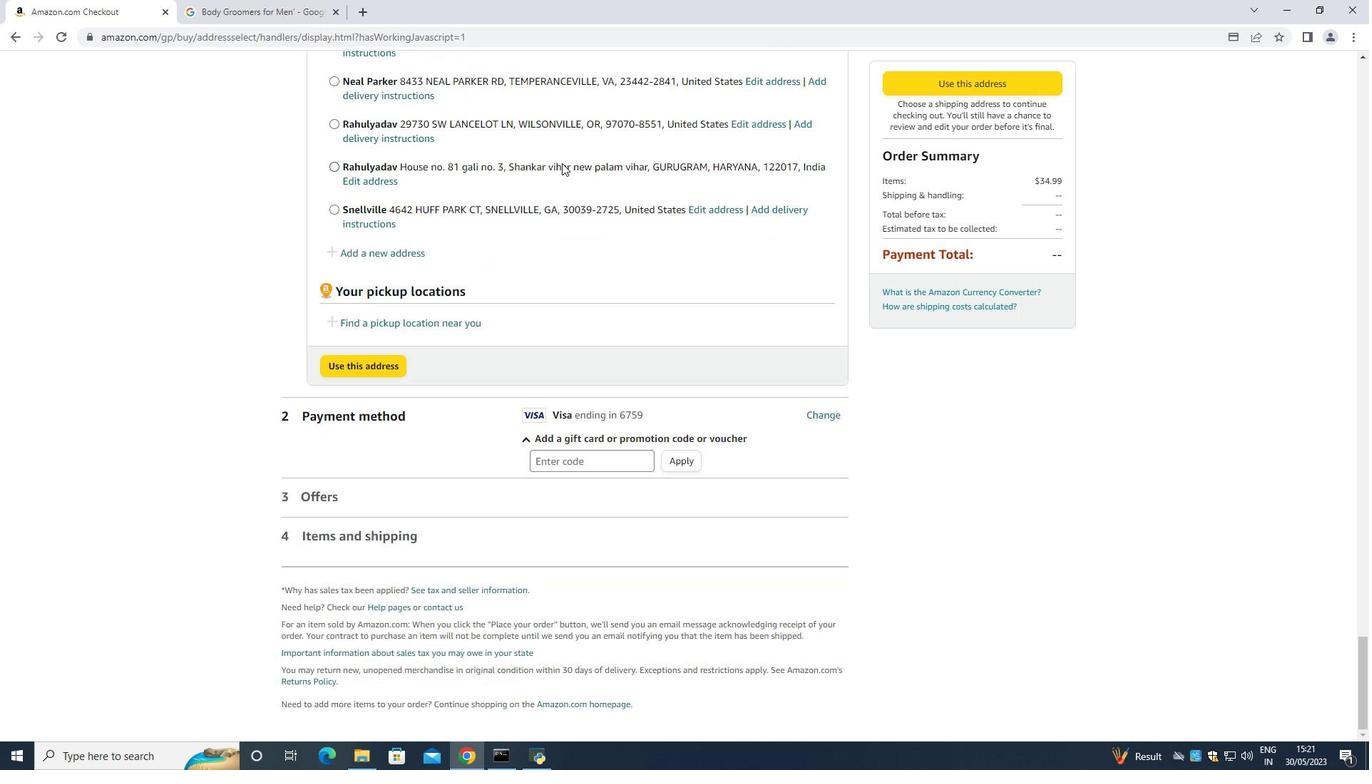 
Action: Mouse moved to (395, 255)
Screenshot: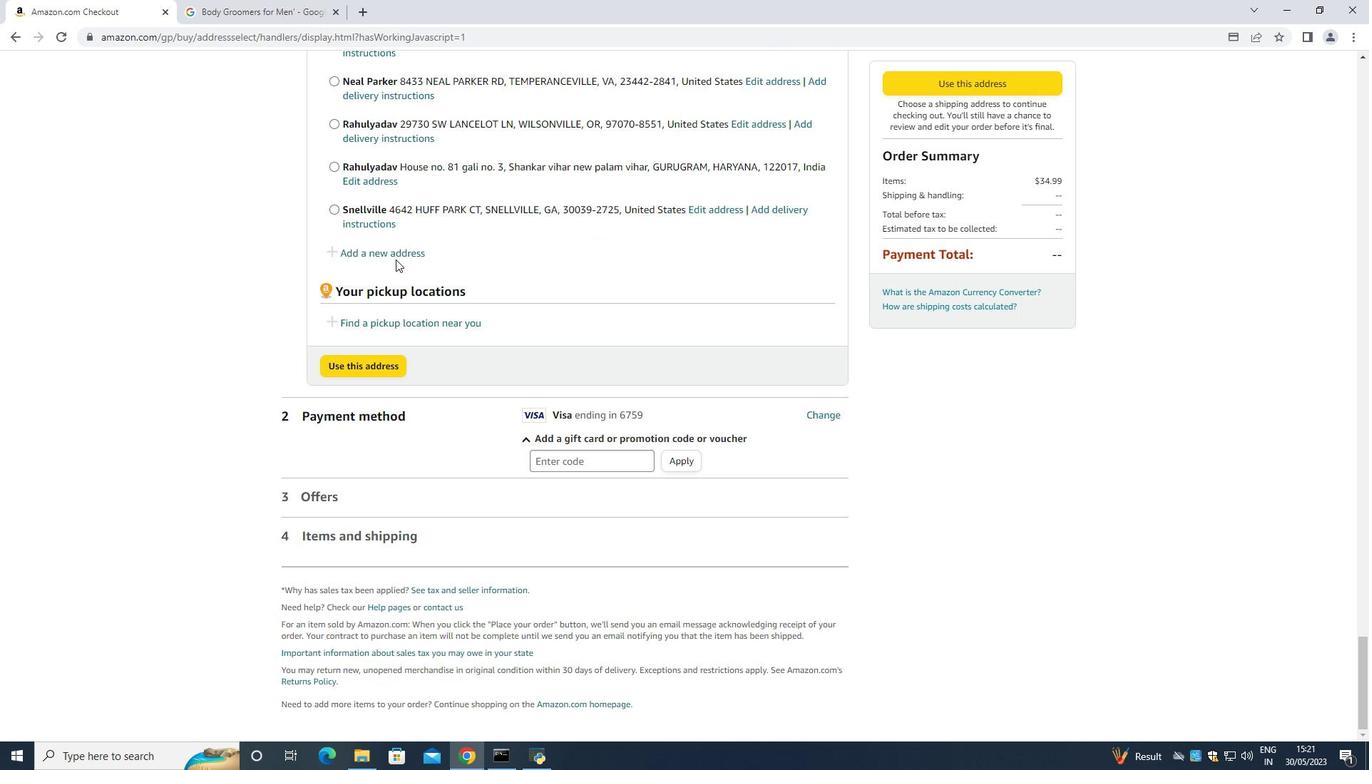 
Action: Mouse pressed left at (395, 255)
Screenshot: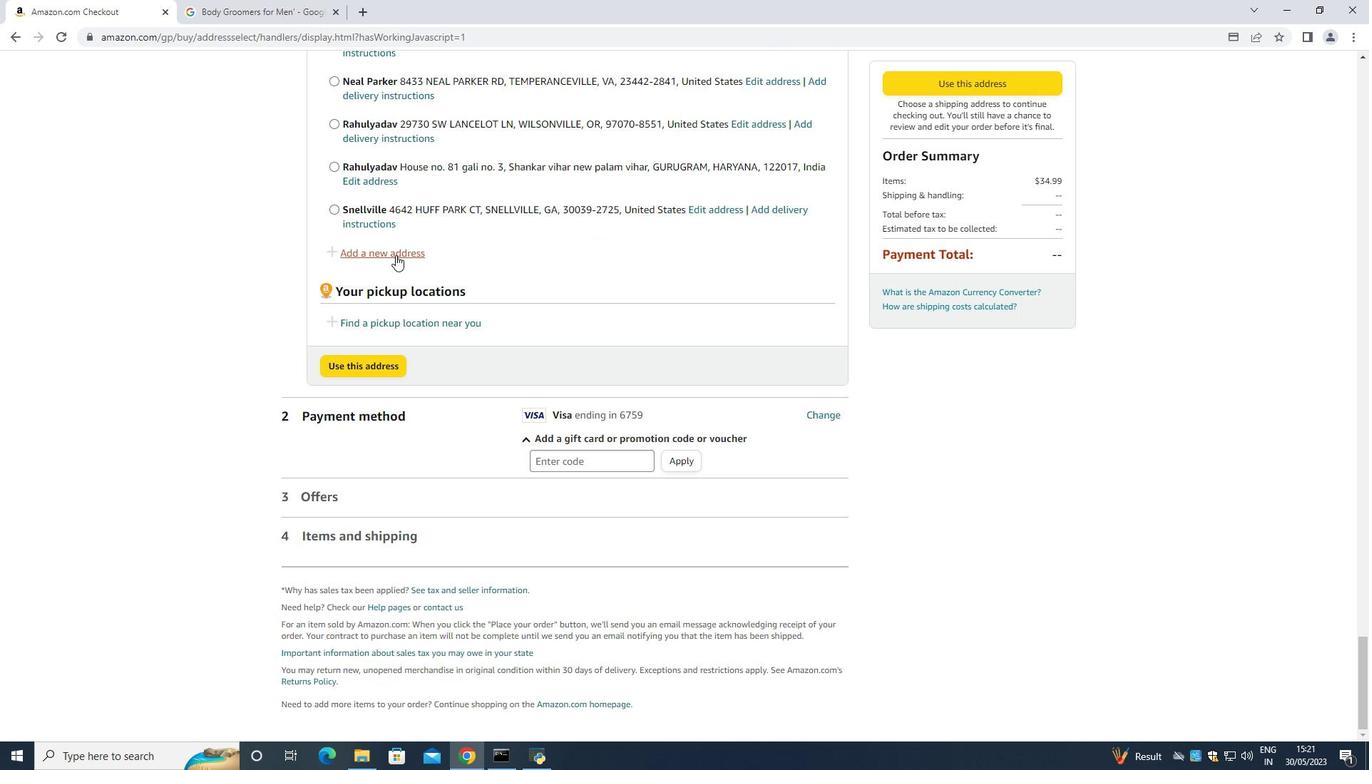 
Action: Mouse moved to (512, 346)
Screenshot: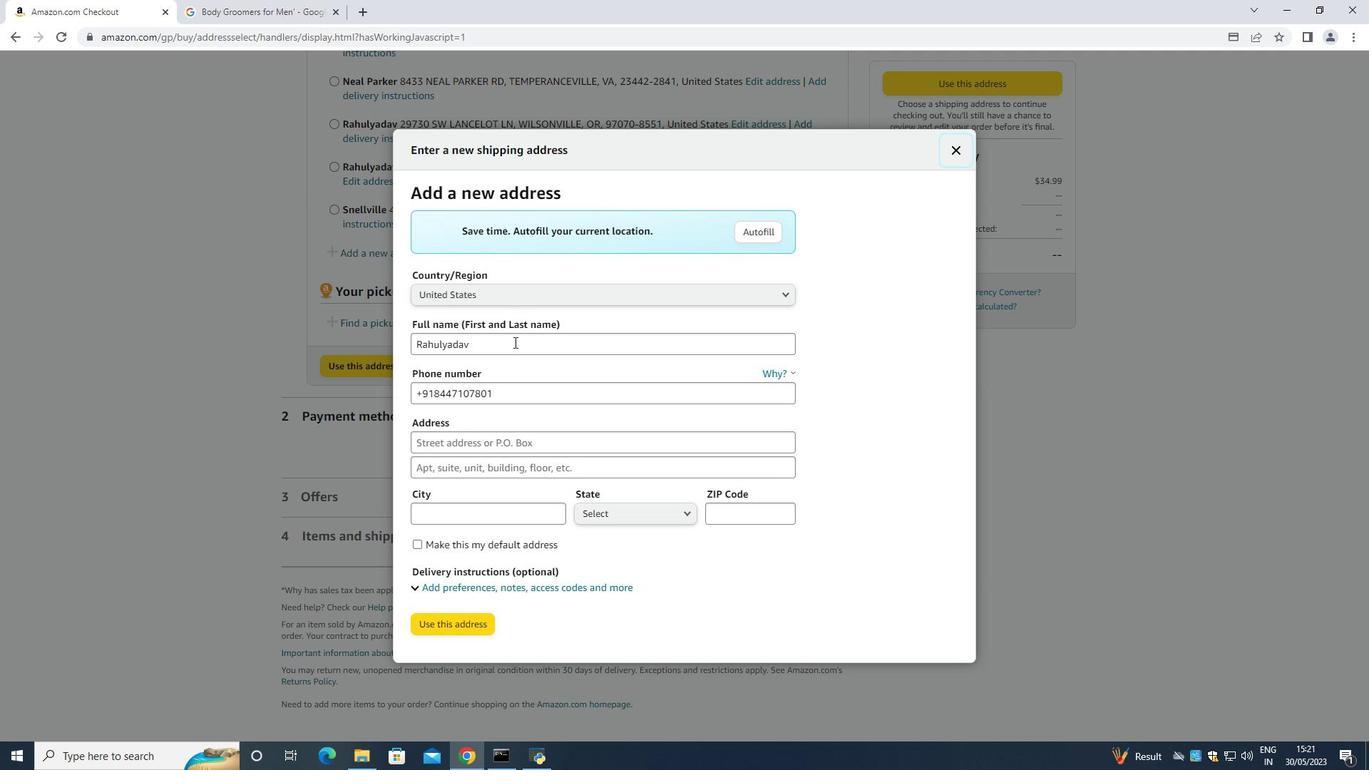 
Action: Mouse pressed left at (512, 346)
Screenshot: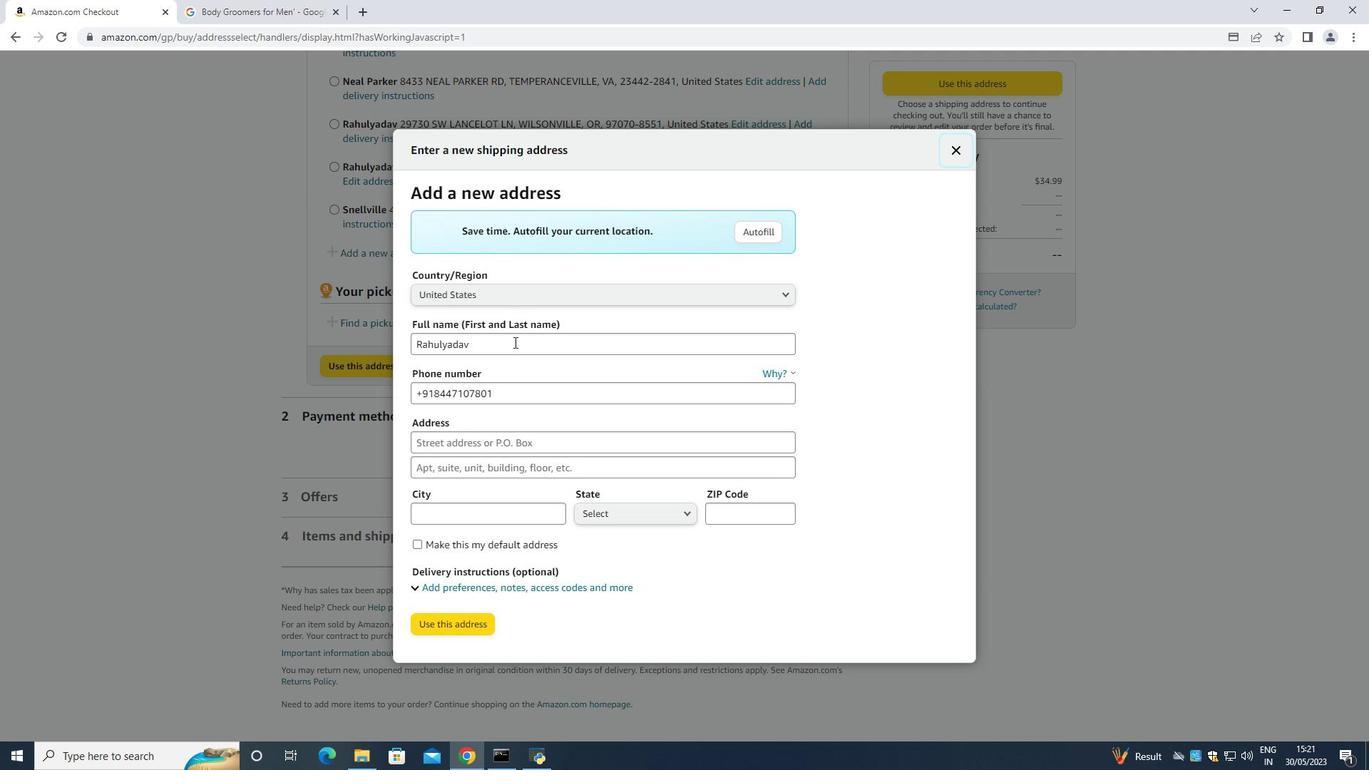 
Action: Mouse moved to (509, 346)
Screenshot: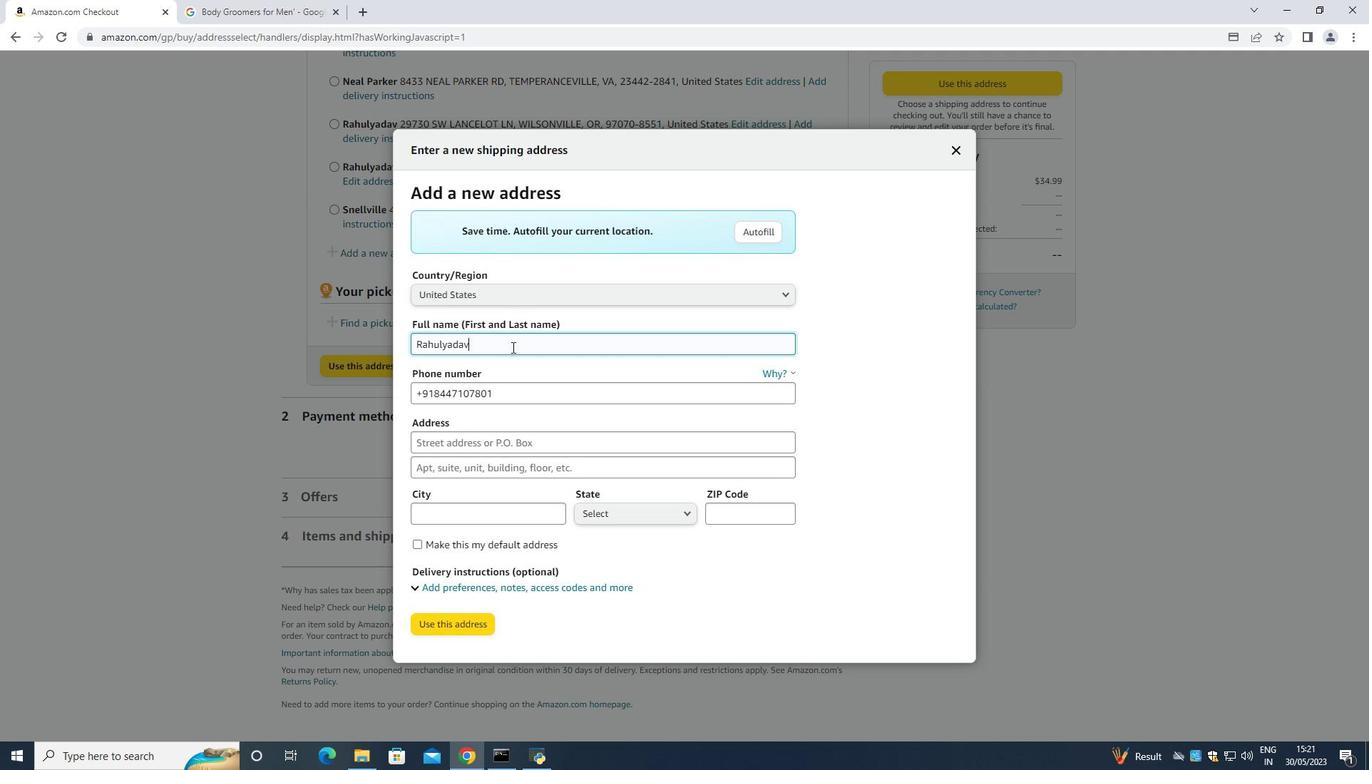 
Action: Key pressed <Key.backspace><Key.backspace><Key.backspace><Key.backspace><Key.backspace><Key.backspace><Key.backspace><Key.backspace><Key.backspace><Key.backspace><Key.backspace><Key.backspace><Key.backspace><Key.backspace><Key.backspace><Key.backspace><Key.backspace><Key.backspace><Key.backspace><Key.backspace><Key.backspace><Key.backspace><Key.backspace><Key.shift>Lindsey<Key.space><Key.shift>O<Key.backspace><Key.shift>Parker<Key.space><Key.tab><Key.tab><Key.backspace>30223989079
Screenshot: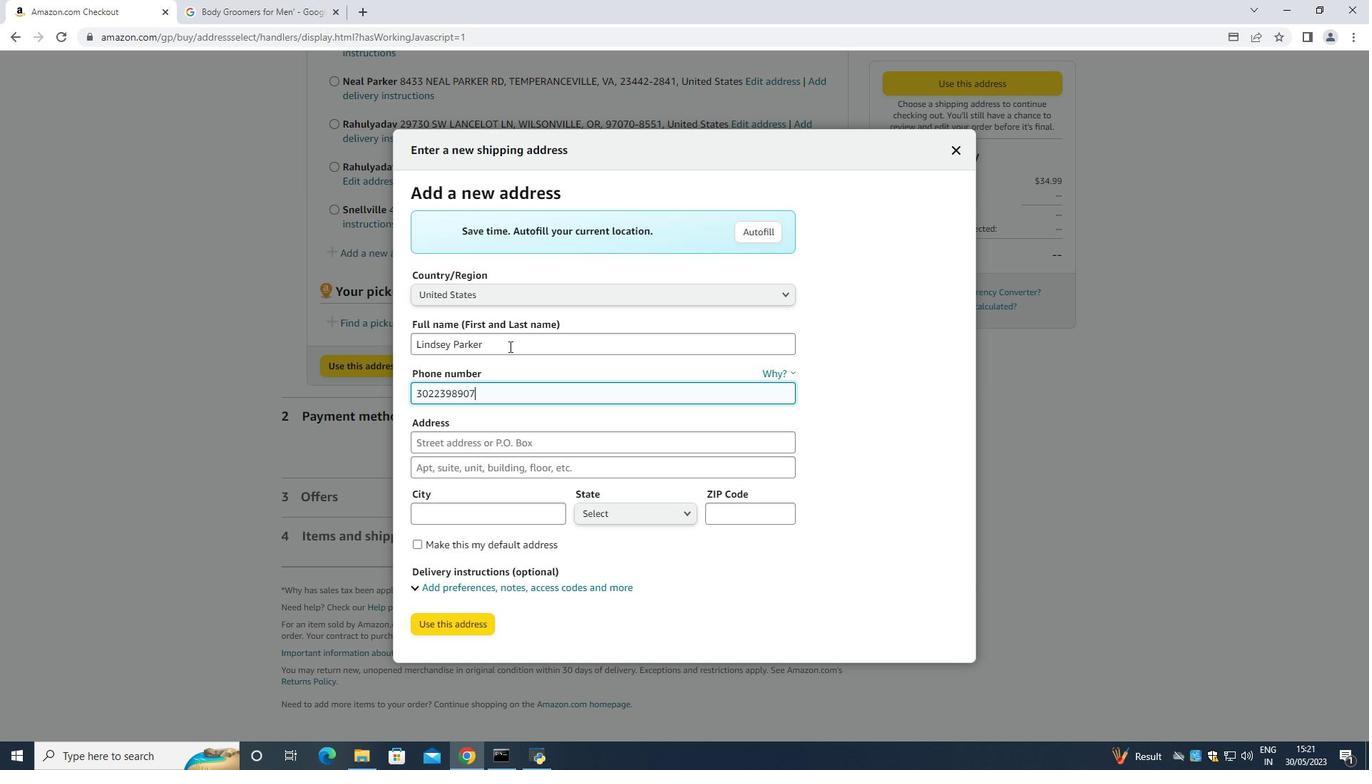 
Action: Mouse moved to (485, 442)
Screenshot: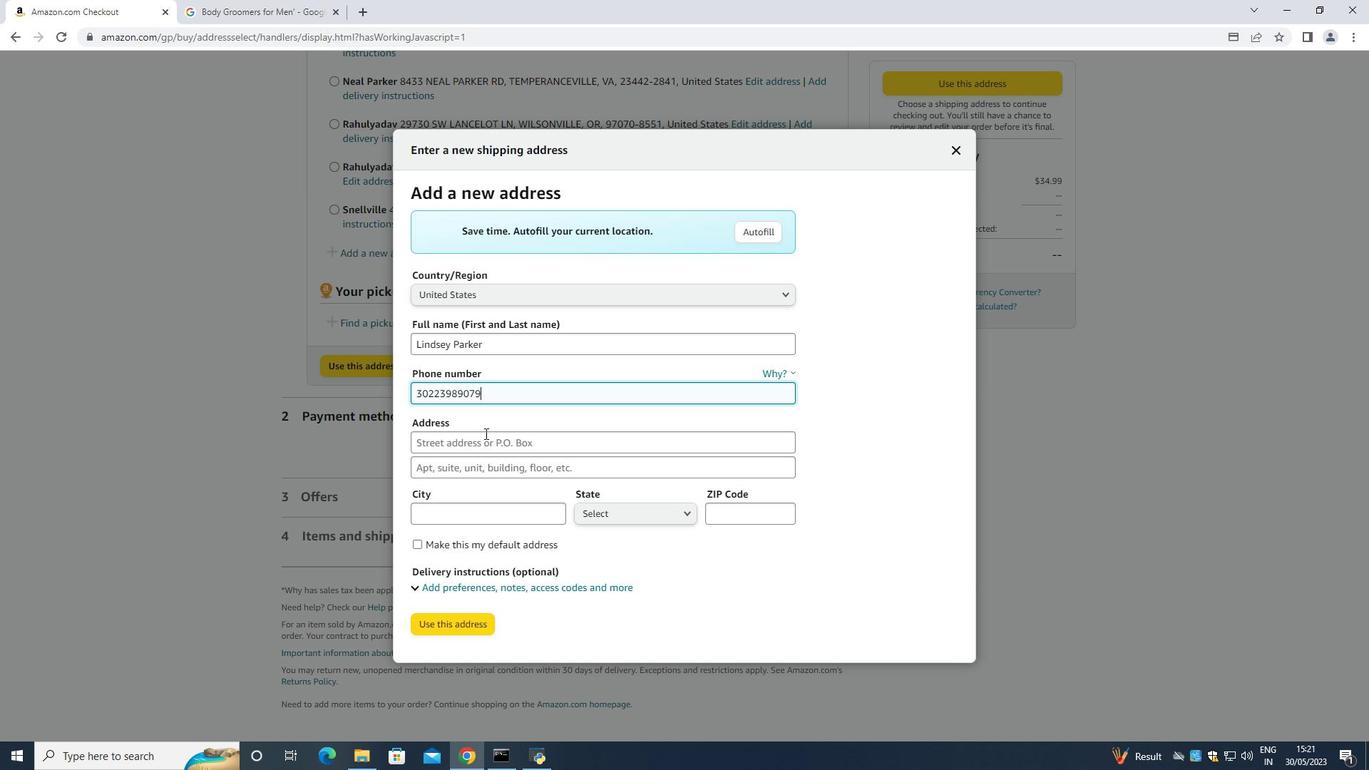 
Action: Mouse pressed left at (485, 442)
Screenshot: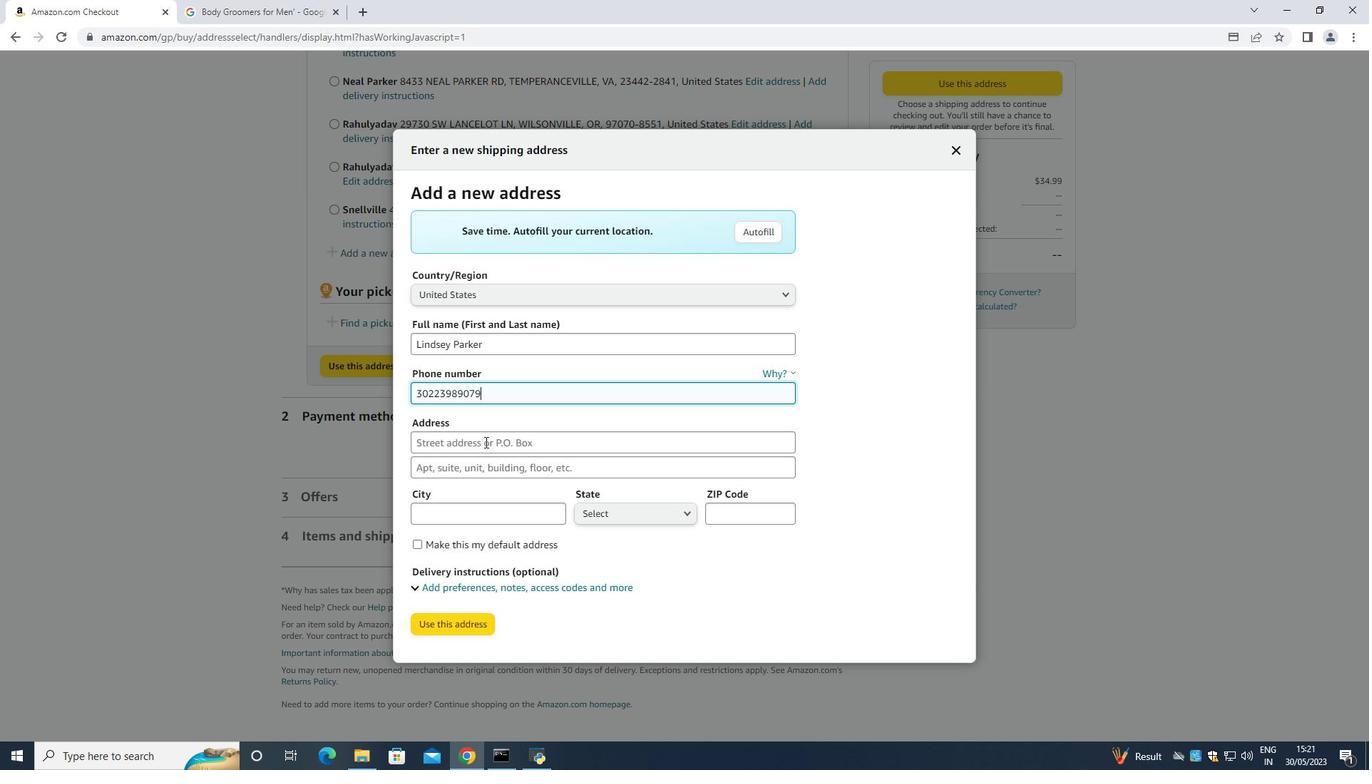 
Action: Mouse moved to (485, 442)
Screenshot: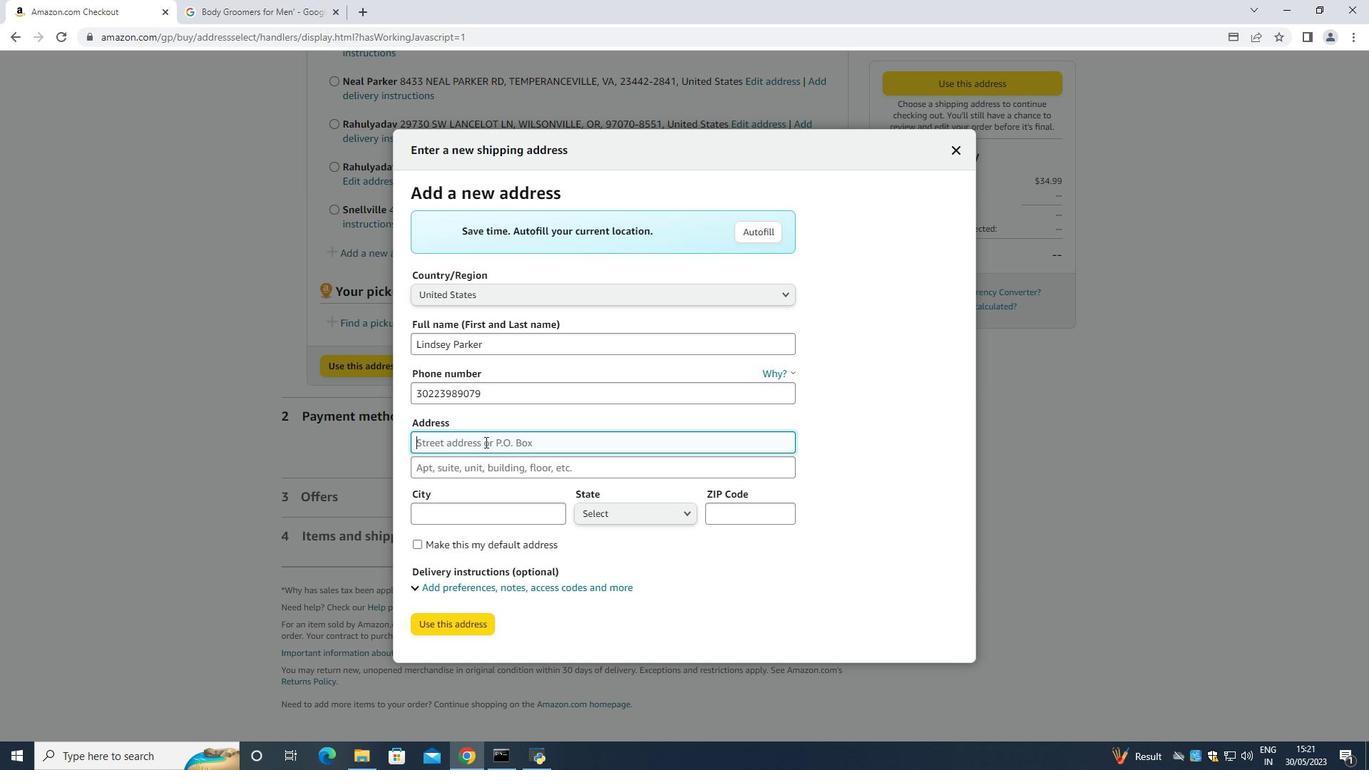 
Action: Key pressed 298<Key.space><Key.shift>Lake<Key.space><Key.shift>Floyd<Key.space><Key.tab><Key.tab><Key.shift><Key.shift><Key.shift><Key.shift><Key.shift>Circle<Key.space>
Screenshot: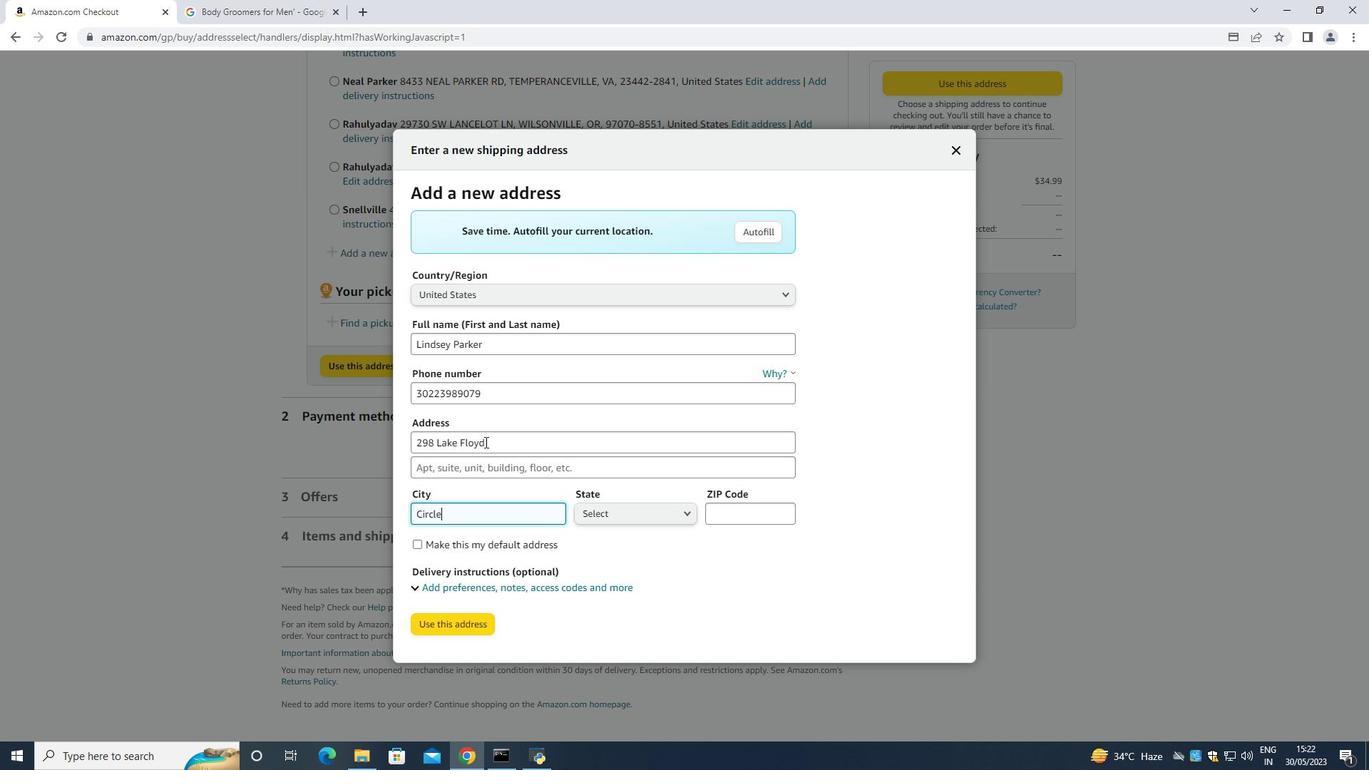 
Action: Mouse moved to (604, 529)
Screenshot: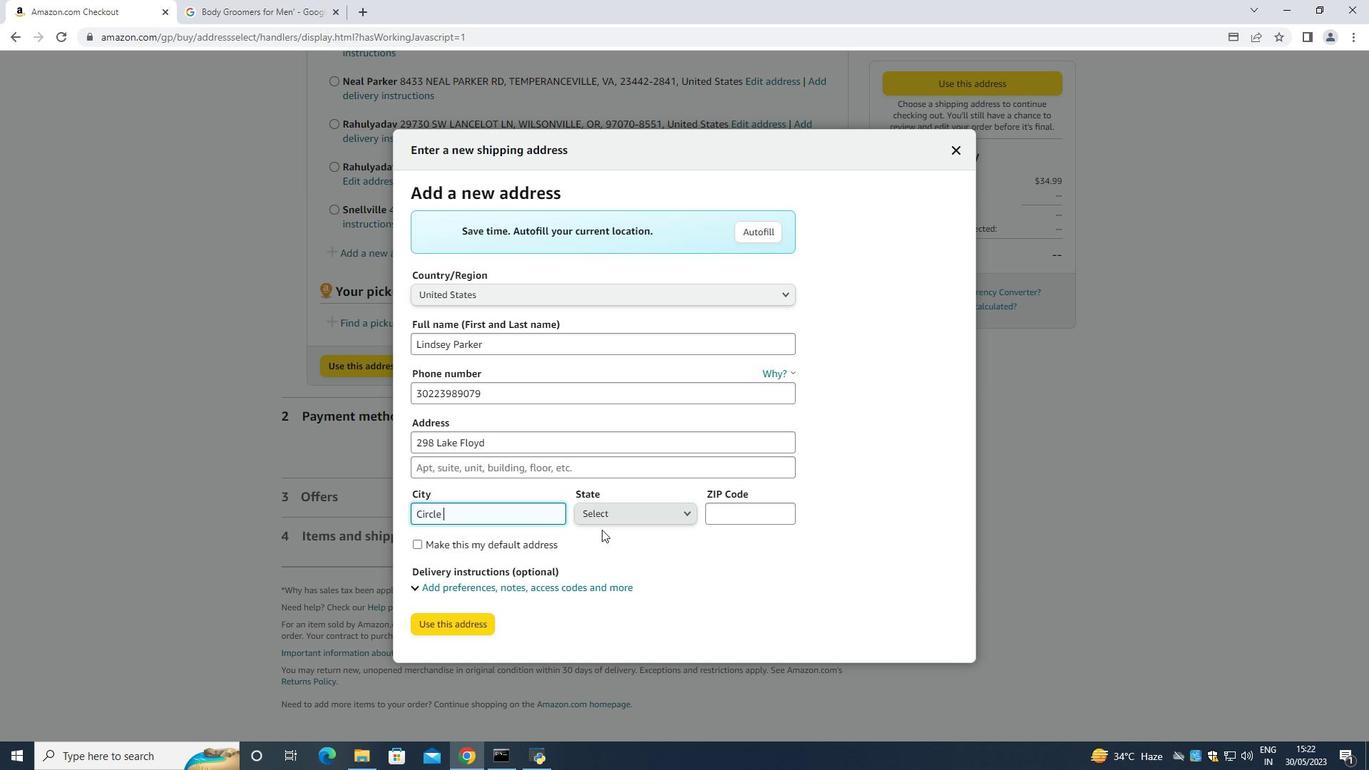 
Action: Mouse pressed left at (604, 529)
Screenshot: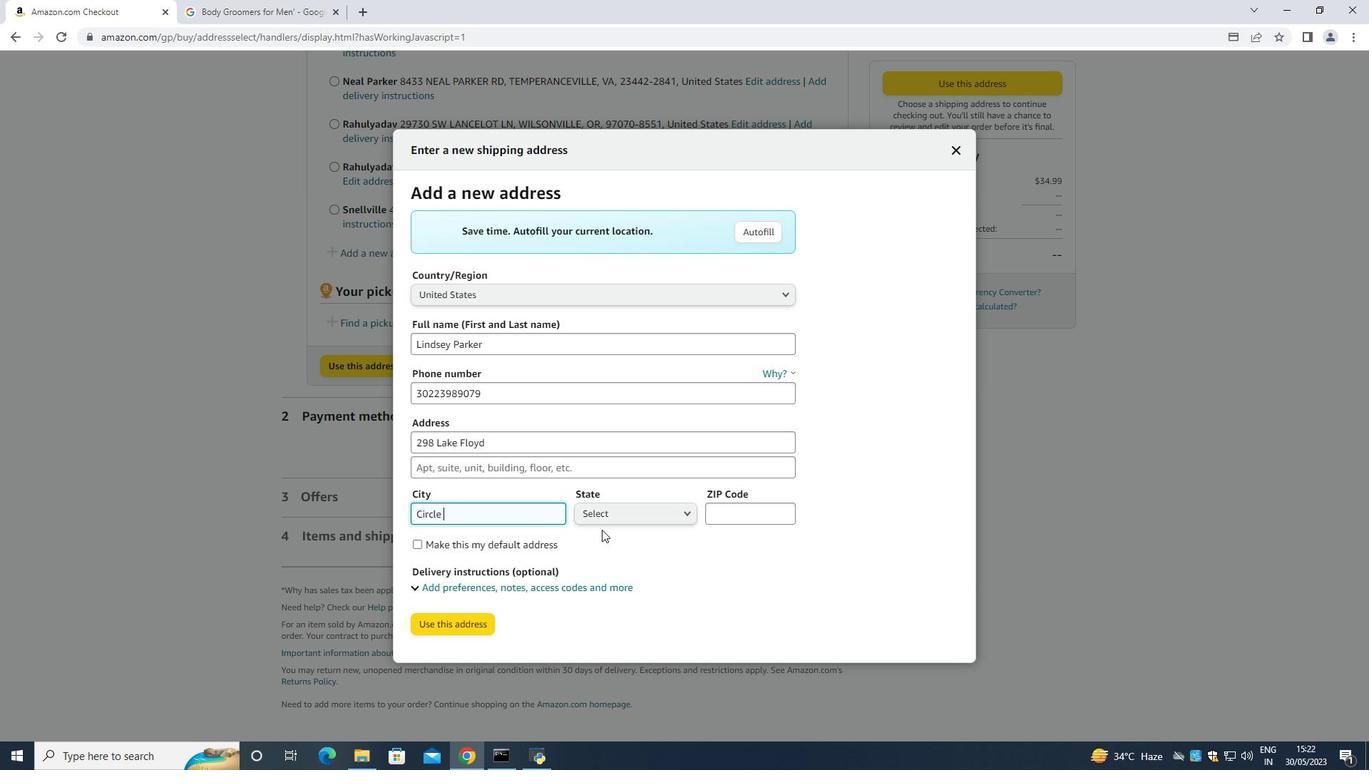 
Action: Mouse moved to (608, 521)
Screenshot: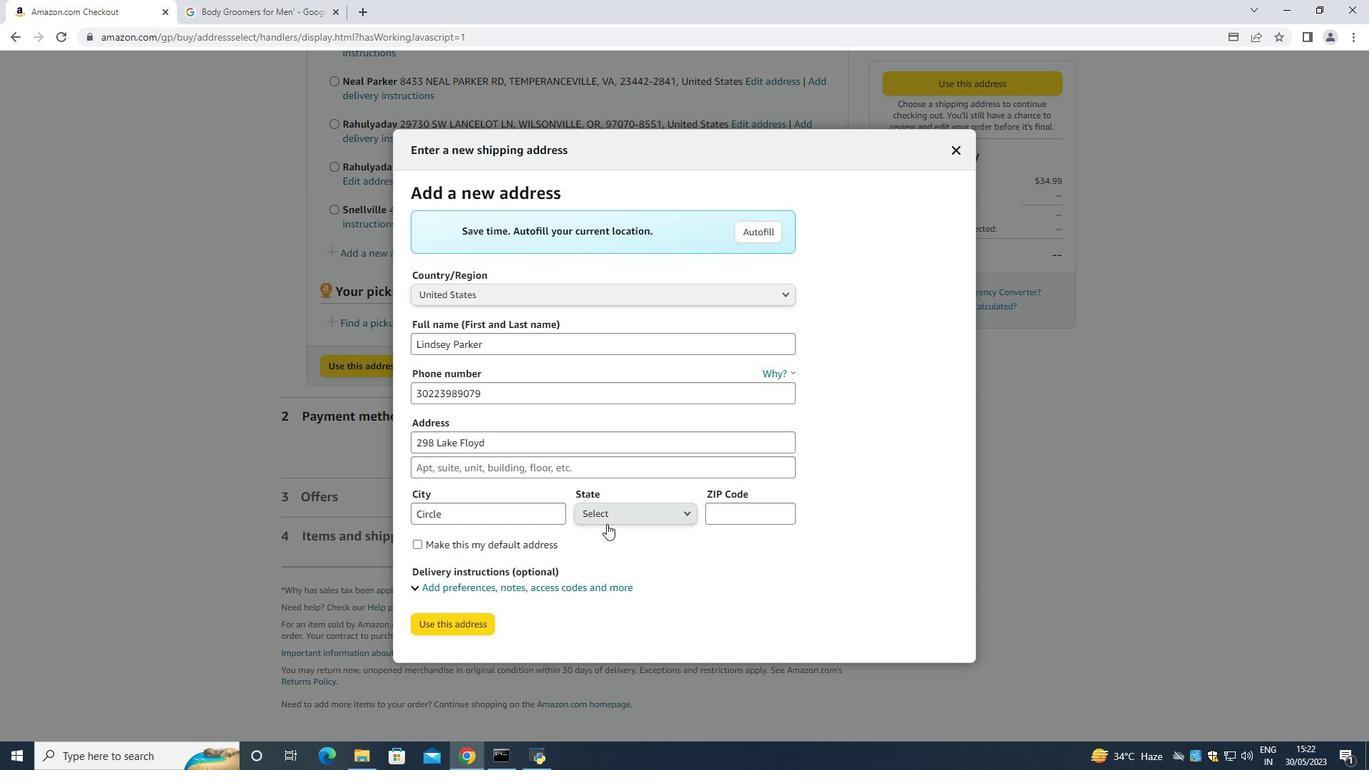 
Action: Mouse pressed left at (608, 521)
Screenshot: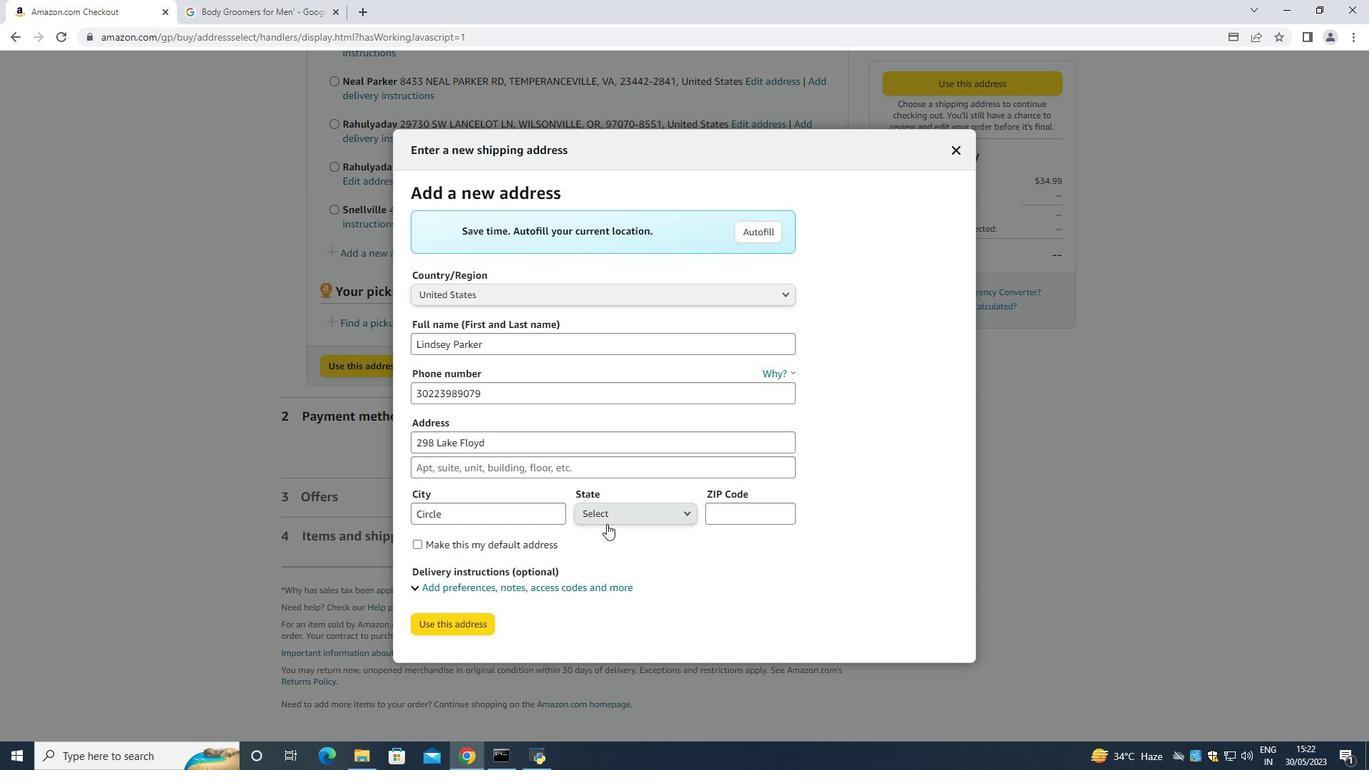 
Action: Mouse moved to (371, 604)
Screenshot: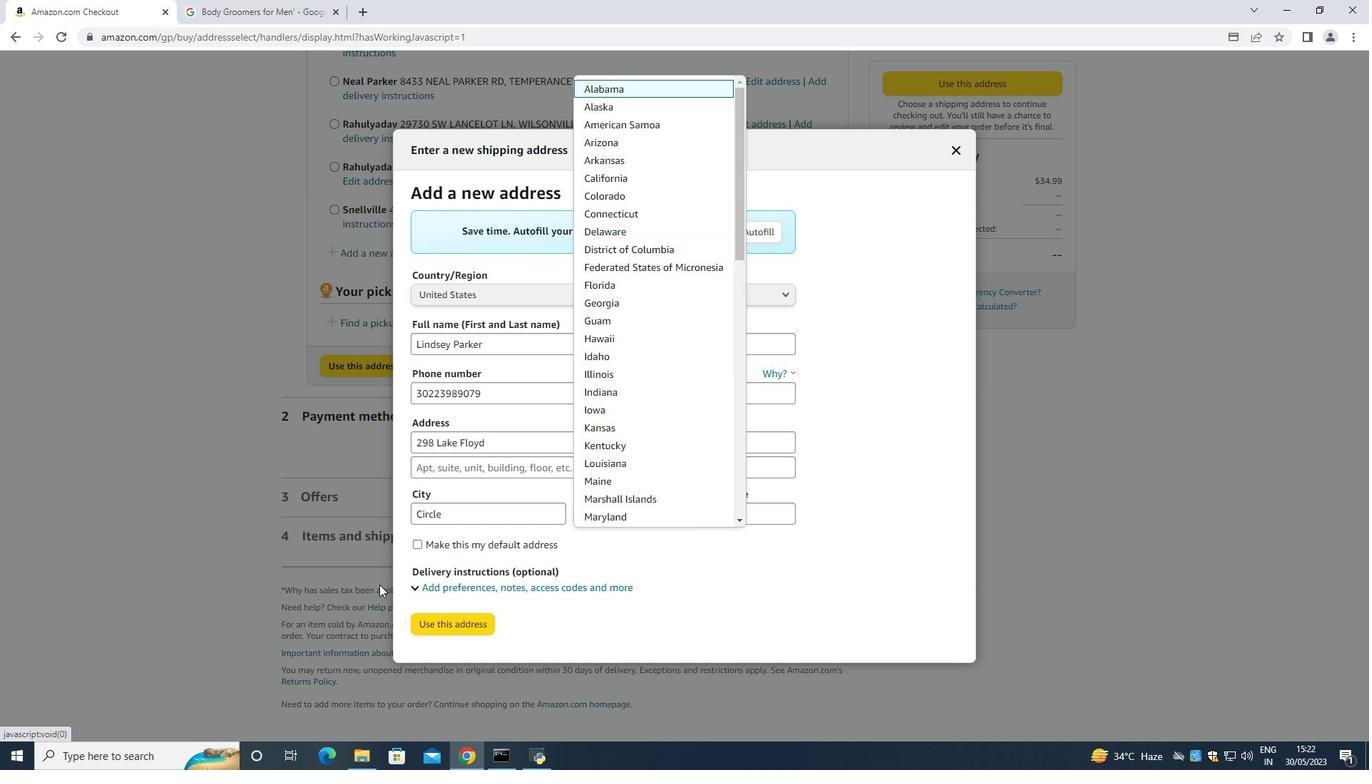 
Action: Key pressed h
Screenshot: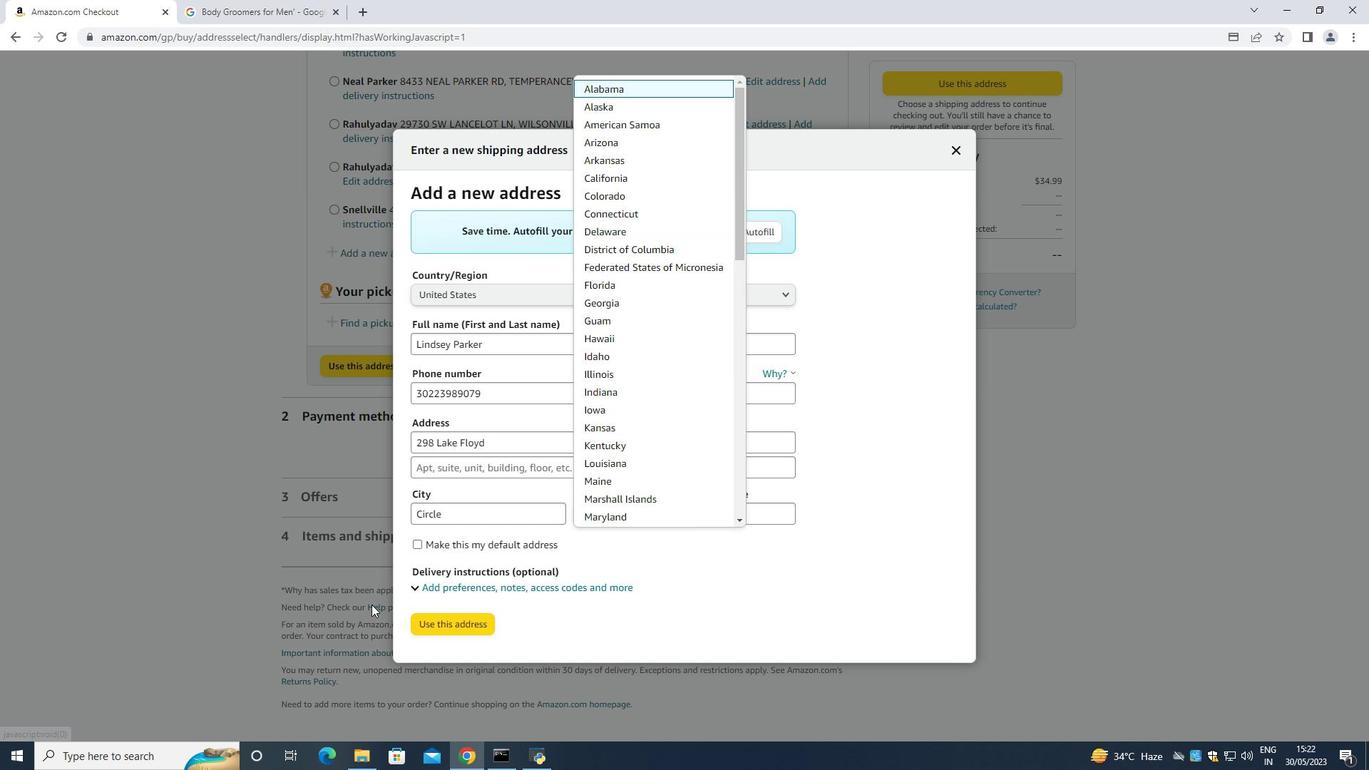 
Action: Mouse moved to (623, 330)
Screenshot: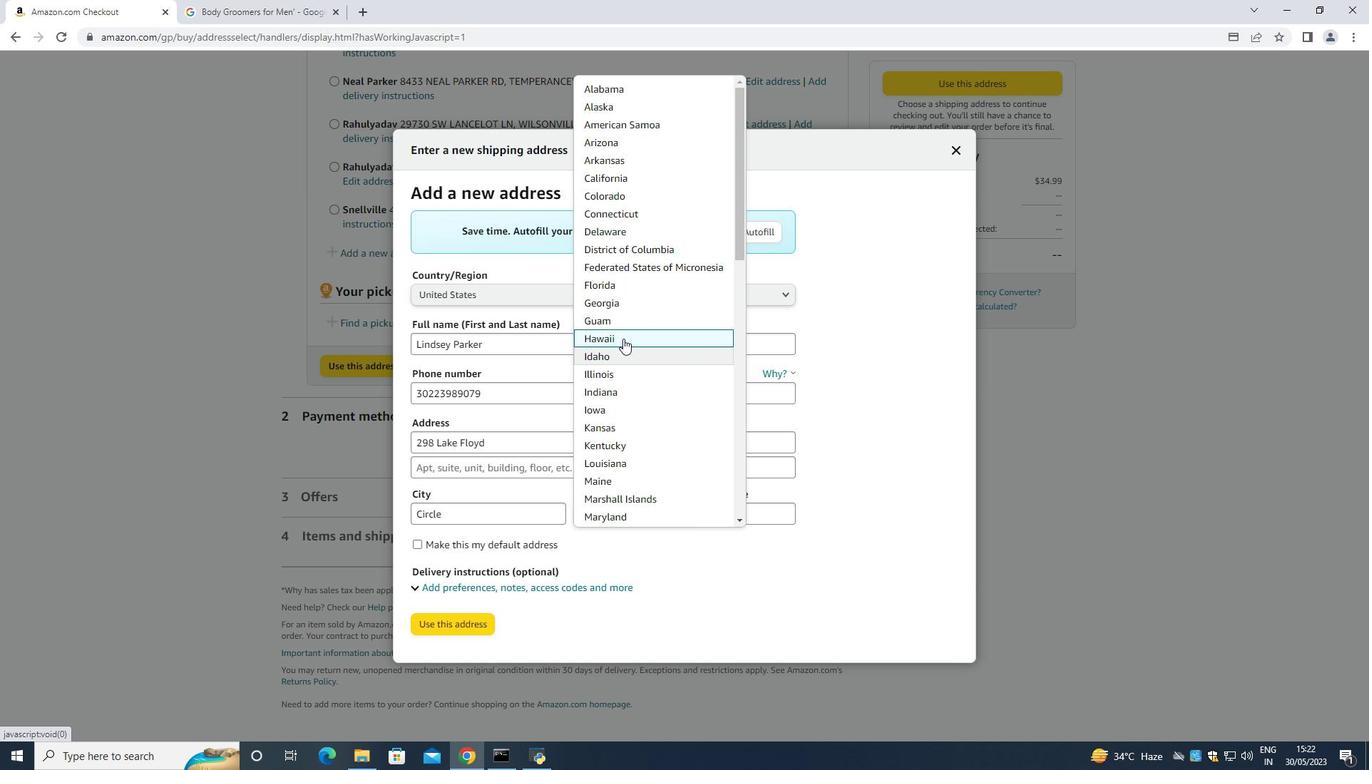 
Action: Key pressed d
Screenshot: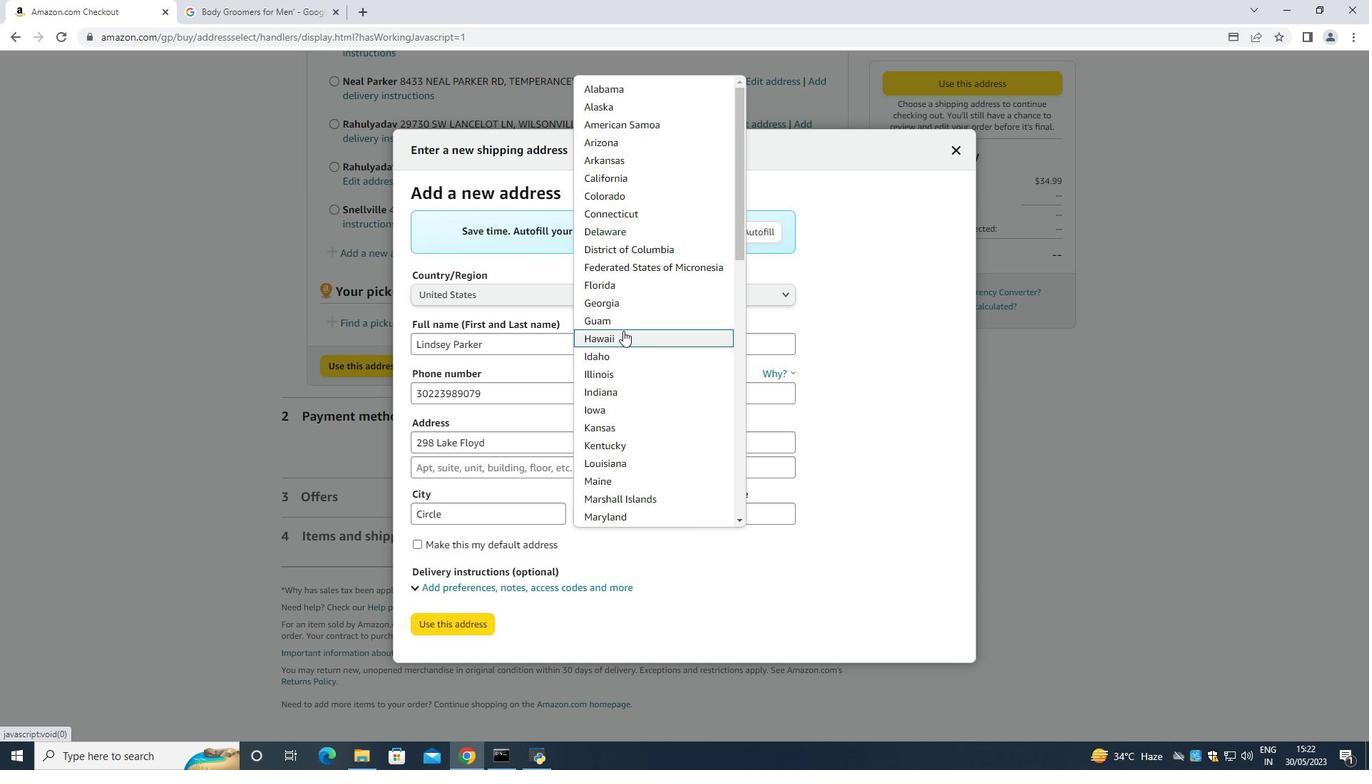 
Action: Mouse moved to (519, 440)
Screenshot: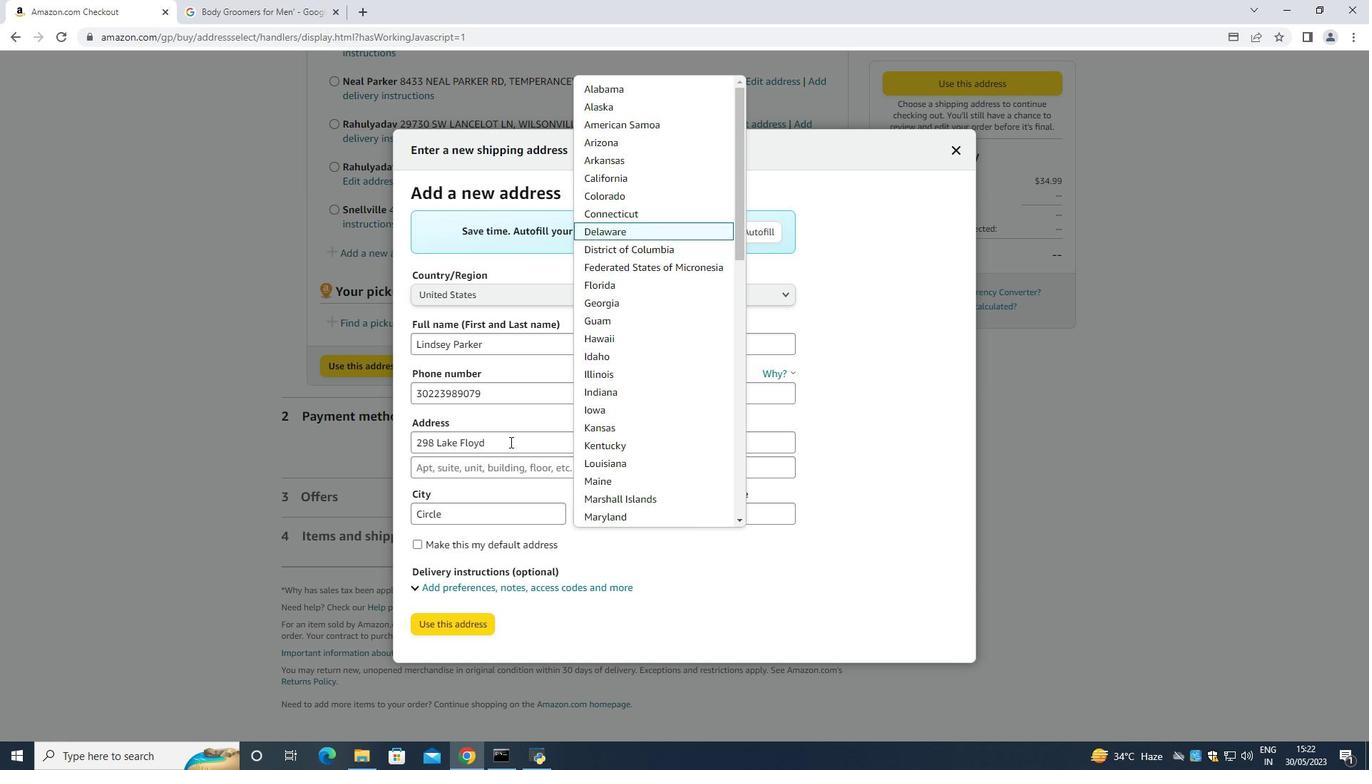 
Action: Mouse pressed left at (519, 440)
Screenshot: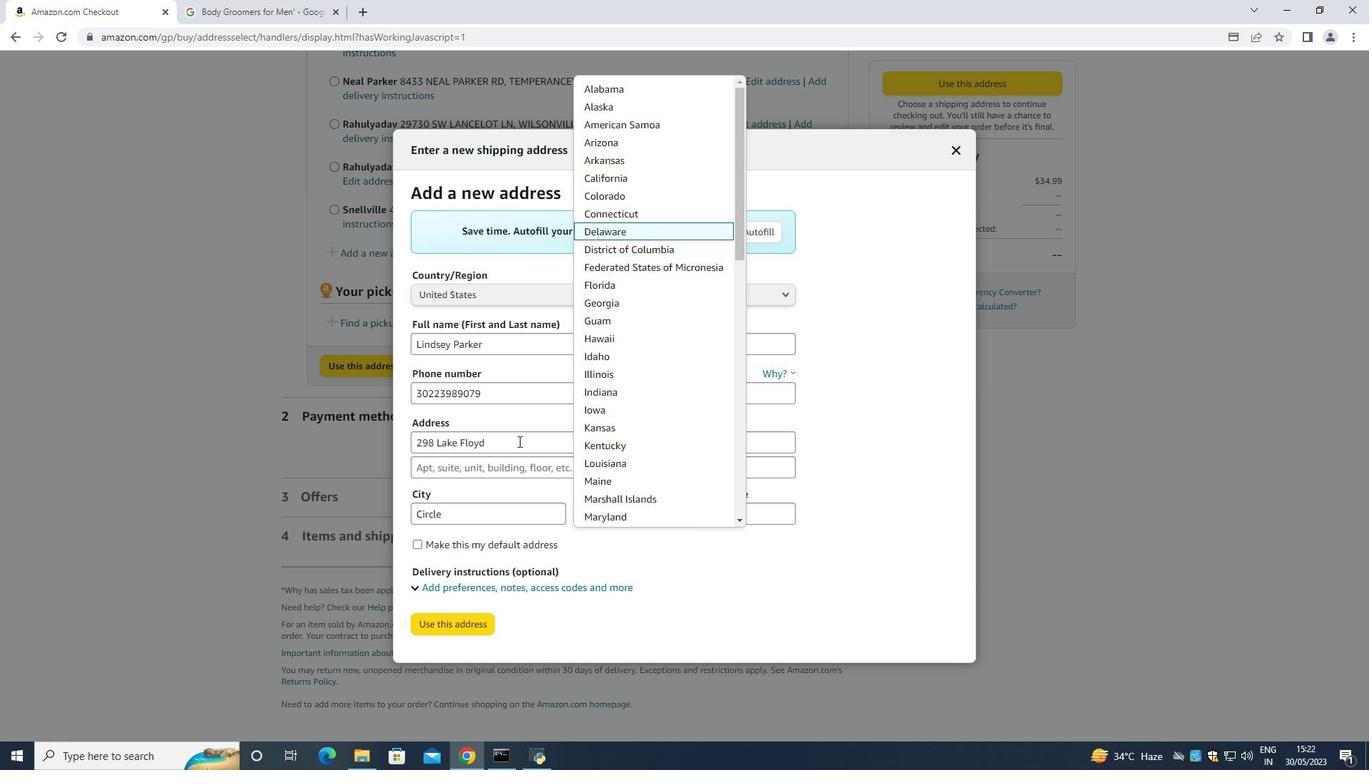 
Action: Mouse moved to (506, 440)
Screenshot: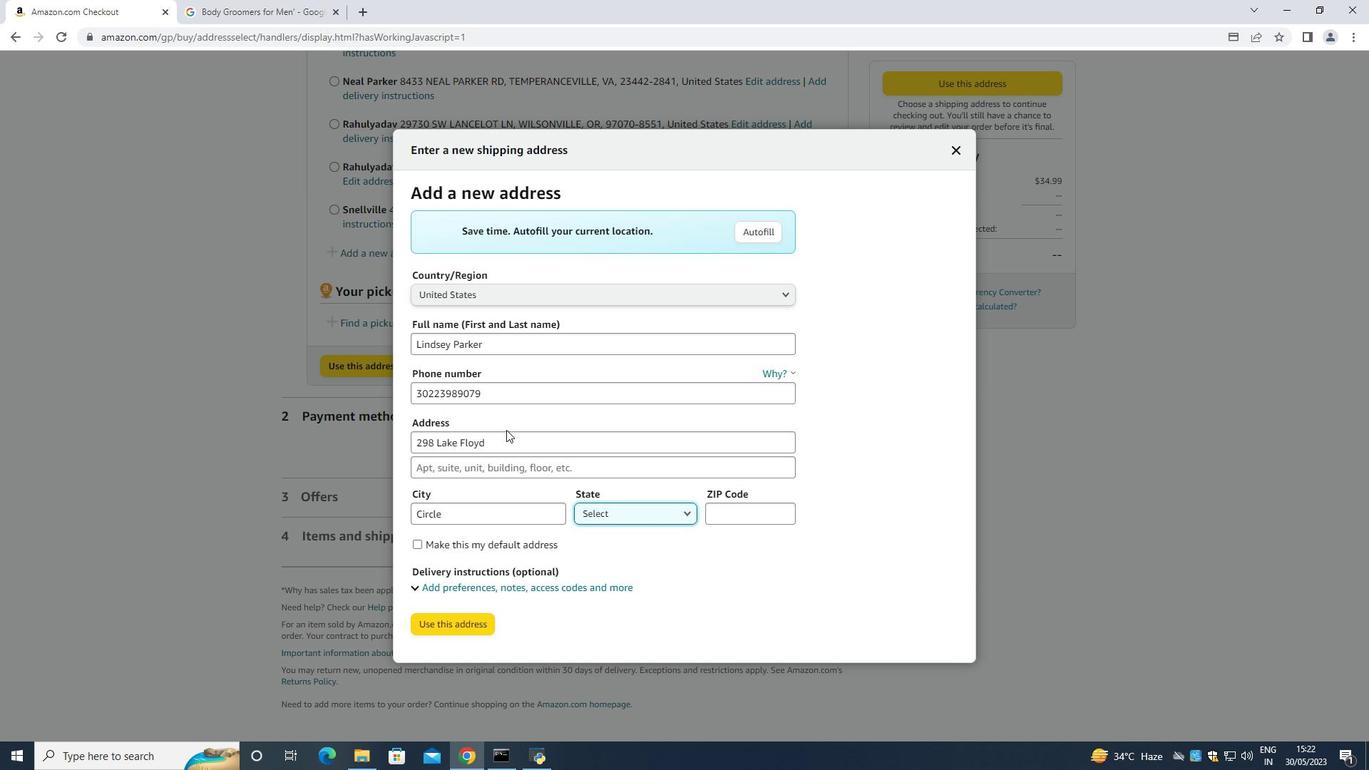 
Action: Mouse pressed left at (506, 440)
Screenshot: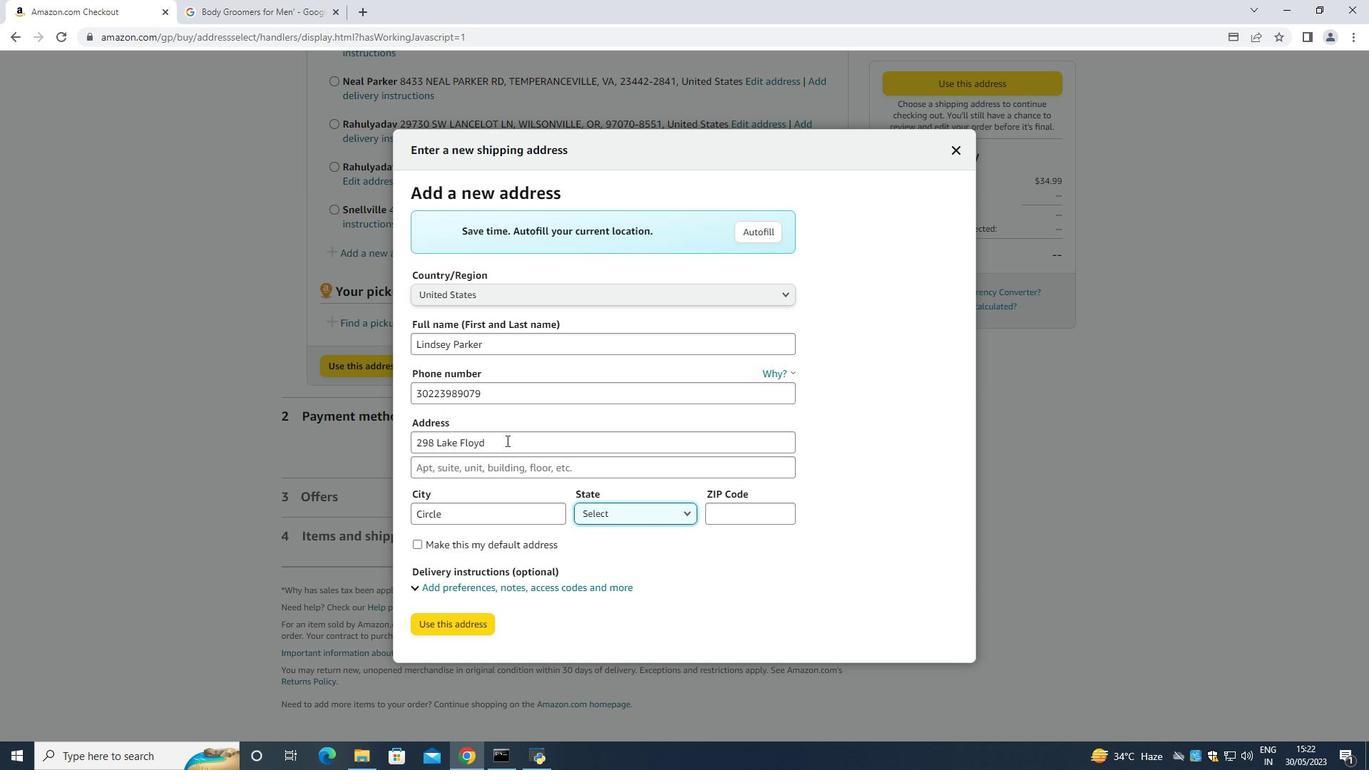
Action: Key pressed <Key.space><Key.shift>Circle<Key.space>
Screenshot: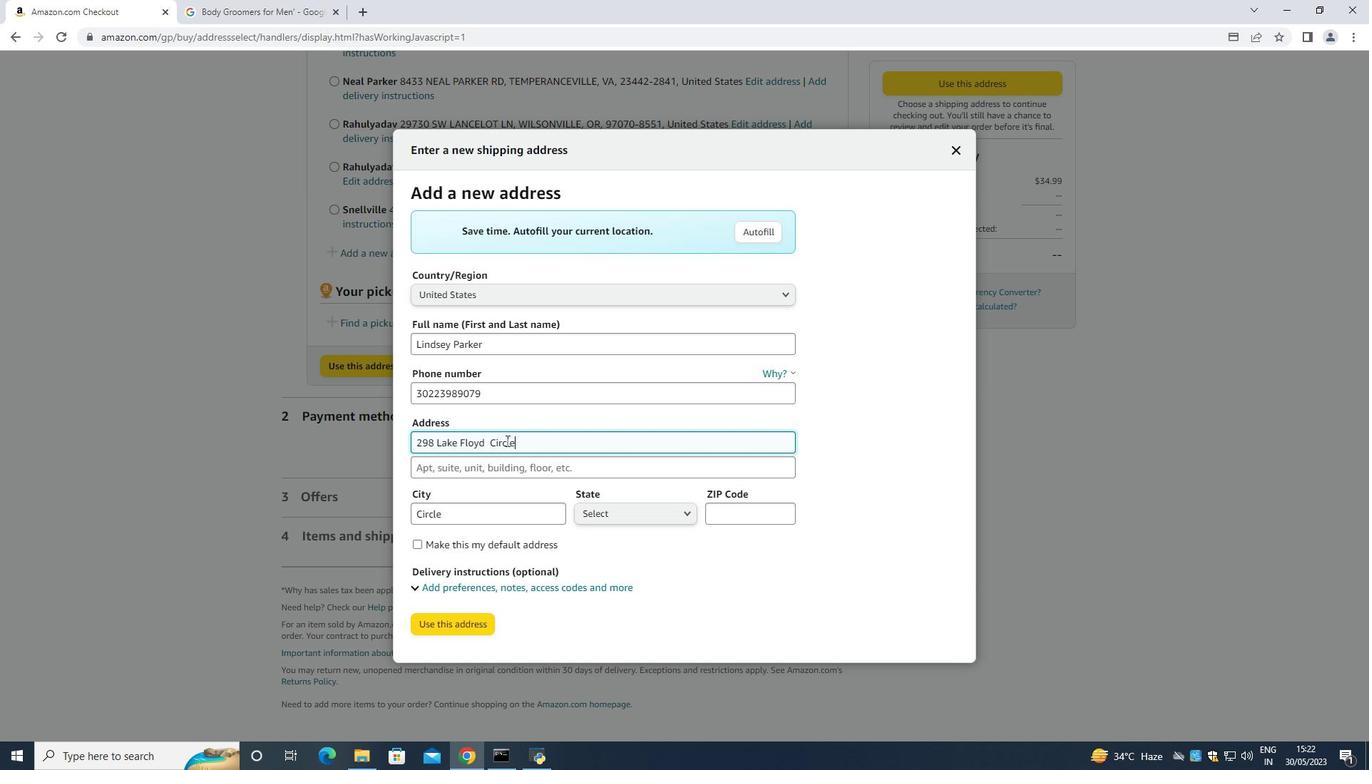 
Action: Mouse moved to (500, 518)
Screenshot: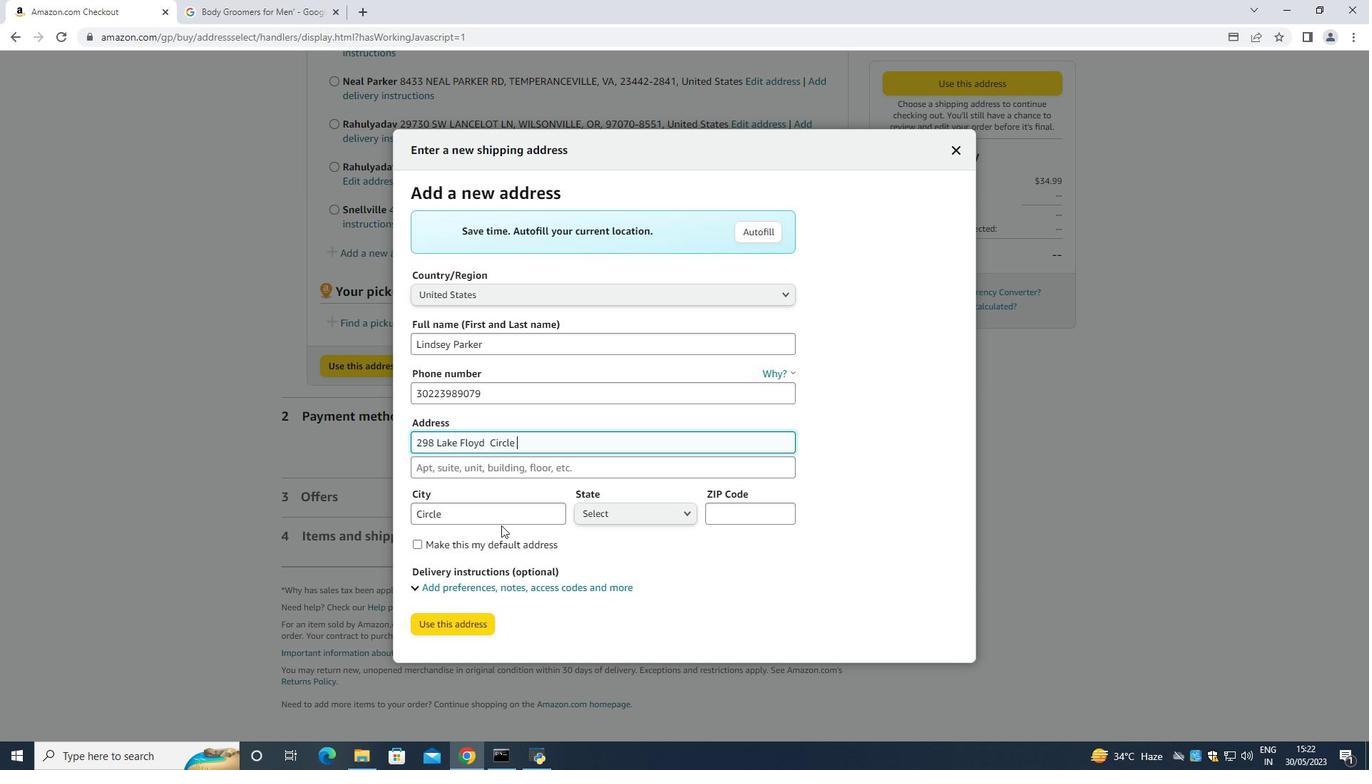 
Action: Mouse pressed left at (500, 518)
Screenshot: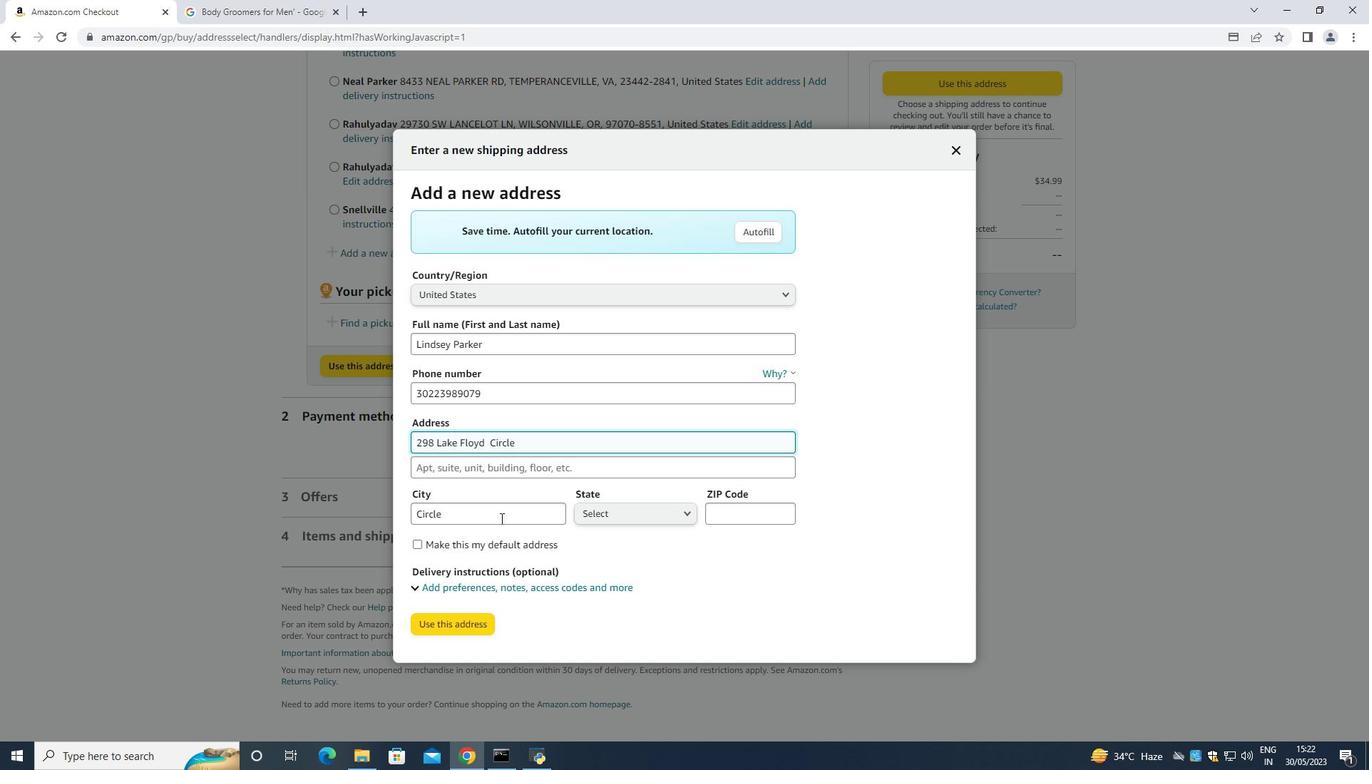 
Action: Key pressed <Key.backspace><Key.backspace><Key.backspace><Key.backspace><Key.backspace><Key.backspace><Key.backspace><Key.backspace><Key.backspace><Key.backspace><Key.backspace><Key.backspace><Key.backspace><Key.backspace><Key.backspace>
Screenshot: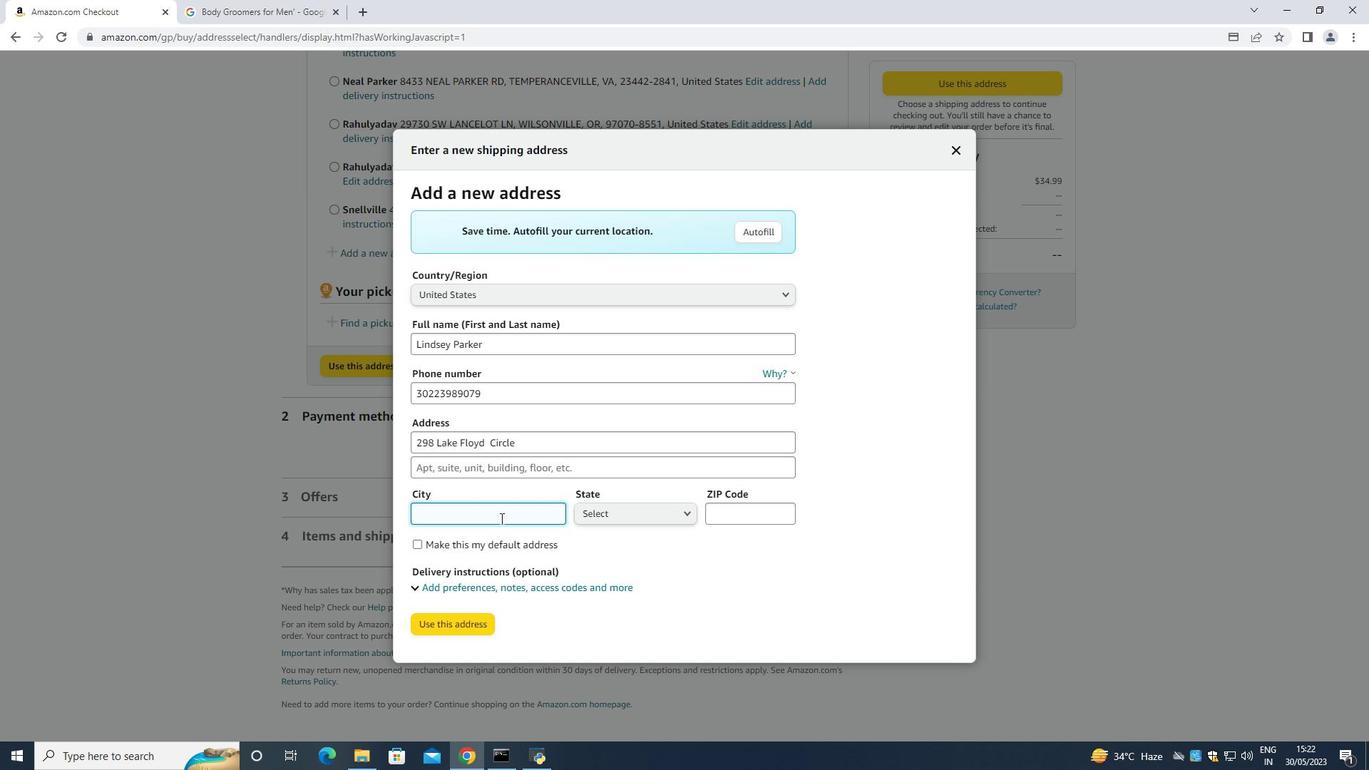 
Action: Mouse moved to (497, 516)
Screenshot: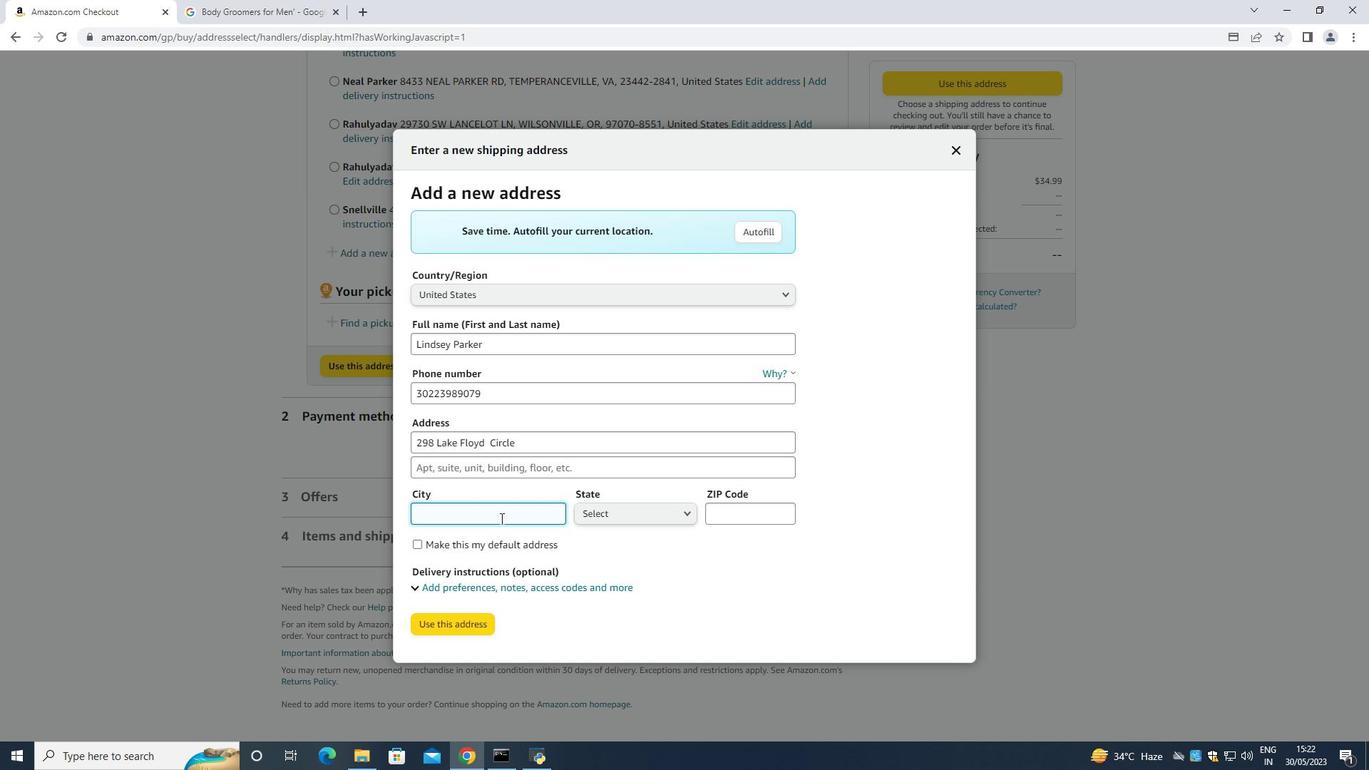 
Action: Mouse pressed left at (497, 516)
Screenshot: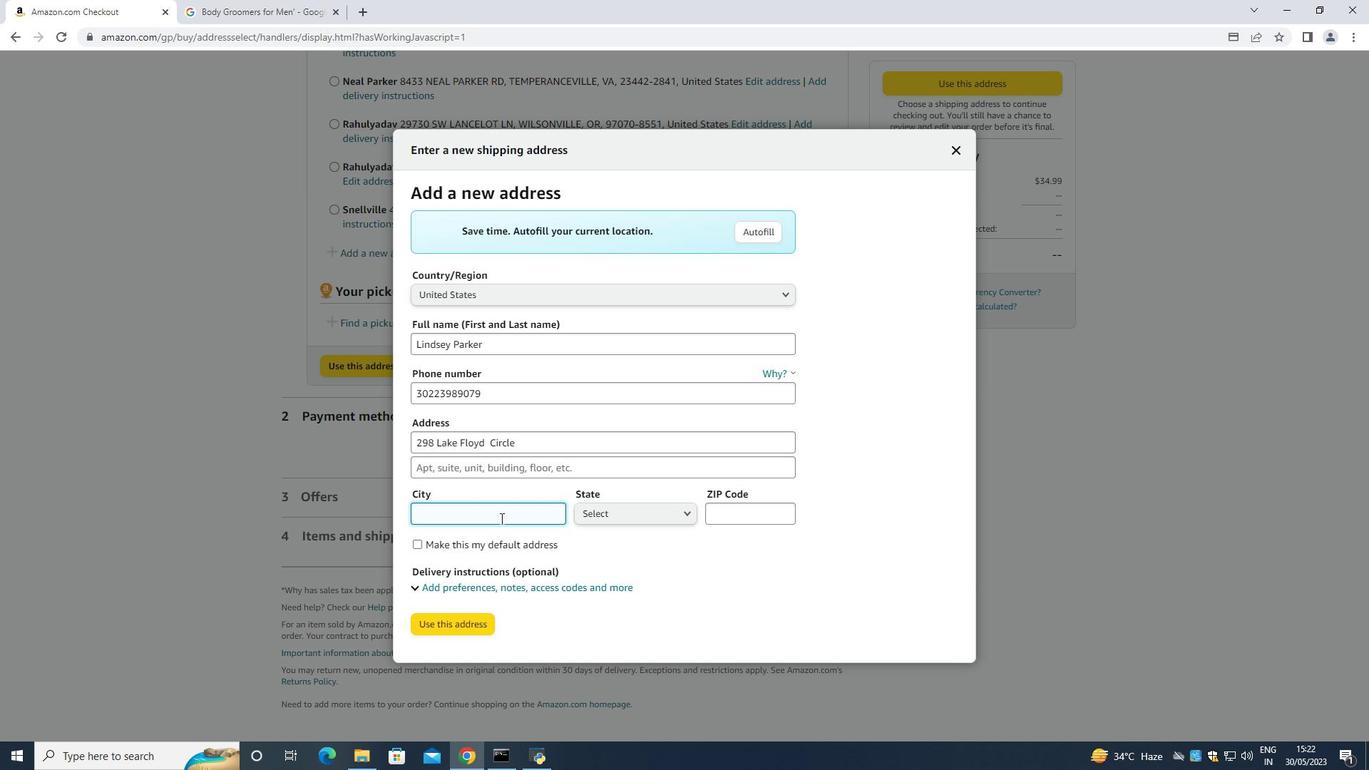 
Action: Mouse moved to (495, 515)
Screenshot: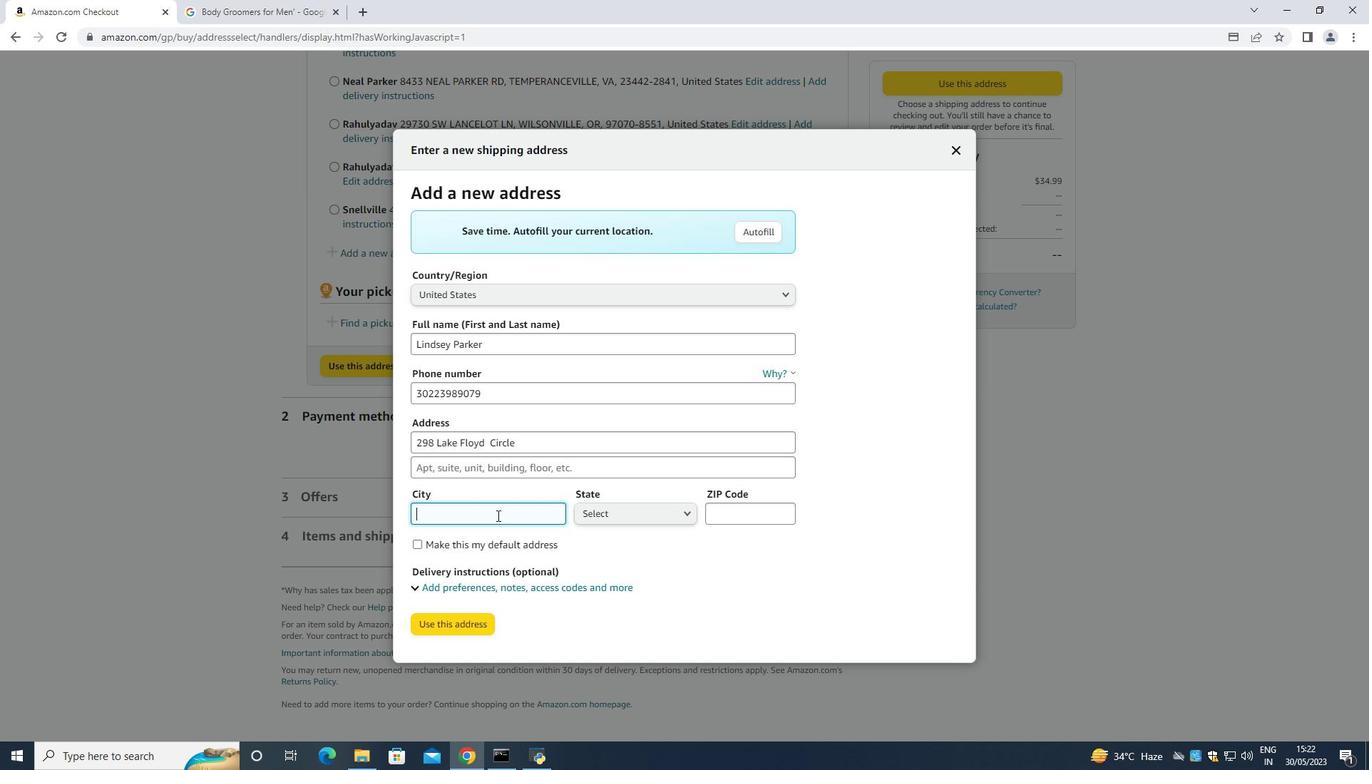 
Action: Key pressed <Key.shift><Key.shift><Key.shift>Hockessin
Screenshot: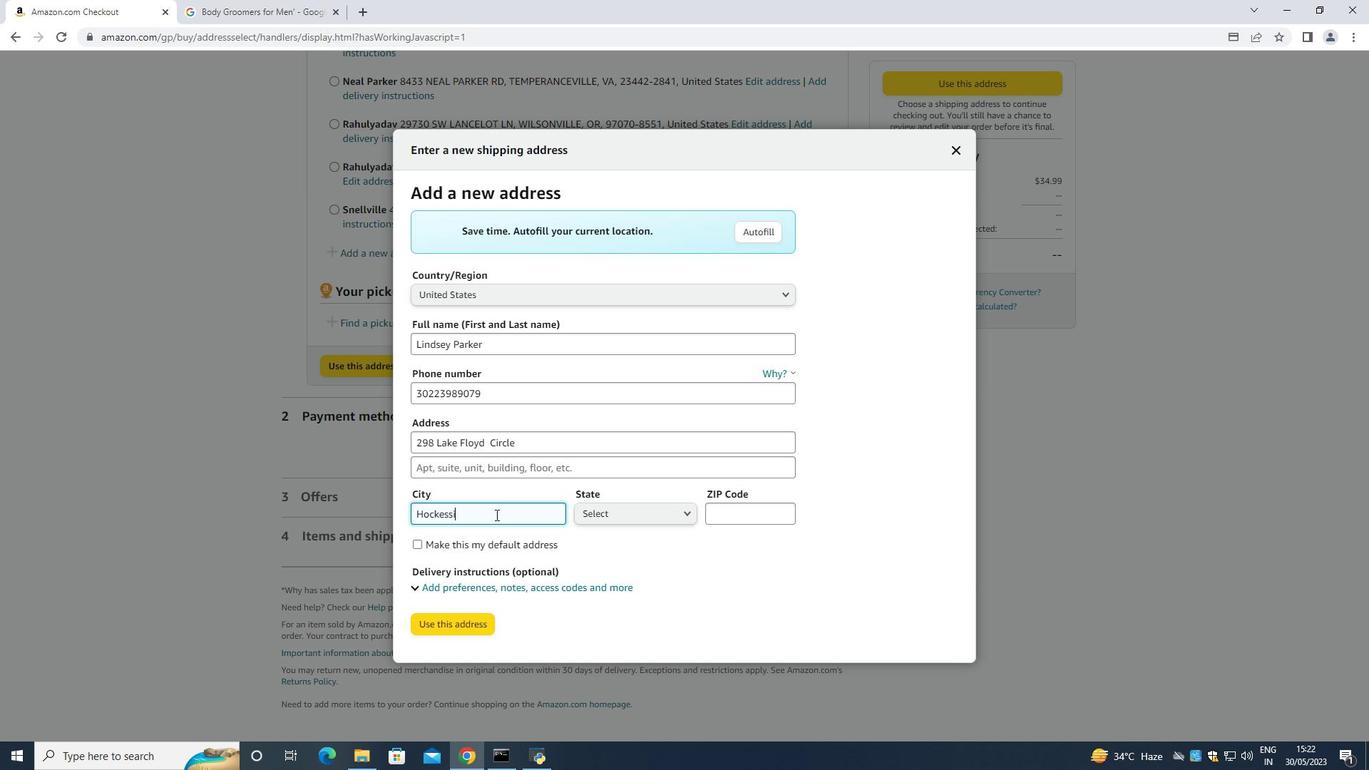 
Action: Mouse moved to (617, 512)
Screenshot: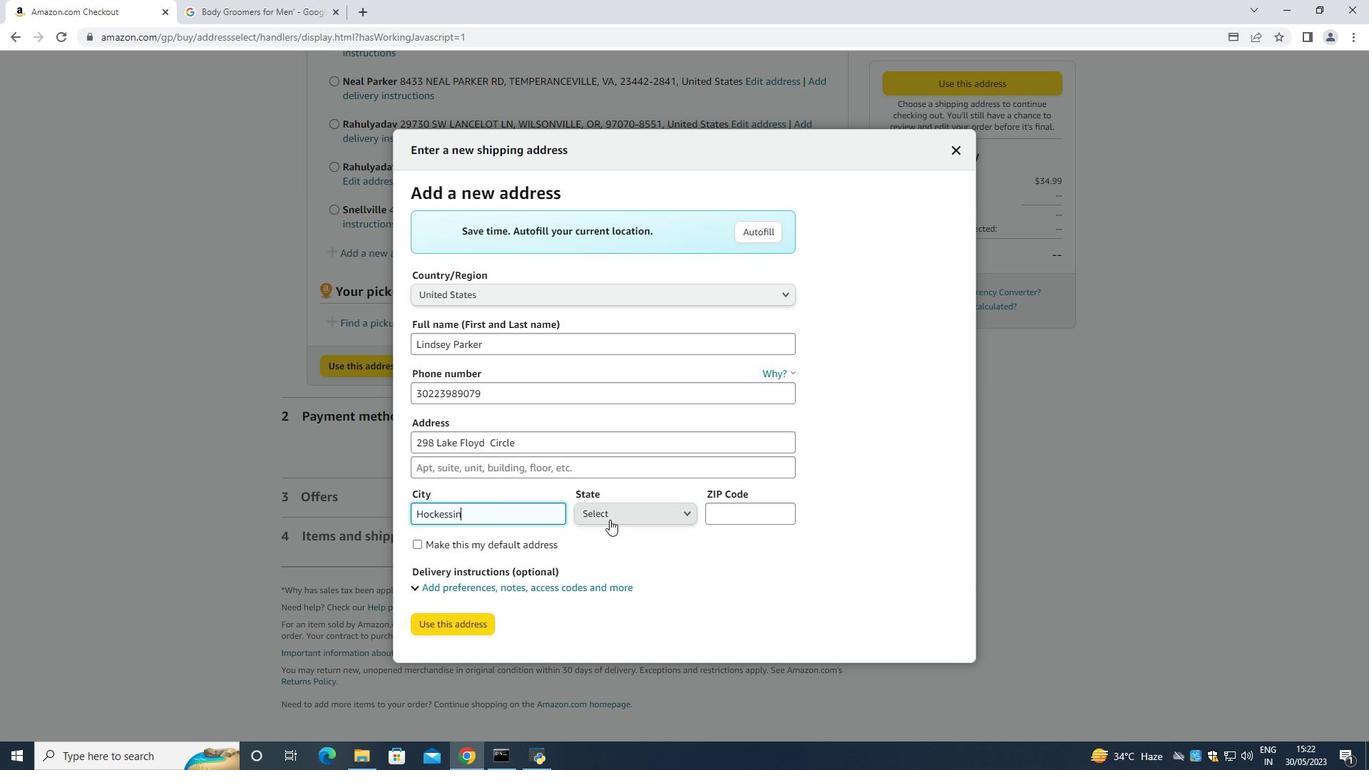 
Action: Mouse pressed left at (617, 512)
Screenshot: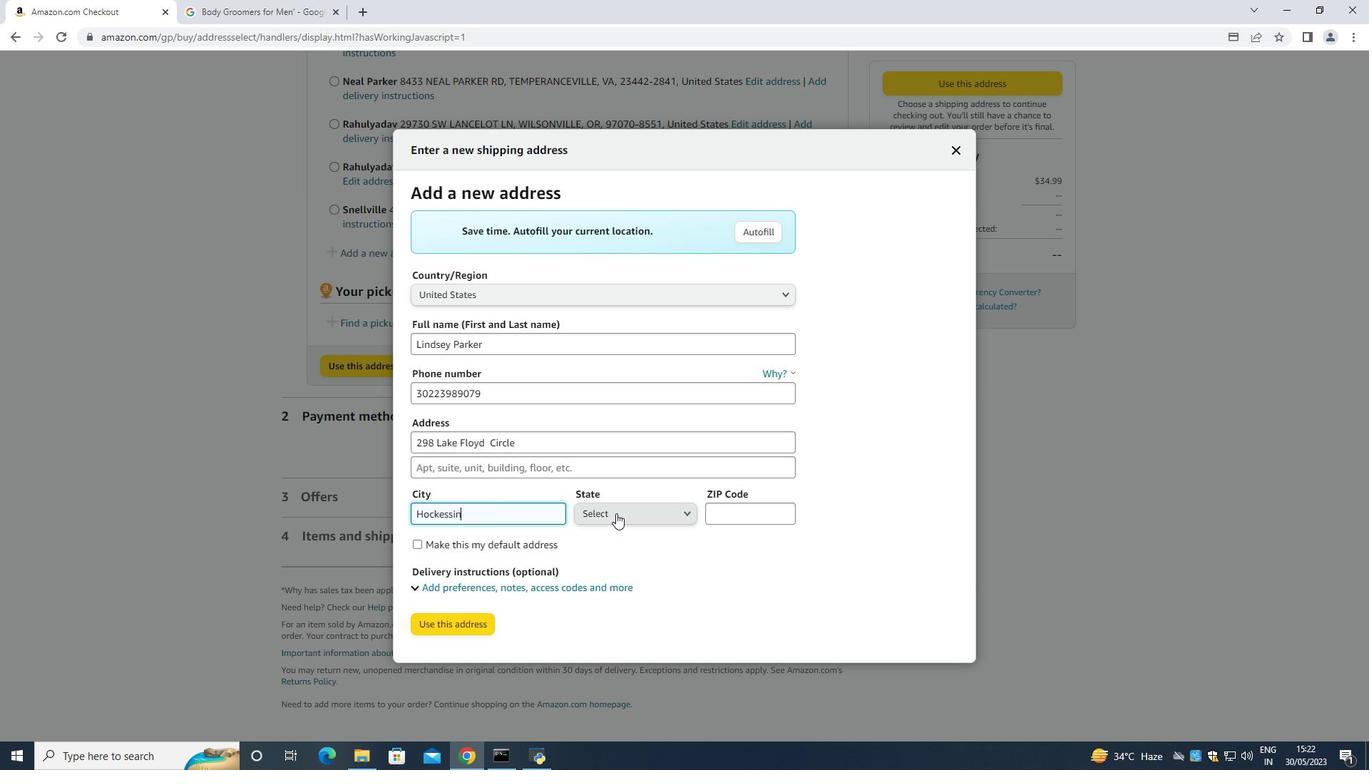 
Action: Mouse moved to (616, 504)
Screenshot: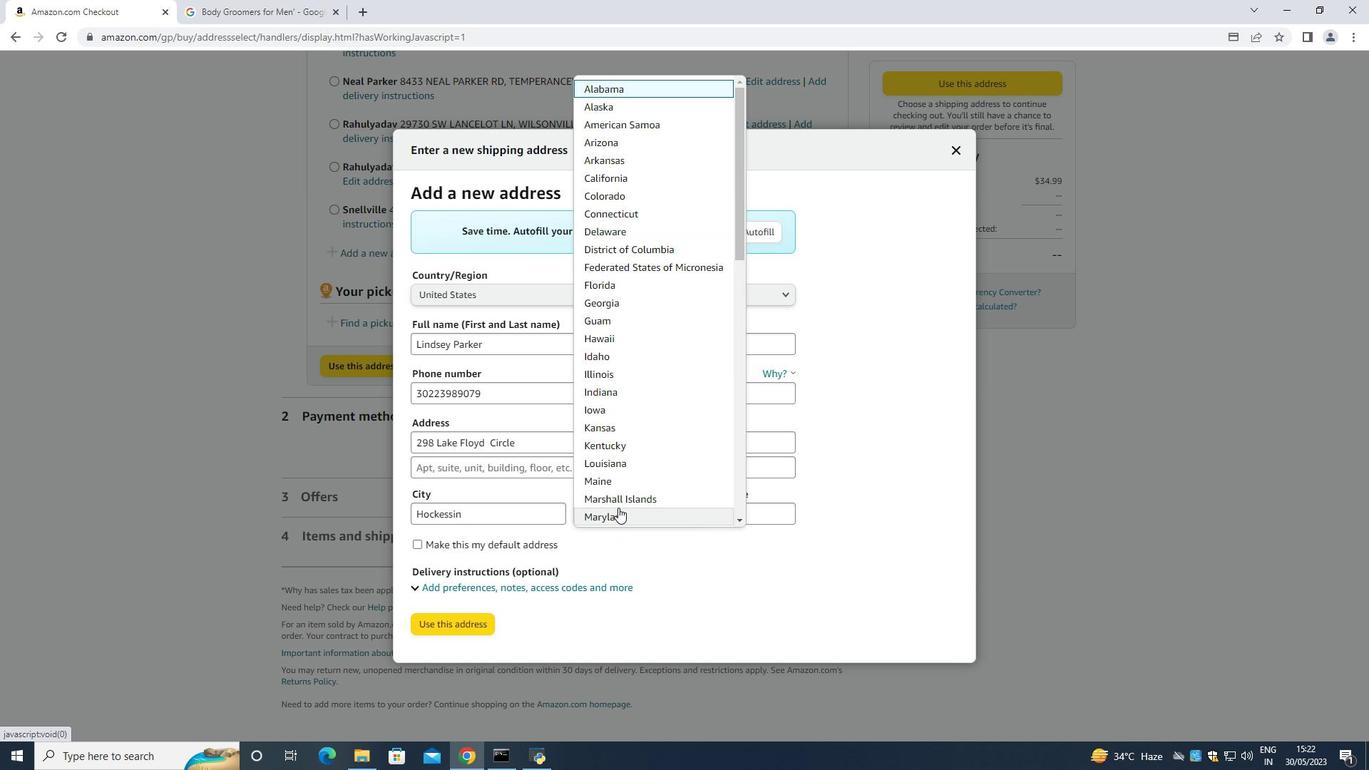 
Action: Key pressed d
Screenshot: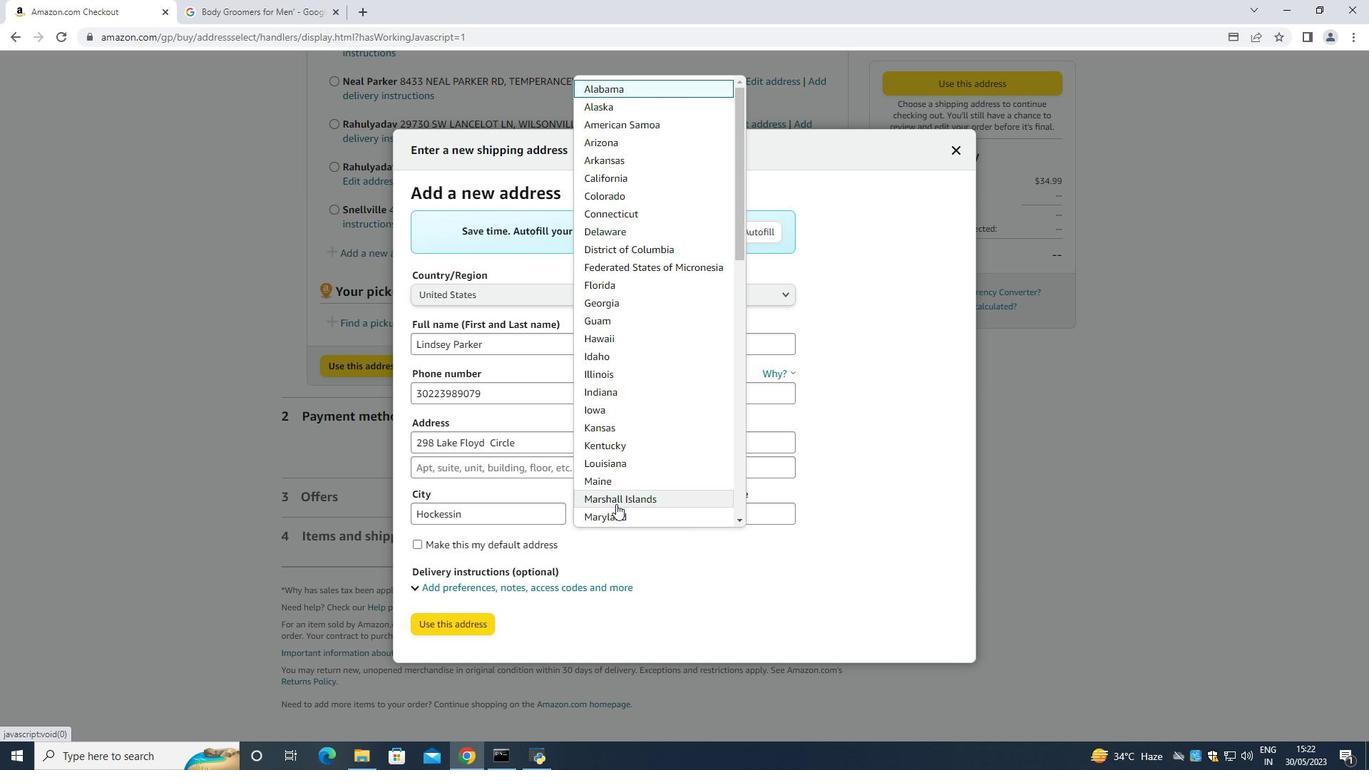 
Action: Mouse moved to (632, 236)
Screenshot: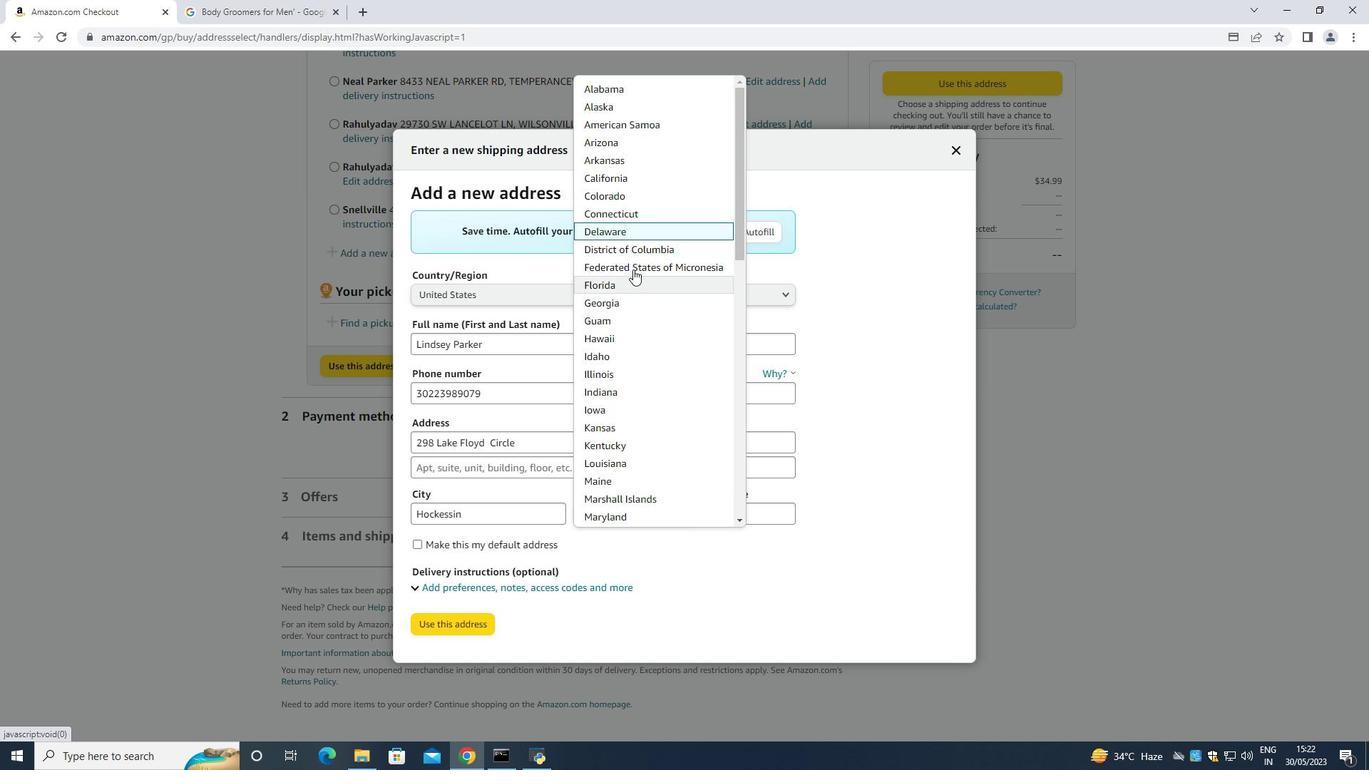 
Action: Mouse pressed left at (632, 236)
Screenshot: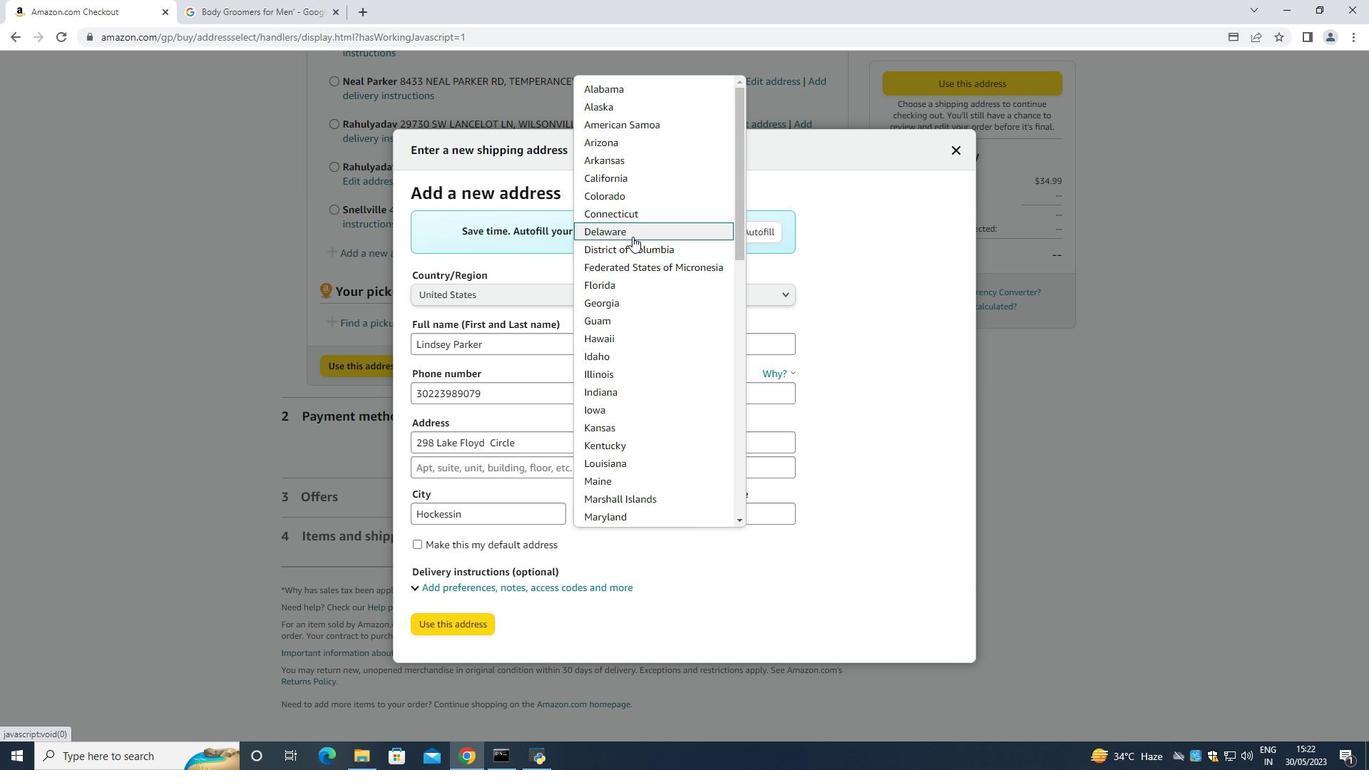 
Action: Mouse moved to (751, 520)
Screenshot: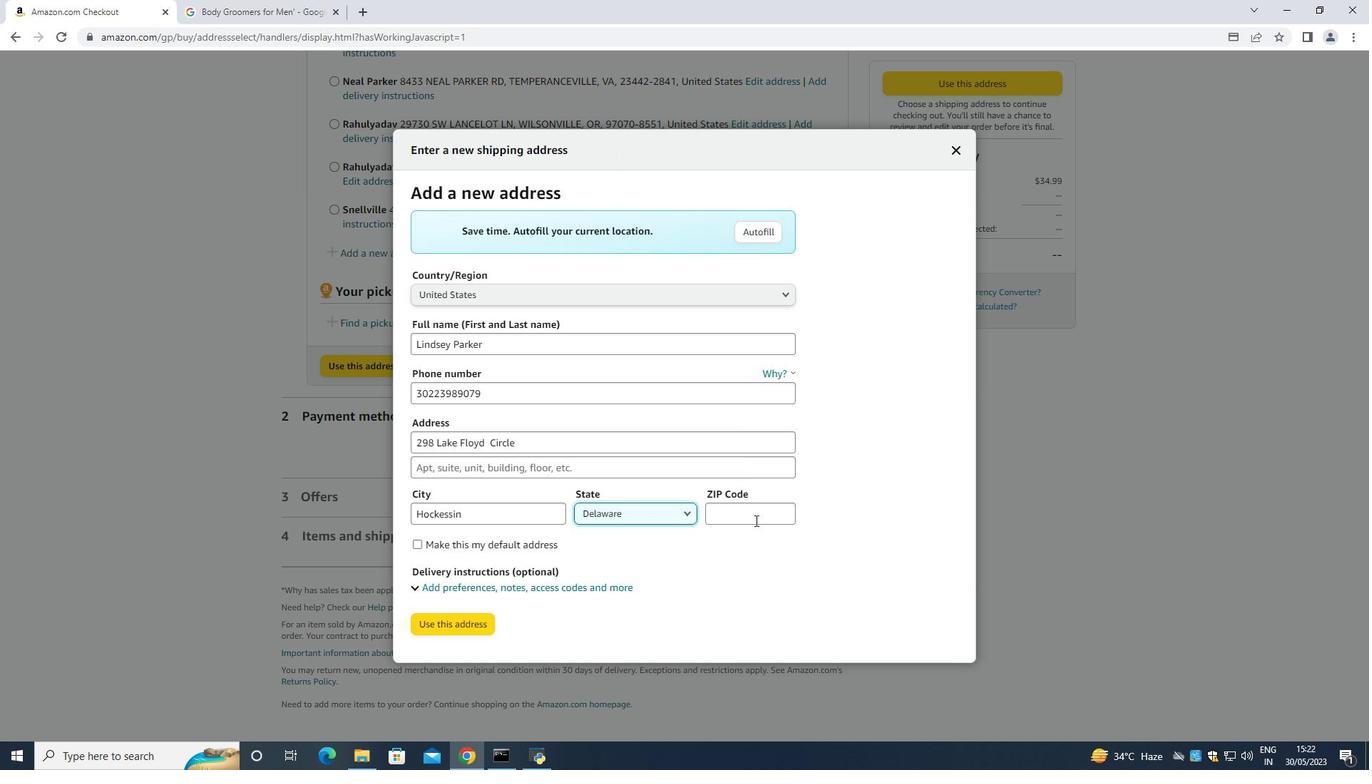 
Action: Mouse pressed left at (751, 520)
Screenshot: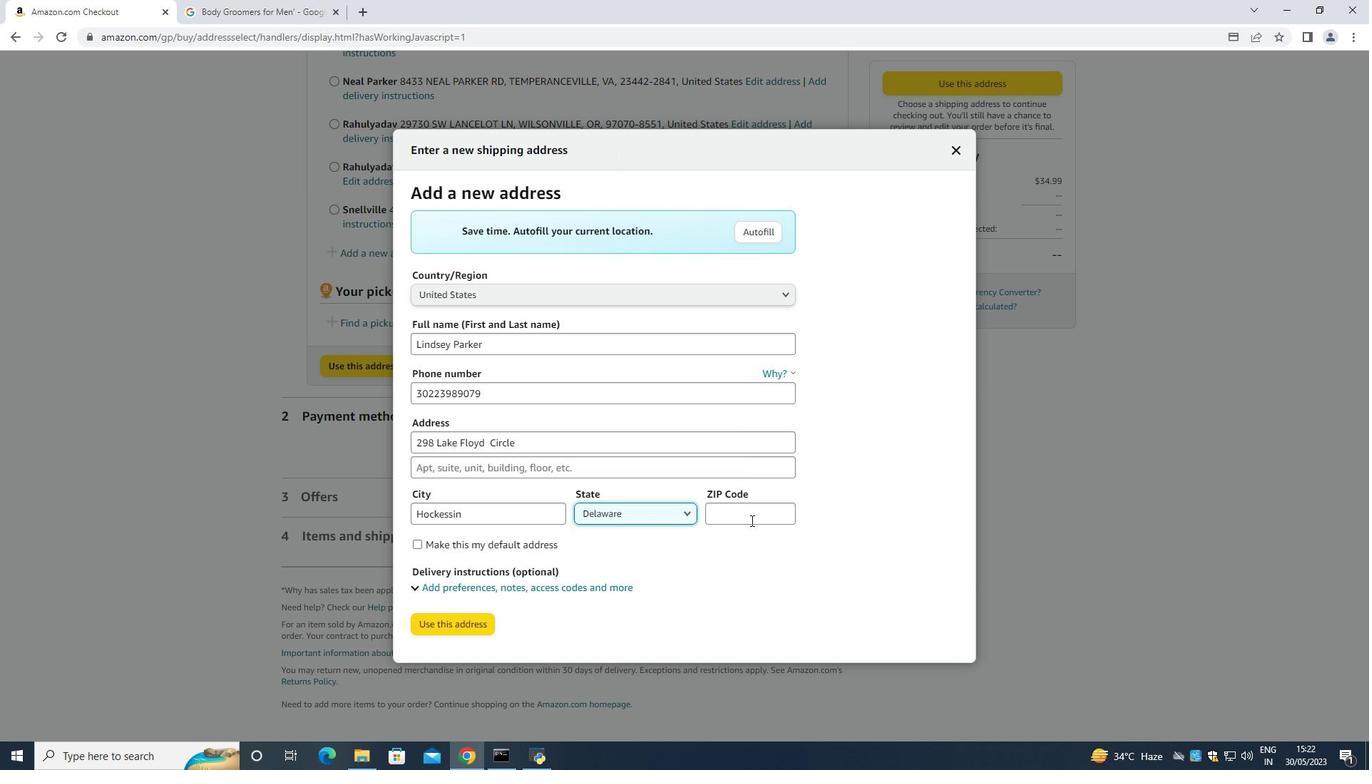 
Action: Mouse moved to (742, 515)
Screenshot: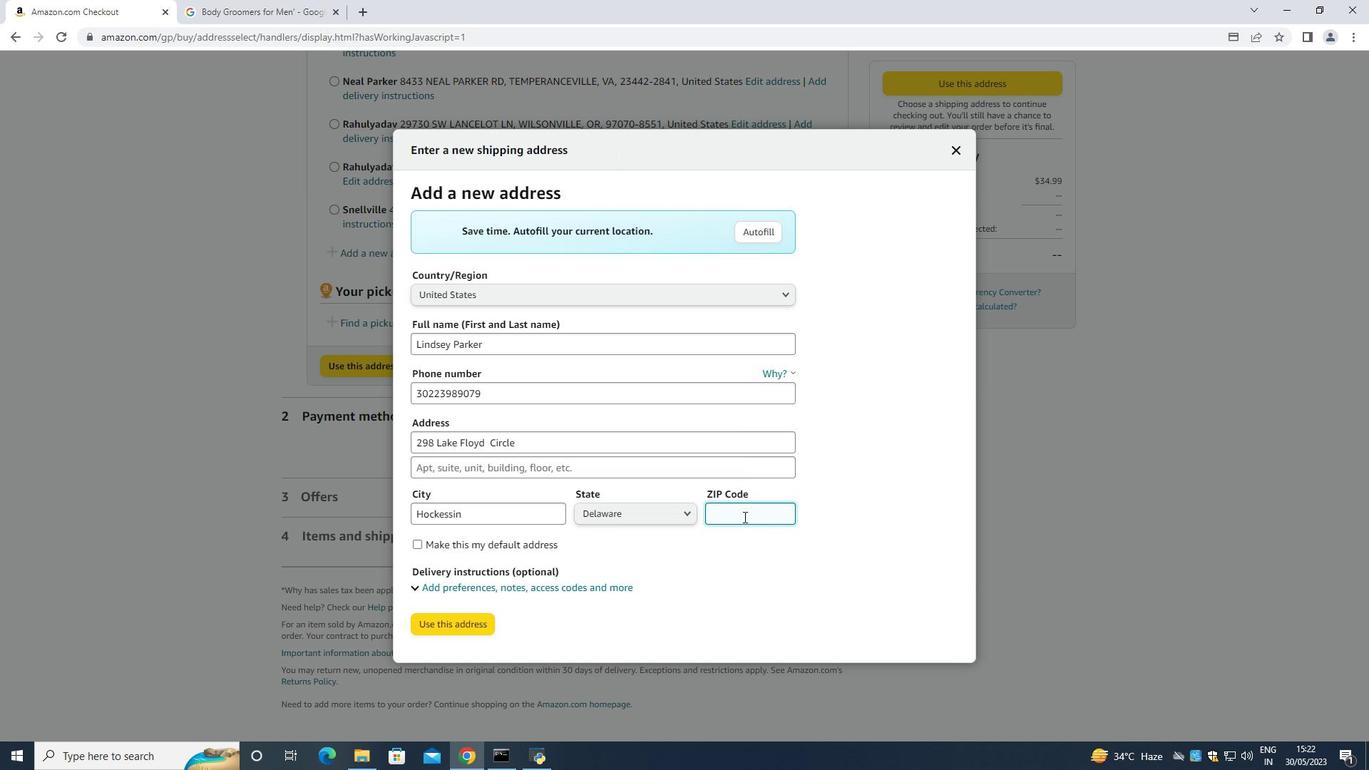 
Action: Key pressed 1
Screenshot: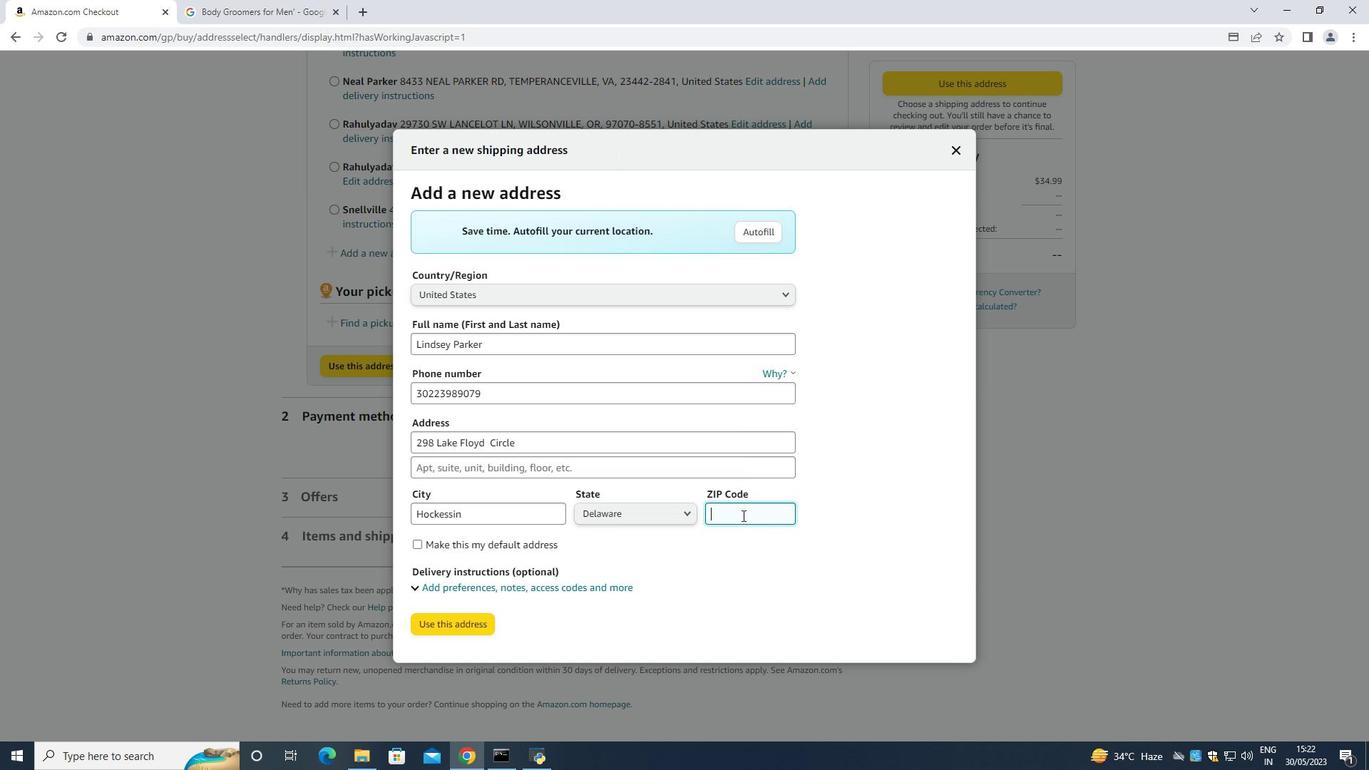 
Action: Mouse moved to (733, 511)
Screenshot: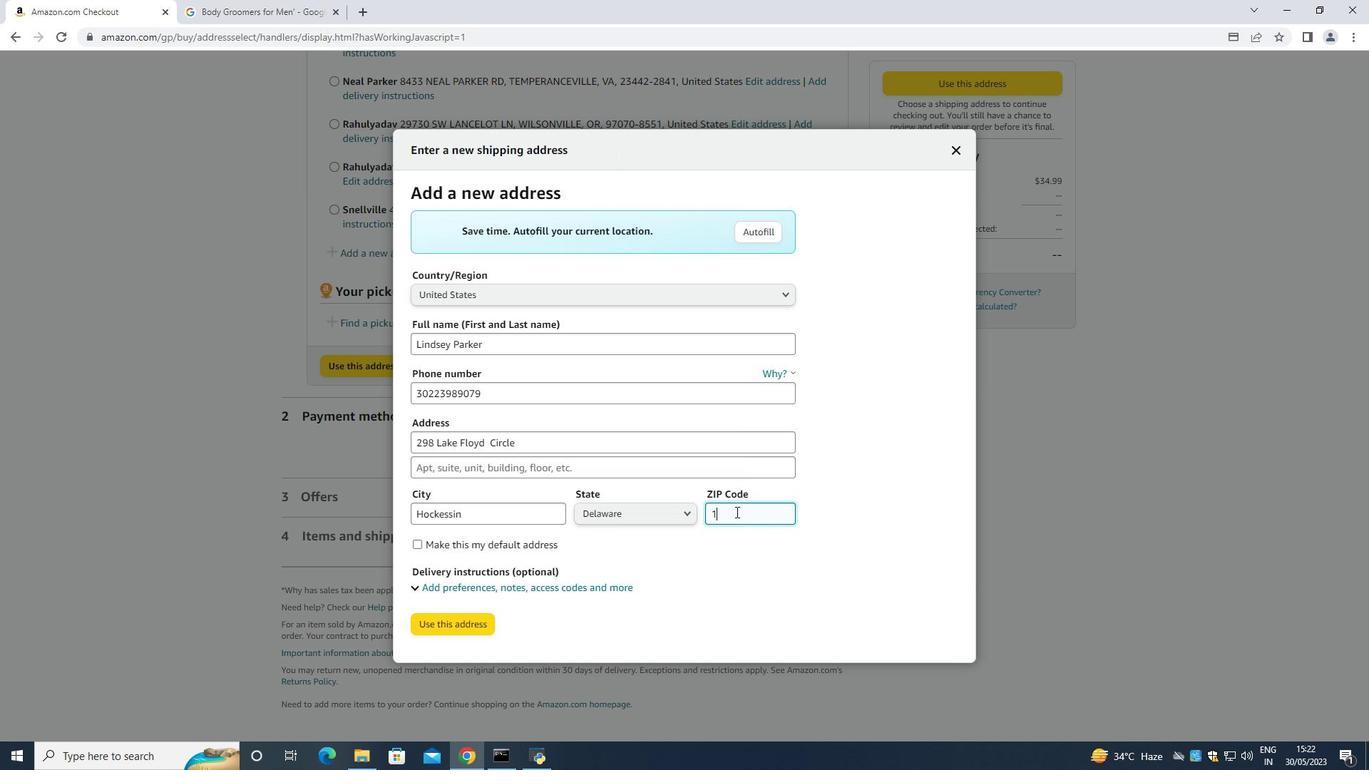 
Action: Key pressed 9707
Screenshot: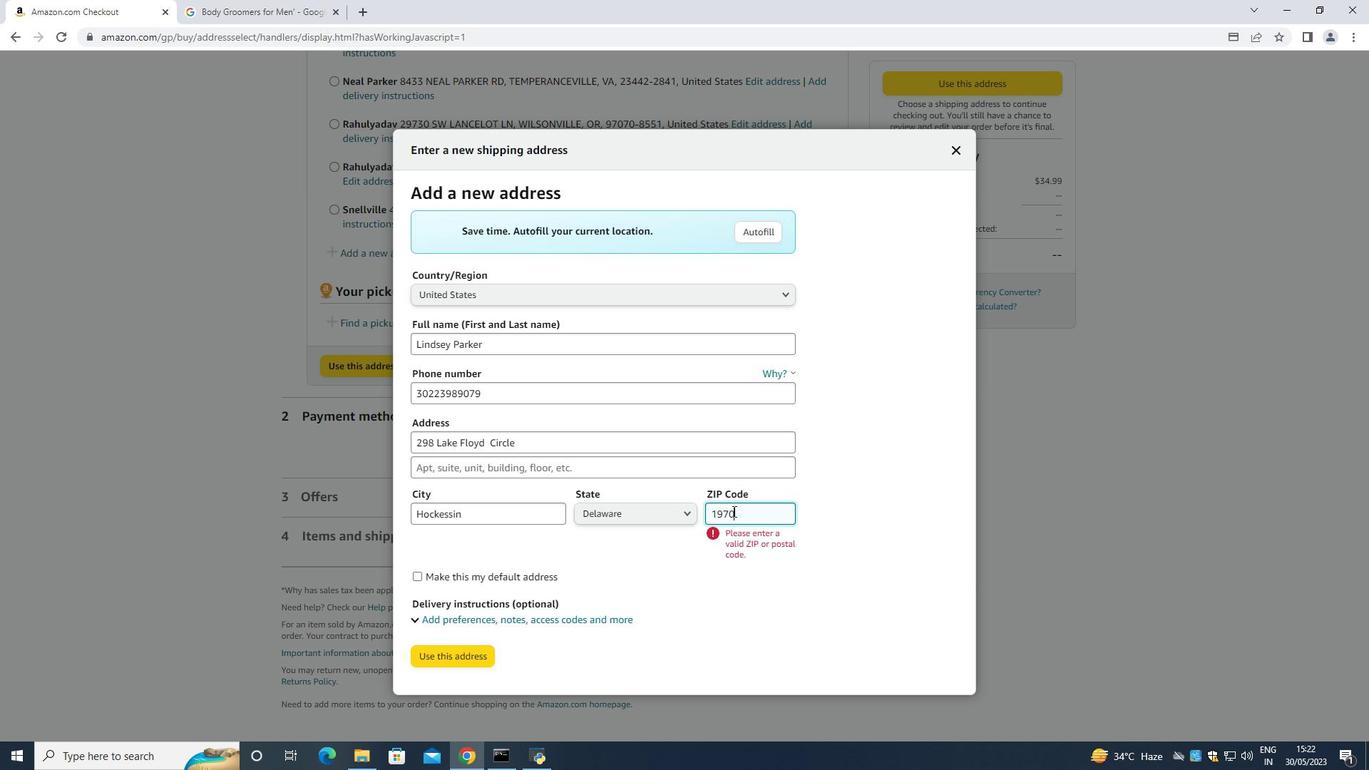
Action: Mouse moved to (513, 470)
Screenshot: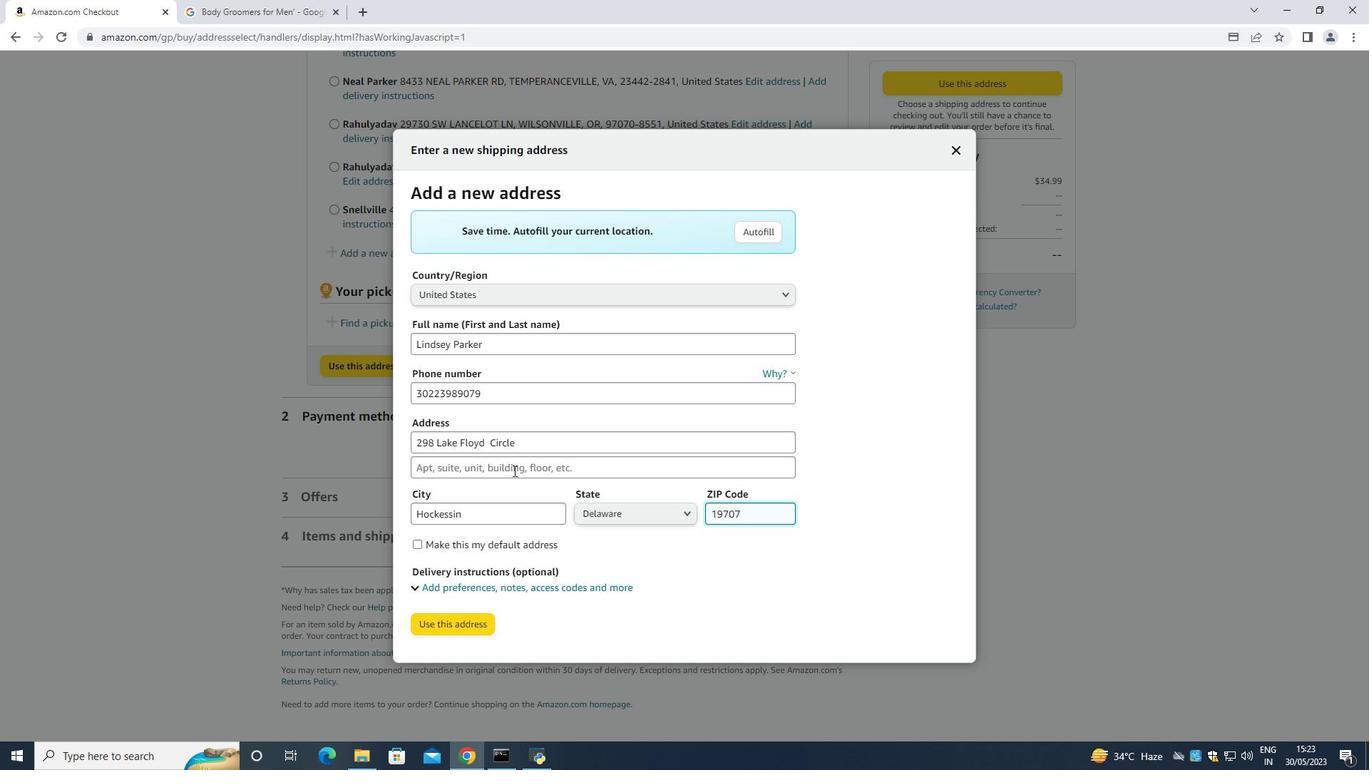 
Action: Mouse pressed left at (513, 470)
Screenshot: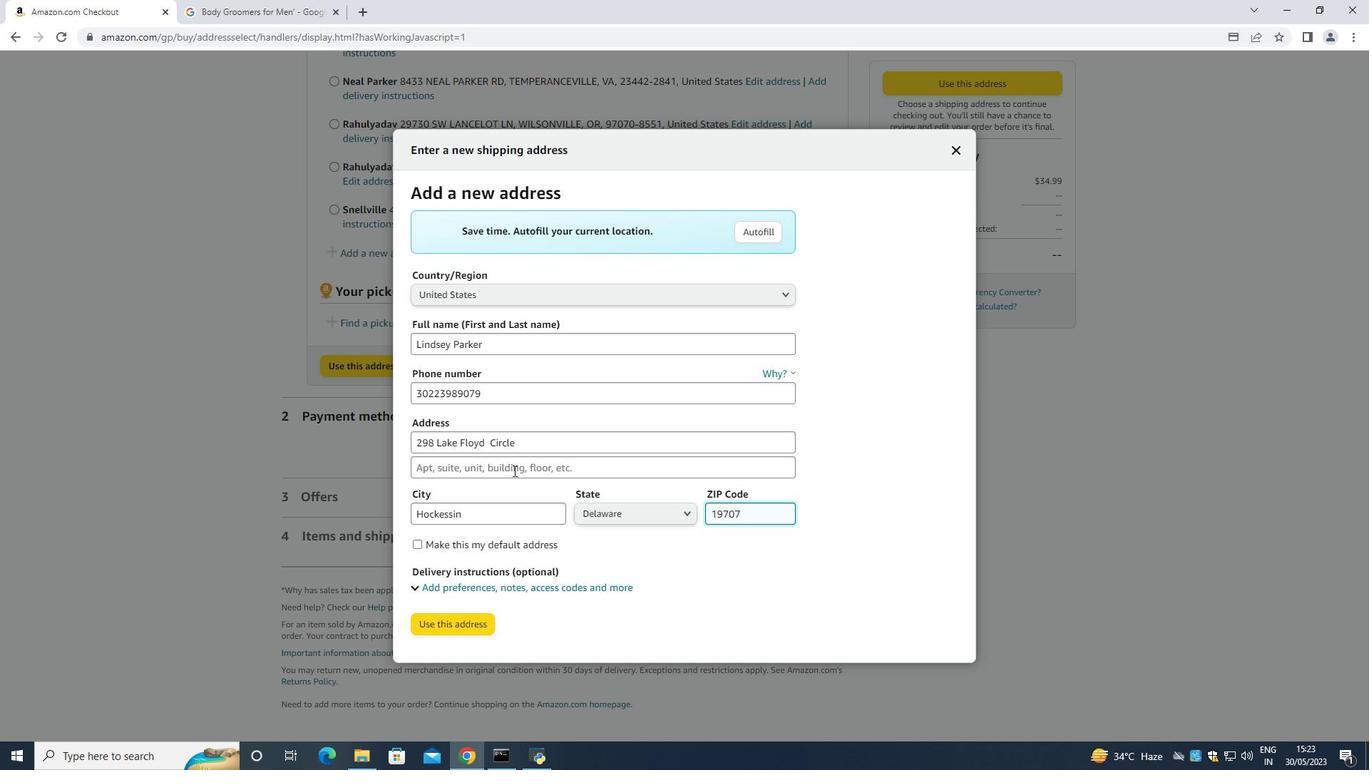 
Action: Key pressed ci<Key.backspace><Key.backspace><Key.shift><Key.shift><Key.shift><Key.shift><Key.shift><Key.shift><Key.shift><Key.shift>Circle
Screenshot: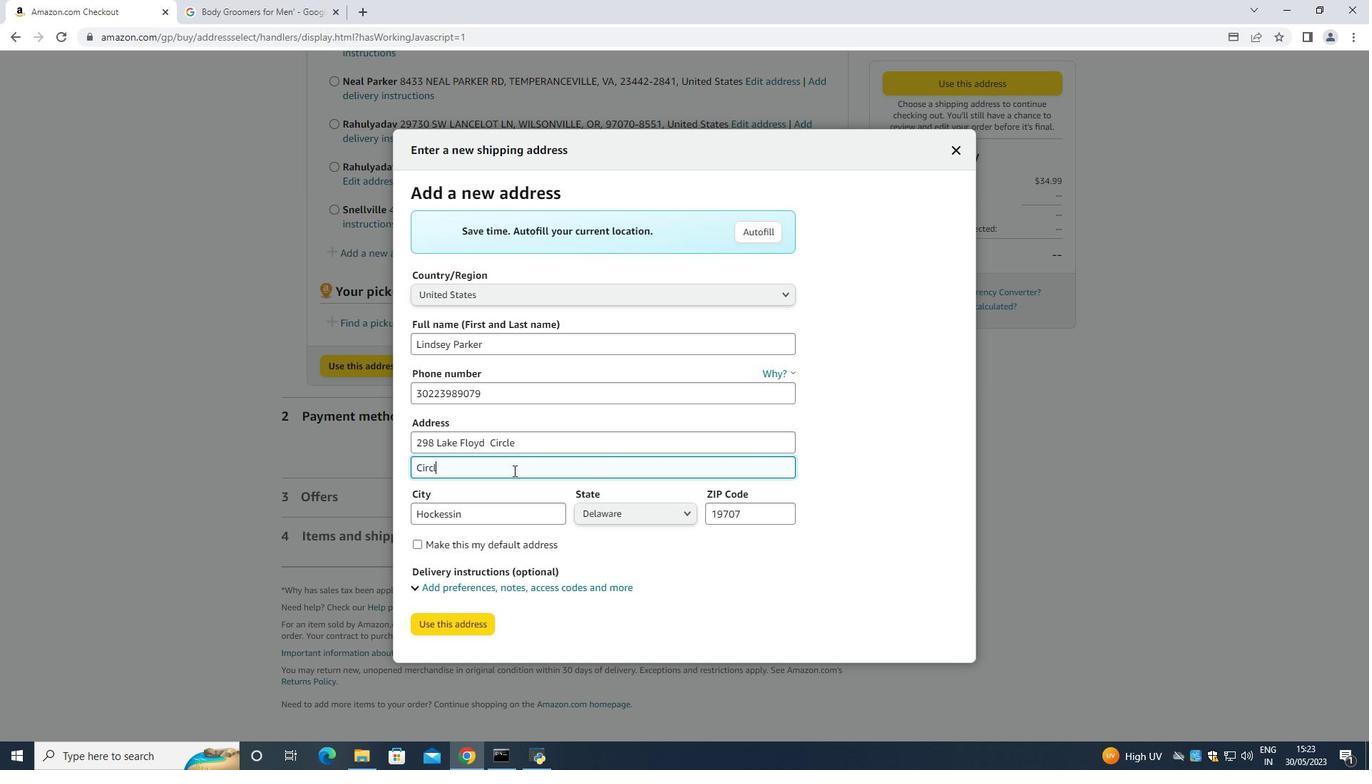 
Action: Mouse scrolled (513, 471) with delta (0, 0)
Screenshot: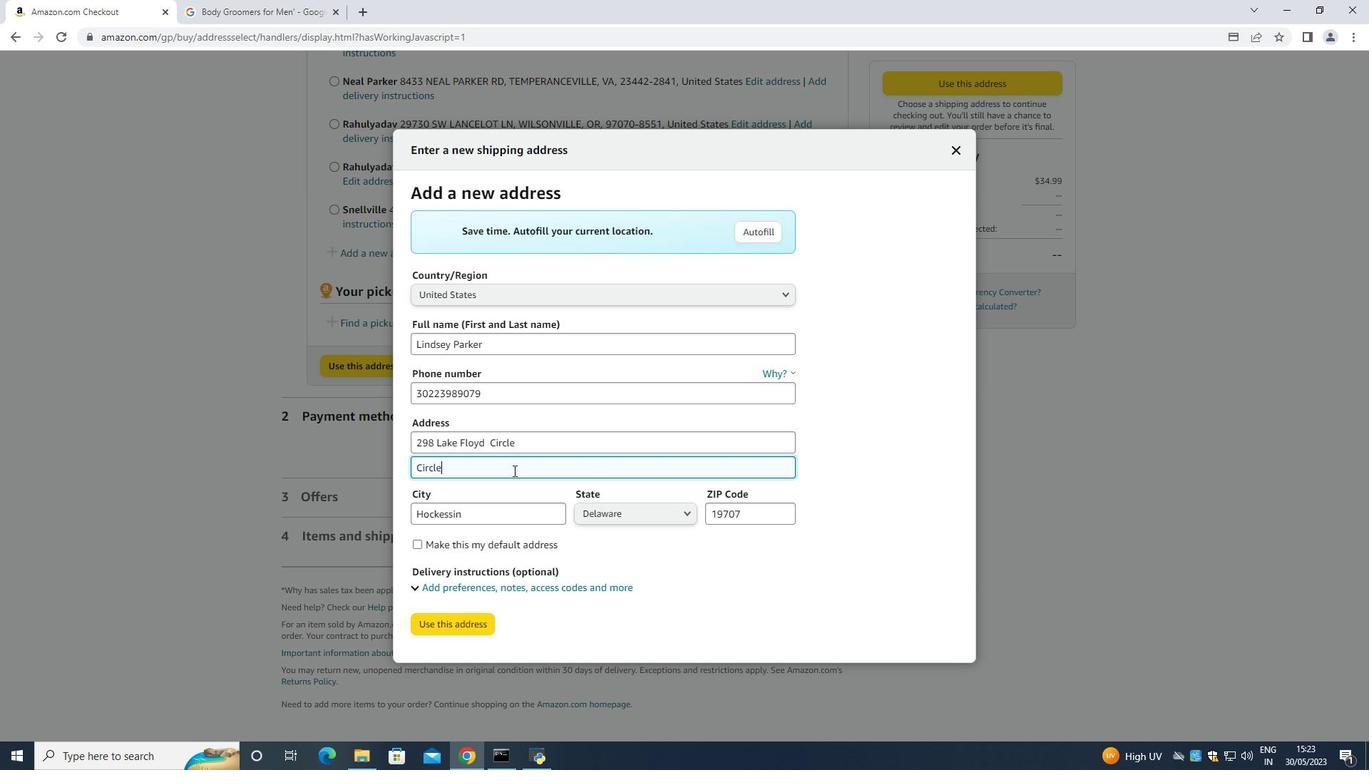 
Action: Mouse moved to (446, 630)
Screenshot: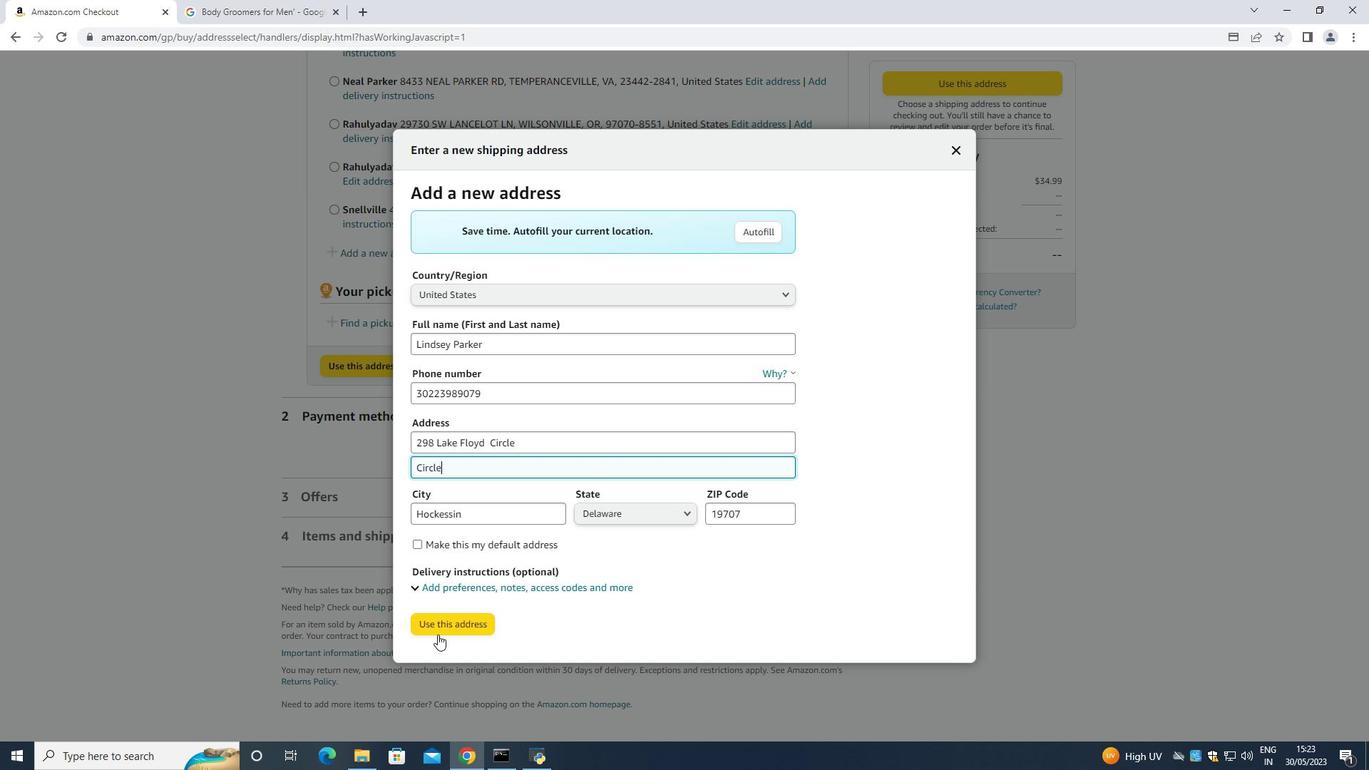 
Action: Mouse pressed left at (446, 630)
Screenshot: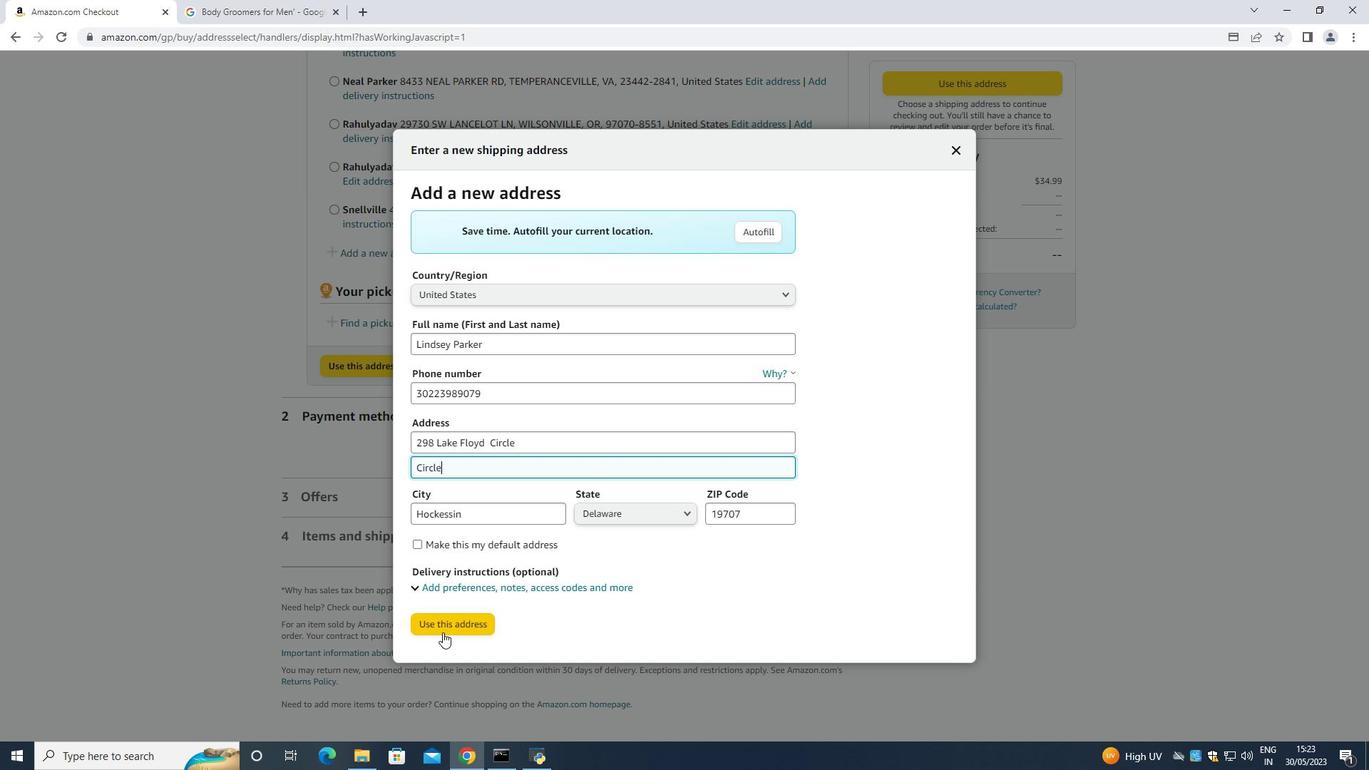 
Action: Mouse moved to (457, 721)
Screenshot: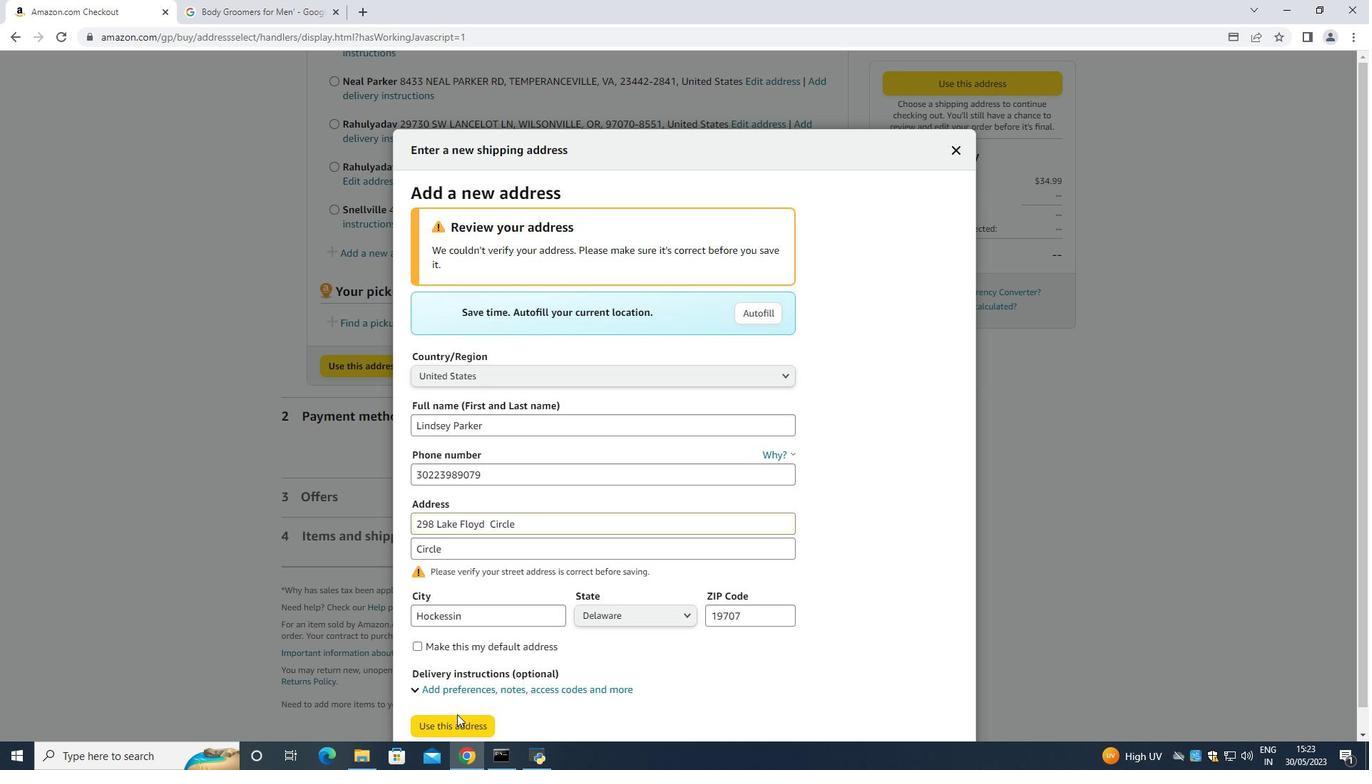
Action: Mouse pressed left at (457, 721)
Screenshot: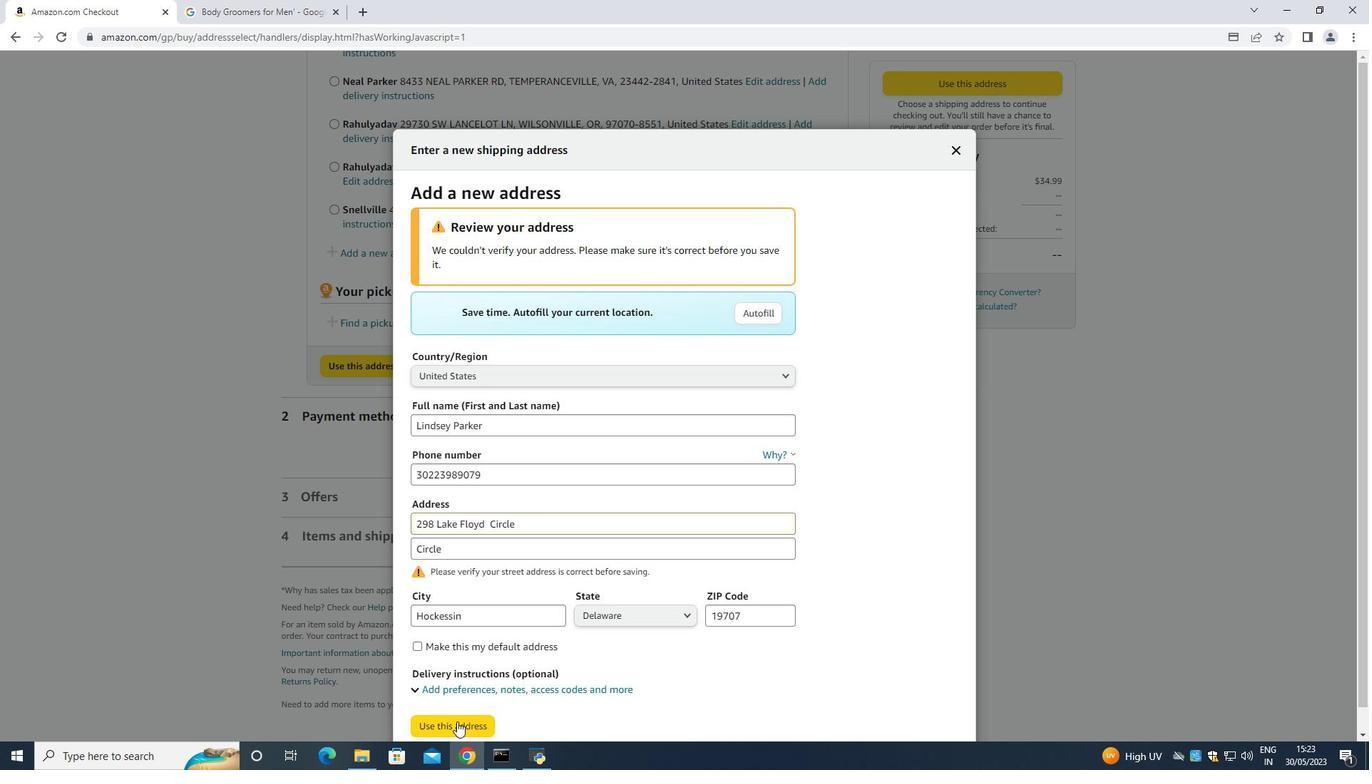 
Action: Mouse moved to (440, 323)
Screenshot: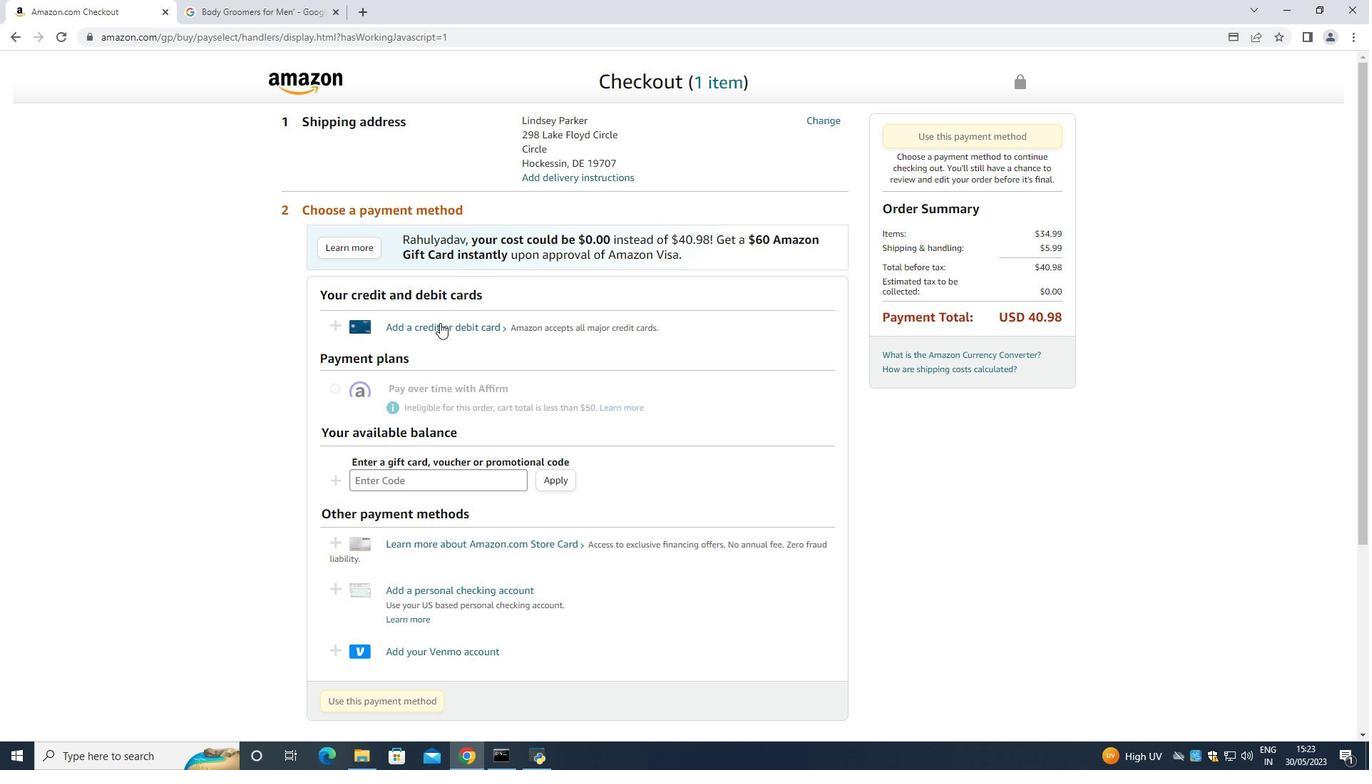 
Action: Mouse pressed left at (440, 323)
Screenshot: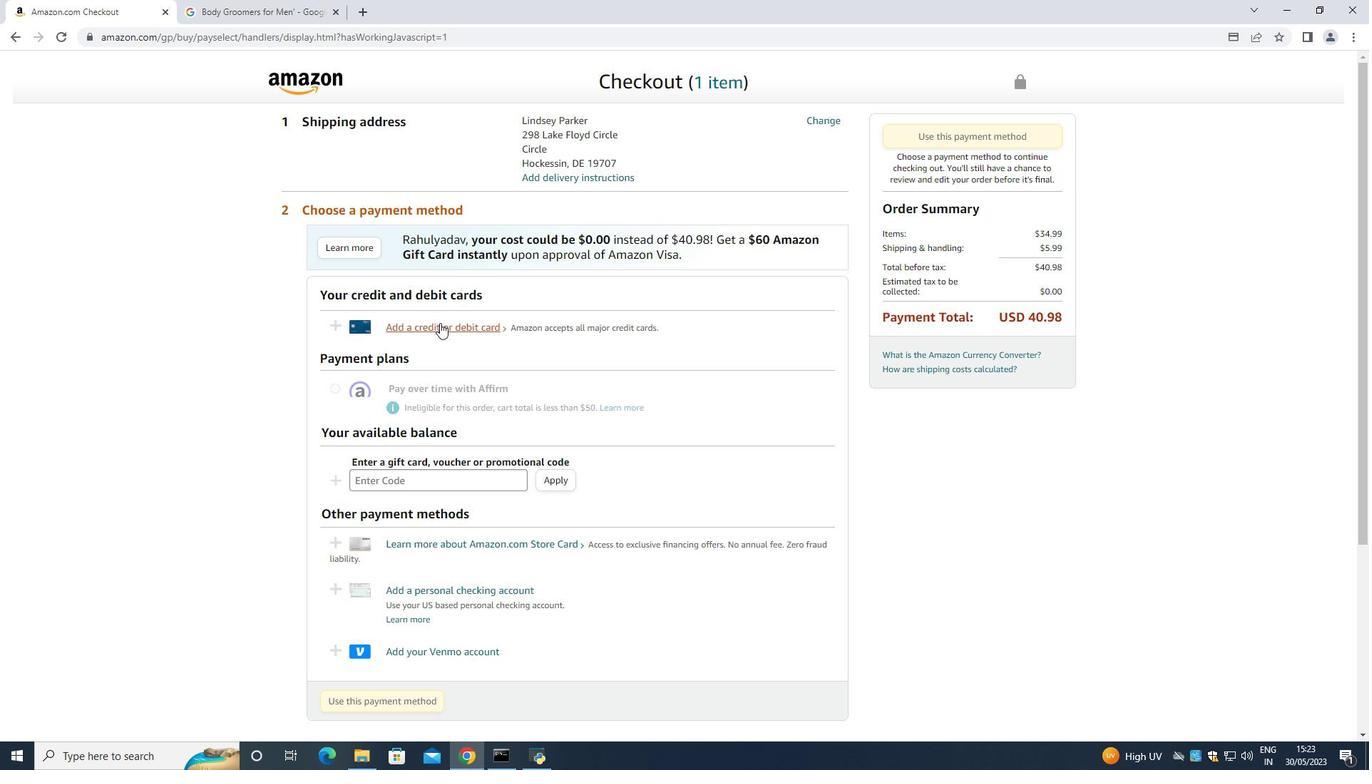
Action: Mouse moved to (607, 326)
Screenshot: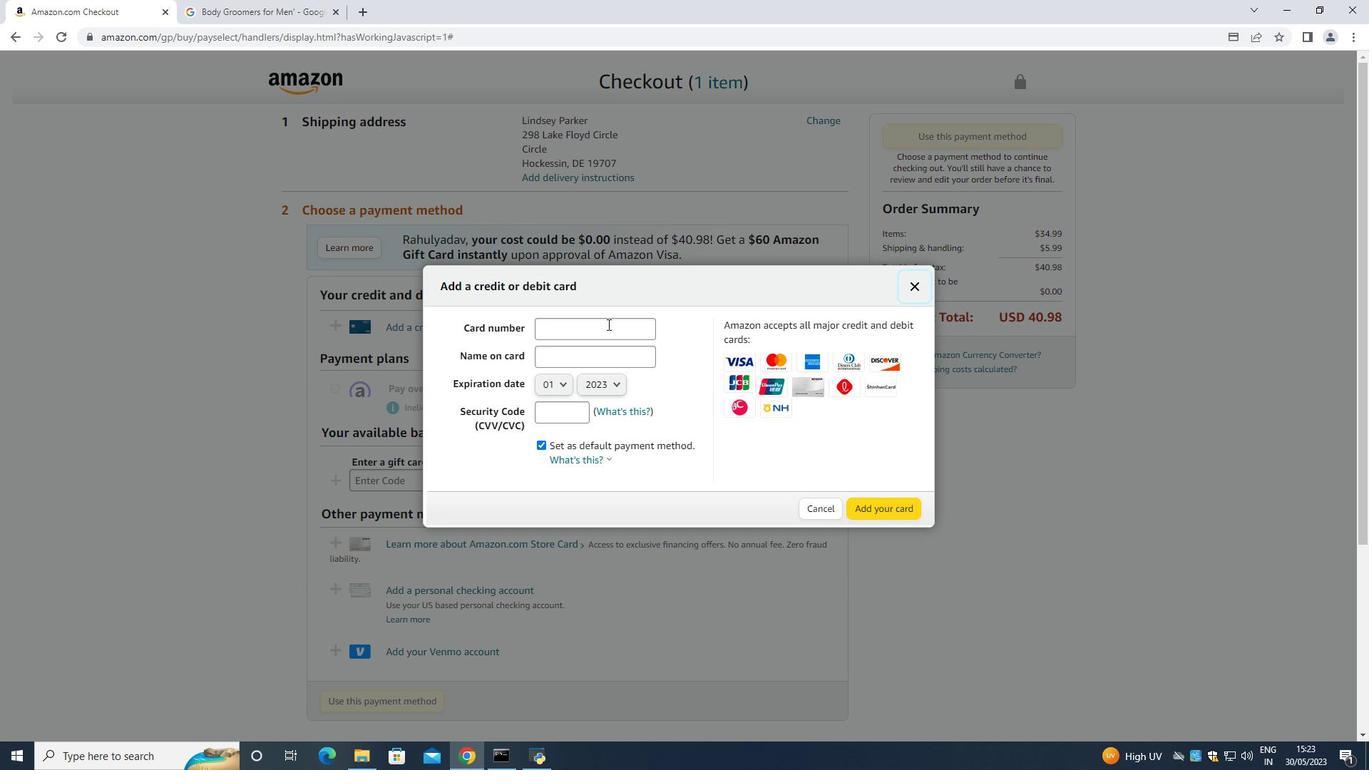 
Action: Mouse pressed left at (607, 326)
Screenshot: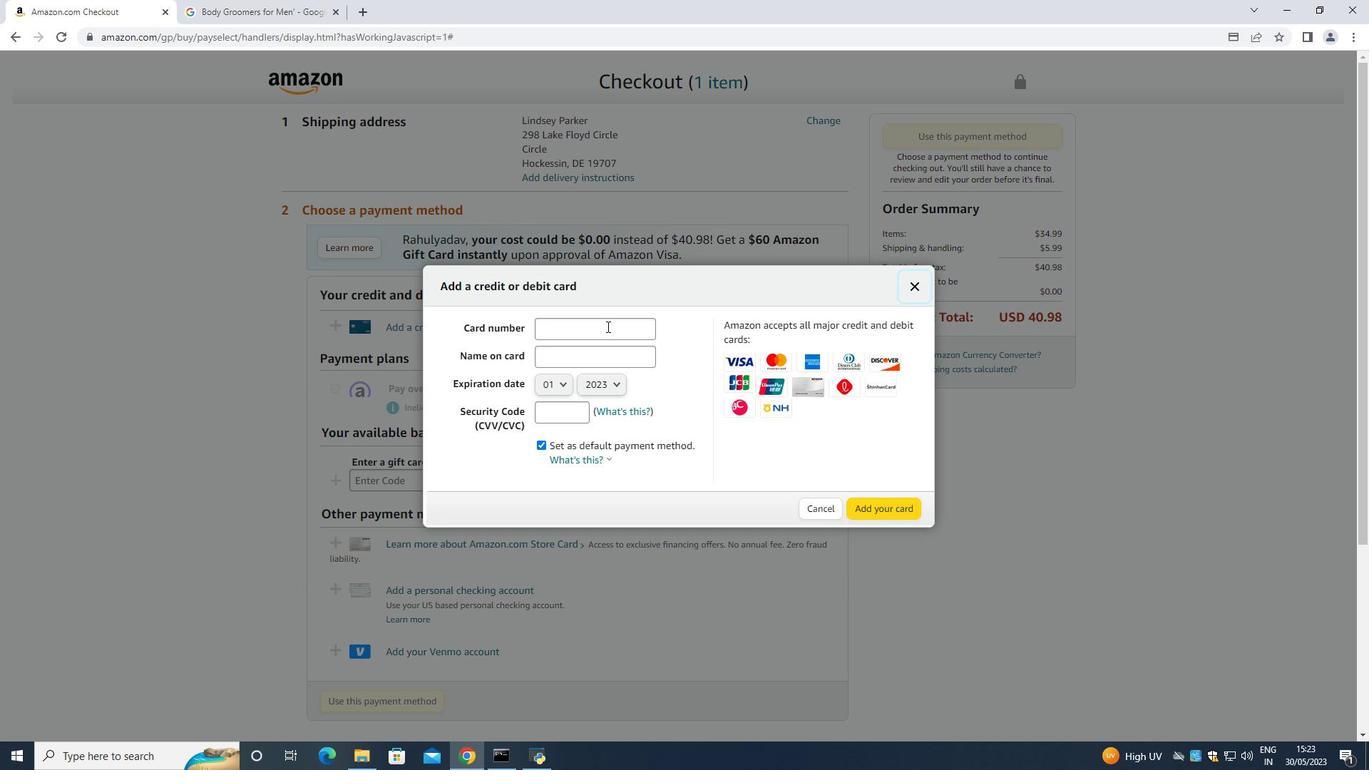 
Action: Key pressed 121454531
Screenshot: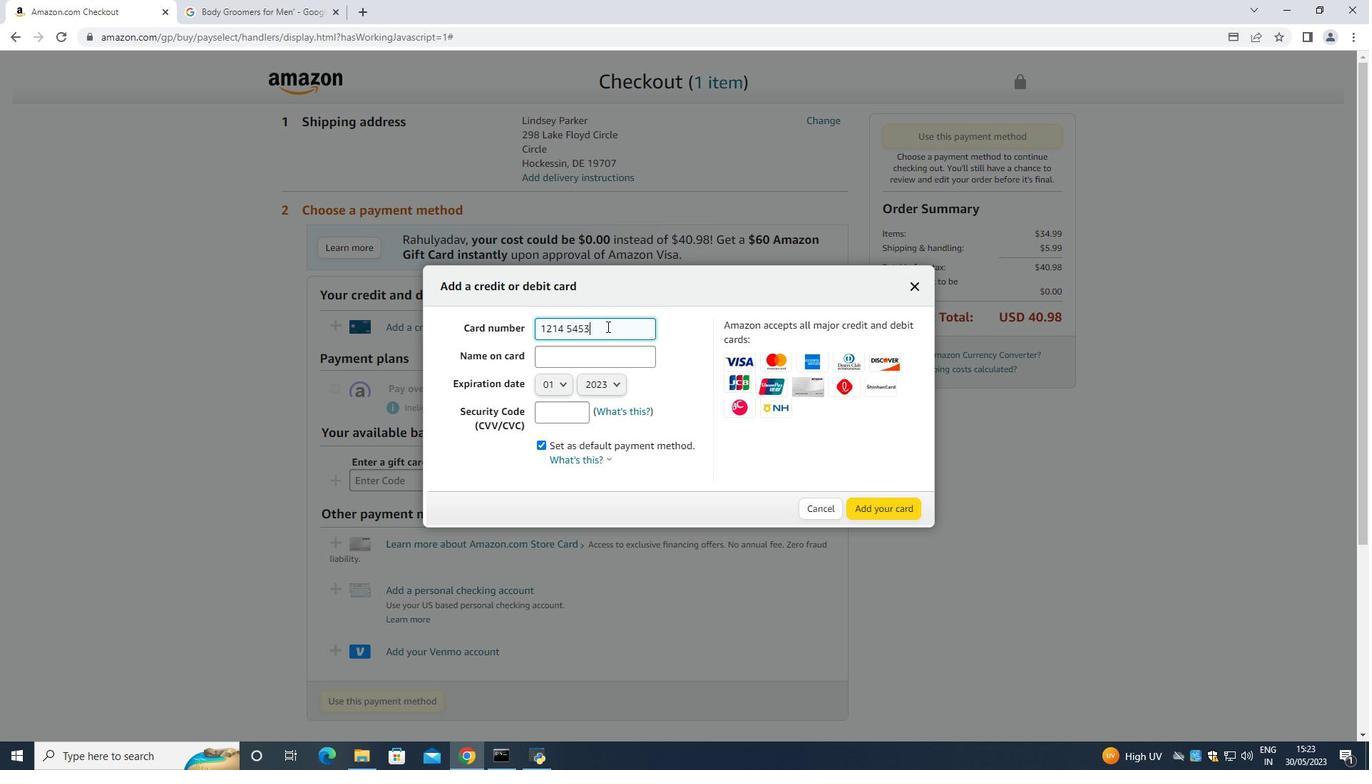 
Action: Mouse moved to (606, 327)
Screenshot: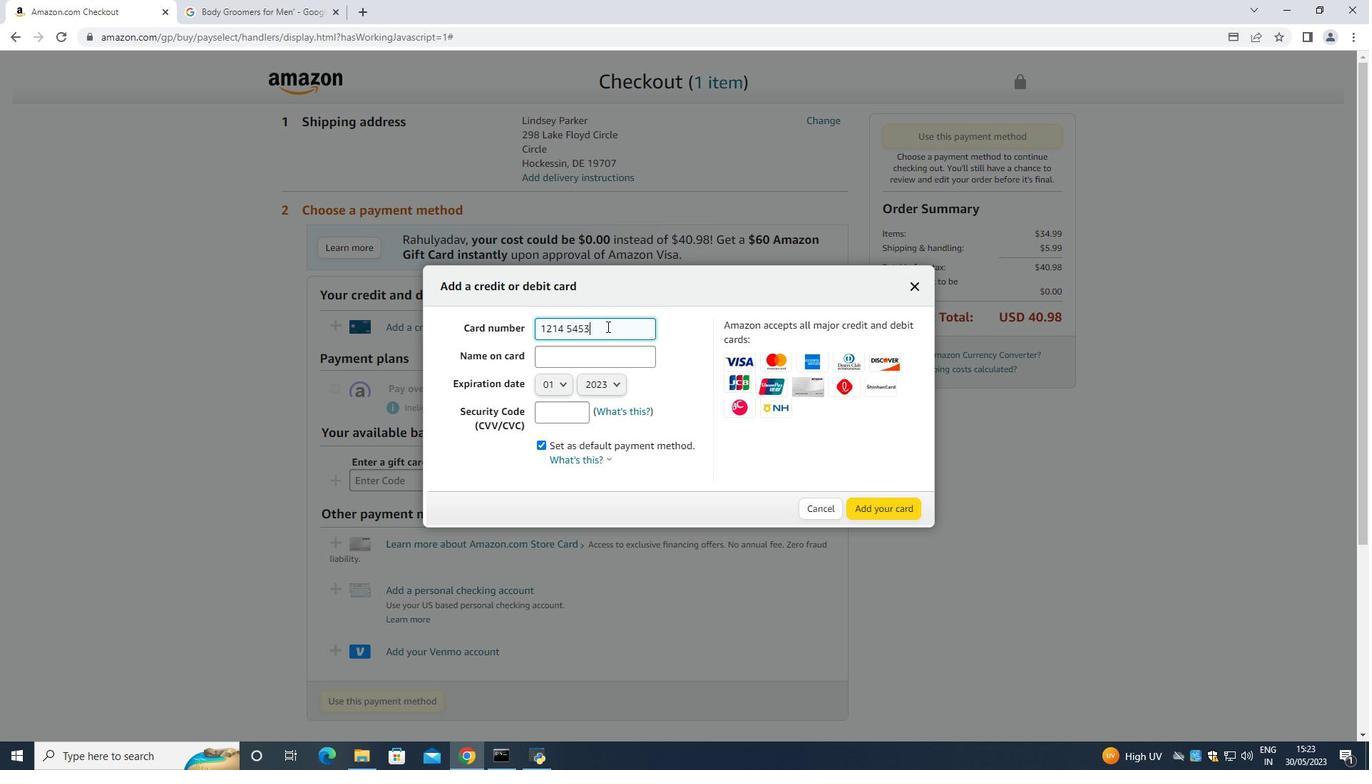 
Action: Key pressed 2547965
Screenshot: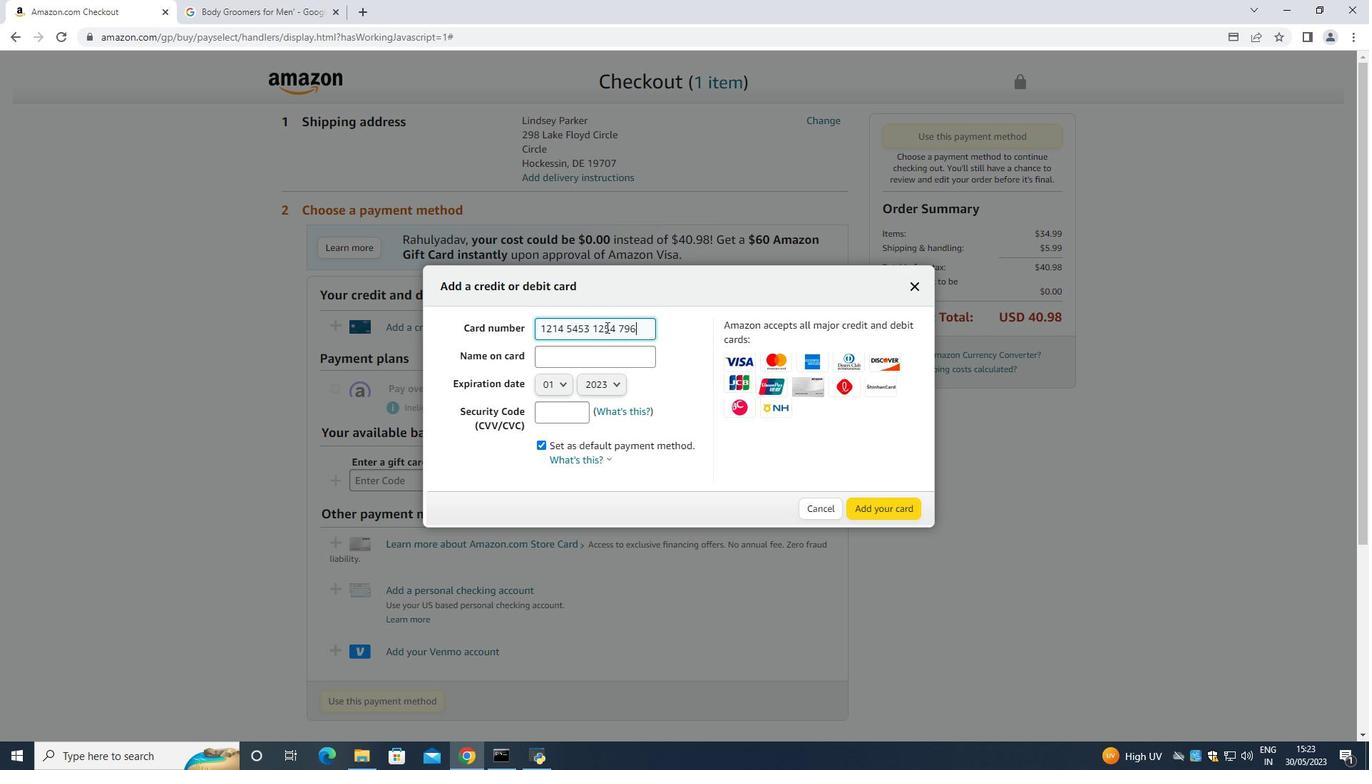 
Action: Mouse moved to (594, 355)
Screenshot: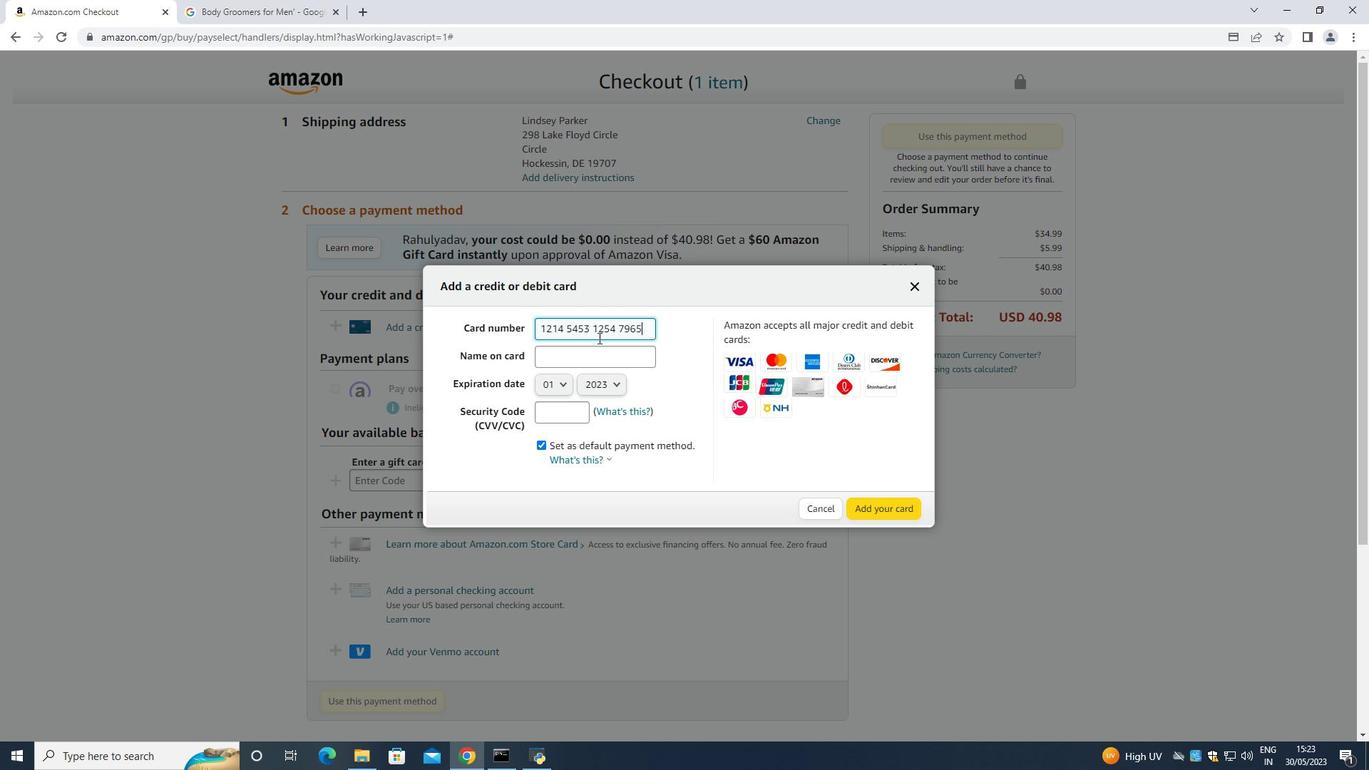 
Action: Mouse pressed left at (594, 355)
Screenshot: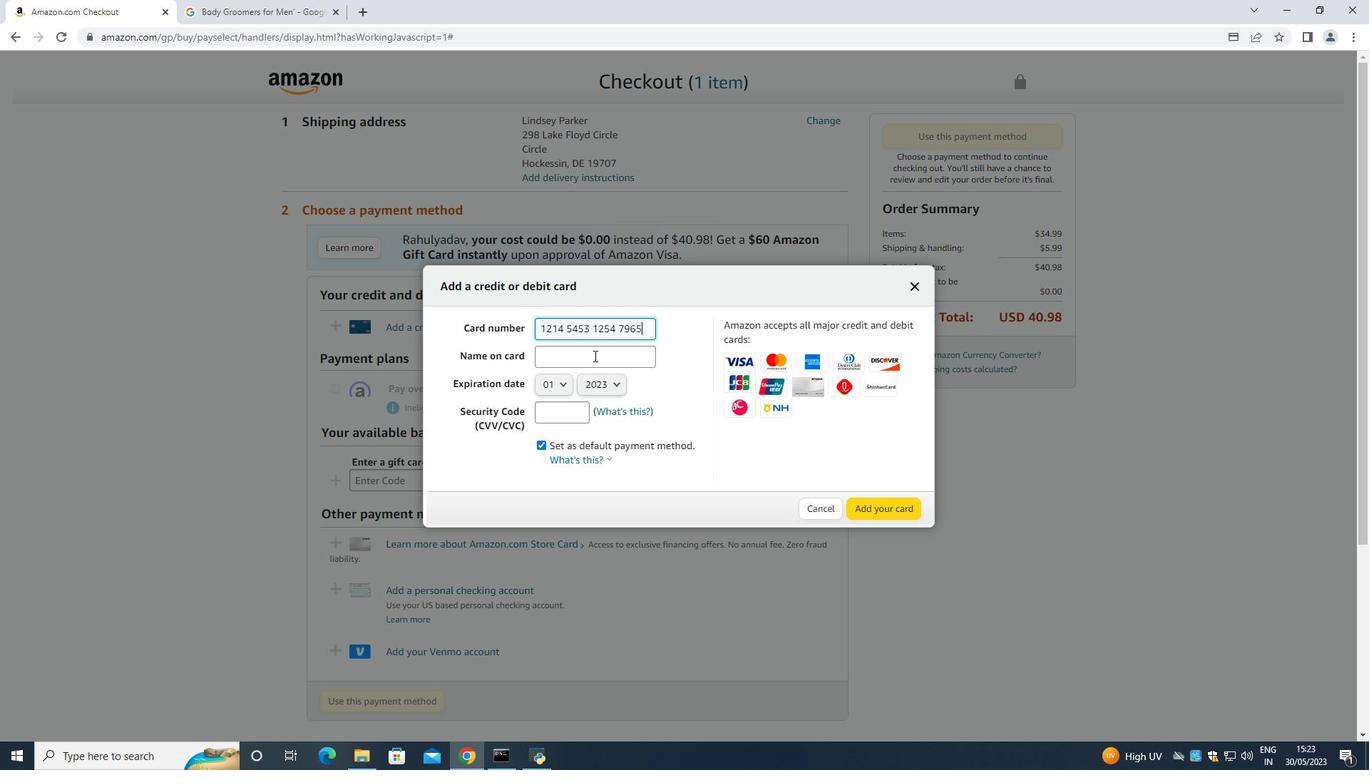 
Action: Key pressed <Key.shift><Key.shift><Key.shift>Lindsey<Key.space><Key.shift><Key.shift><Key.shift><Key.shift><Key.shift><Key.shift><Key.shift><Key.shift>Parker<Key.space>
Screenshot: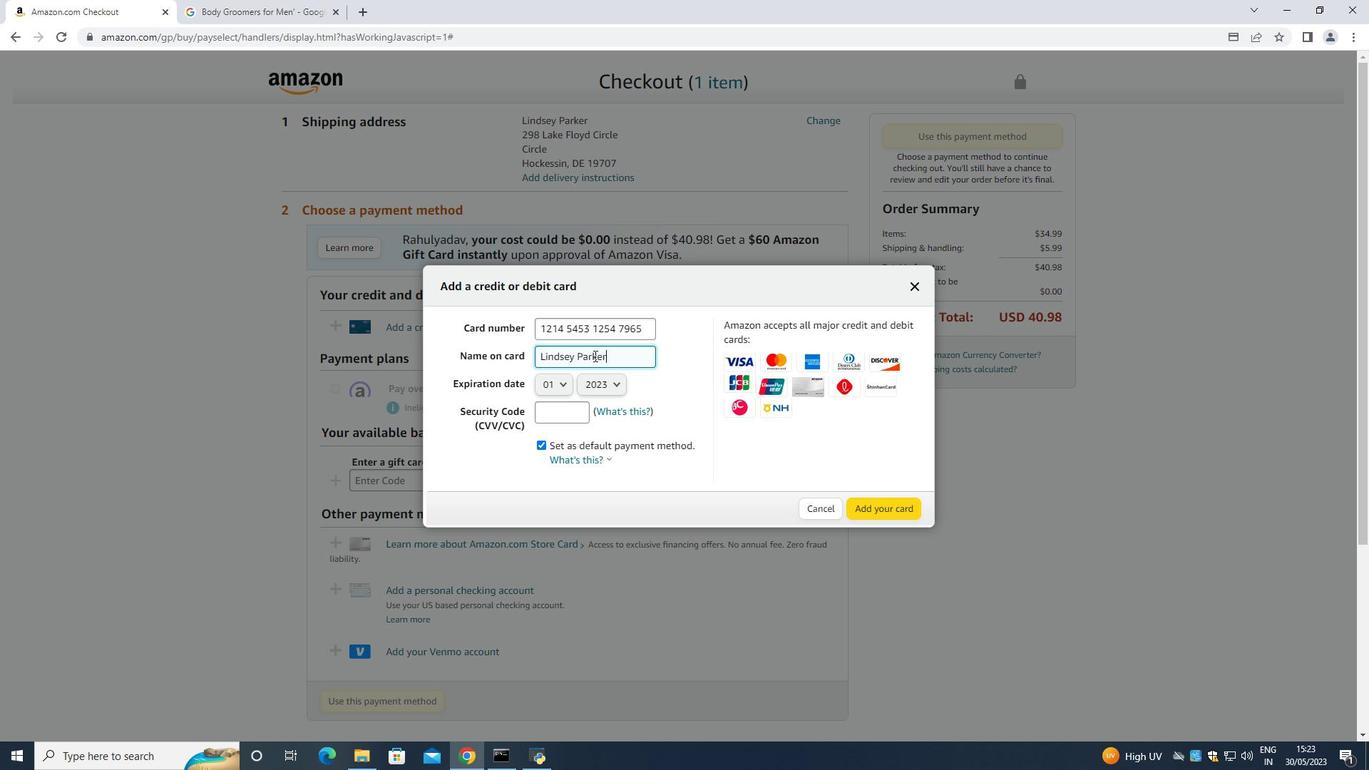 
Action: Mouse moved to (558, 385)
Screenshot: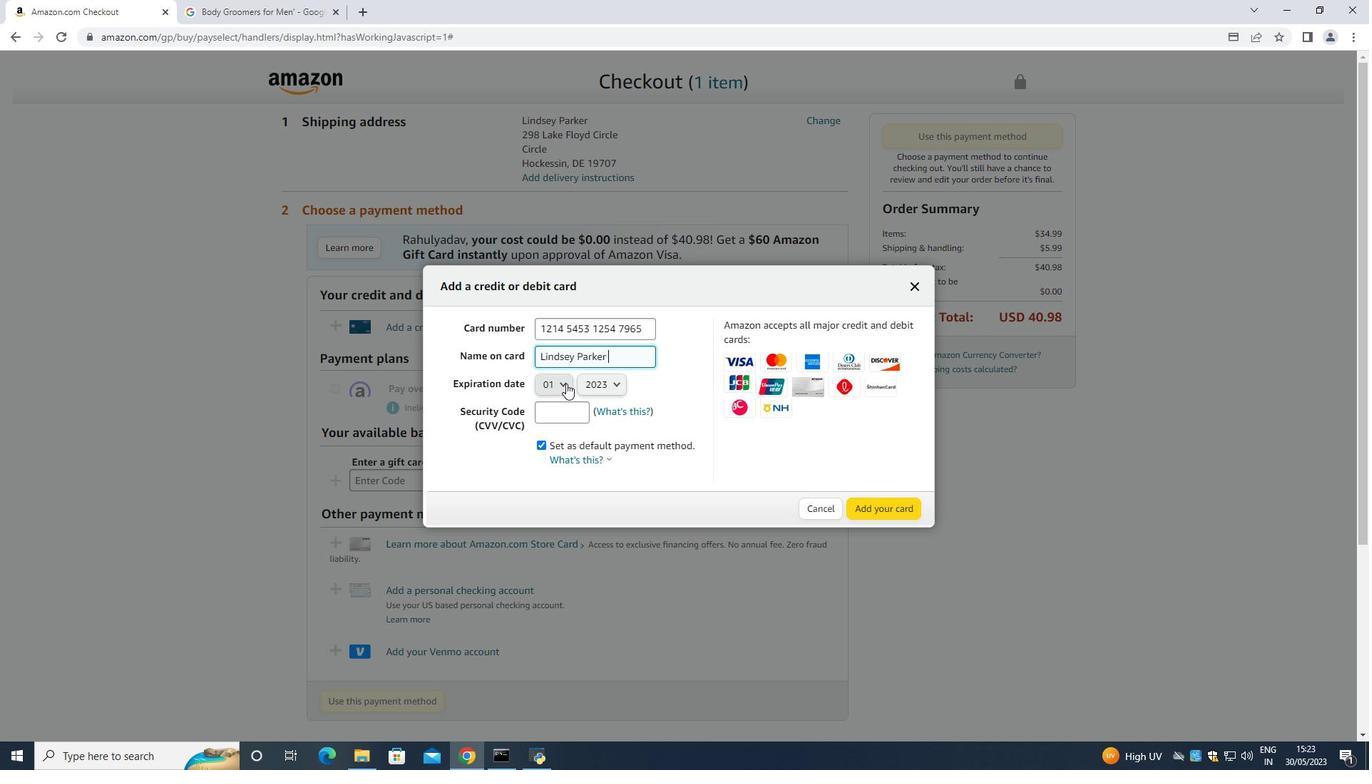 
Action: Mouse pressed left at (558, 385)
Screenshot: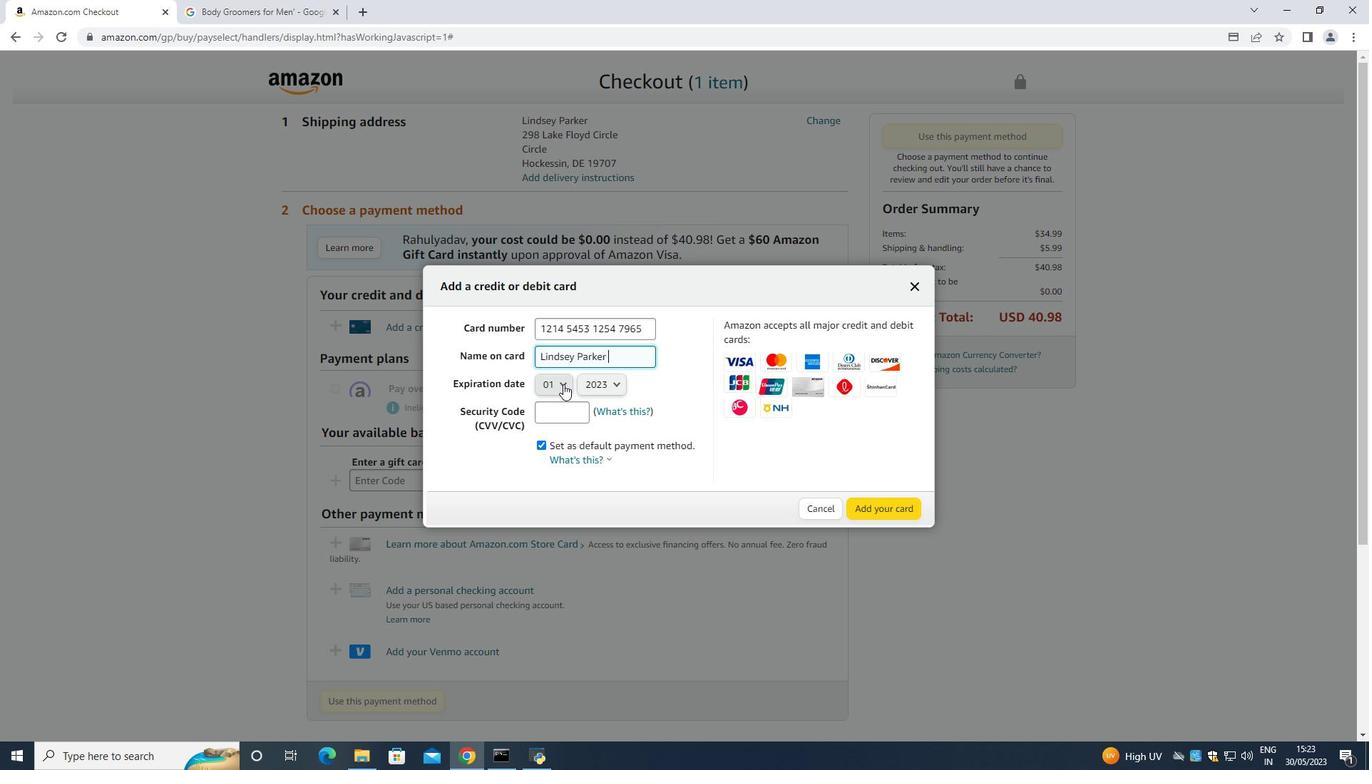 
Action: Mouse moved to (557, 588)
Screenshot: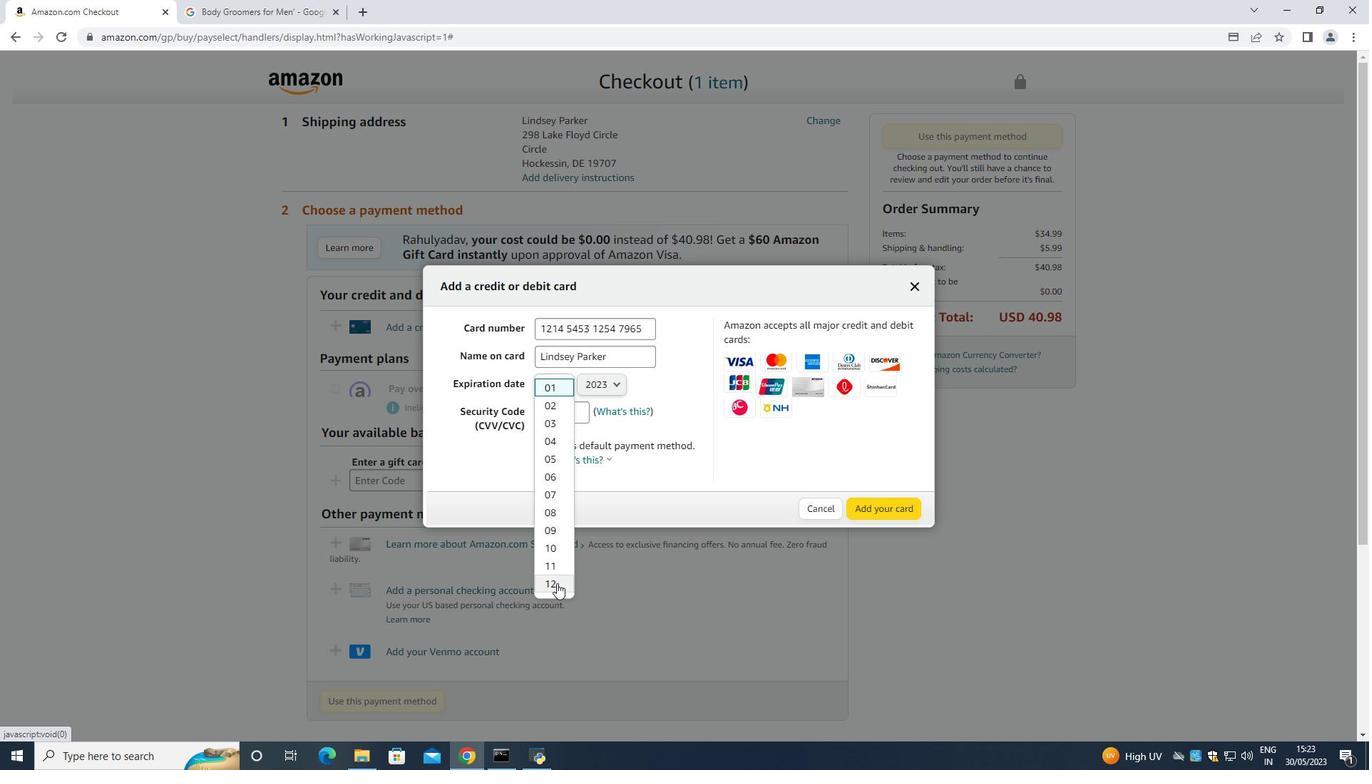 
Action: Mouse pressed left at (557, 588)
Screenshot: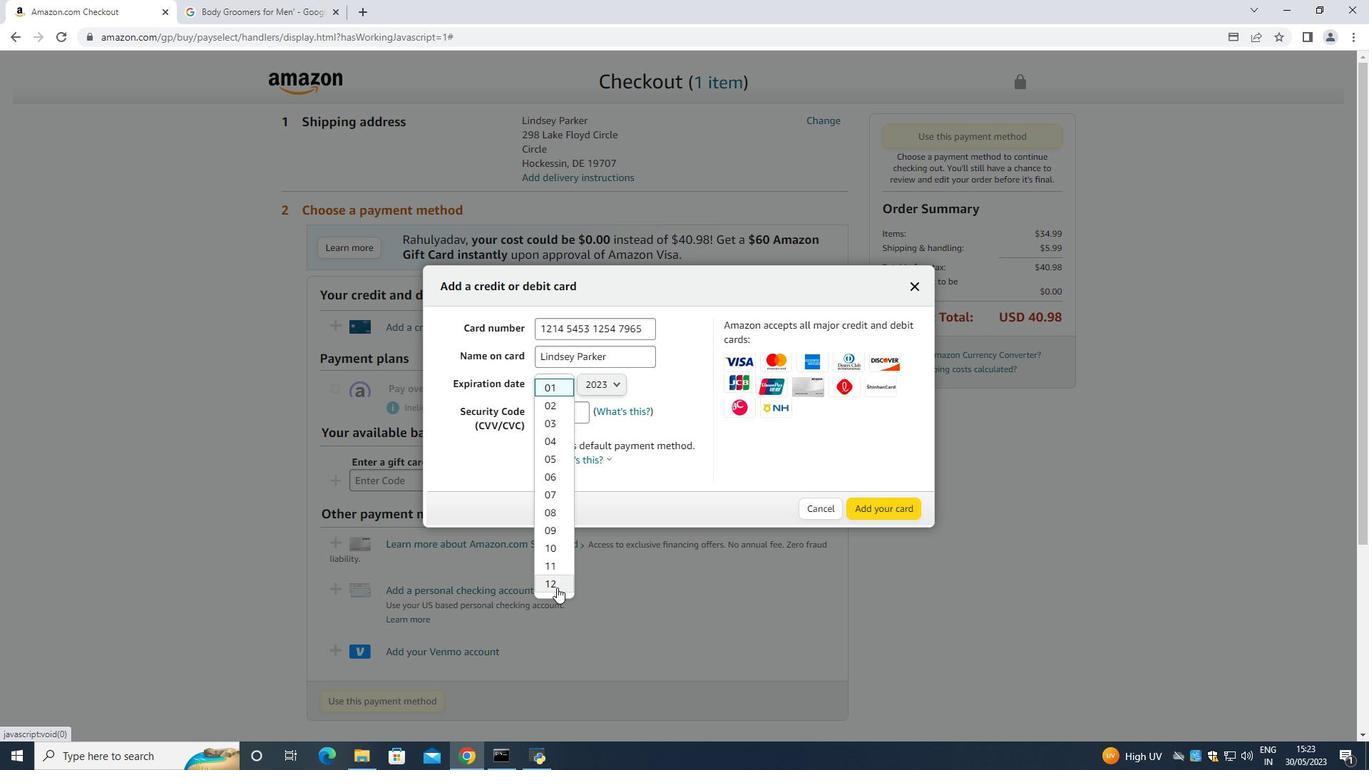 
Action: Mouse moved to (616, 381)
Screenshot: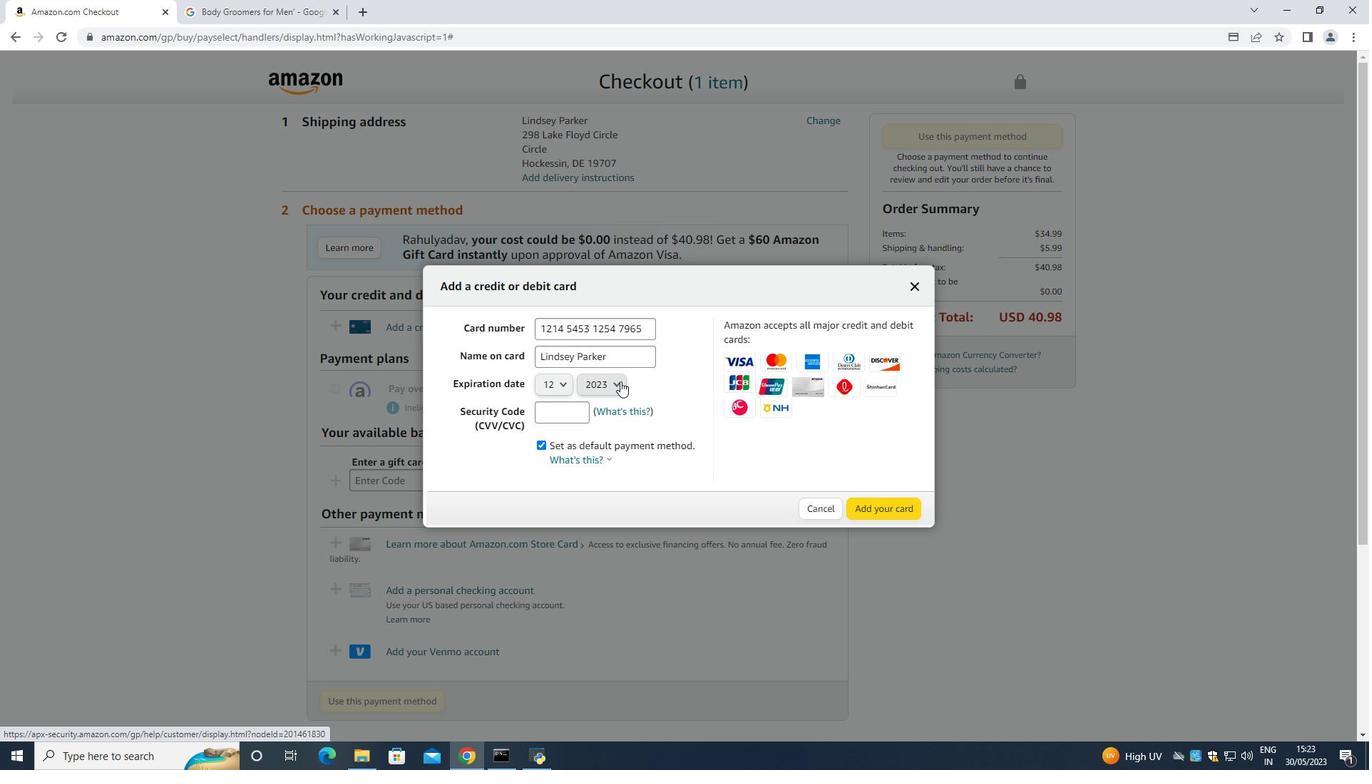 
Action: Mouse pressed left at (616, 381)
Screenshot: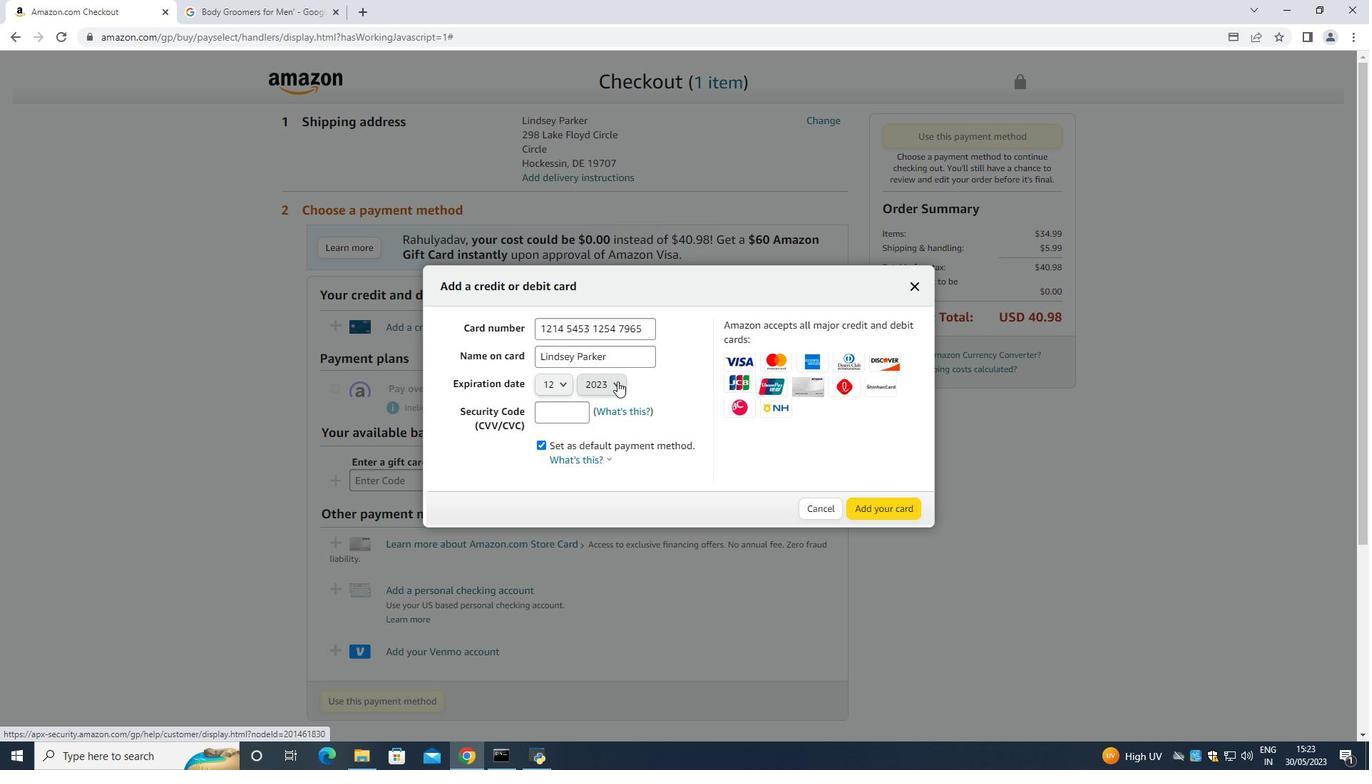 
Action: Mouse moved to (610, 404)
Screenshot: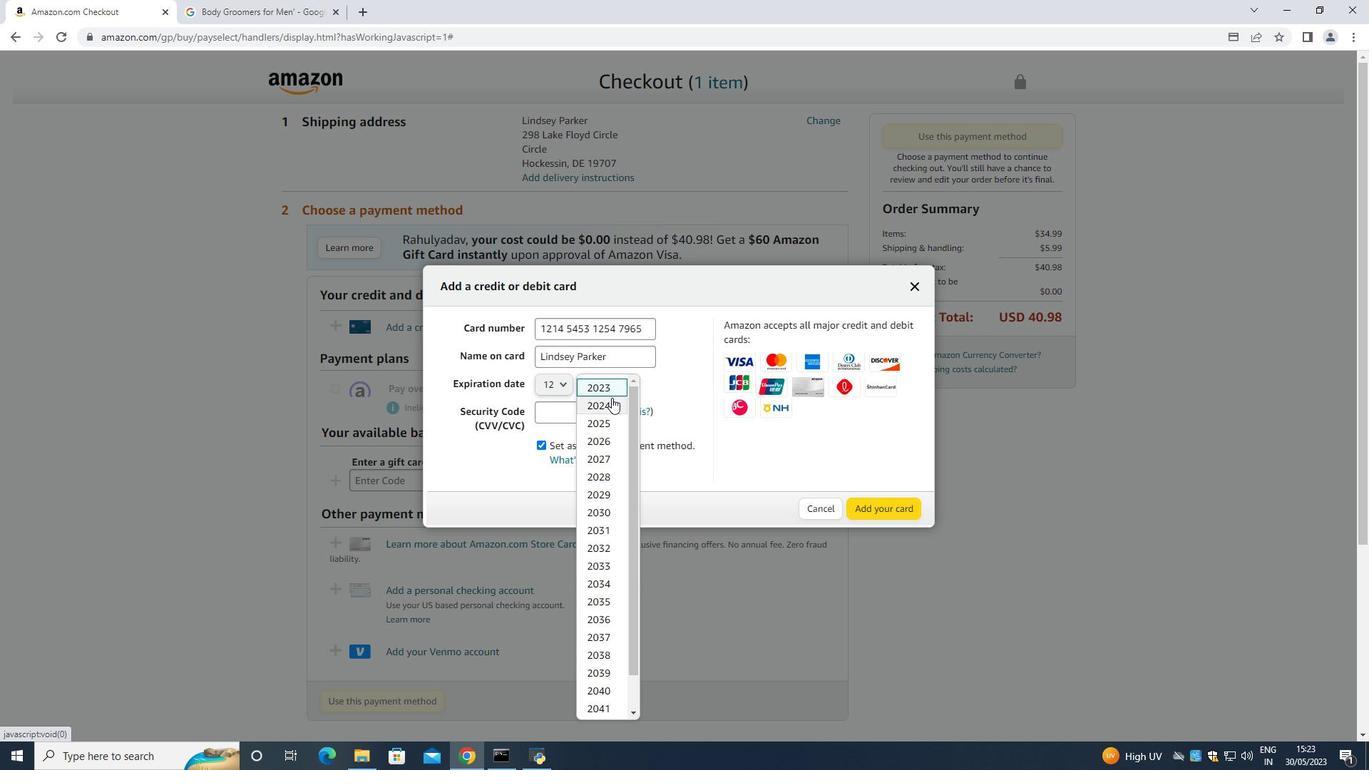 
Action: Mouse pressed left at (610, 404)
Screenshot: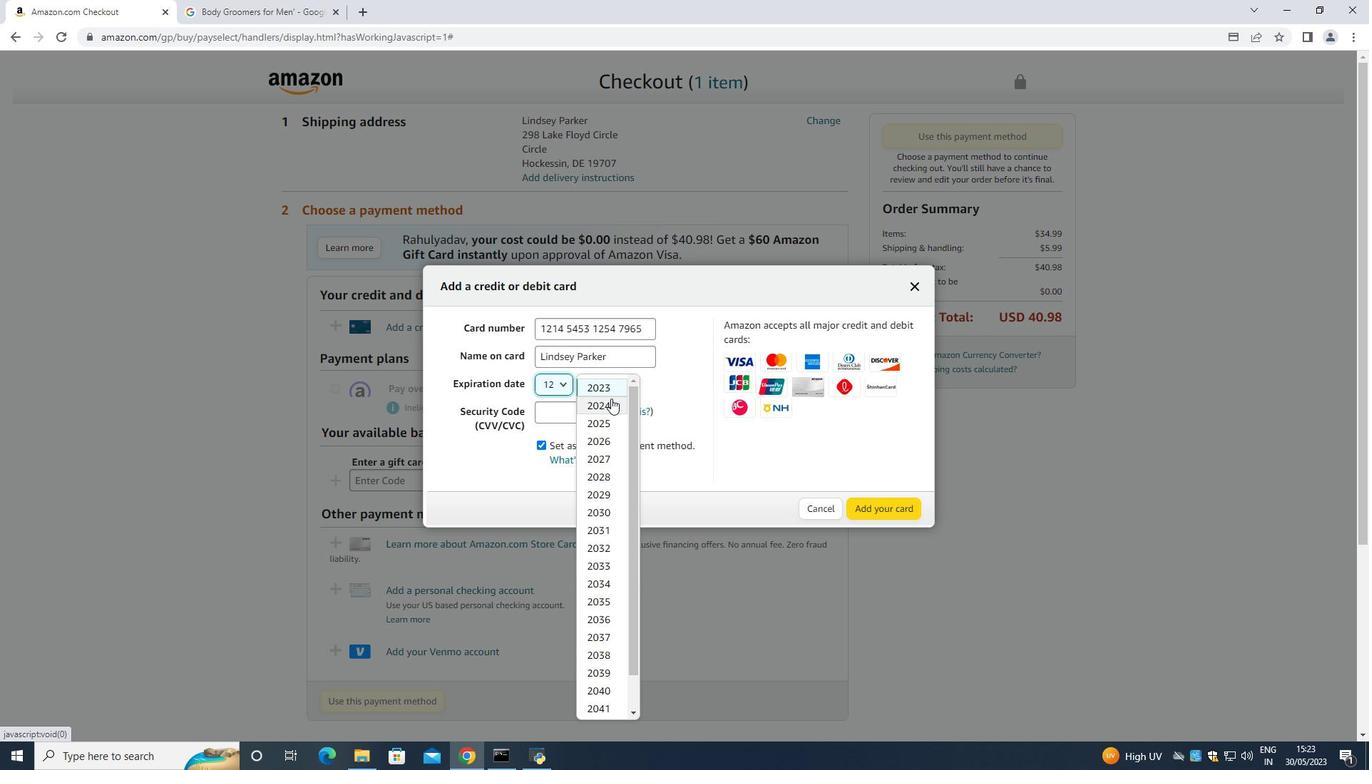 
Action: Mouse moved to (569, 417)
Screenshot: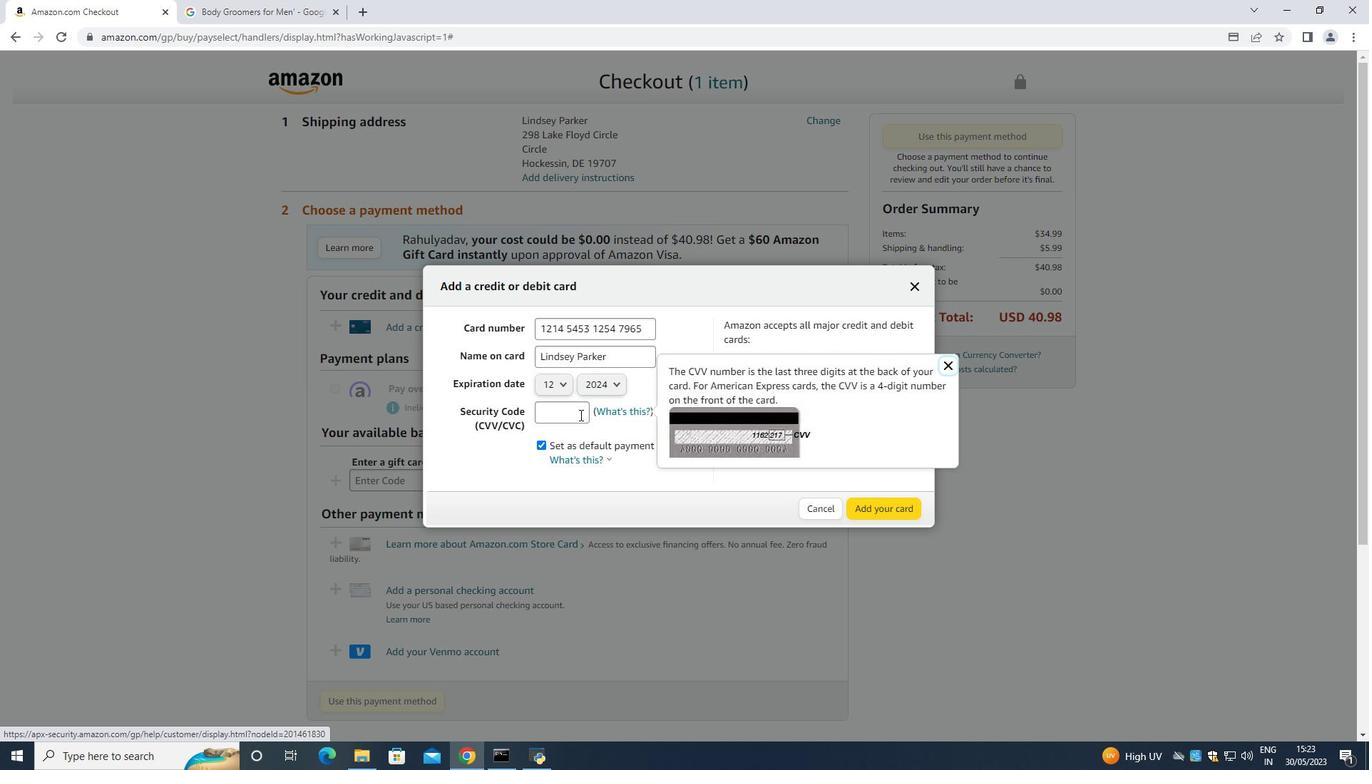 
Action: Mouse pressed left at (569, 417)
Screenshot: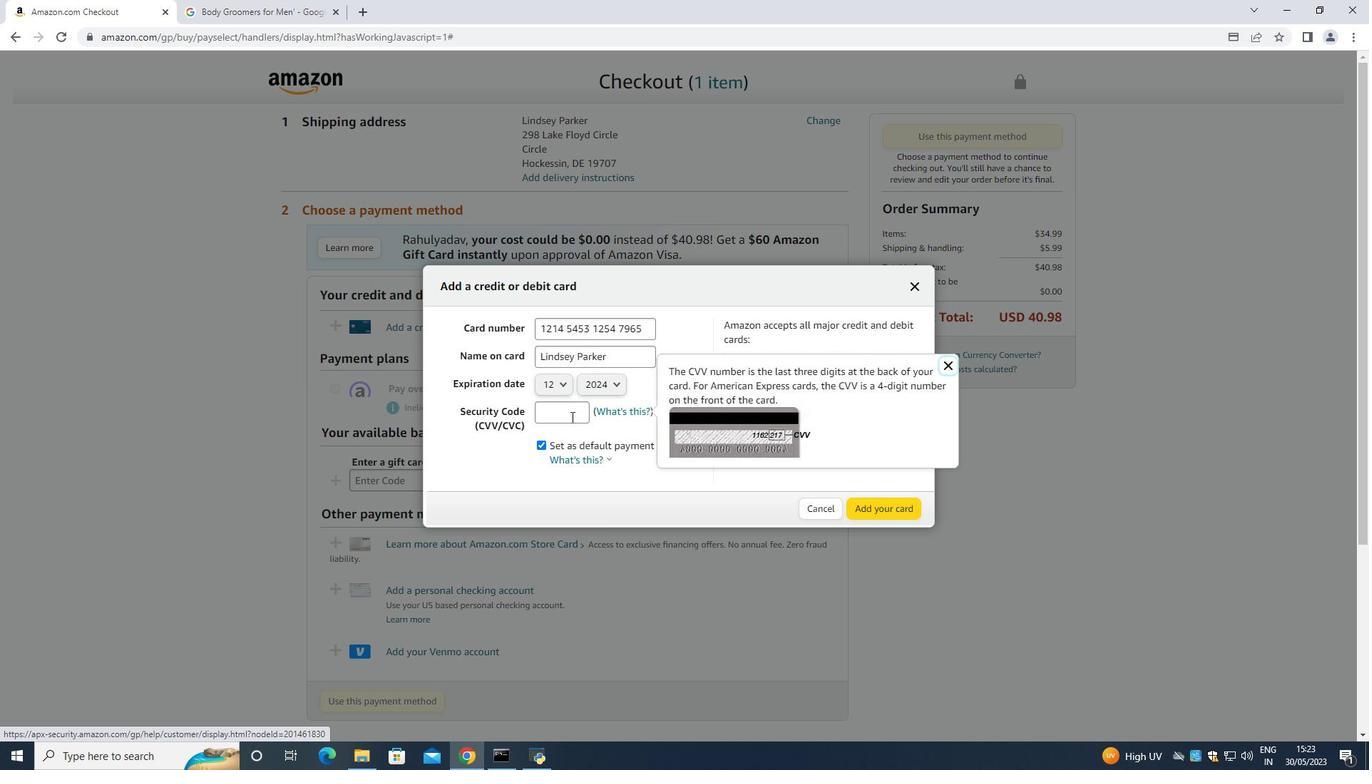 
Action: Mouse moved to (567, 415)
Screenshot: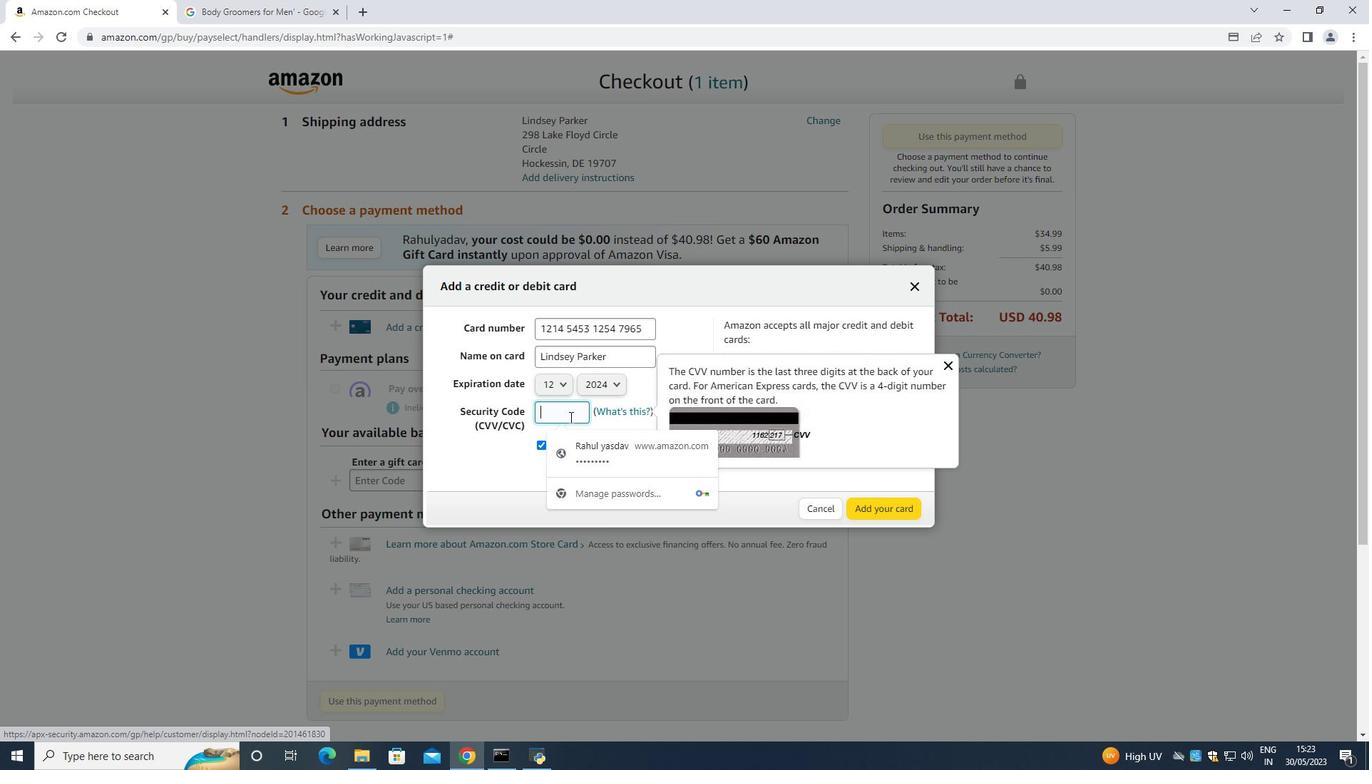 
Action: Key pressed 549
Screenshot: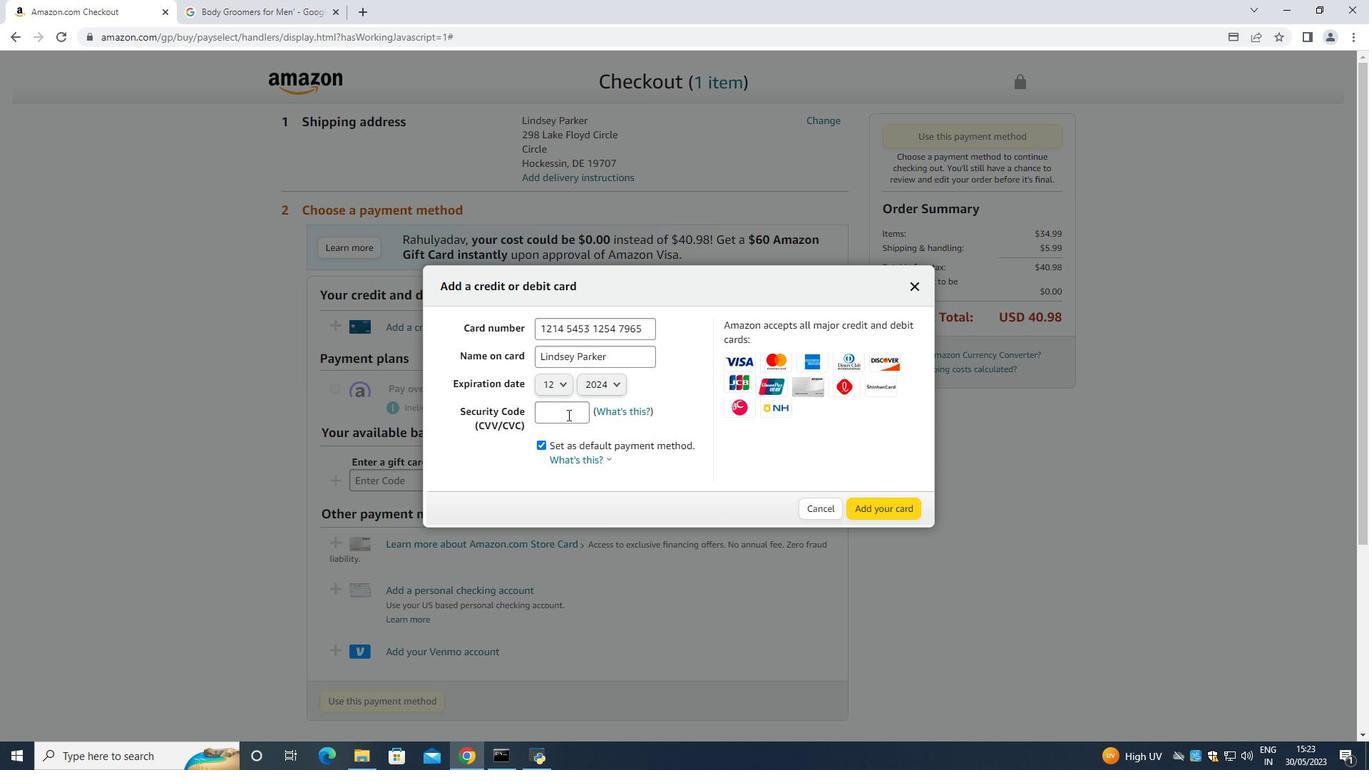 
Action: Mouse moved to (560, 415)
Screenshot: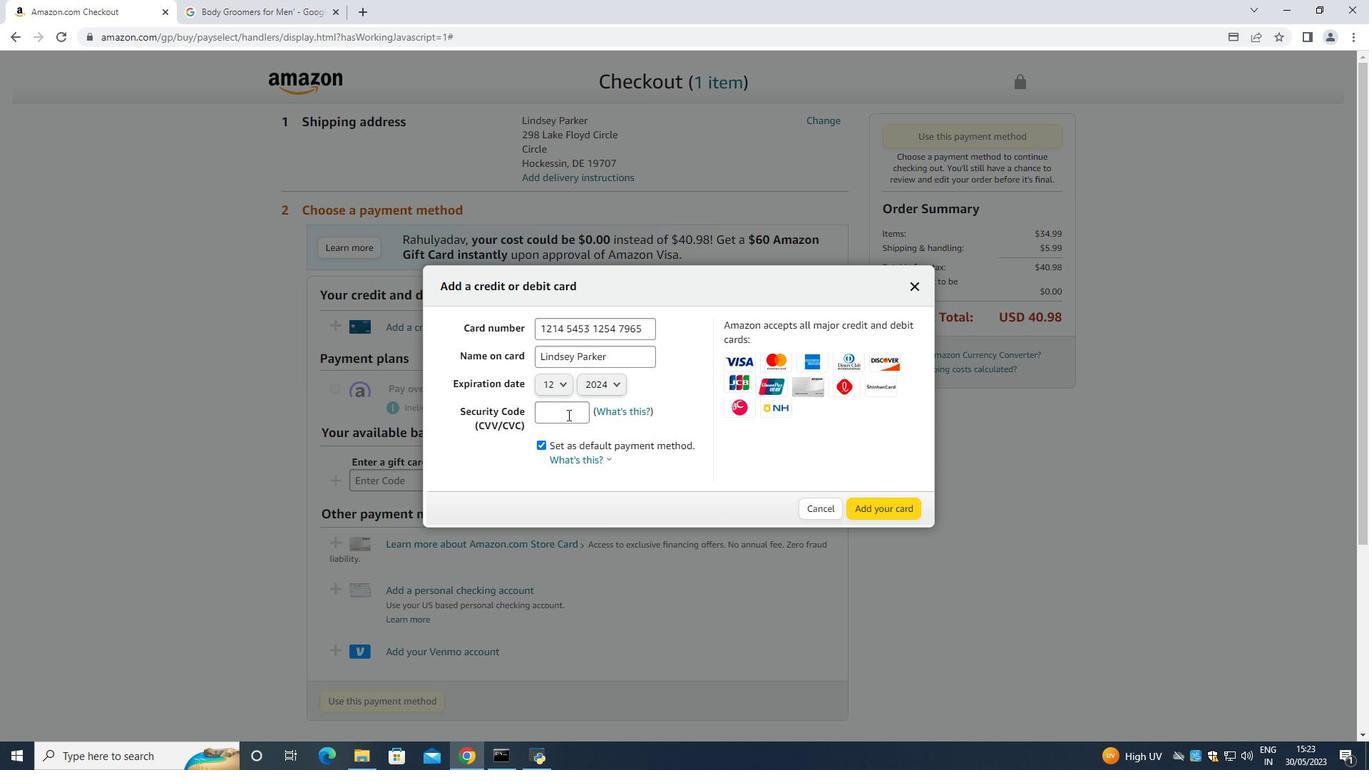 
Action: Mouse pressed left at (560, 415)
Screenshot: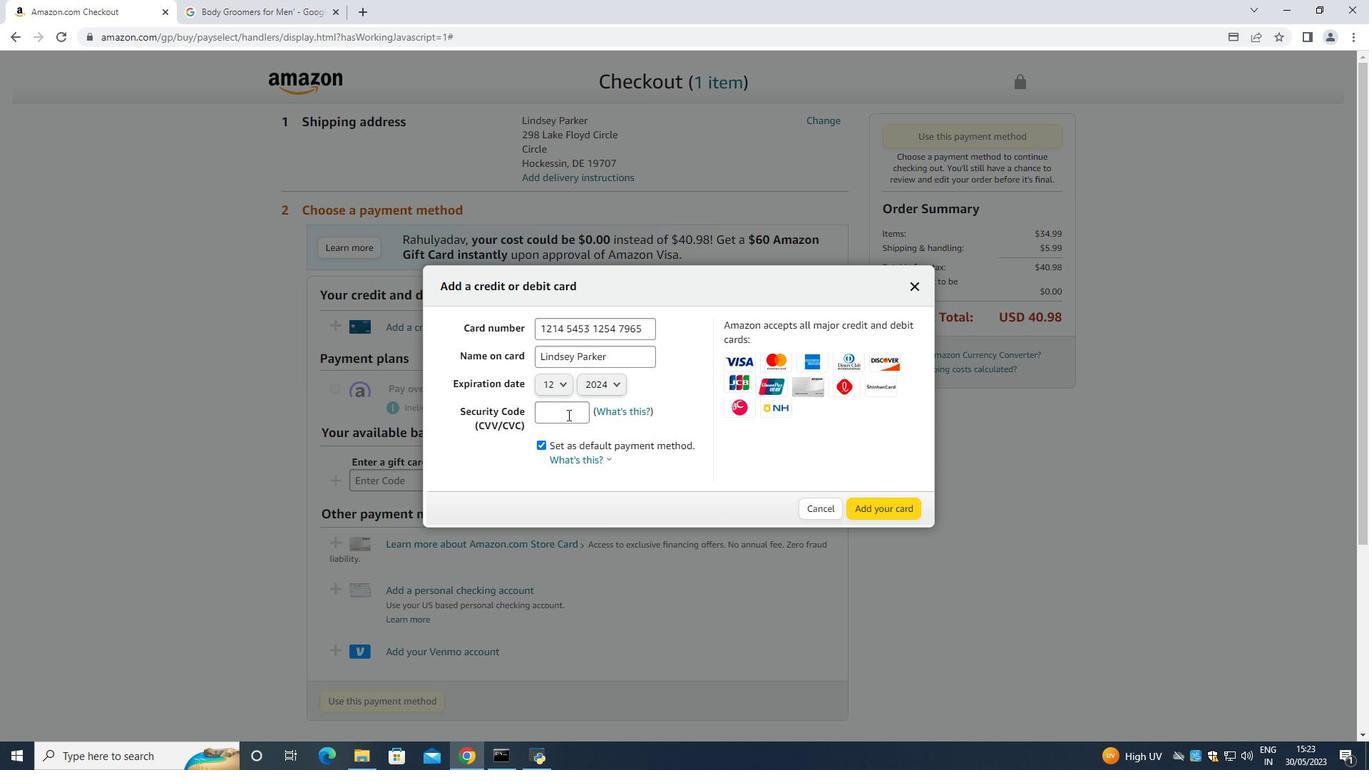
Action: Mouse moved to (558, 415)
Screenshot: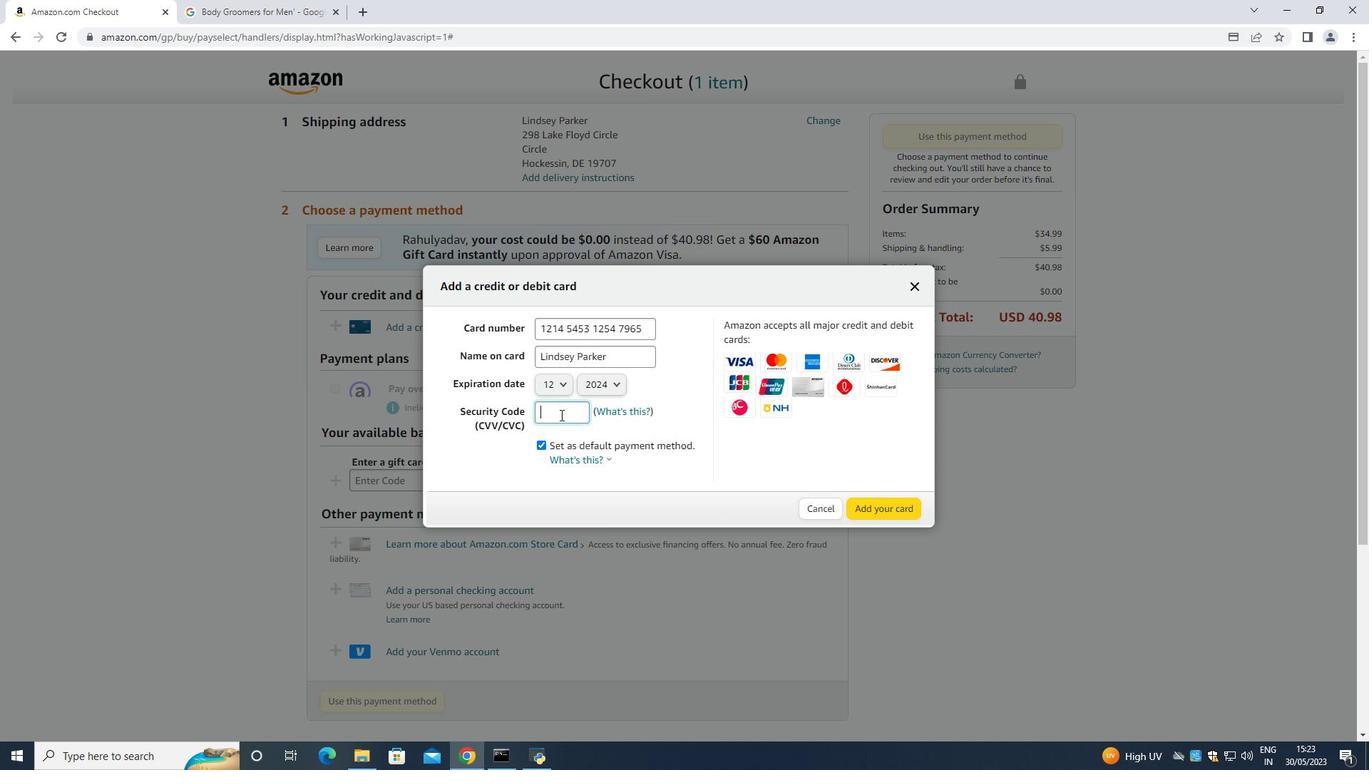 
Action: Key pressed 549
Screenshot: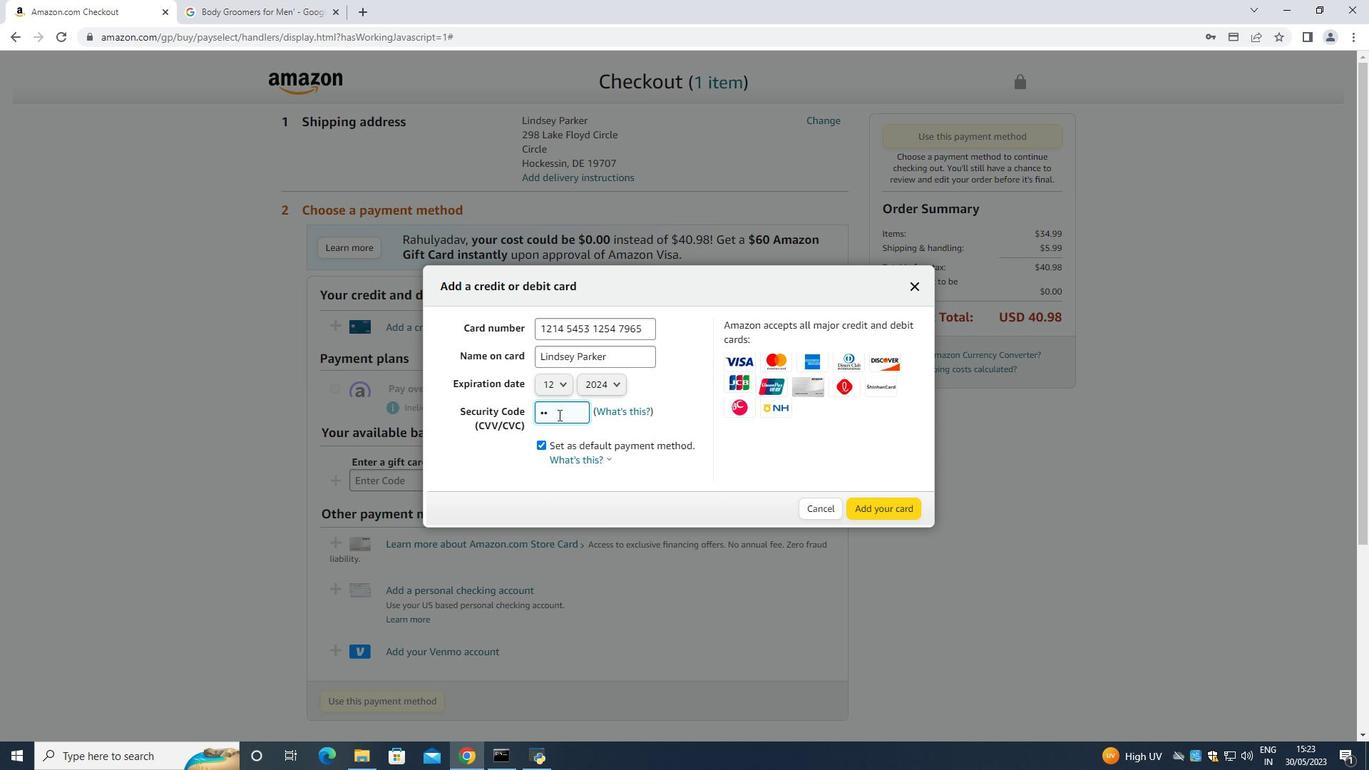 
